 Task: Plan a trip to QuÃ©bec, Canada from 23rd December, 2023 to 27th December, 2023 for 3 adults, 1 child. Place can be entire room with 3 bedrooms having 4 beds and 2 bathrooms. Property type can be house.
Action: Mouse moved to (514, 91)
Screenshot: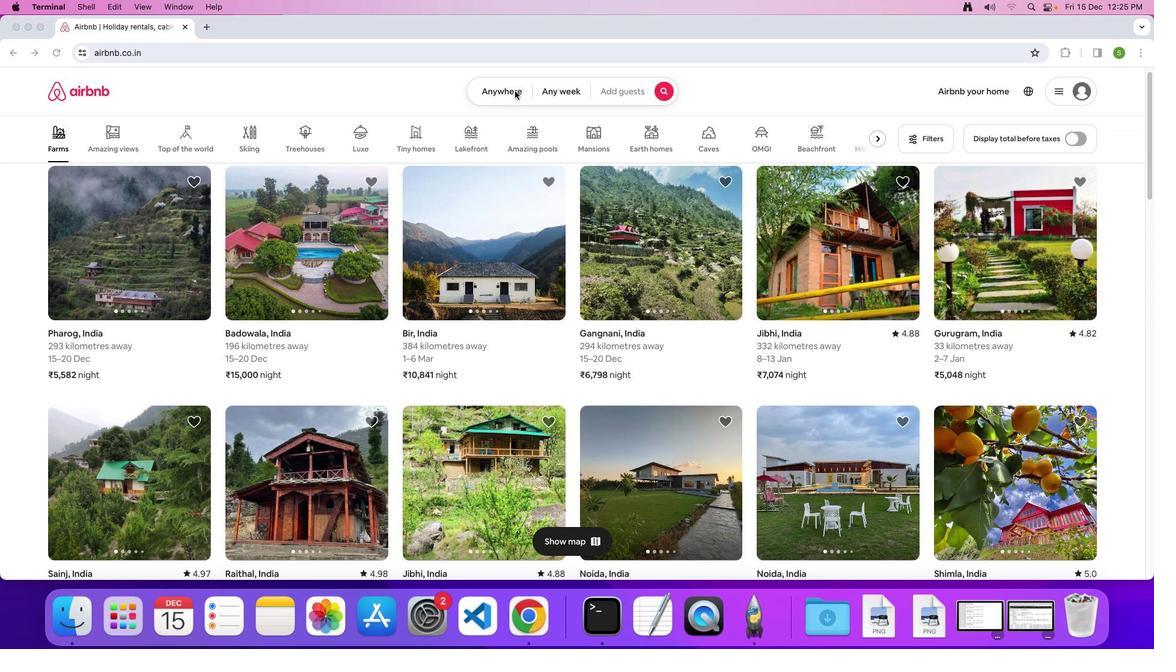 
Action: Mouse pressed left at (514, 91)
Screenshot: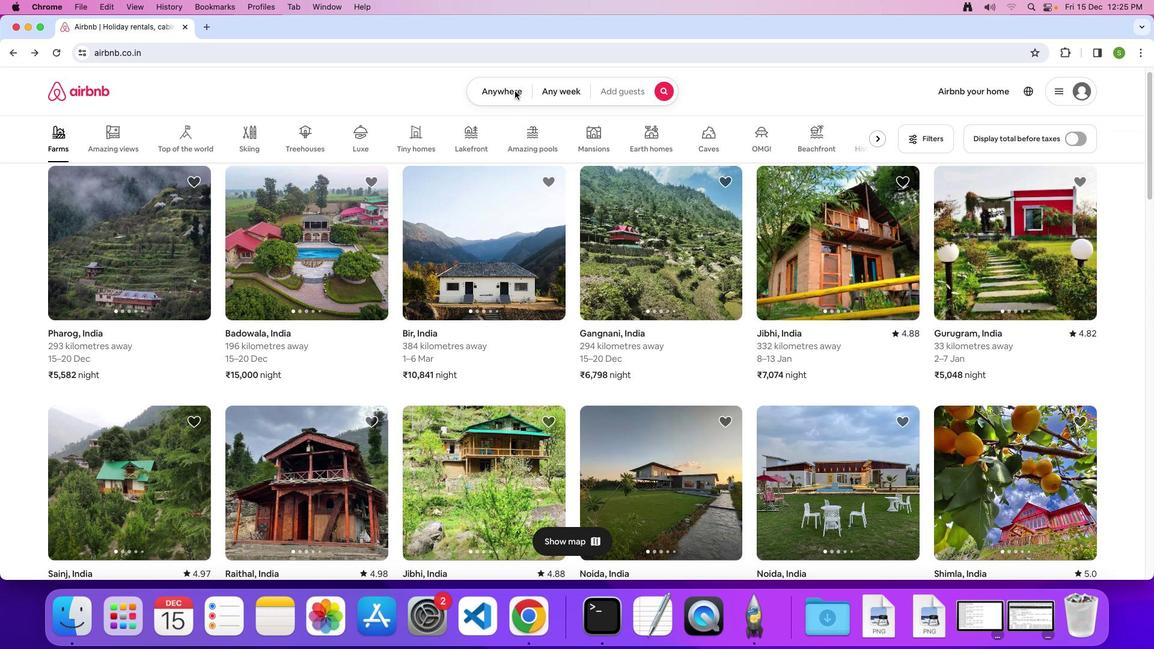 
Action: Mouse moved to (497, 94)
Screenshot: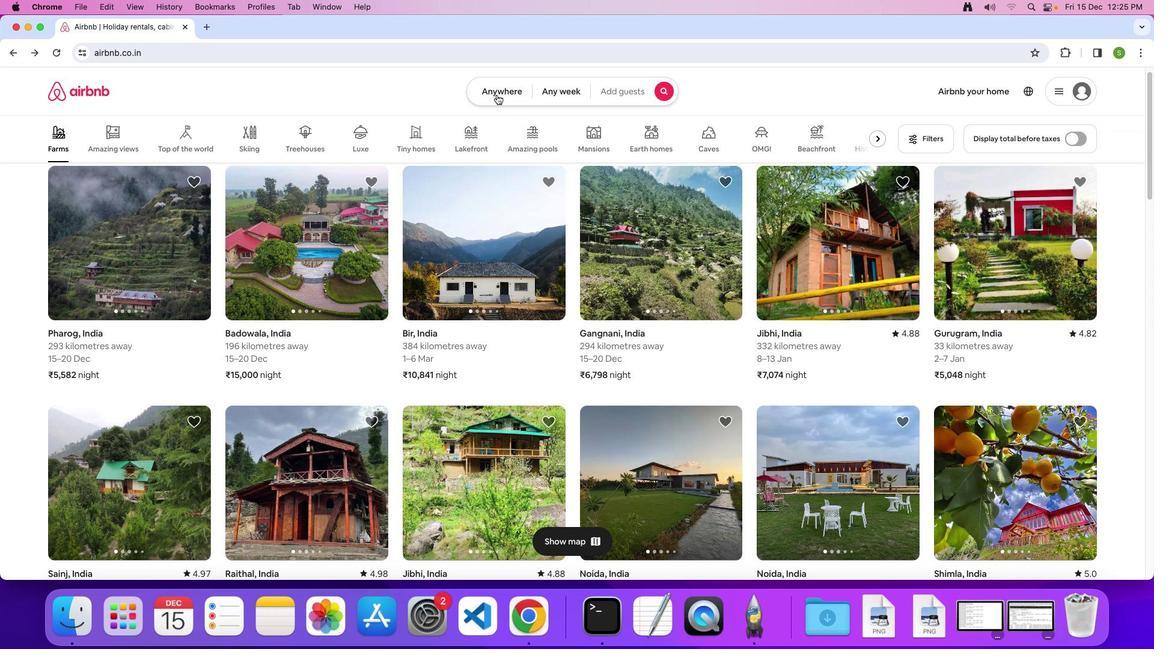
Action: Mouse pressed left at (497, 94)
Screenshot: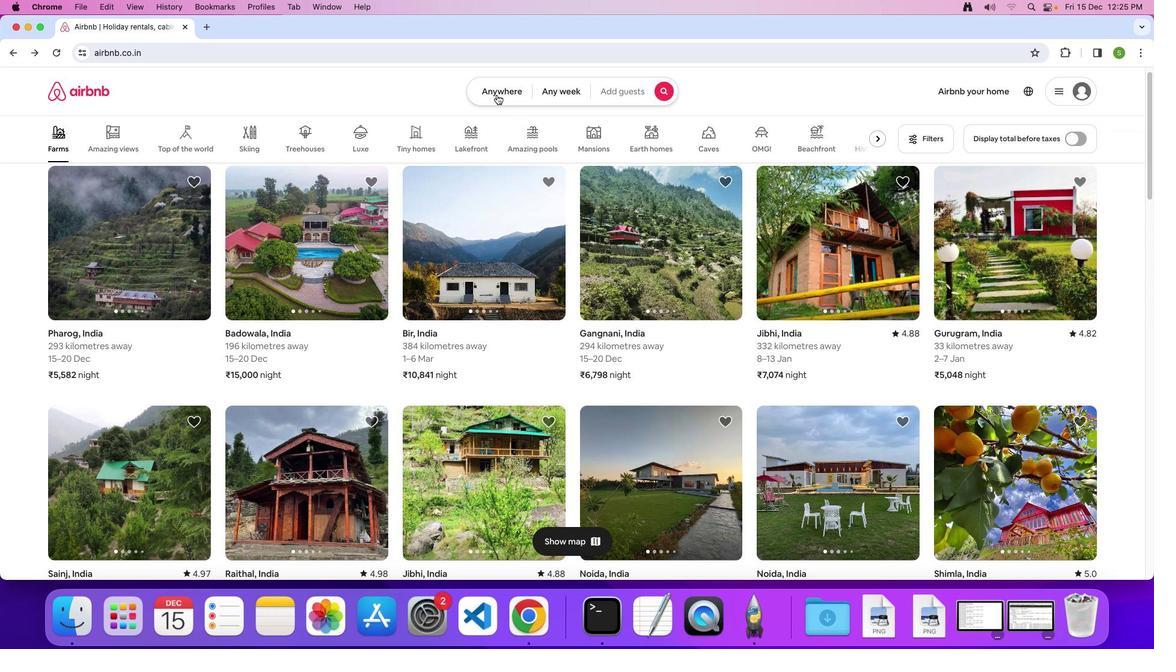 
Action: Mouse moved to (419, 131)
Screenshot: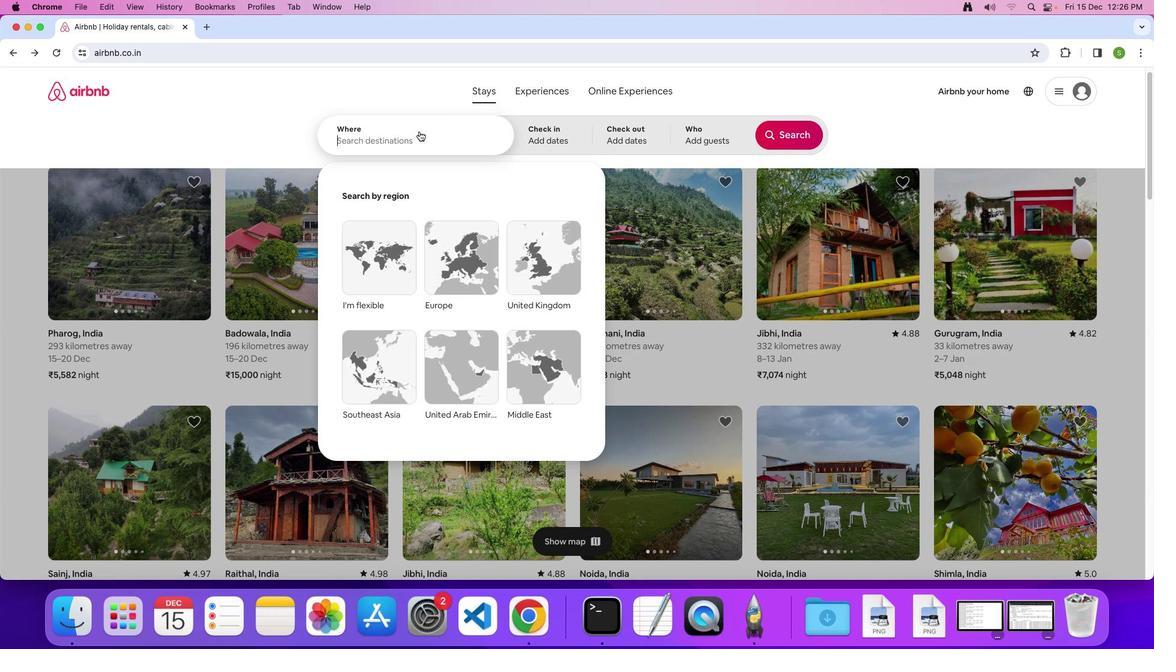 
Action: Mouse pressed left at (419, 131)
Screenshot: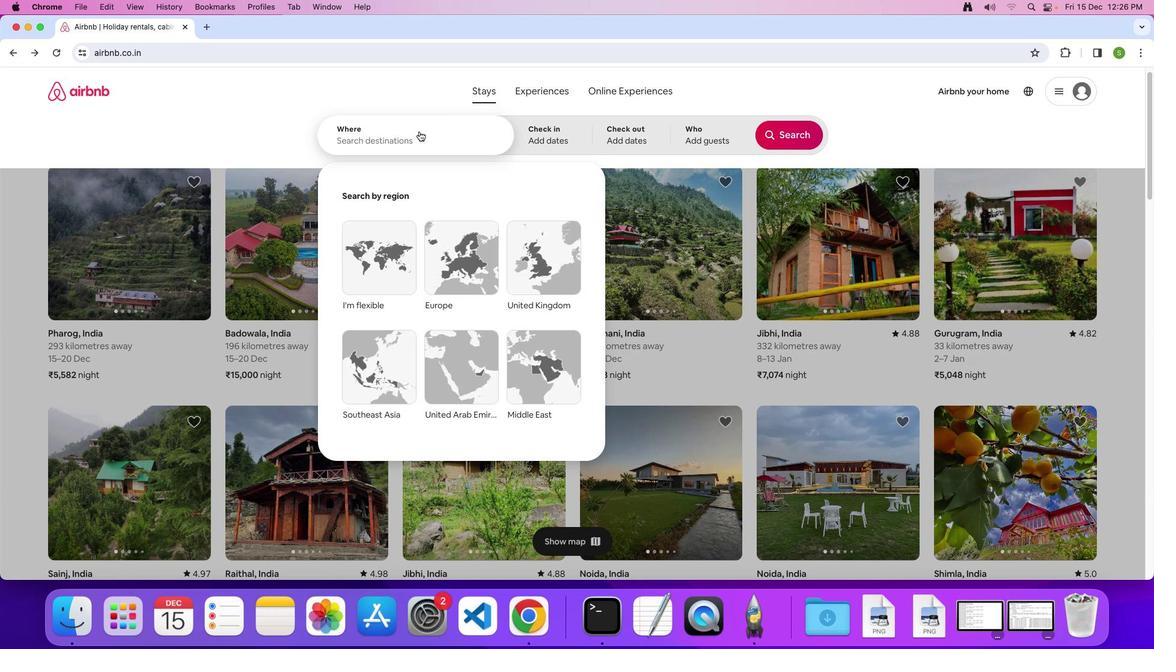 
Action: Mouse moved to (419, 131)
Screenshot: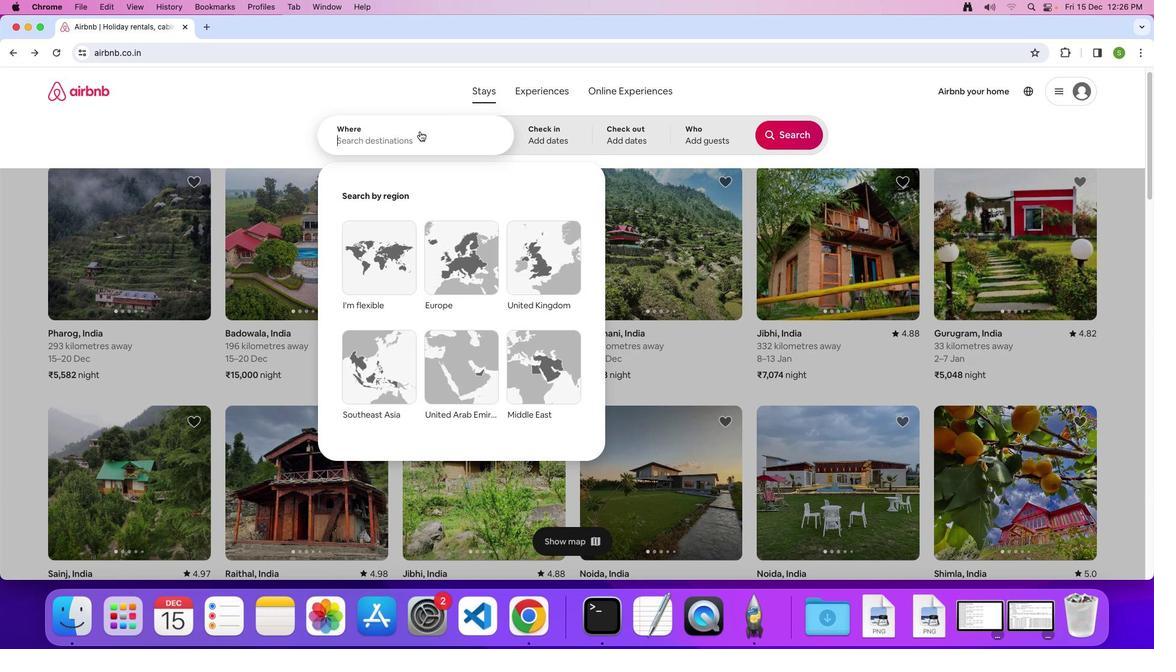 
Action: Key pressed 'Q'Key.caps_lock'u''e''b''e''c'','Key.spaceKey.shift'C''a''n''a''d''a'Key.enter
Screenshot: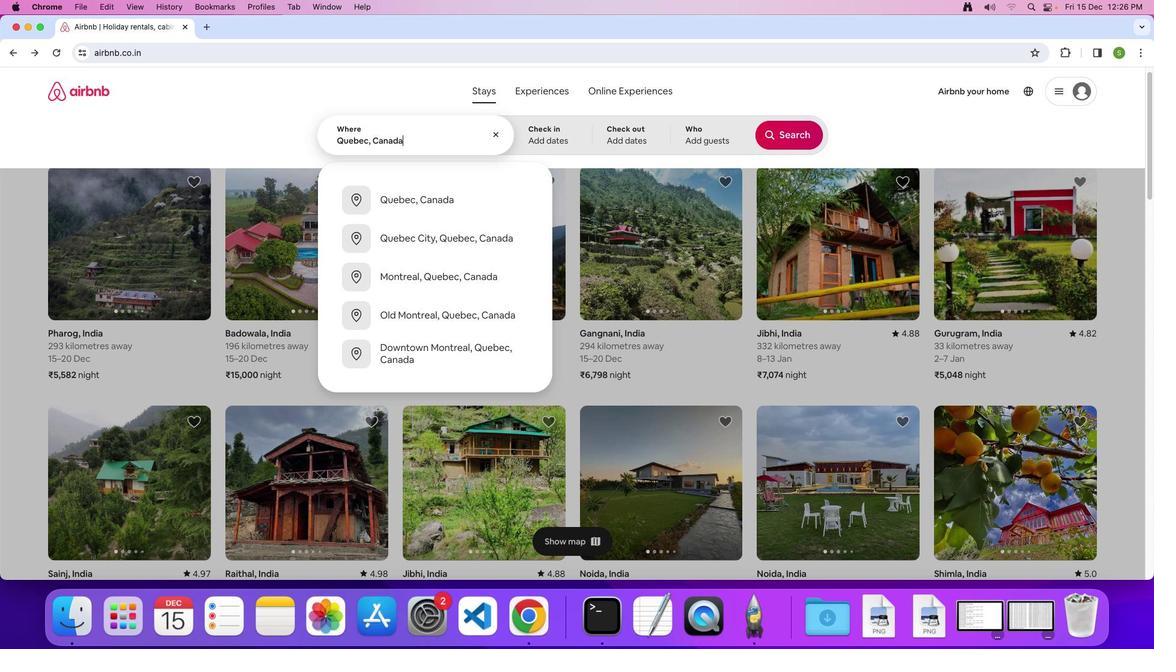 
Action: Mouse moved to (545, 374)
Screenshot: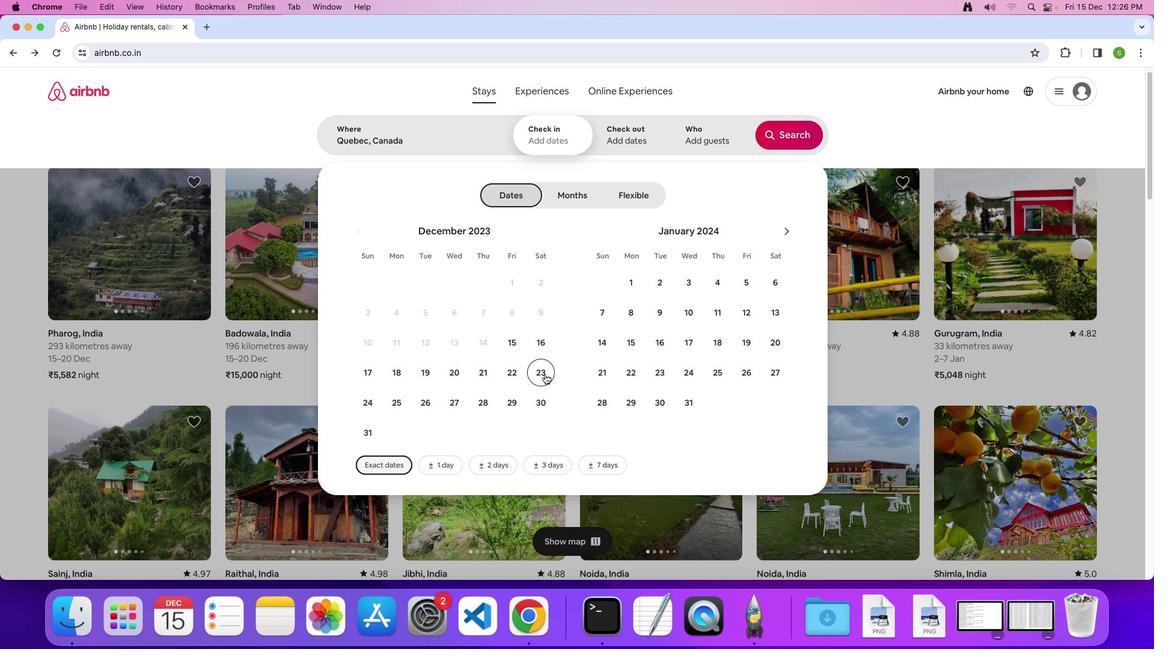 
Action: Mouse pressed left at (545, 374)
Screenshot: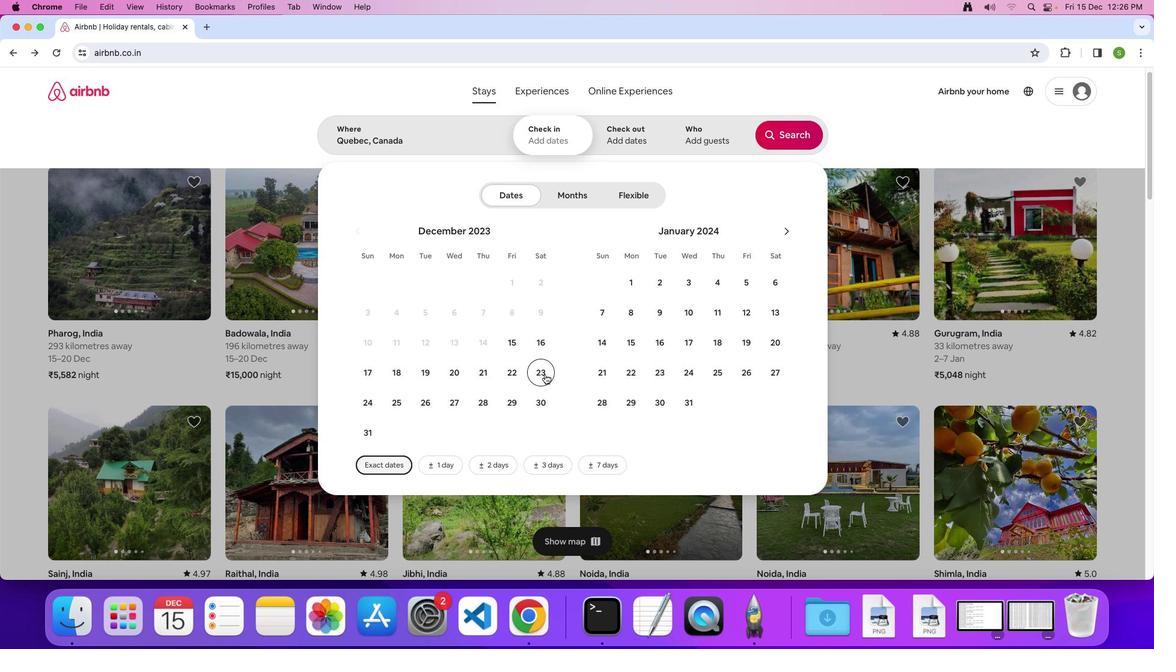 
Action: Mouse moved to (453, 399)
Screenshot: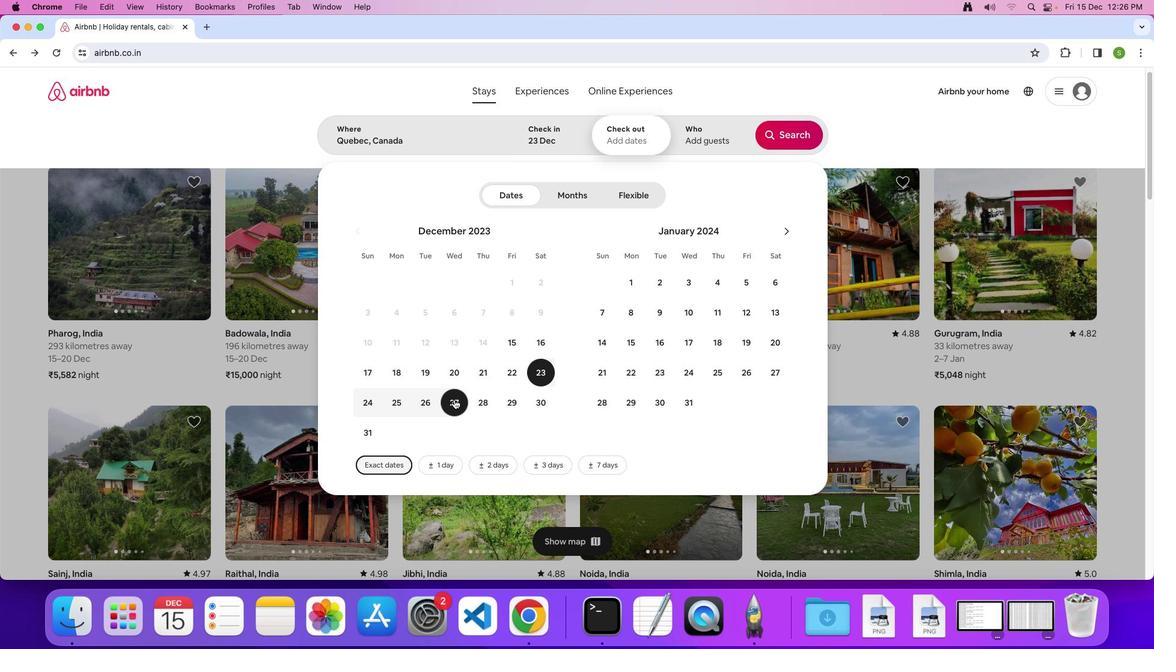 
Action: Mouse pressed left at (453, 399)
Screenshot: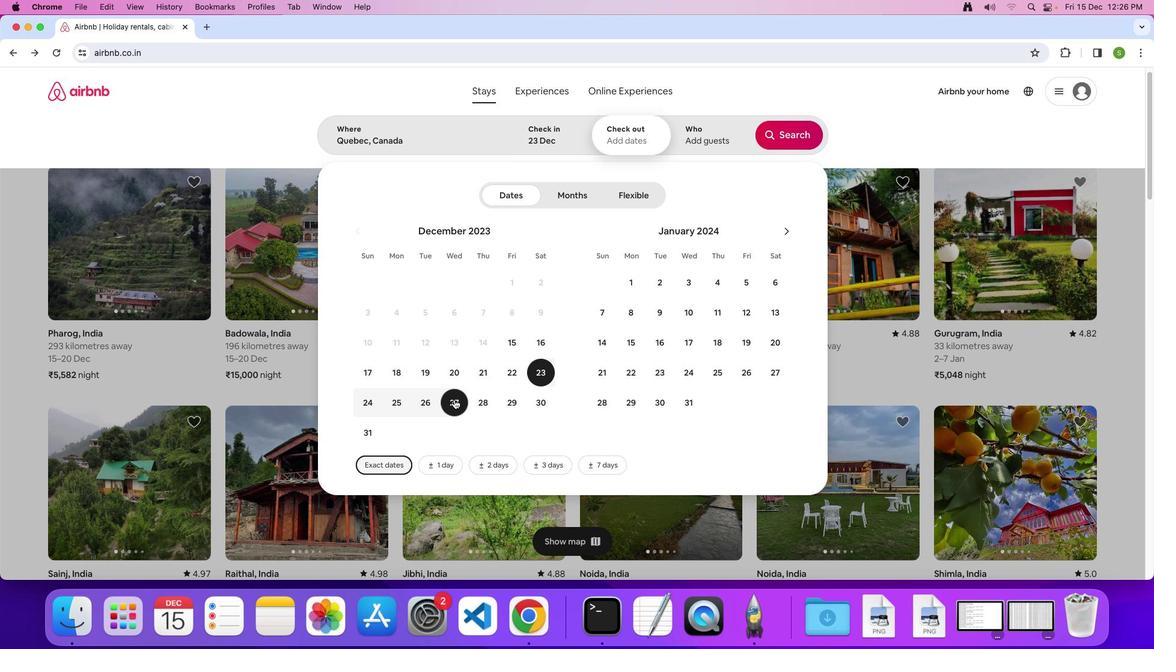 
Action: Mouse moved to (724, 132)
Screenshot: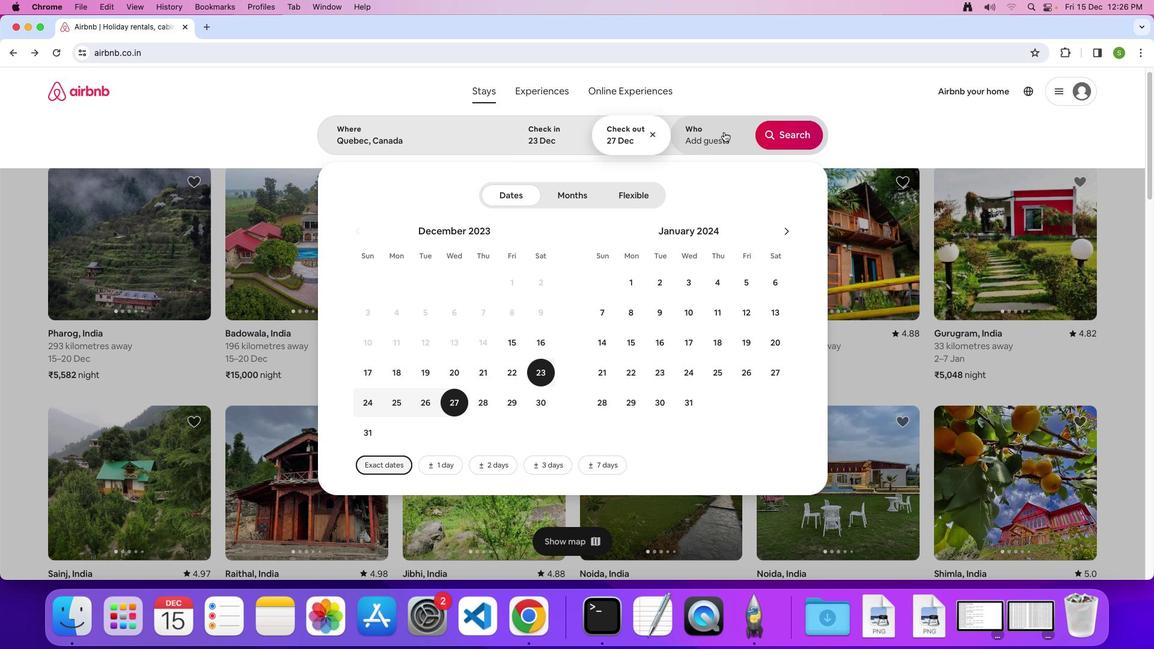 
Action: Mouse pressed left at (724, 132)
Screenshot: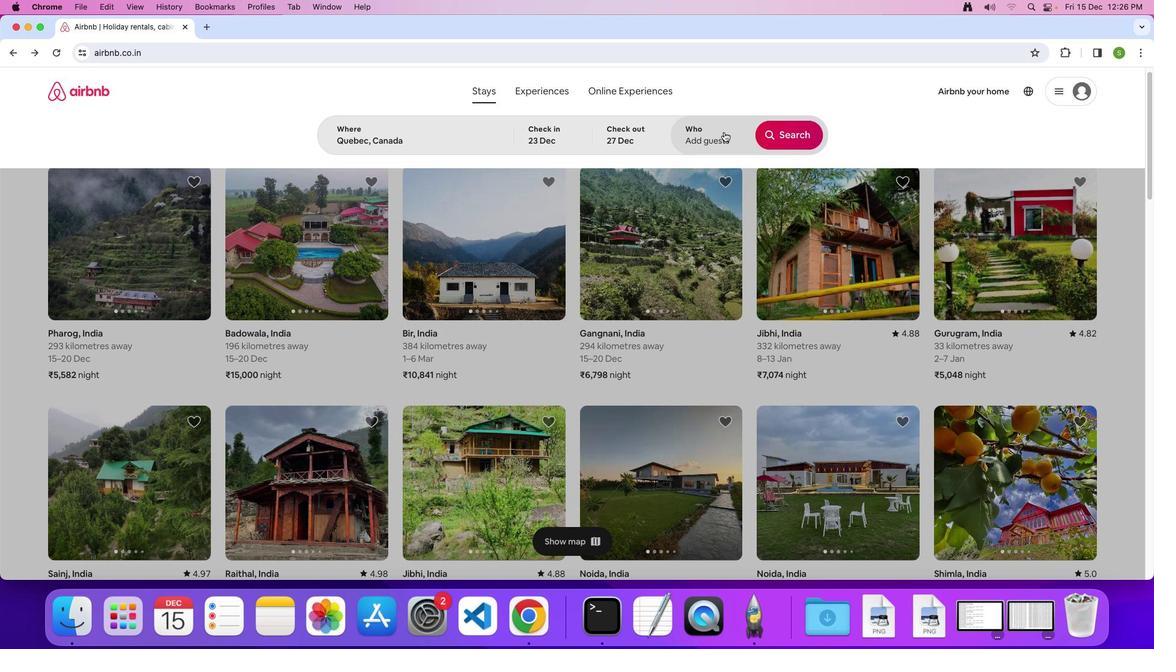 
Action: Mouse moved to (797, 203)
Screenshot: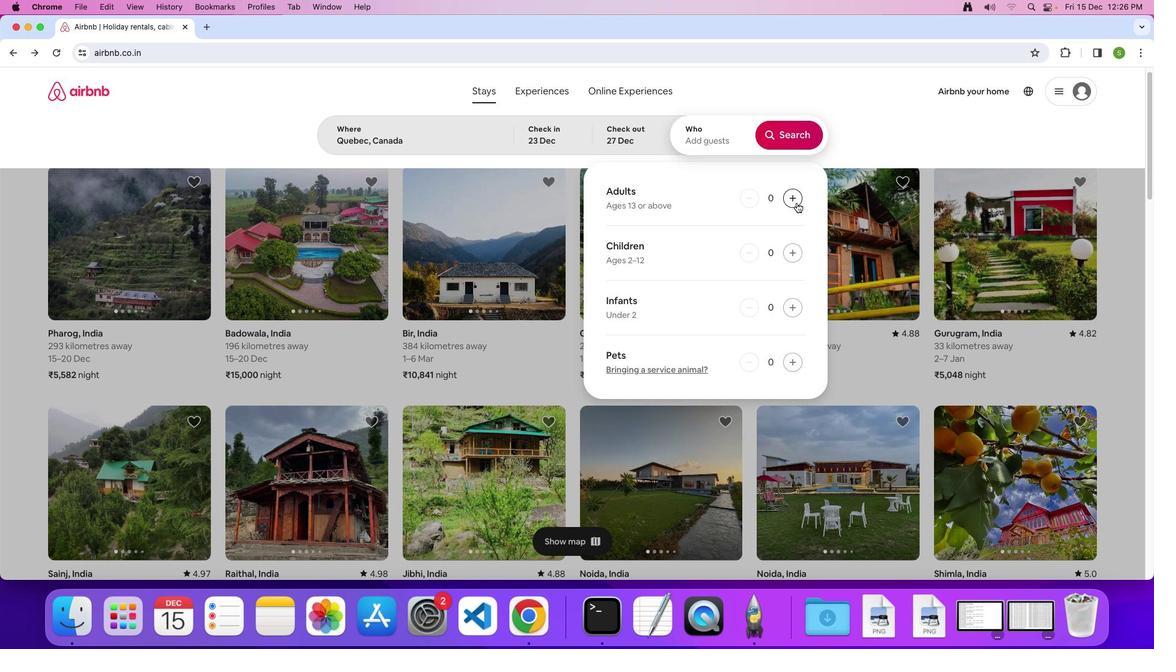 
Action: Mouse pressed left at (797, 203)
Screenshot: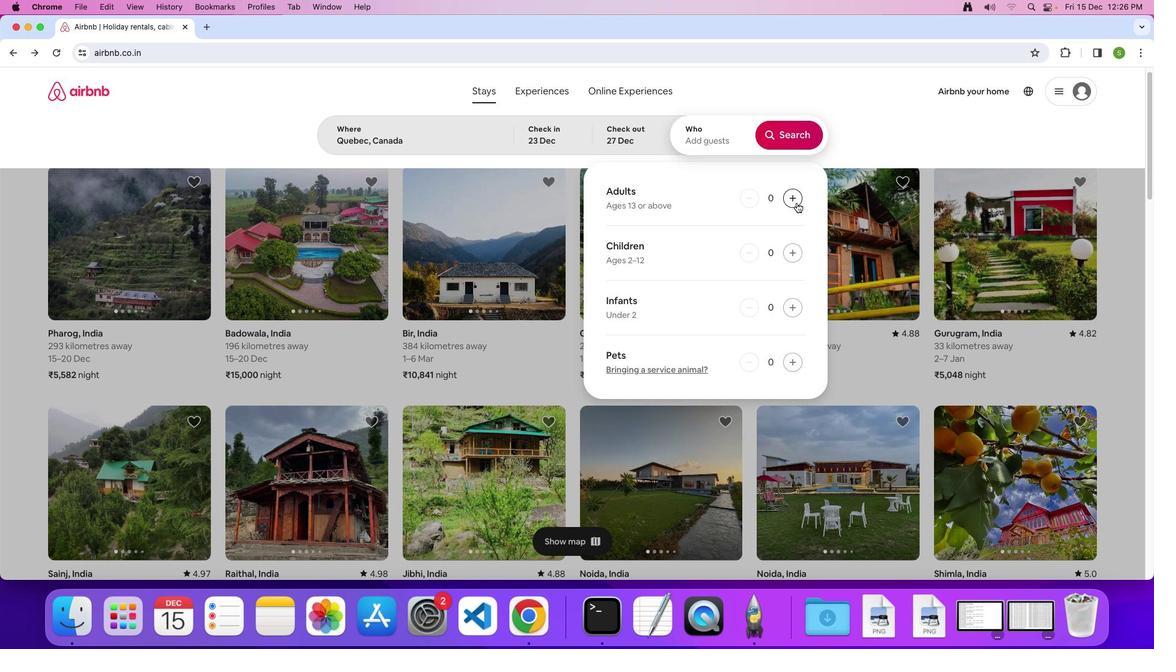 
Action: Mouse moved to (794, 200)
Screenshot: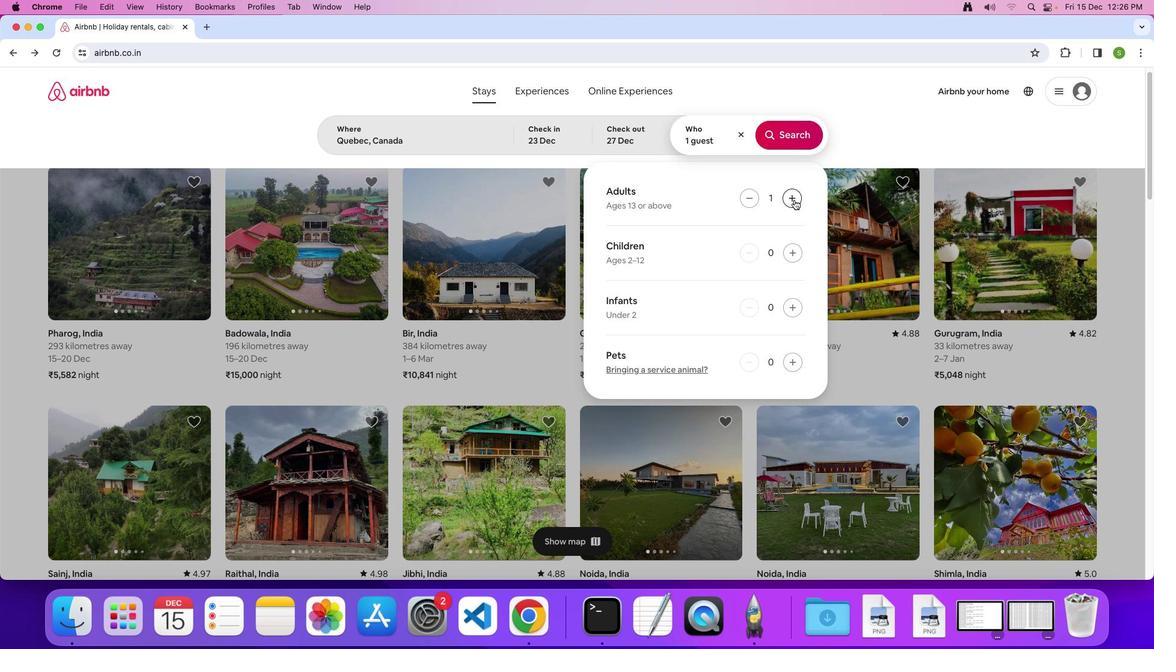 
Action: Mouse pressed left at (794, 200)
Screenshot: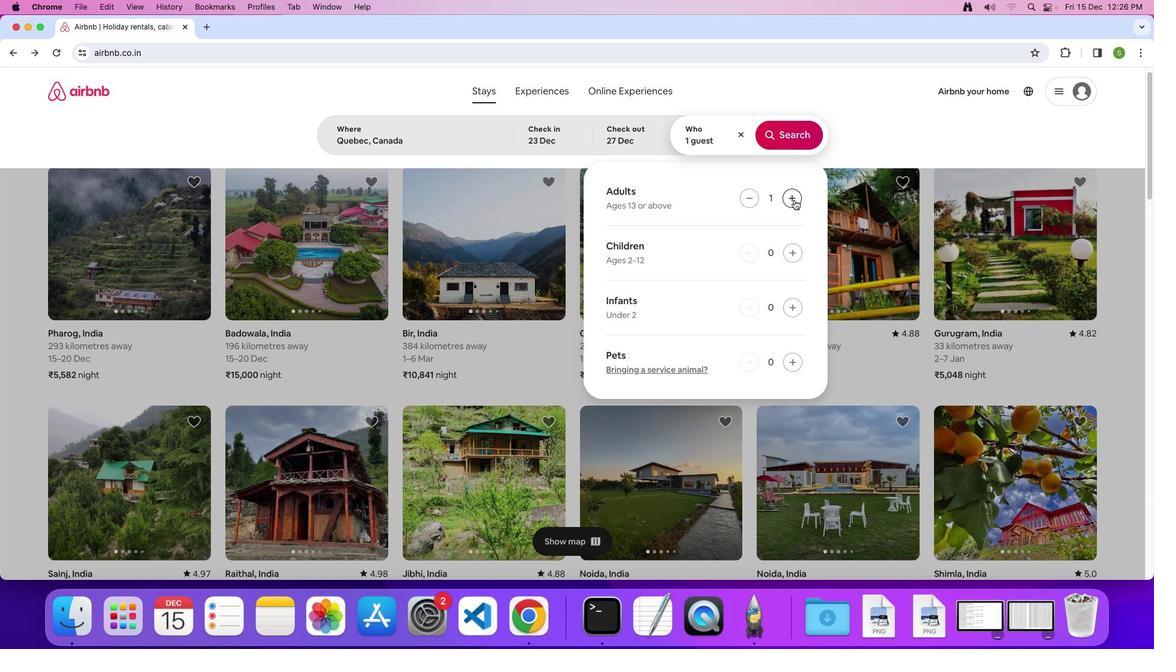 
Action: Mouse pressed left at (794, 200)
Screenshot: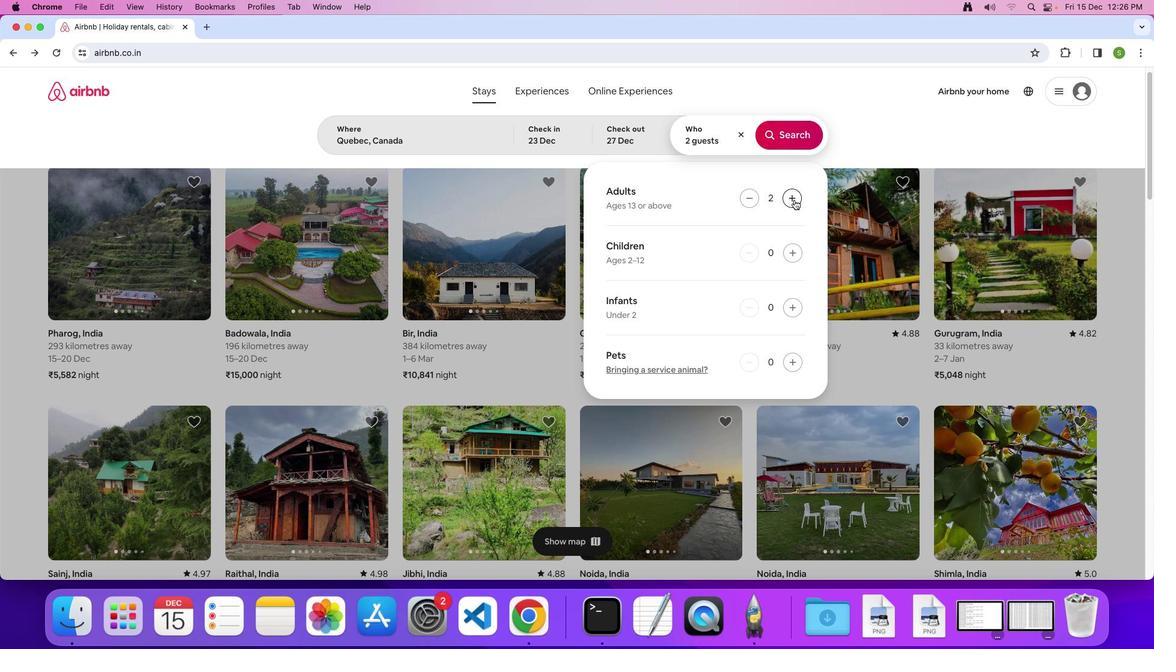 
Action: Mouse moved to (787, 259)
Screenshot: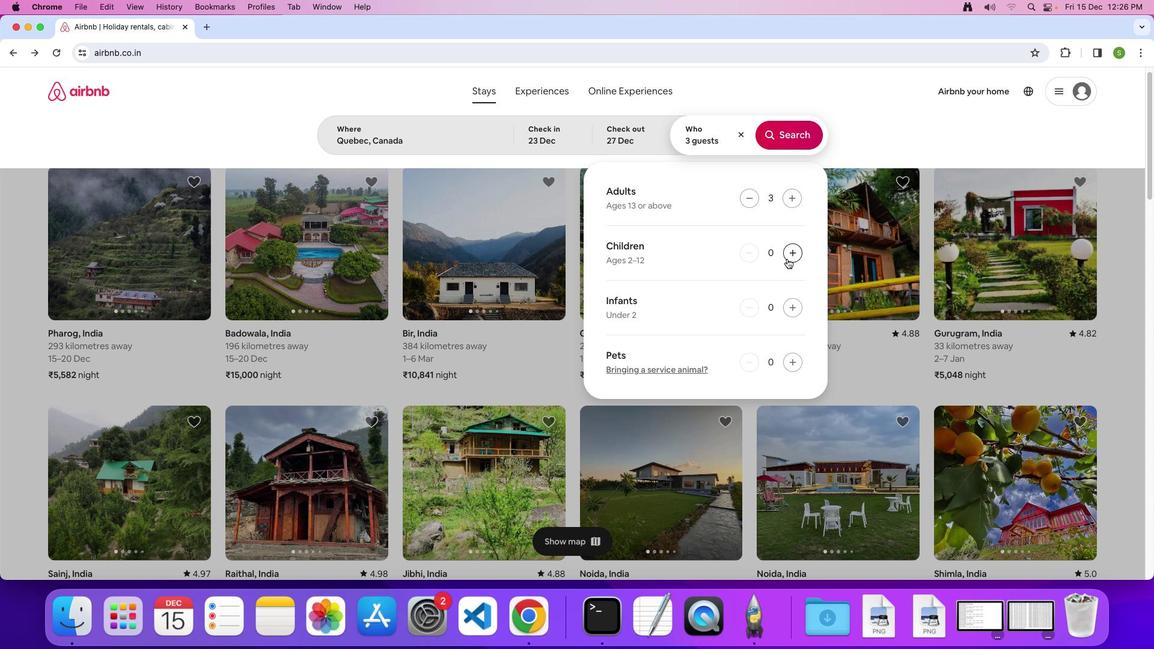 
Action: Mouse pressed left at (787, 259)
Screenshot: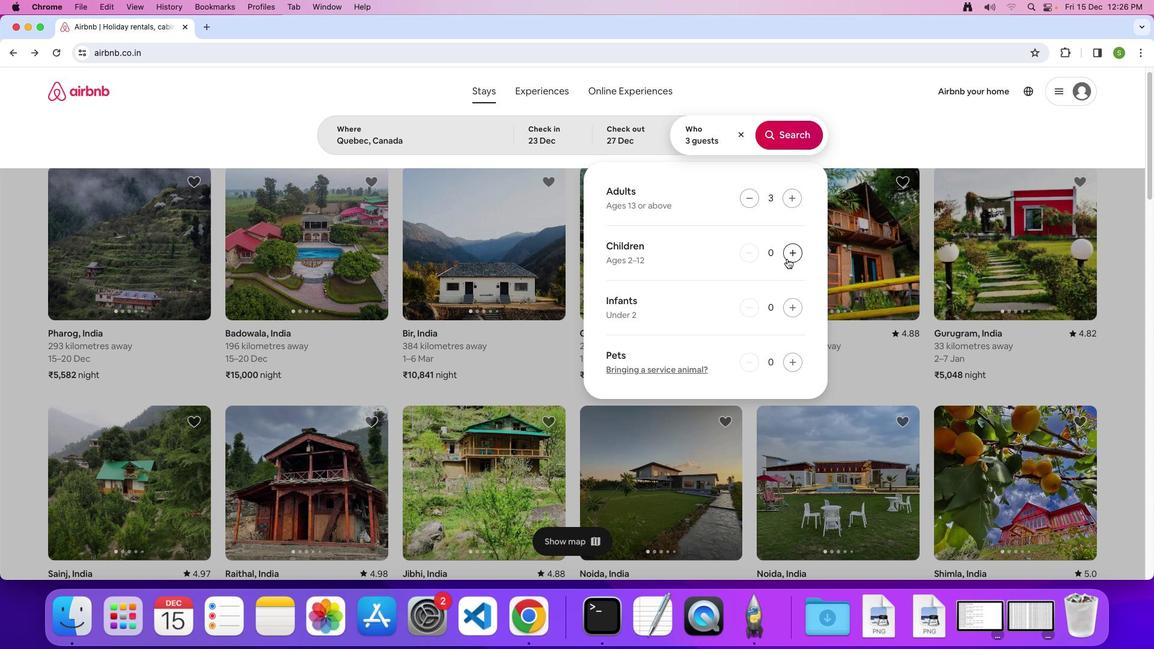 
Action: Mouse moved to (787, 140)
Screenshot: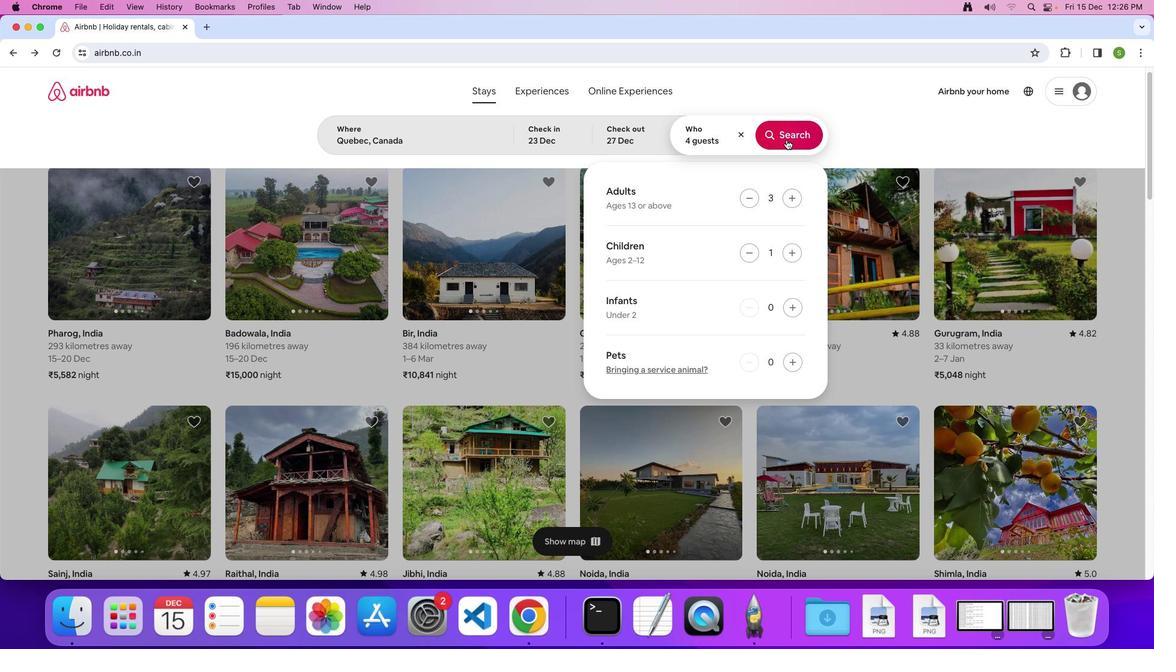
Action: Mouse pressed left at (787, 140)
Screenshot: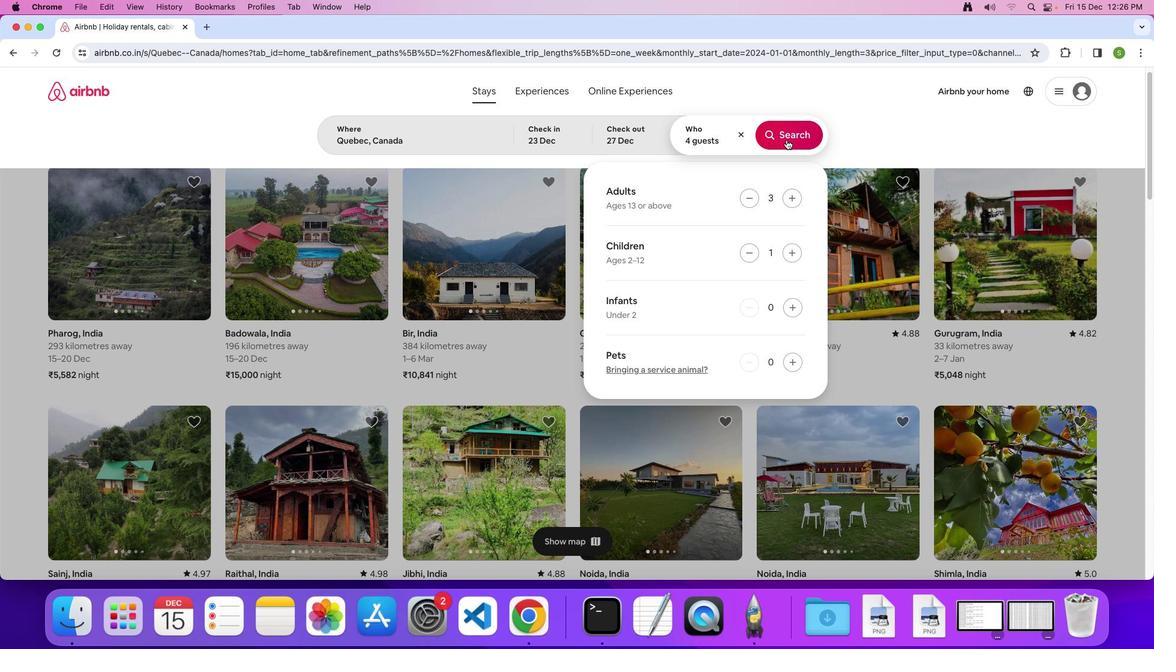 
Action: Mouse moved to (970, 141)
Screenshot: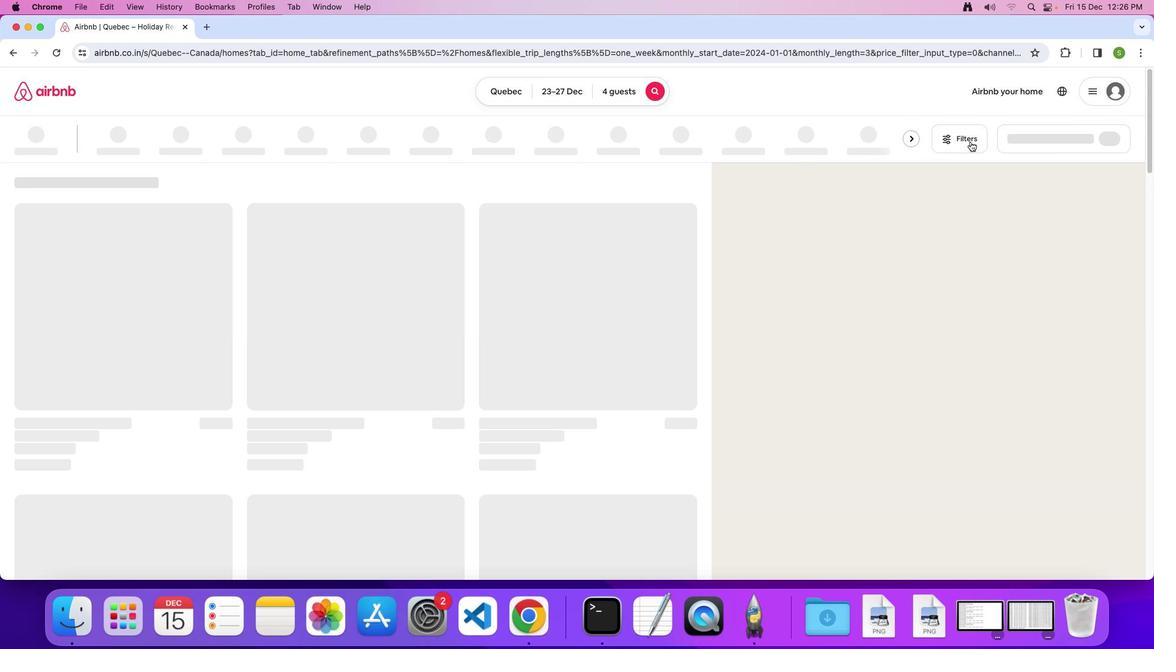 
Action: Mouse pressed left at (970, 141)
Screenshot: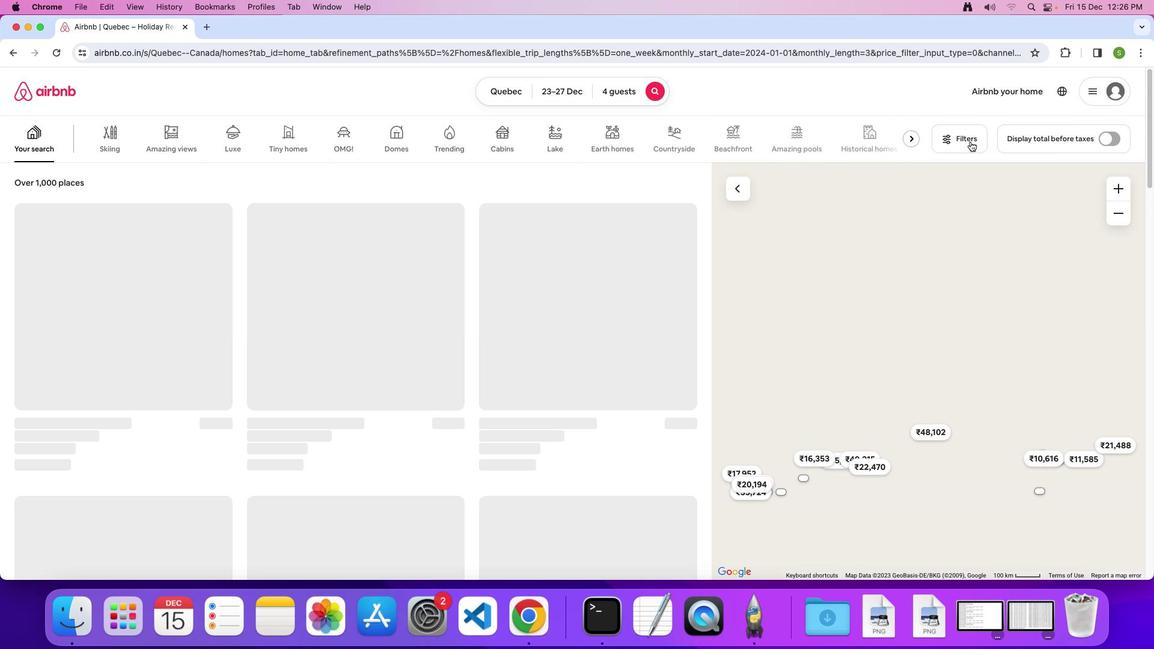 
Action: Mouse moved to (513, 312)
Screenshot: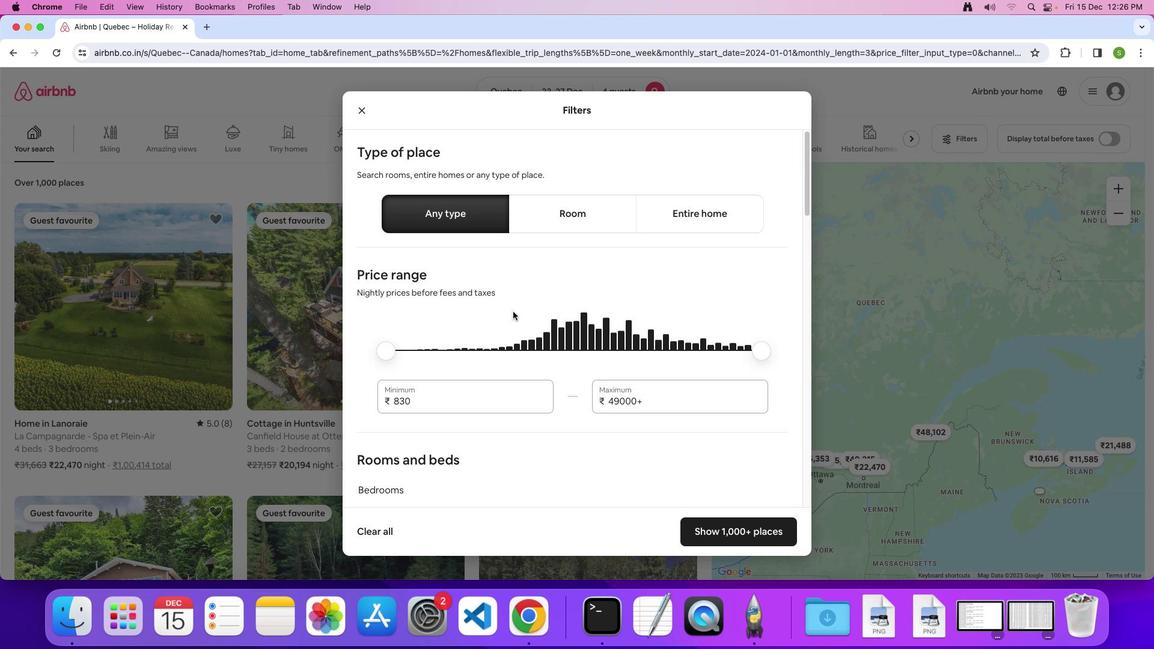 
Action: Mouse scrolled (513, 312) with delta (0, 0)
Screenshot: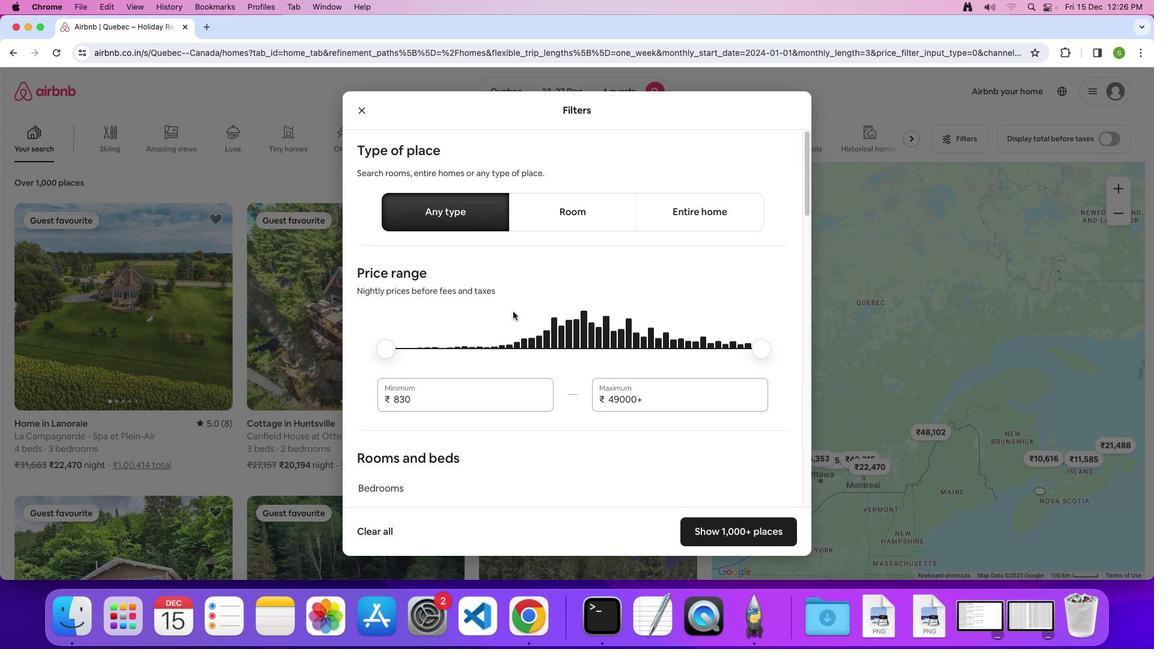 
Action: Mouse scrolled (513, 312) with delta (0, 0)
Screenshot: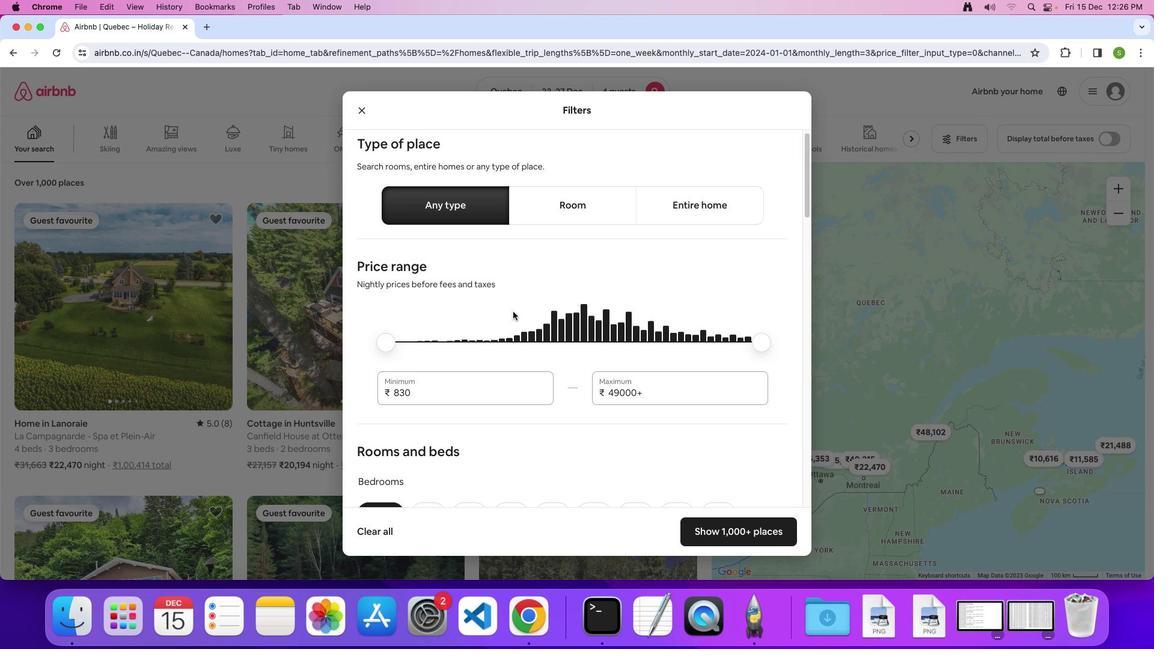 
Action: Mouse scrolled (513, 312) with delta (0, 0)
Screenshot: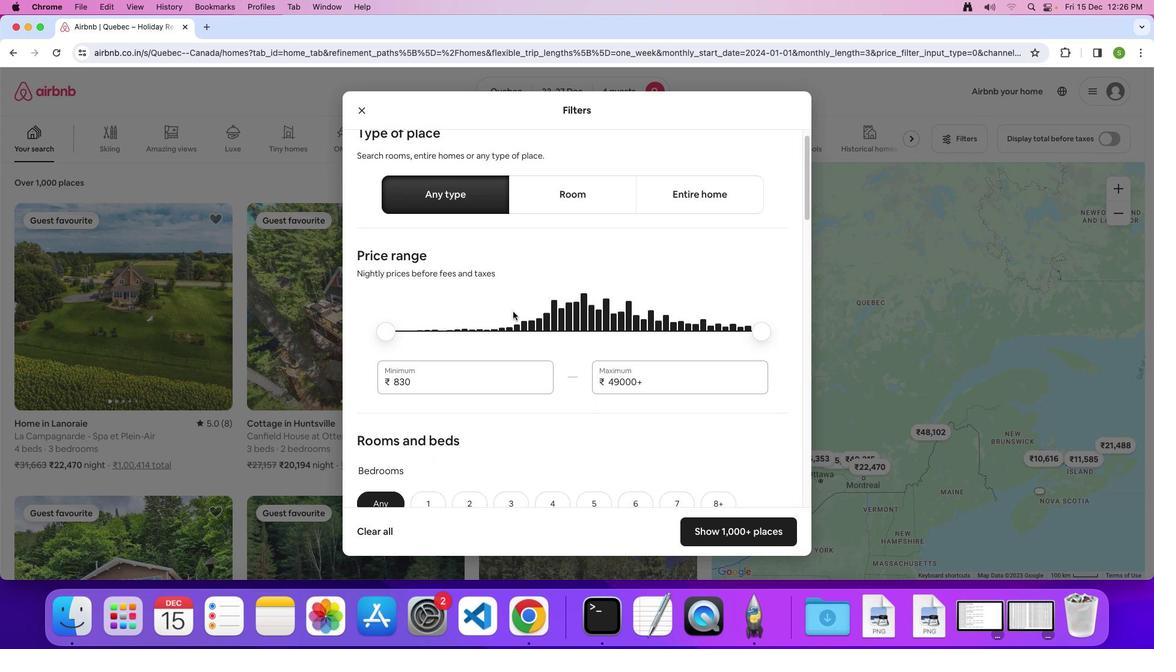 
Action: Mouse scrolled (513, 312) with delta (0, 0)
Screenshot: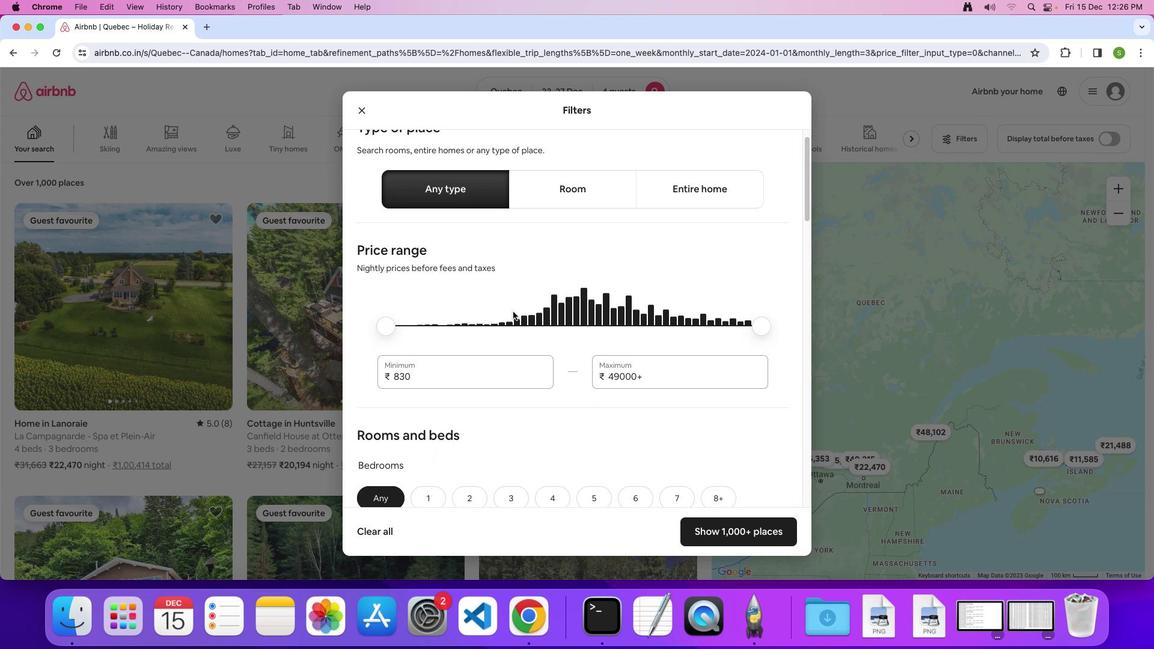 
Action: Mouse scrolled (513, 312) with delta (0, 0)
Screenshot: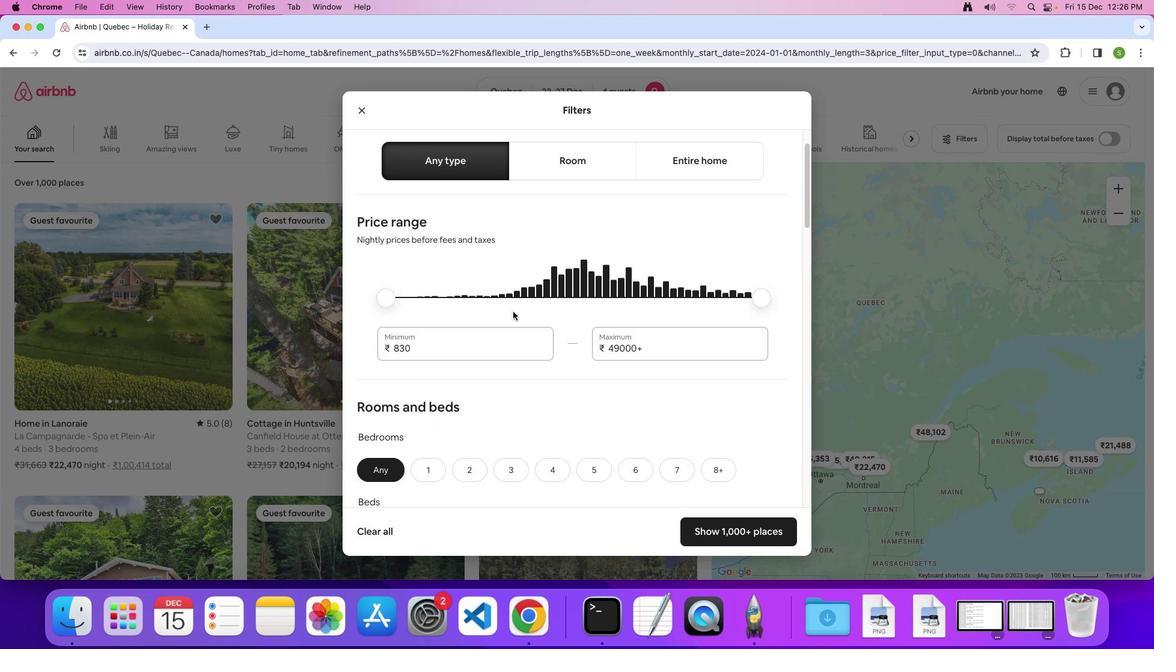 
Action: Mouse scrolled (513, 312) with delta (0, 0)
Screenshot: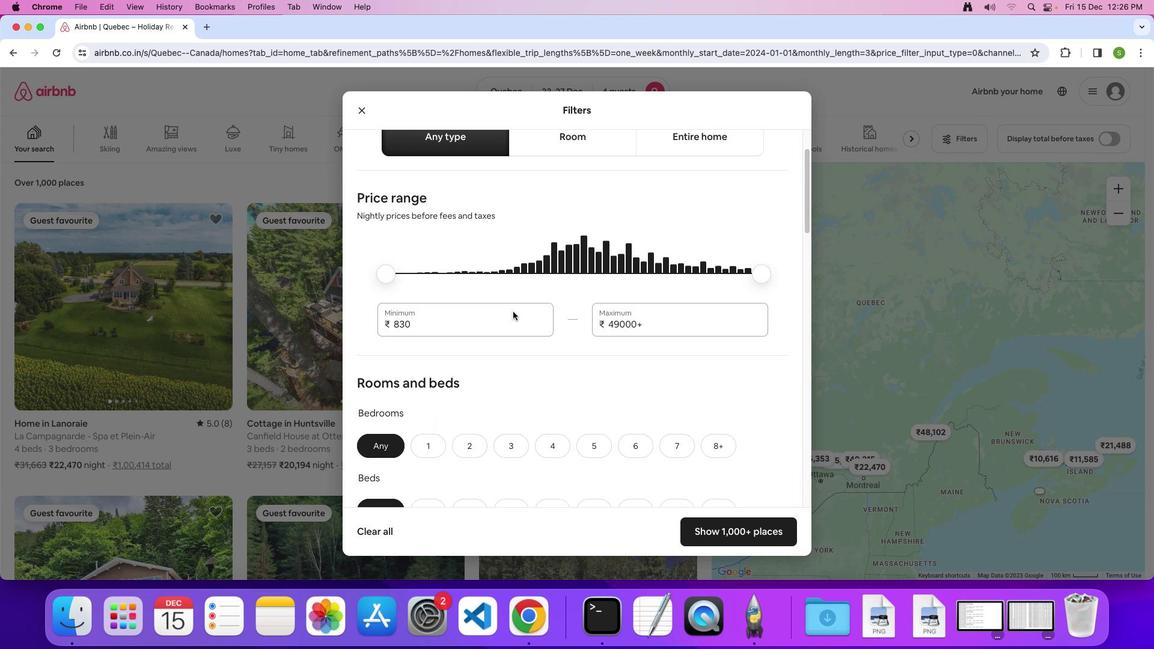 
Action: Mouse scrolled (513, 312) with delta (0, 0)
Screenshot: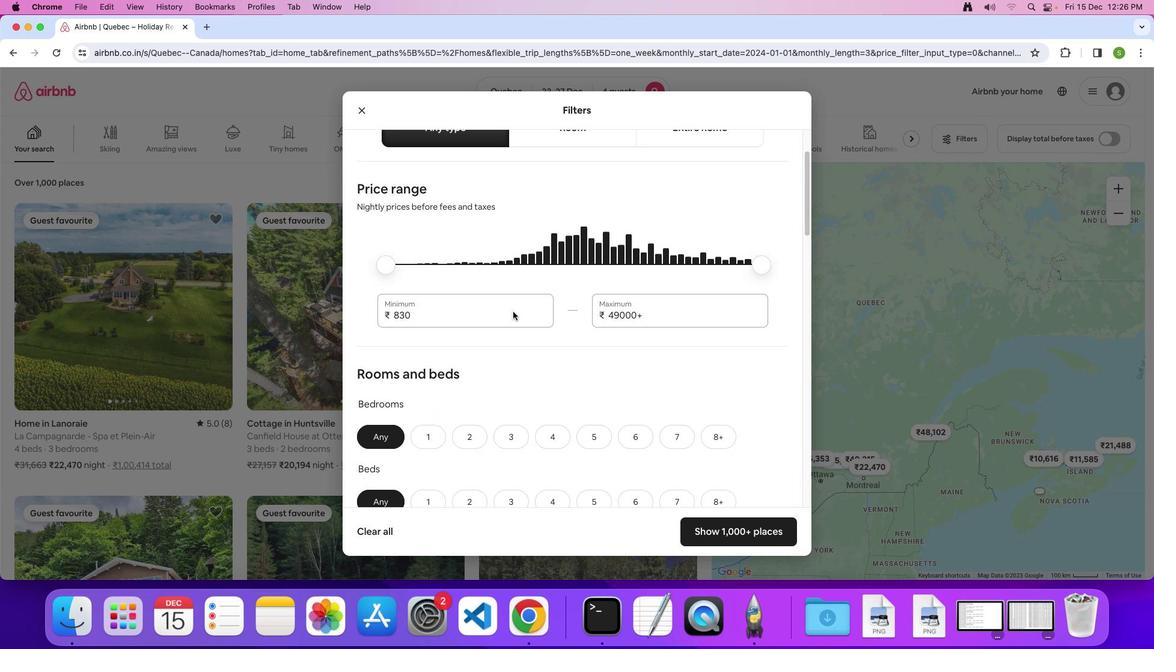 
Action: Mouse scrolled (513, 312) with delta (0, 0)
Screenshot: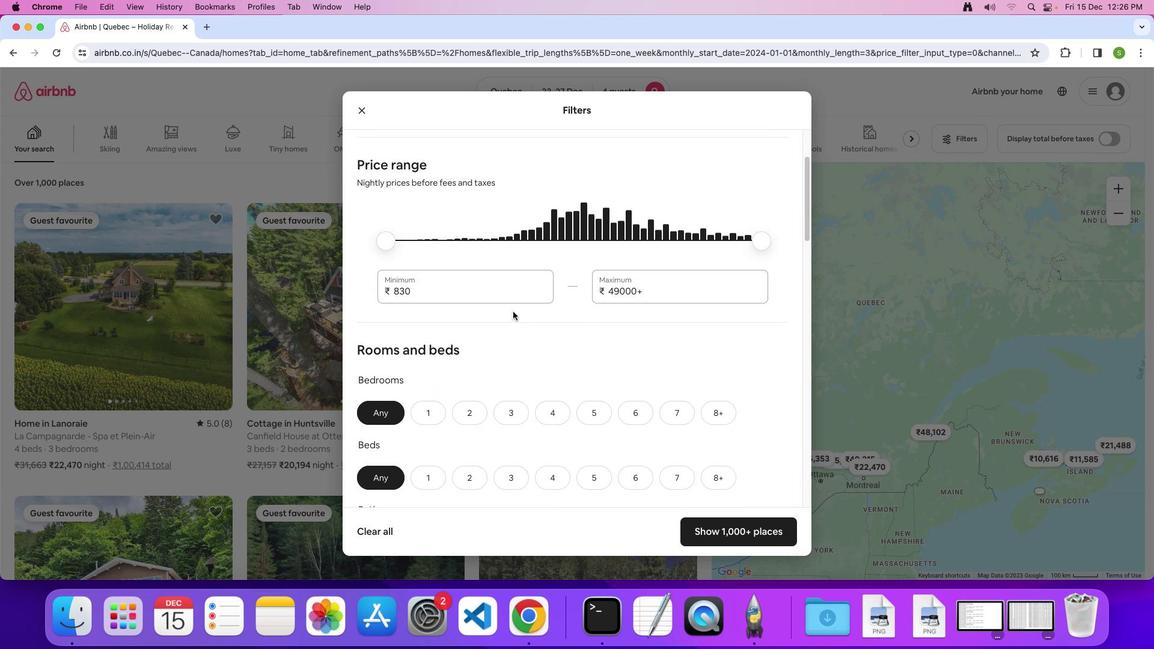 
Action: Mouse scrolled (513, 312) with delta (0, 0)
Screenshot: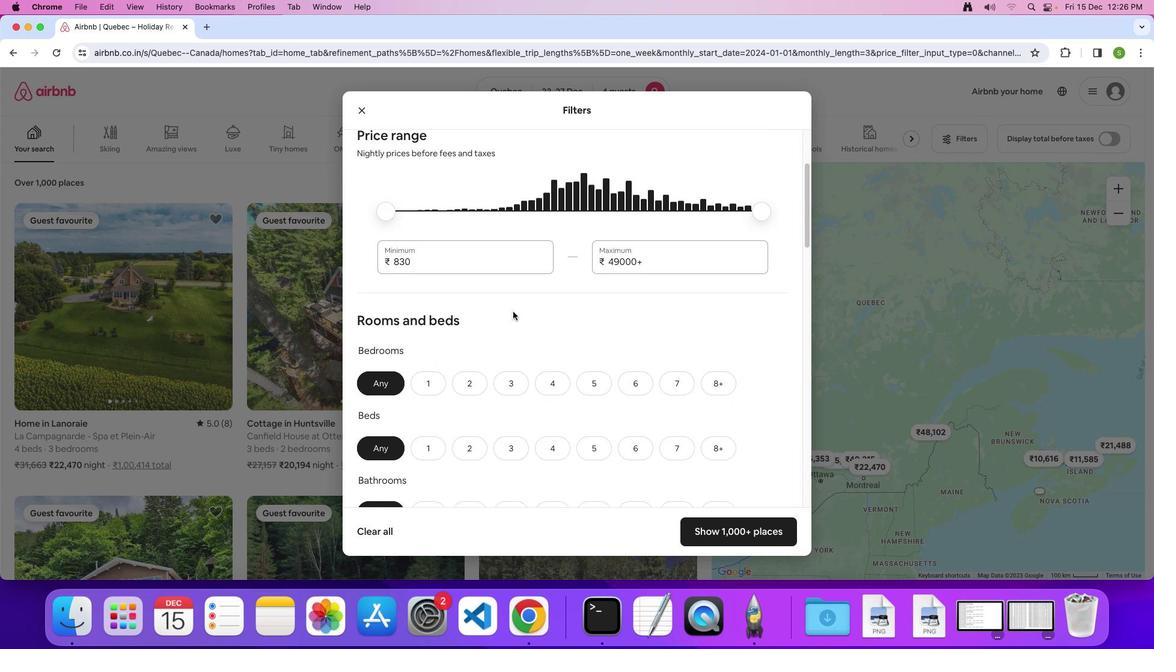 
Action: Mouse scrolled (513, 312) with delta (0, 0)
Screenshot: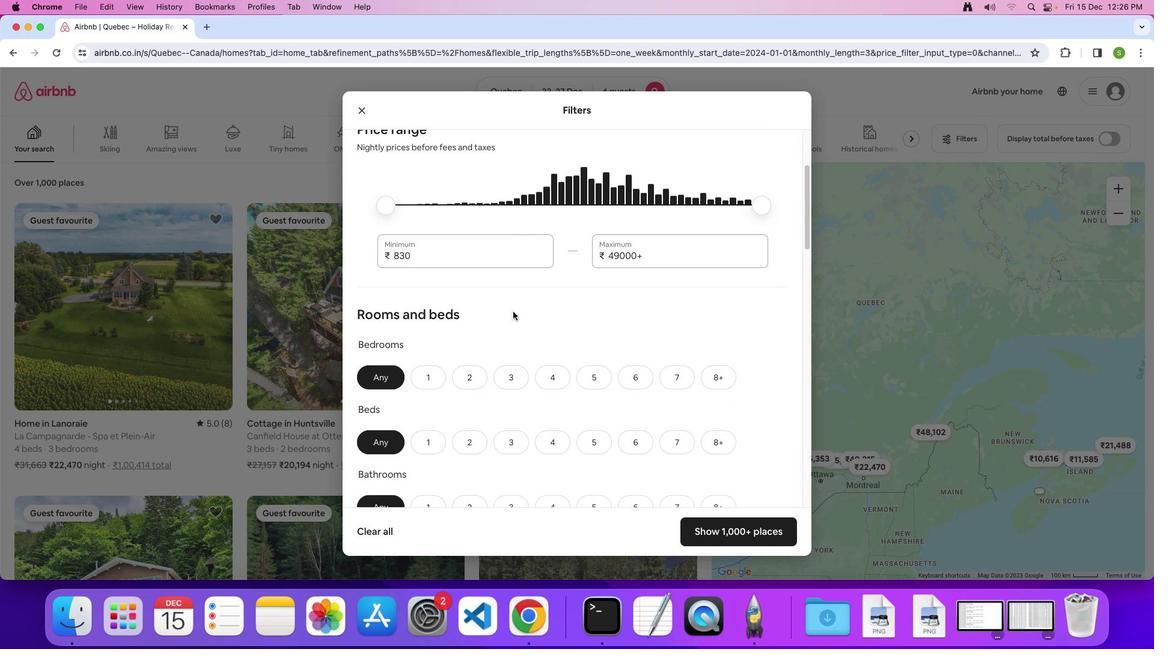 
Action: Mouse scrolled (513, 312) with delta (0, -1)
Screenshot: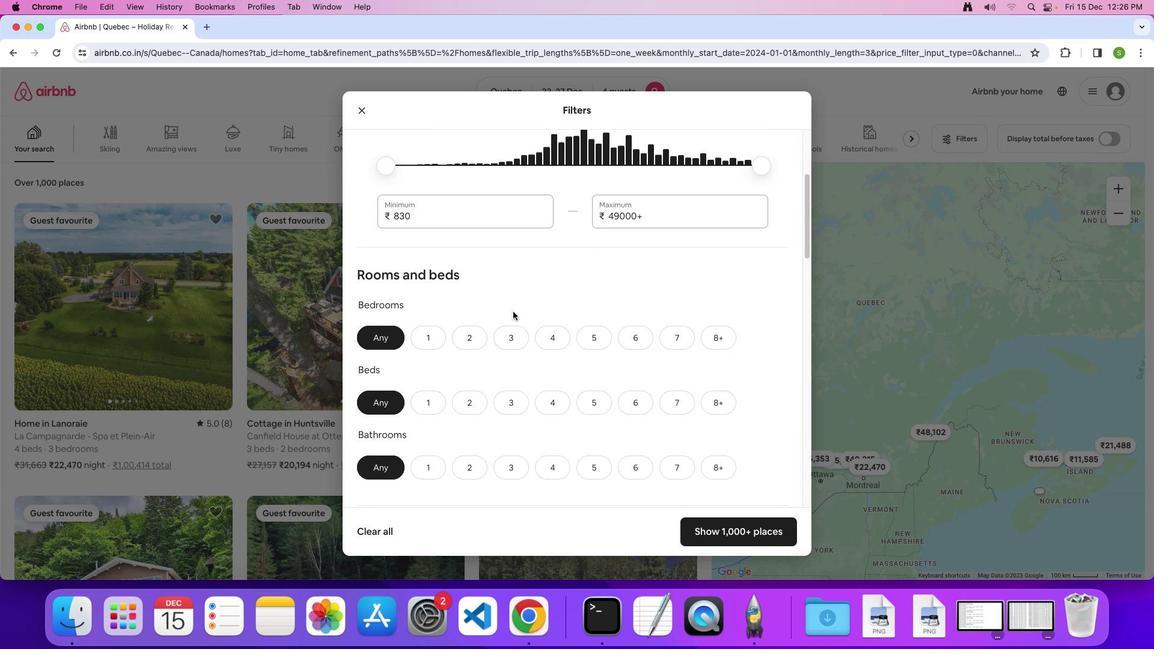 
Action: Mouse scrolled (513, 312) with delta (0, 0)
Screenshot: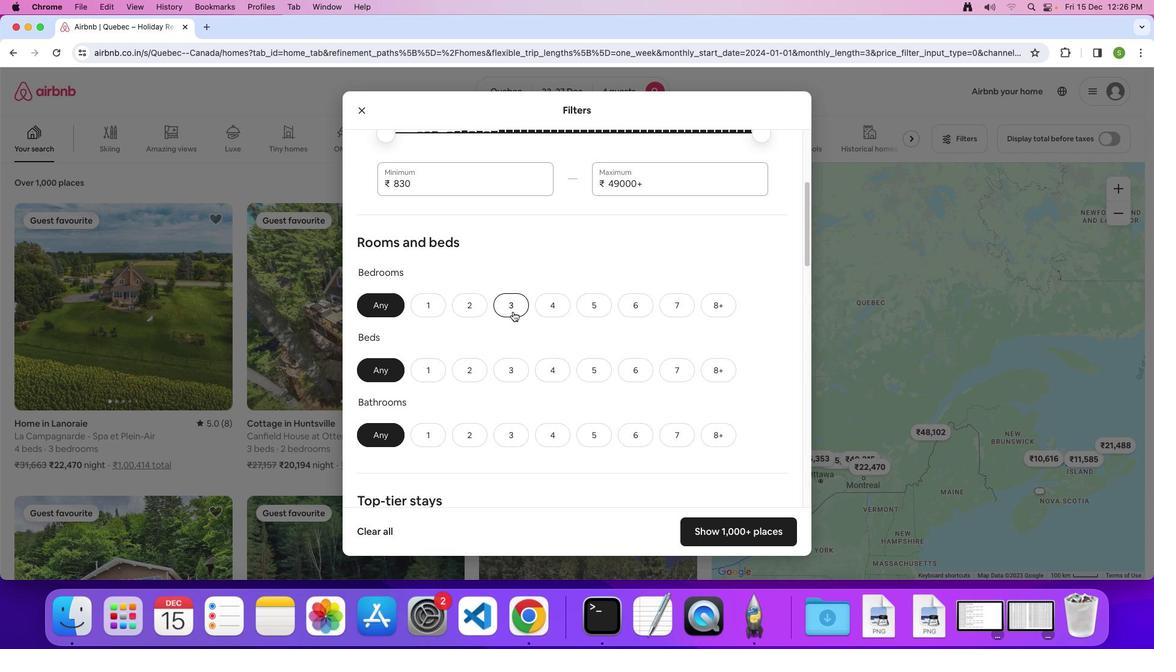 
Action: Mouse scrolled (513, 312) with delta (0, 0)
Screenshot: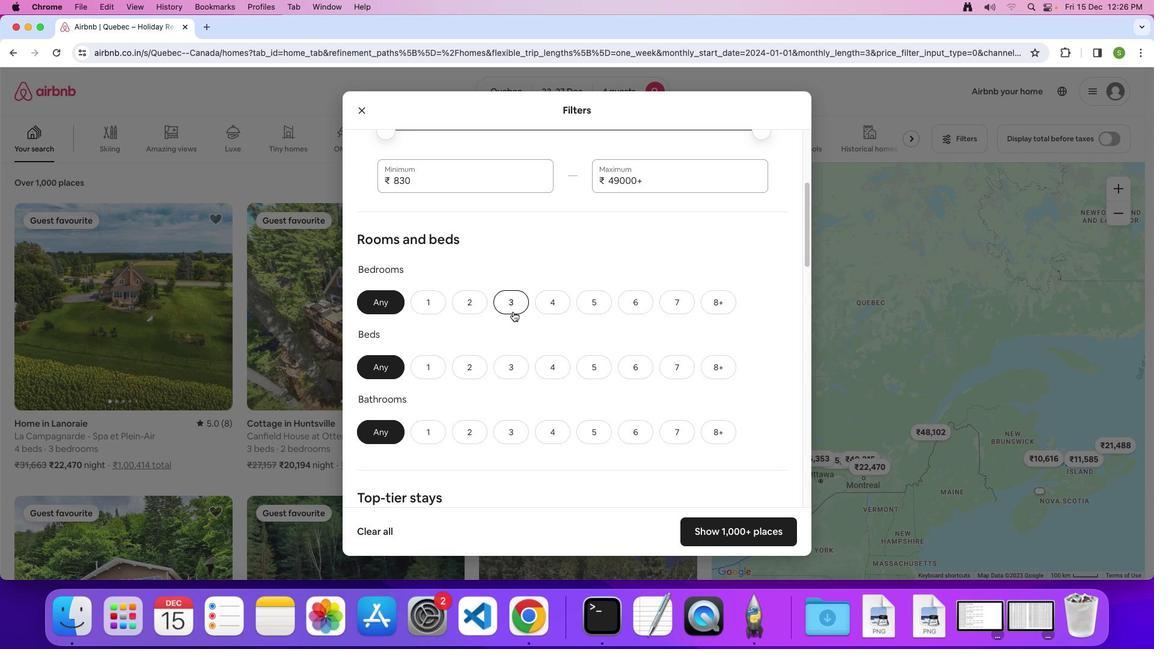 
Action: Mouse scrolled (513, 312) with delta (0, 0)
Screenshot: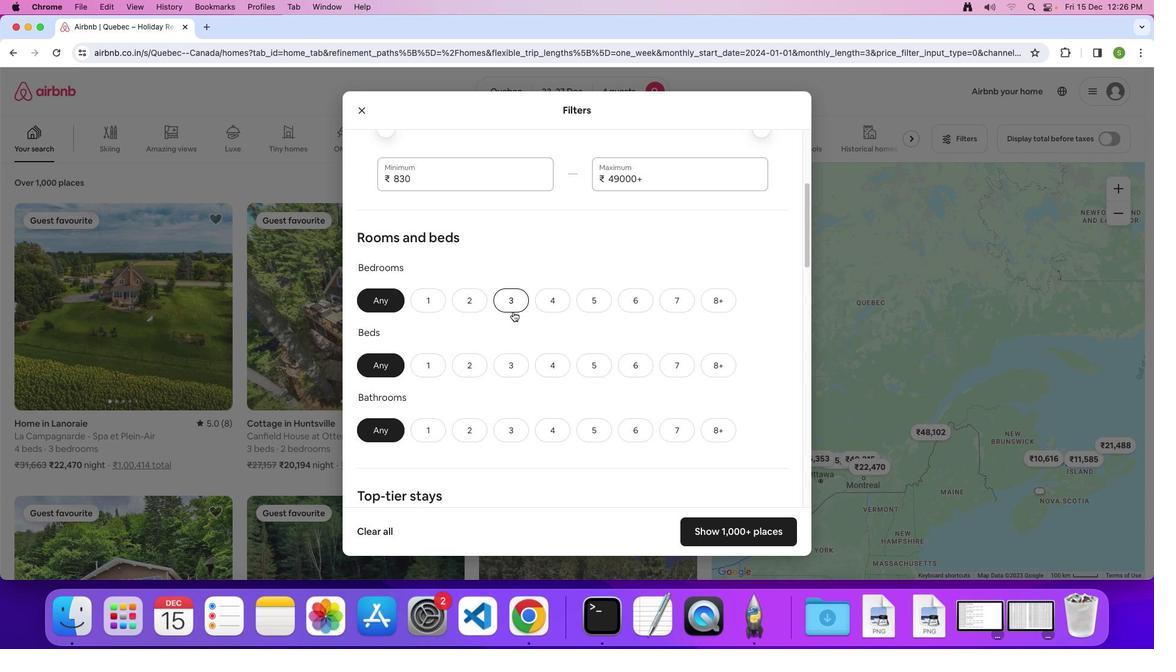
Action: Mouse moved to (514, 298)
Screenshot: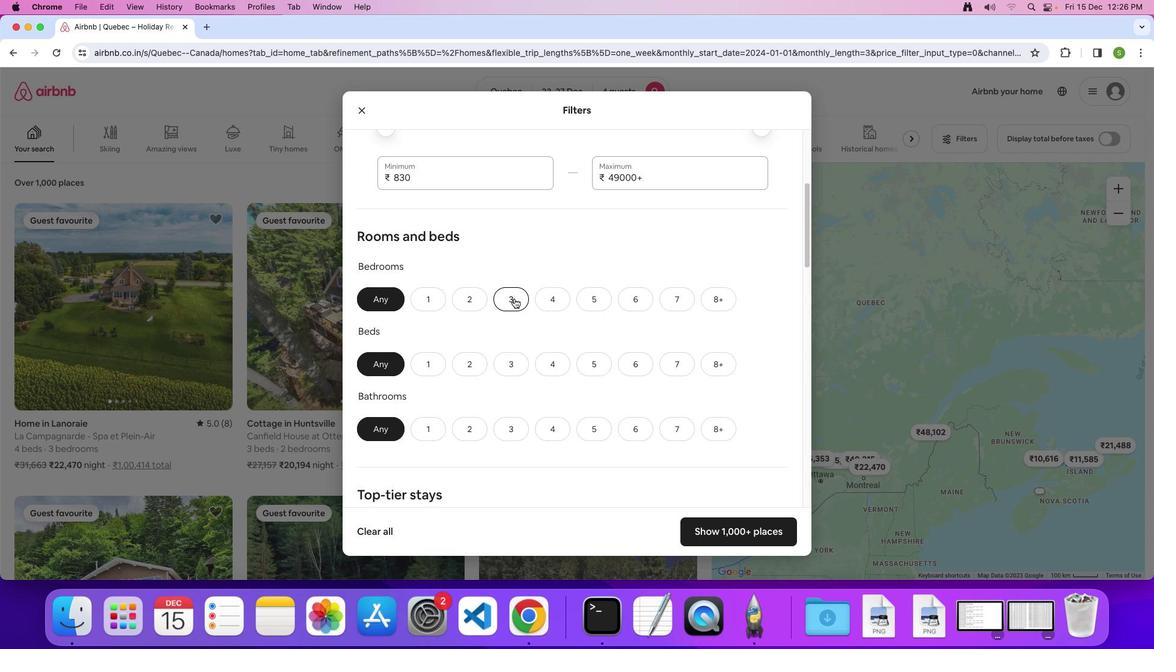 
Action: Mouse pressed left at (514, 298)
Screenshot: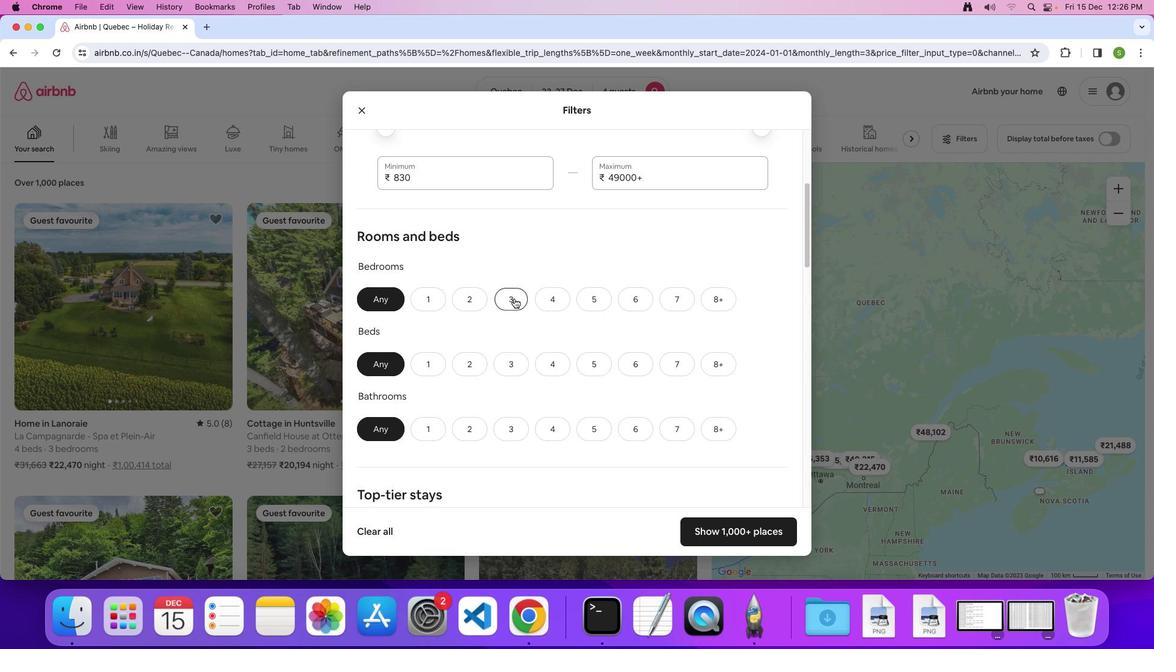 
Action: Mouse moved to (551, 364)
Screenshot: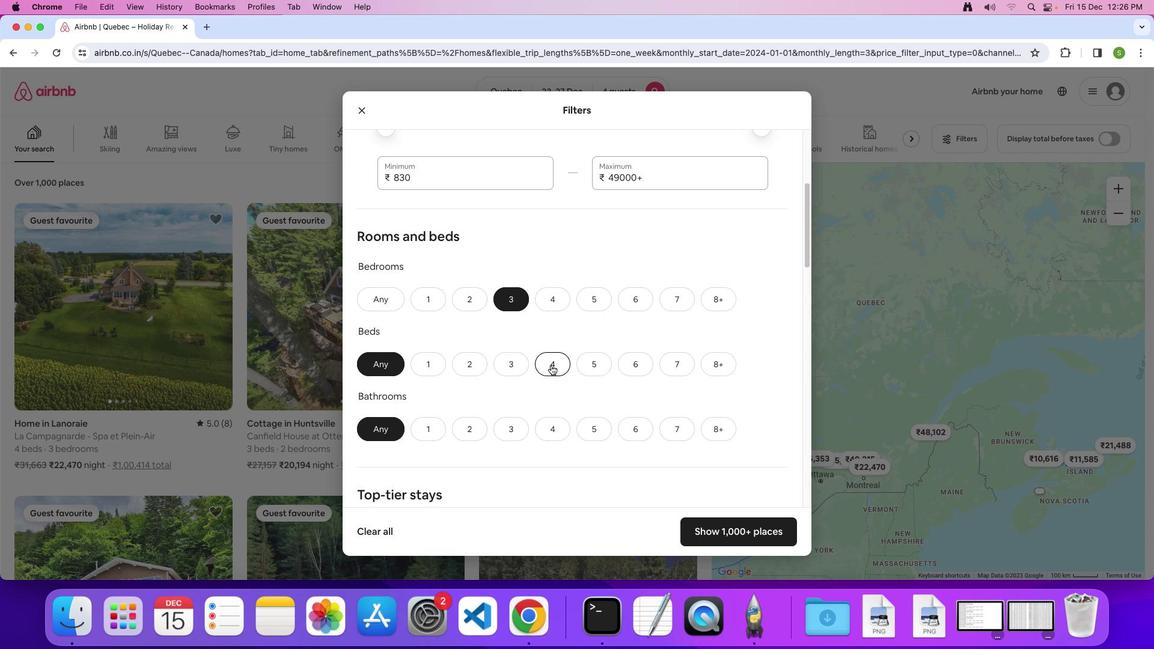 
Action: Mouse pressed left at (551, 364)
Screenshot: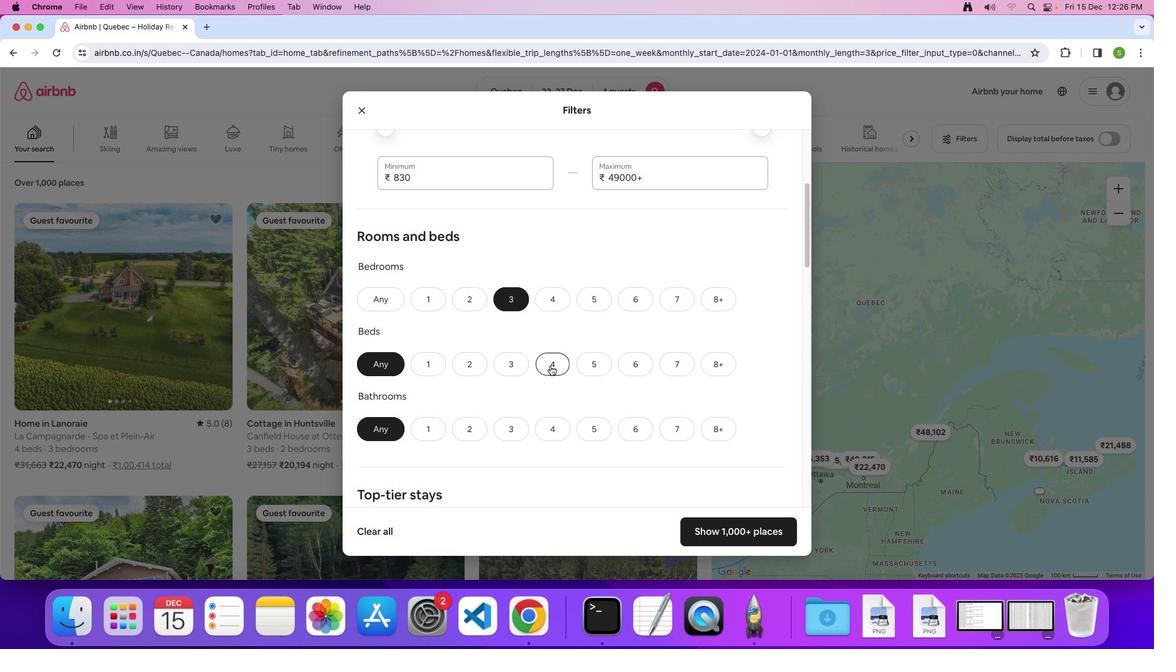 
Action: Mouse moved to (473, 426)
Screenshot: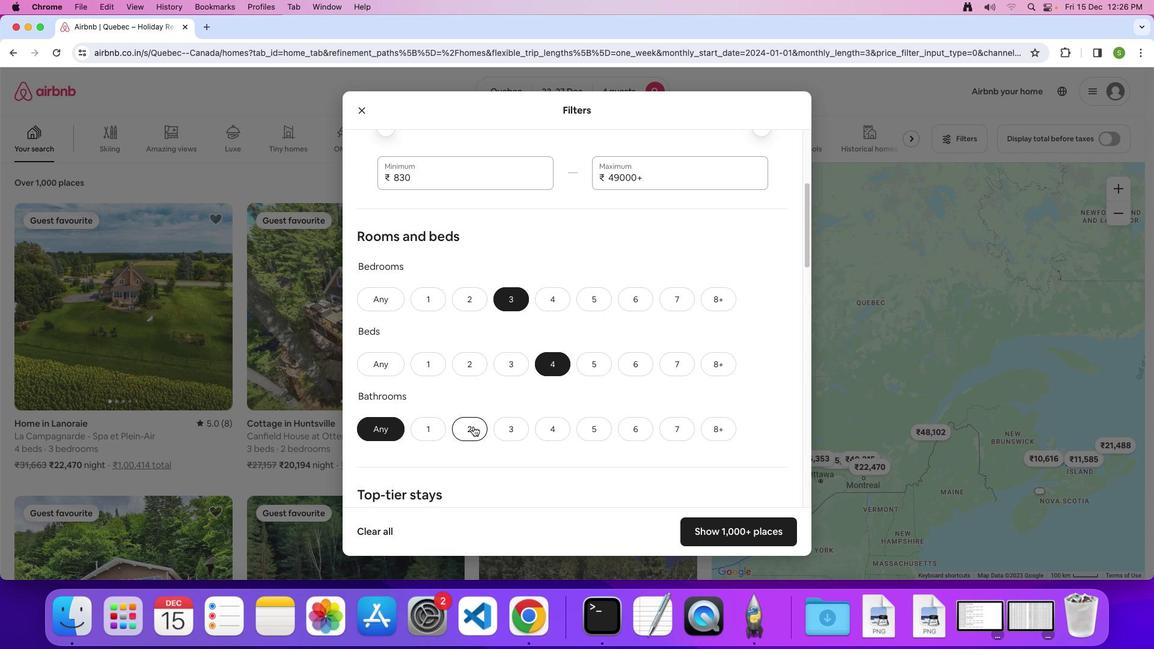 
Action: Mouse pressed left at (473, 426)
Screenshot: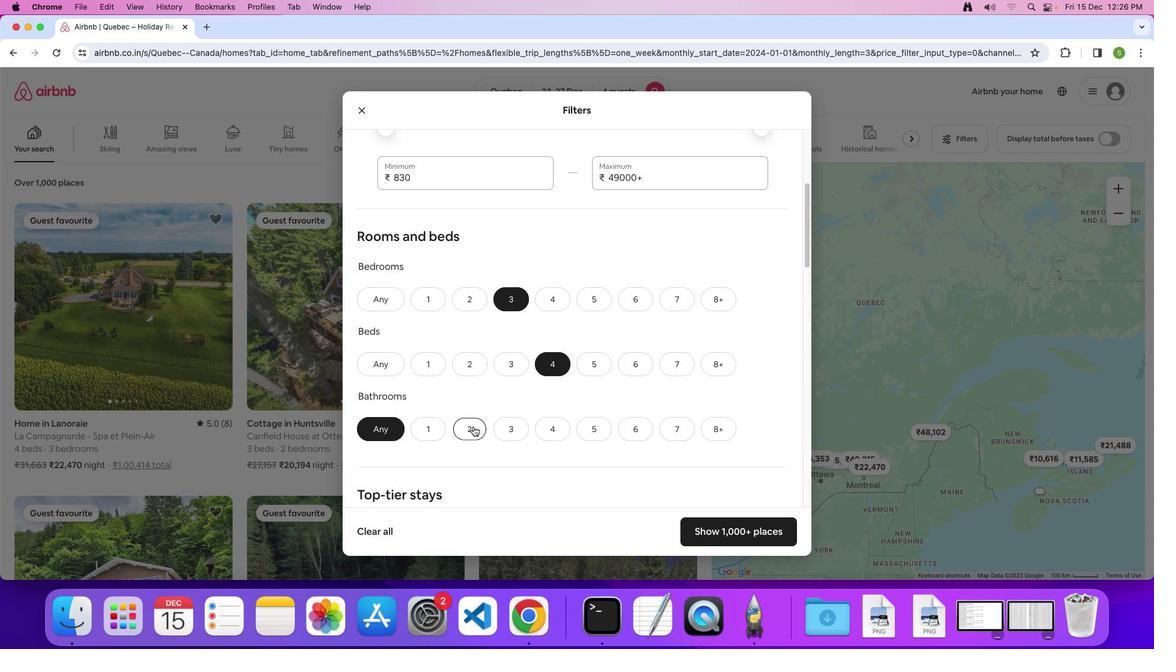 
Action: Mouse moved to (625, 307)
Screenshot: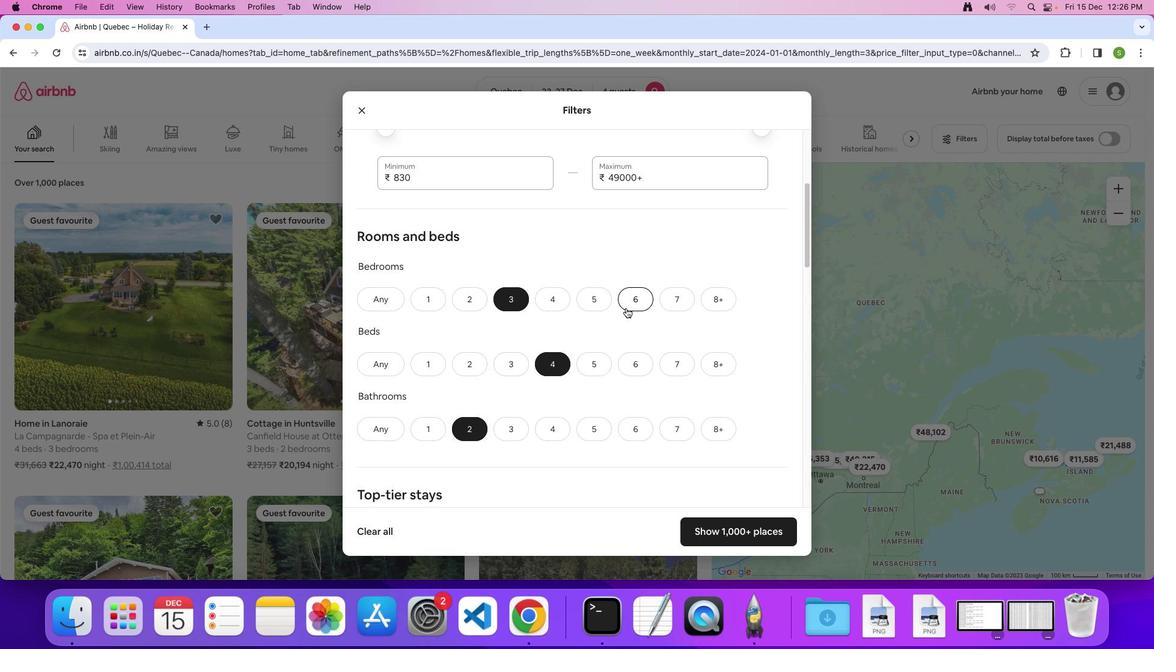 
Action: Mouse scrolled (625, 307) with delta (0, 0)
Screenshot: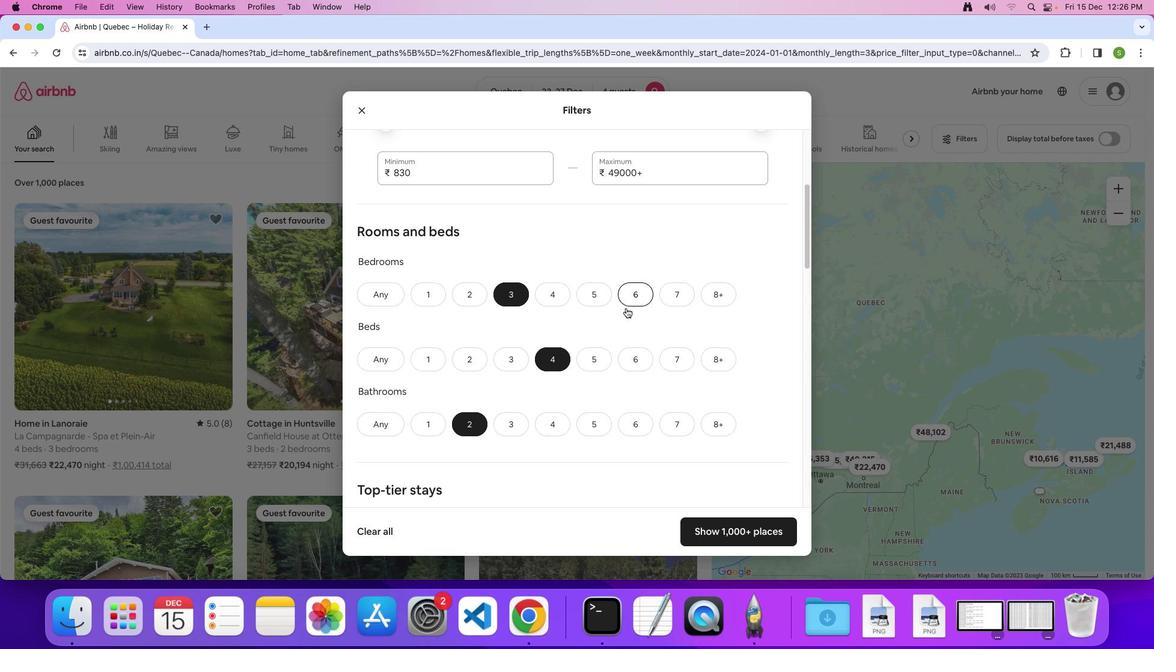 
Action: Mouse scrolled (625, 307) with delta (0, 0)
Screenshot: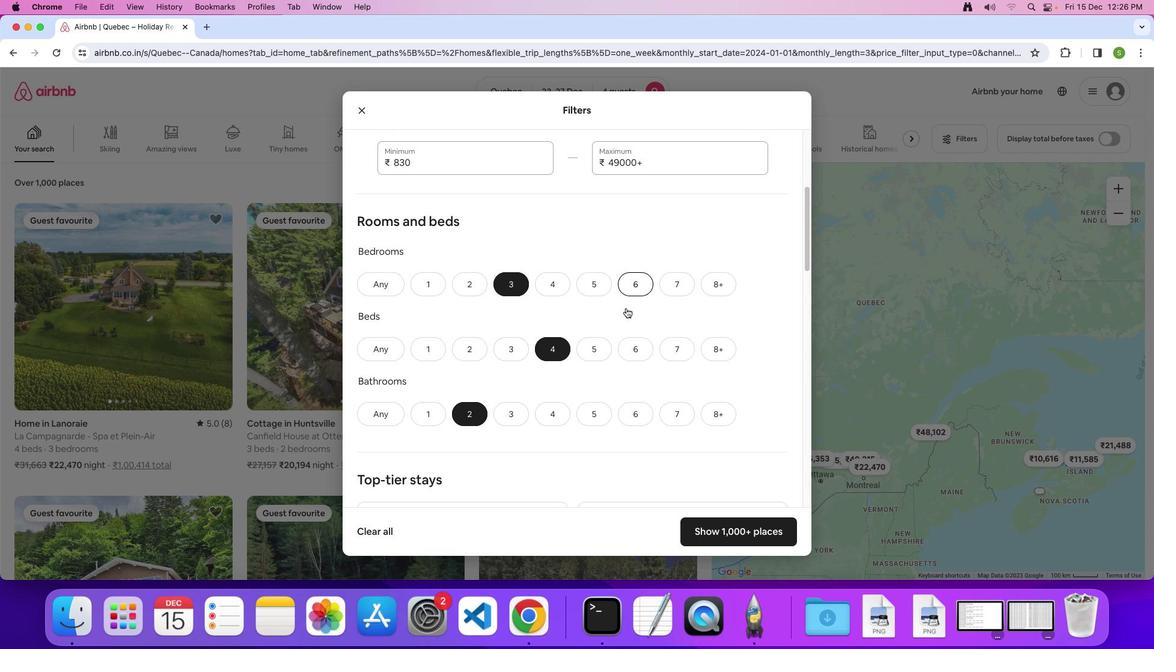 
Action: Mouse scrolled (625, 307) with delta (0, -1)
Screenshot: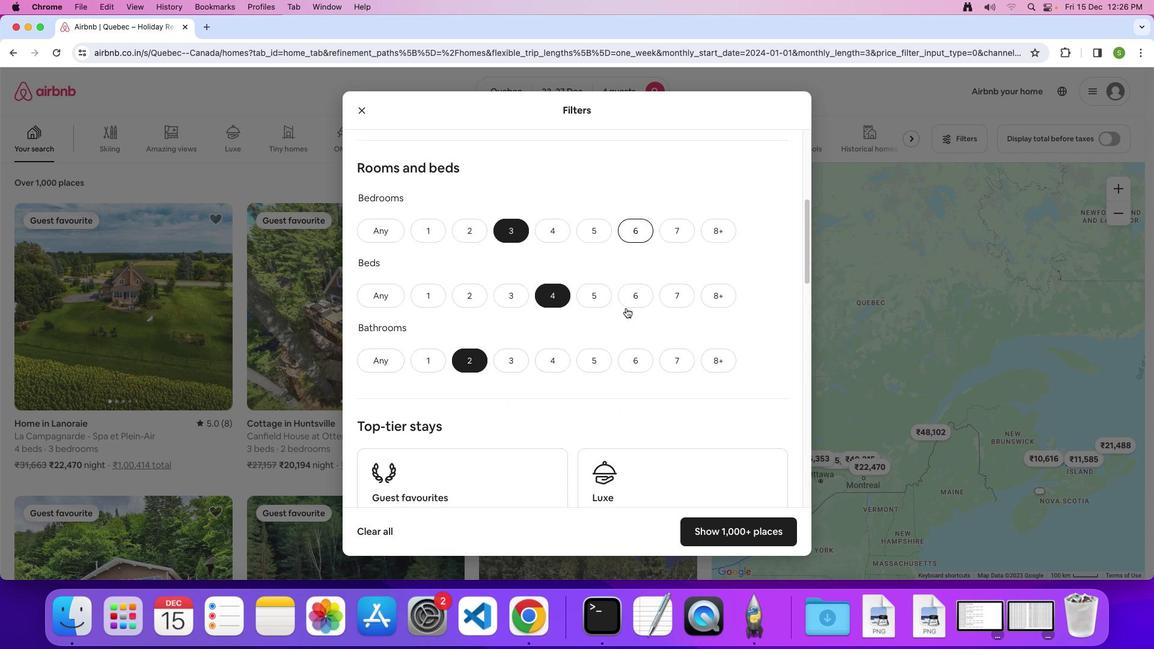 
Action: Mouse moved to (624, 310)
Screenshot: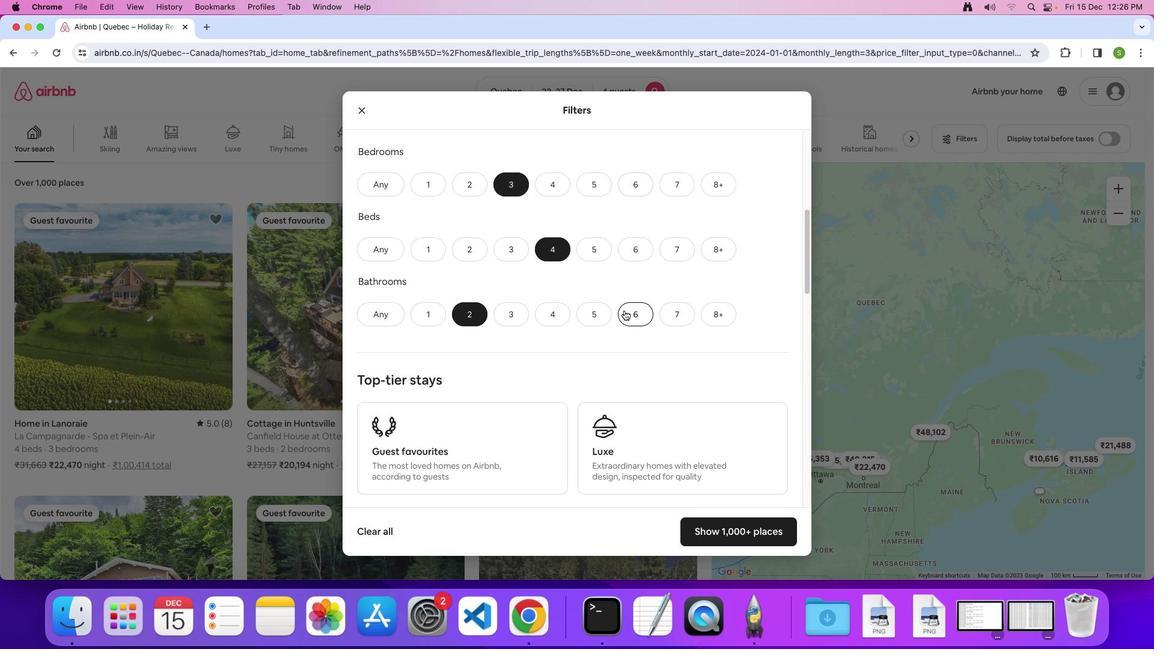 
Action: Mouse scrolled (624, 310) with delta (0, 0)
Screenshot: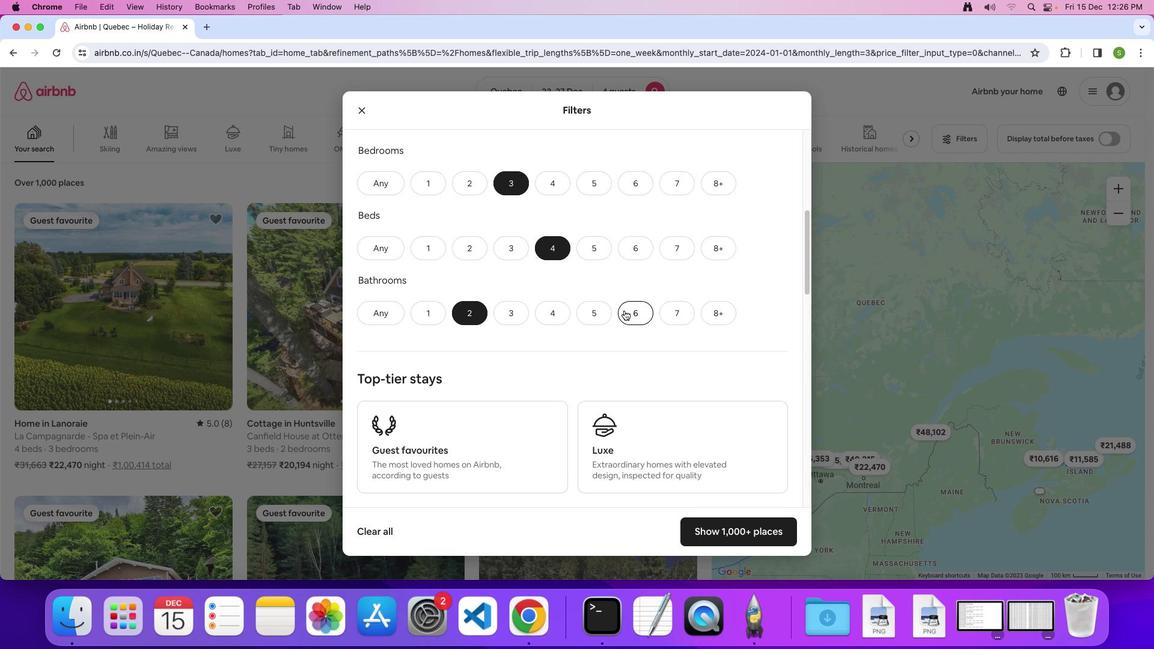 
Action: Mouse scrolled (624, 310) with delta (0, 0)
Screenshot: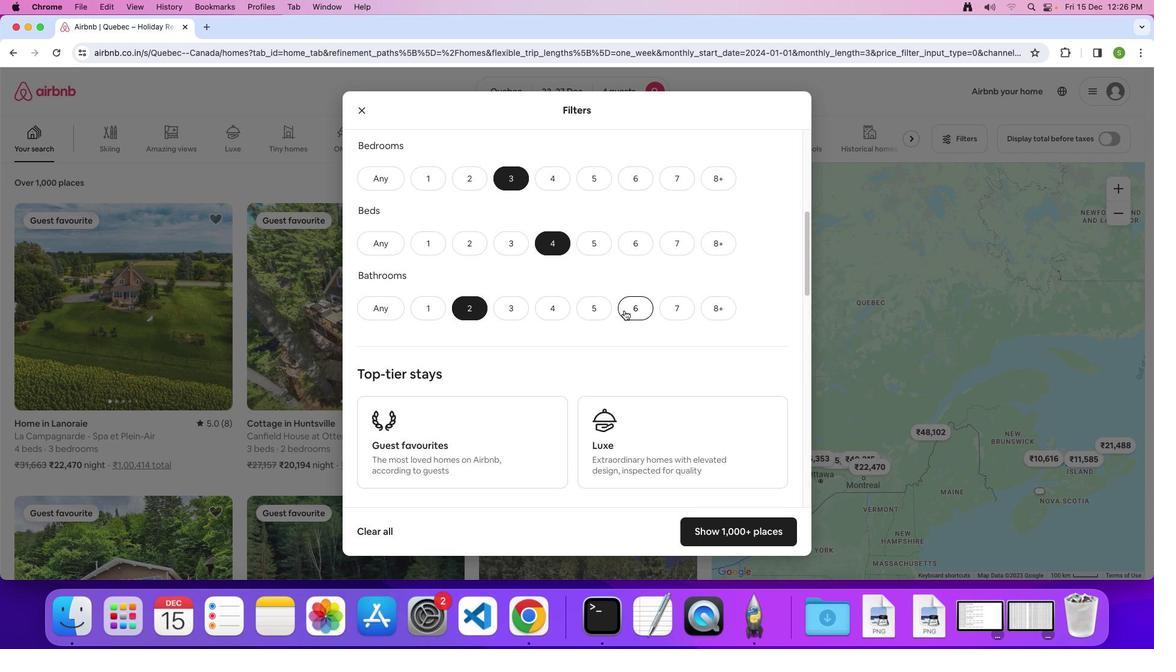 
Action: Mouse scrolled (624, 310) with delta (0, 0)
Screenshot: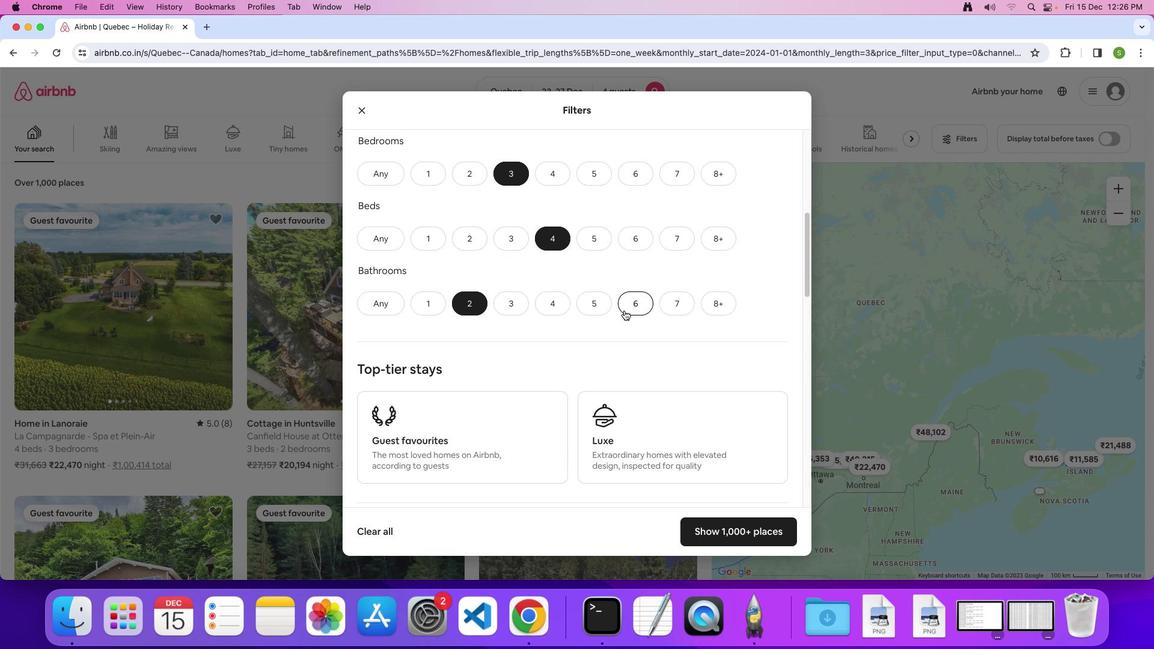 
Action: Mouse scrolled (624, 310) with delta (0, 0)
Screenshot: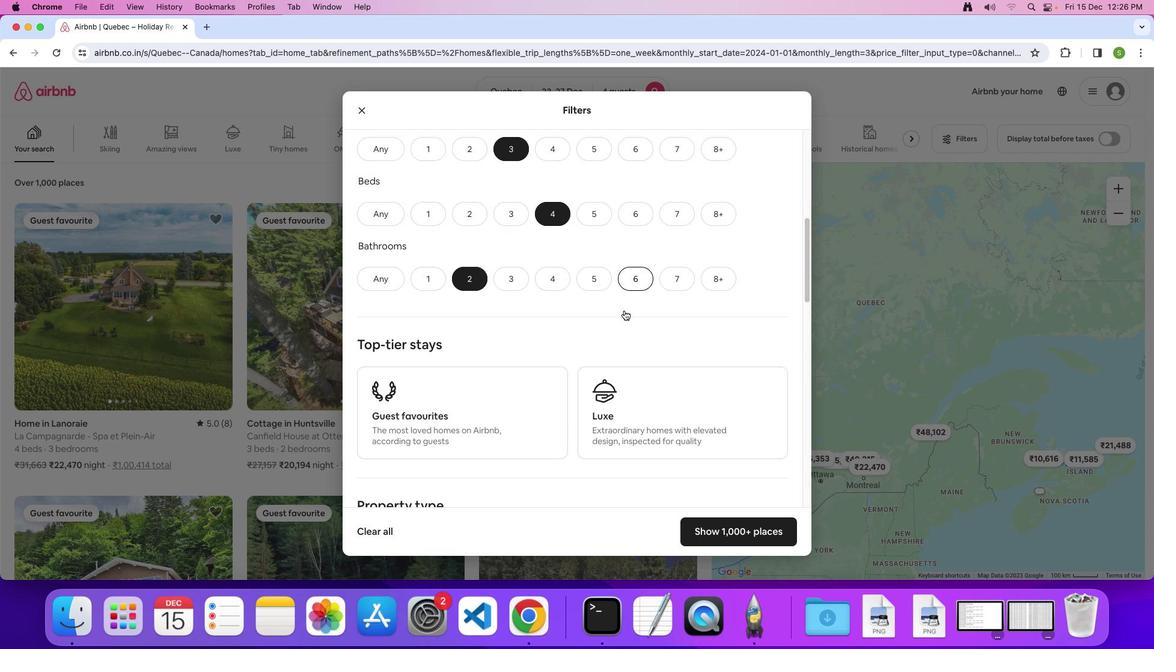 
Action: Mouse scrolled (624, 310) with delta (0, -1)
Screenshot: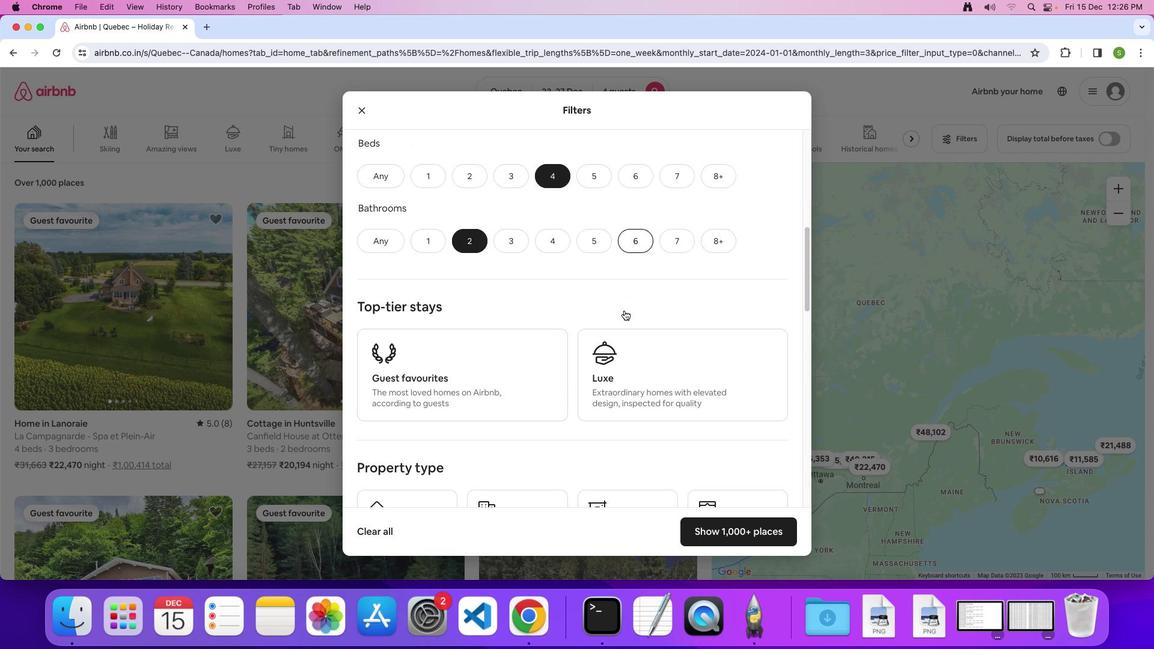 
Action: Mouse scrolled (624, 310) with delta (0, 0)
Screenshot: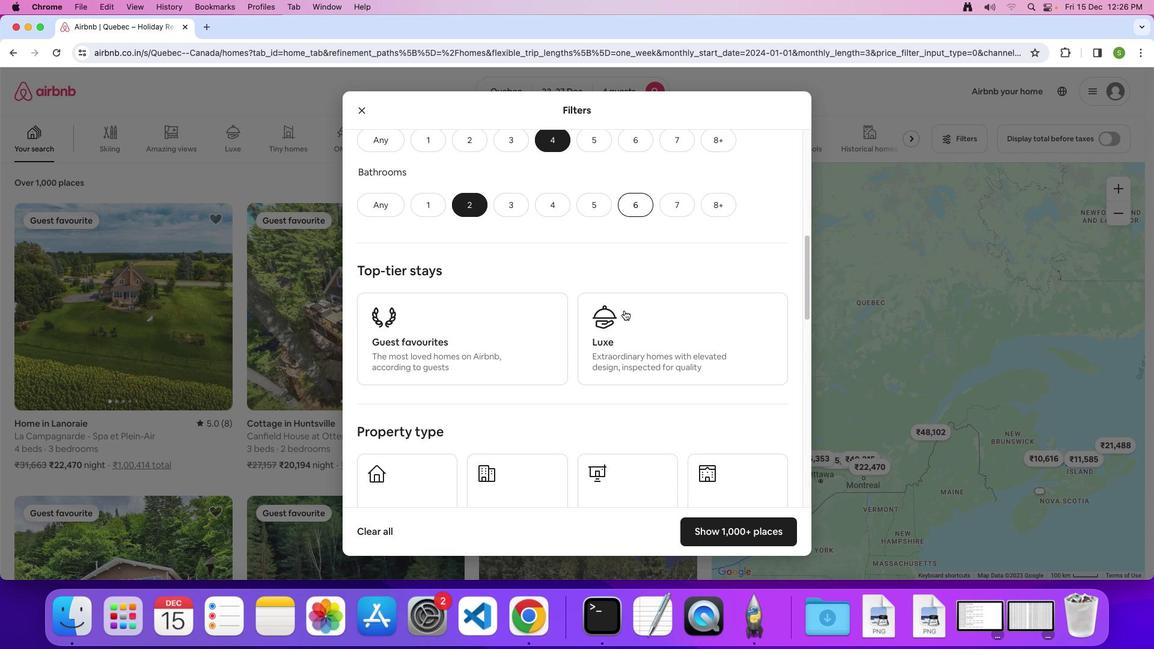 
Action: Mouse scrolled (624, 310) with delta (0, 0)
Screenshot: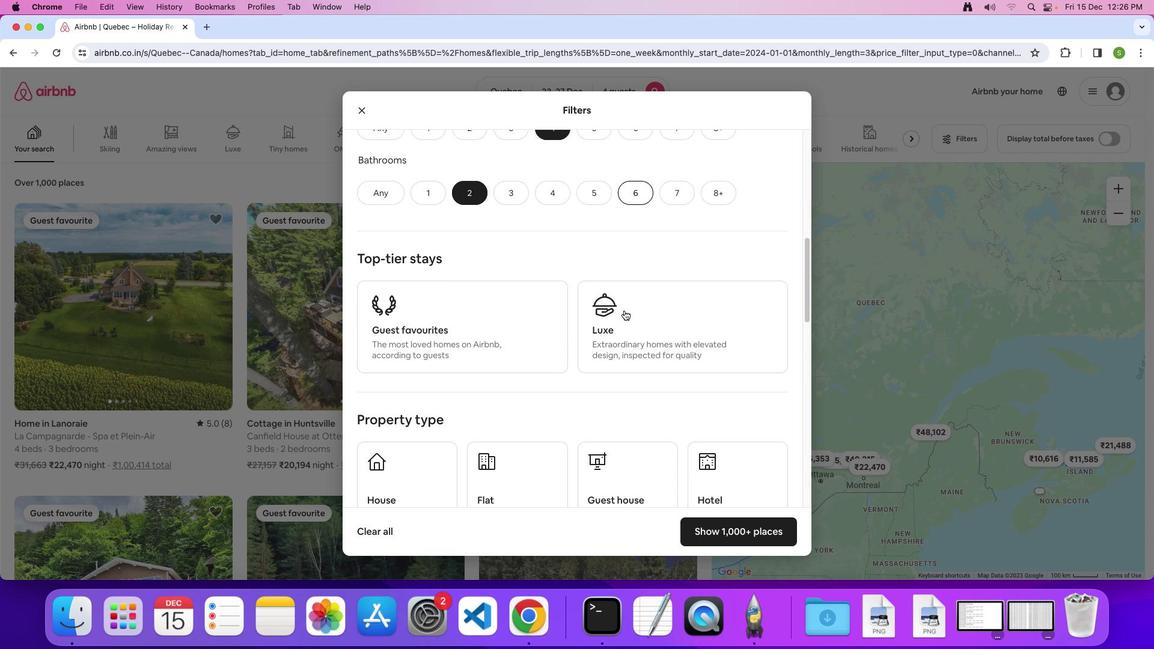 
Action: Mouse scrolled (624, 310) with delta (0, -1)
Screenshot: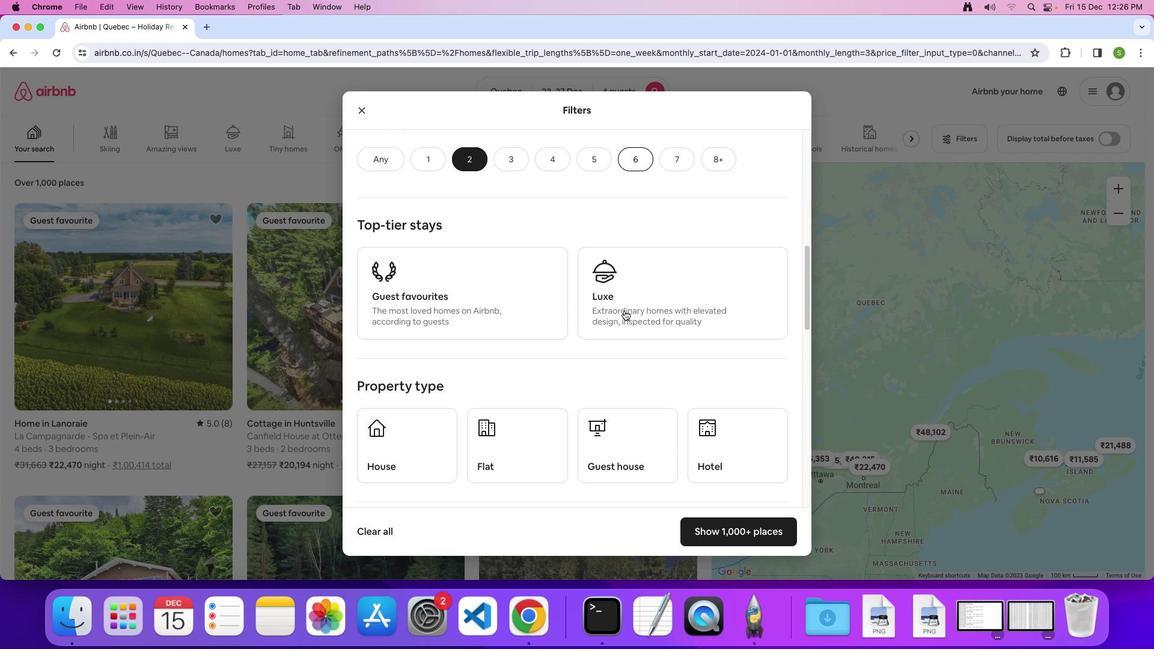 
Action: Mouse scrolled (624, 310) with delta (0, 0)
Screenshot: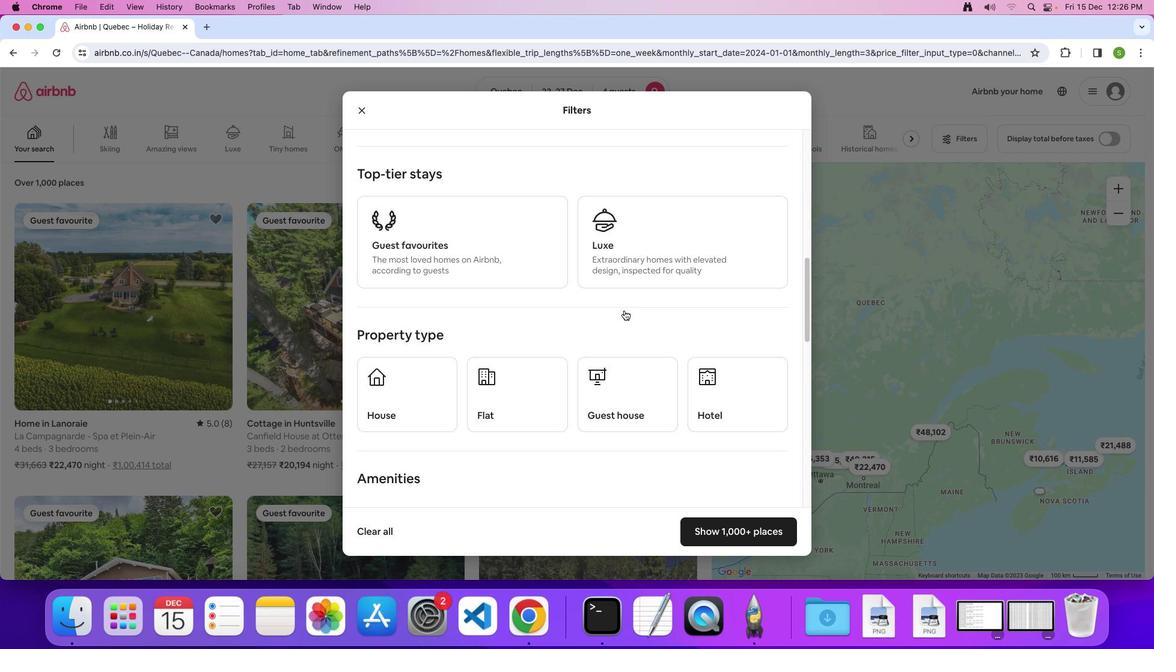 
Action: Mouse scrolled (624, 310) with delta (0, 0)
Screenshot: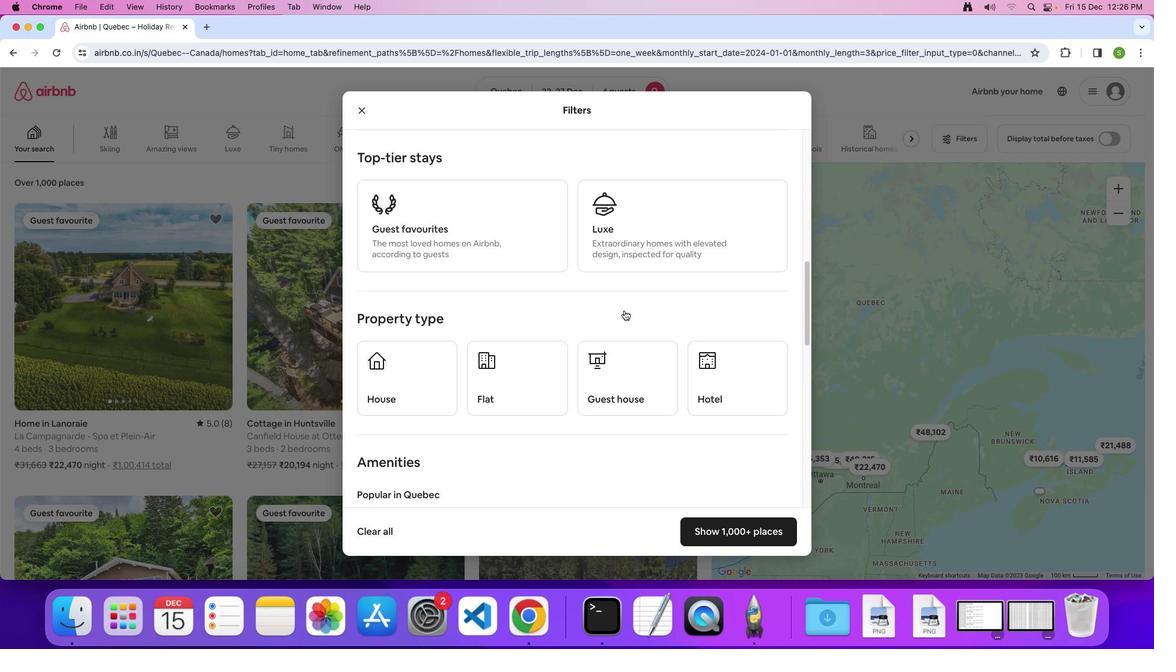 
Action: Mouse scrolled (624, 310) with delta (0, -1)
Screenshot: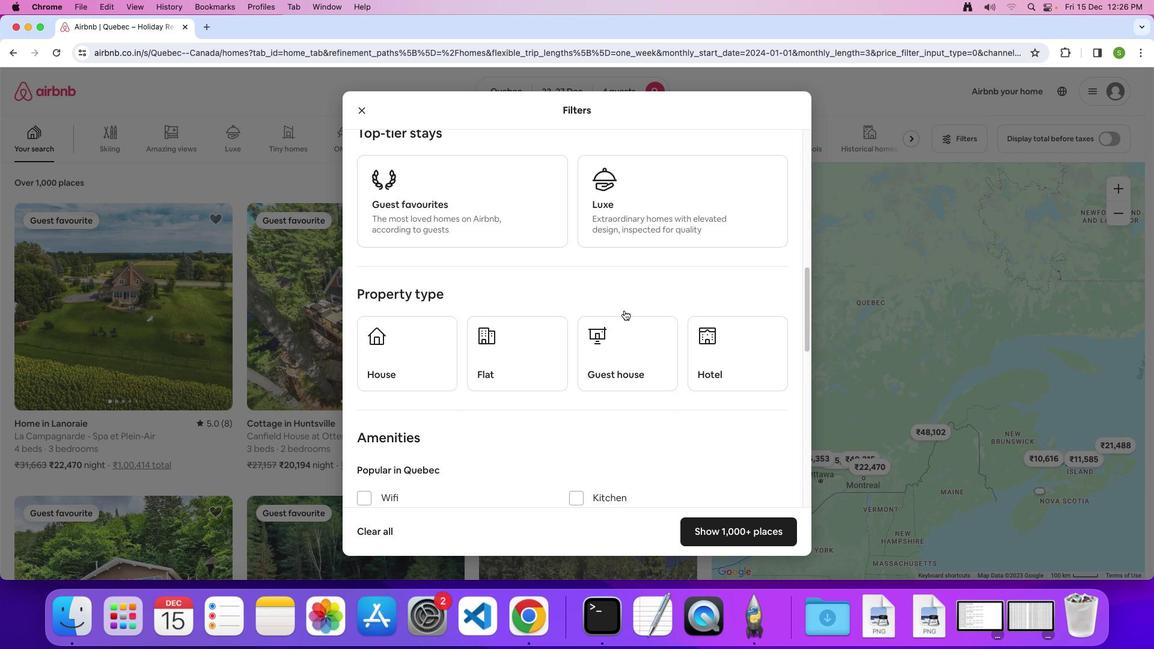 
Action: Mouse moved to (408, 316)
Screenshot: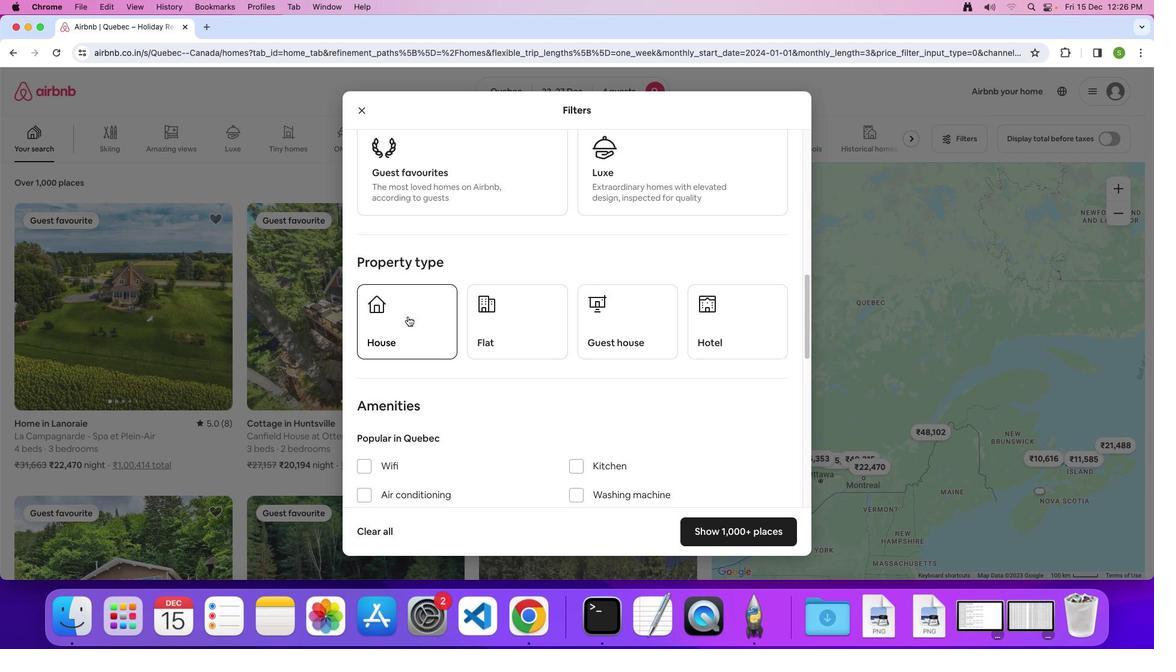 
Action: Mouse pressed left at (408, 316)
Screenshot: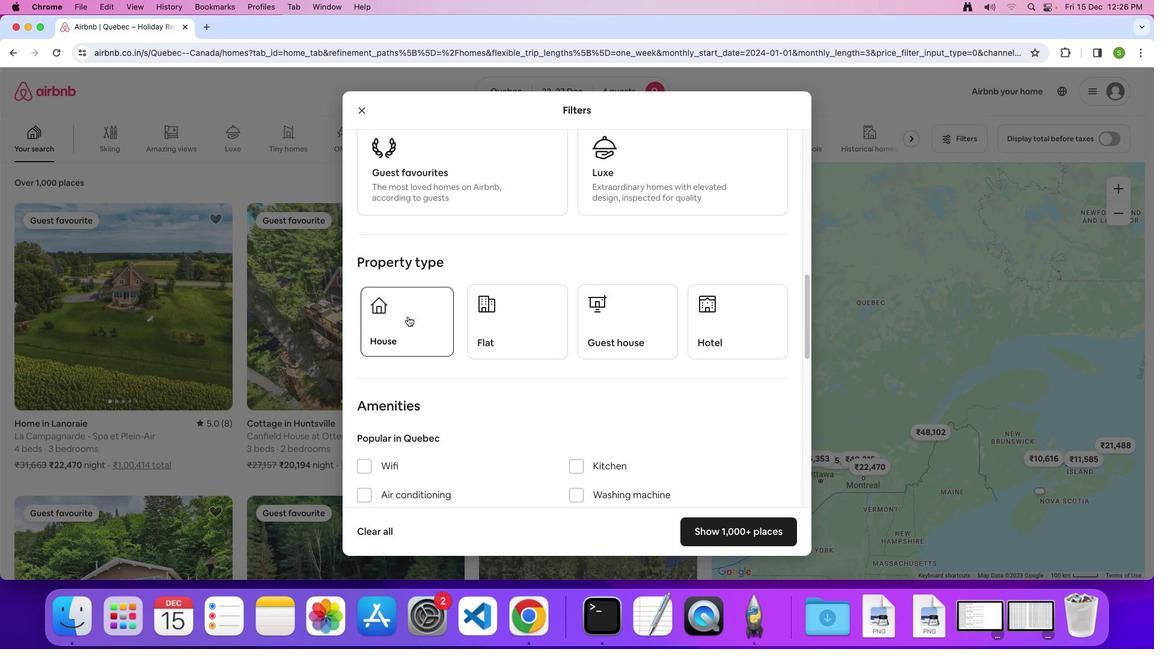 
Action: Mouse moved to (518, 297)
Screenshot: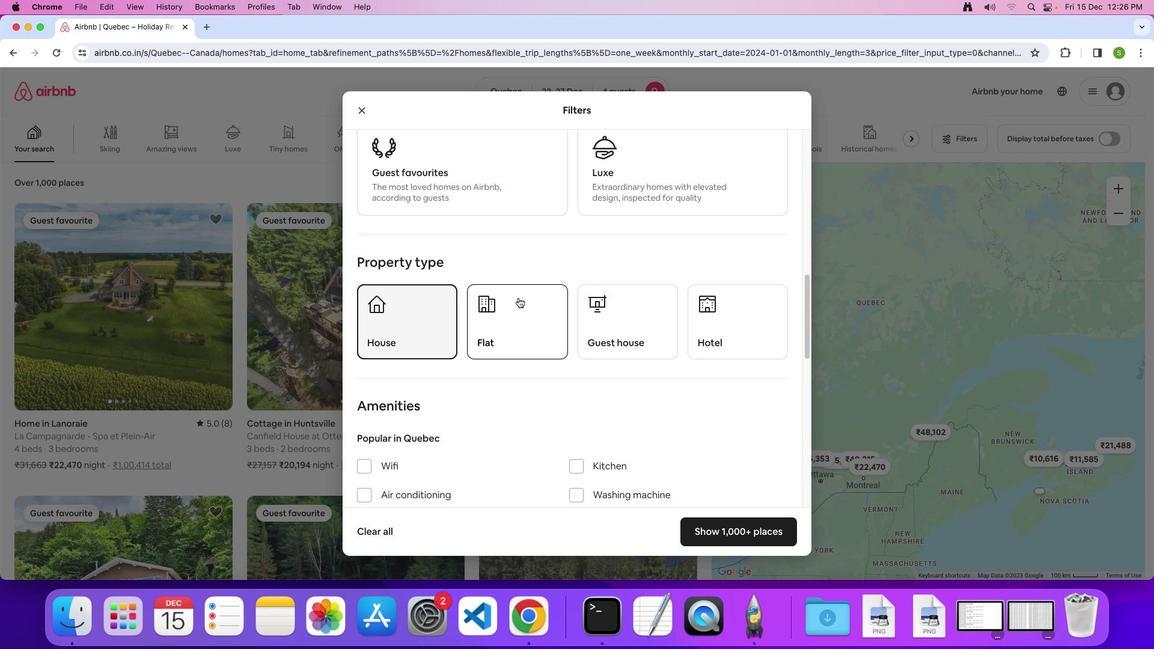
Action: Mouse scrolled (518, 297) with delta (0, 0)
Screenshot: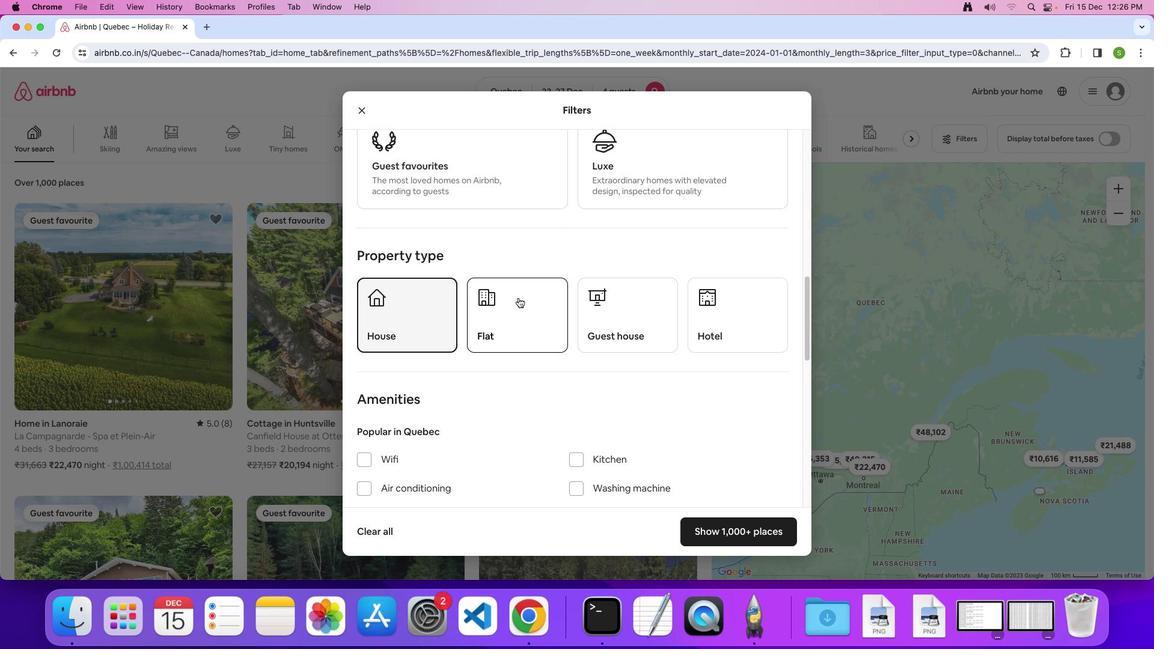 
Action: Mouse scrolled (518, 297) with delta (0, 0)
Screenshot: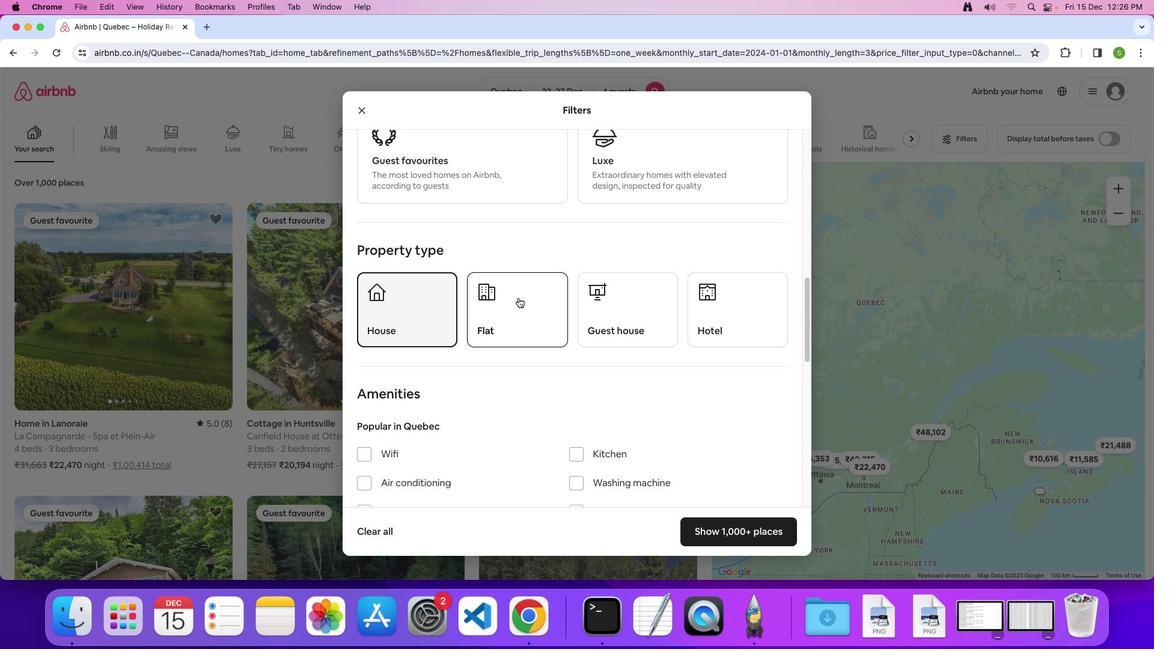 
Action: Mouse scrolled (518, 297) with delta (0, 0)
Screenshot: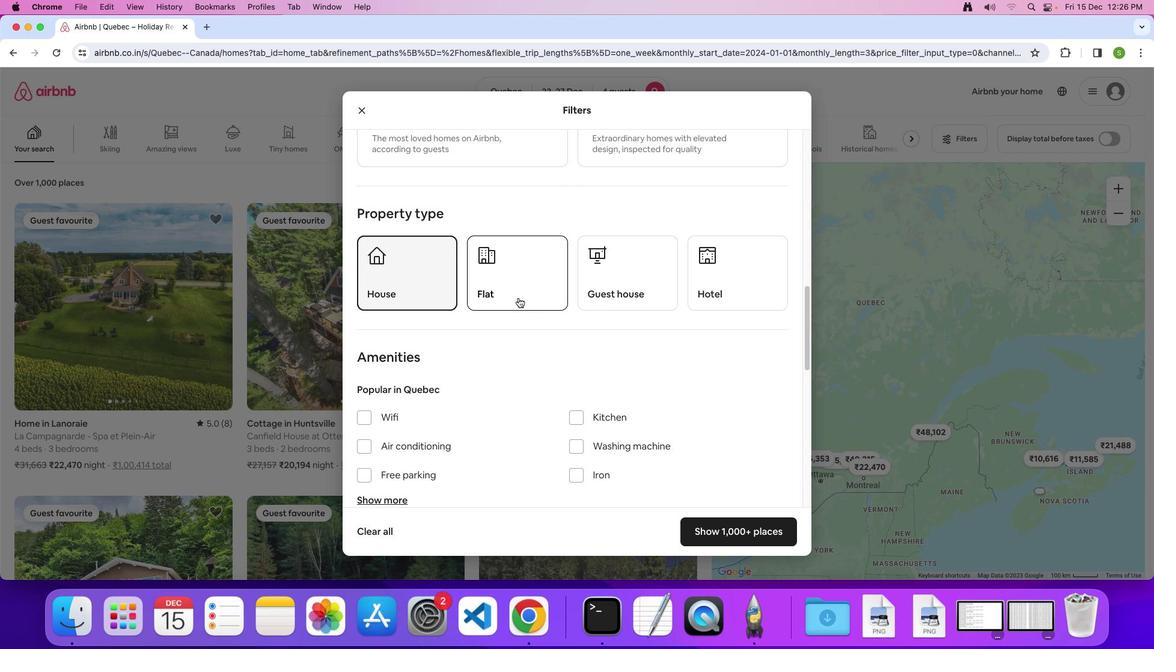 
Action: Mouse scrolled (518, 297) with delta (0, 0)
Screenshot: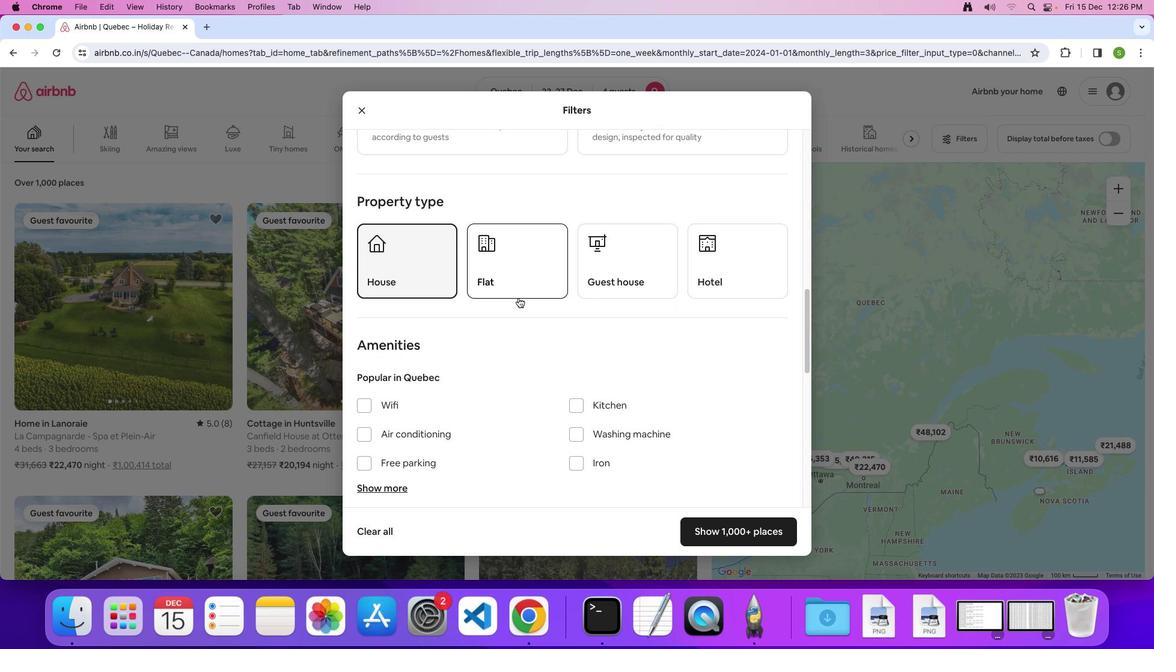 
Action: Mouse scrolled (518, 297) with delta (0, 0)
Screenshot: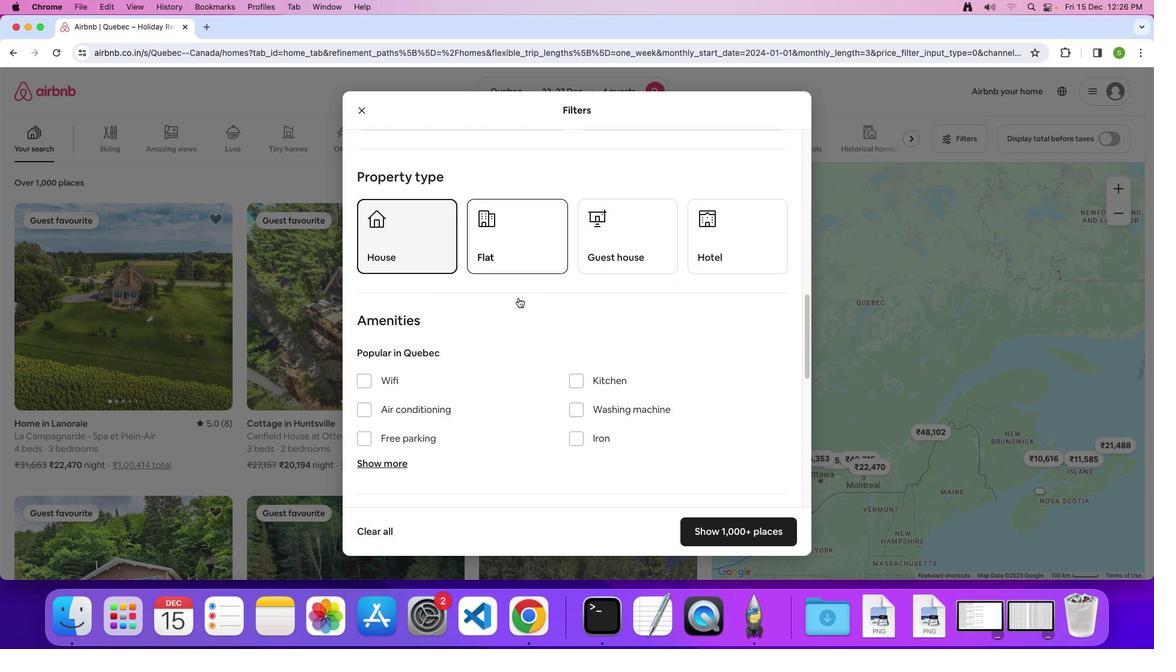 
Action: Mouse scrolled (518, 297) with delta (0, -1)
Screenshot: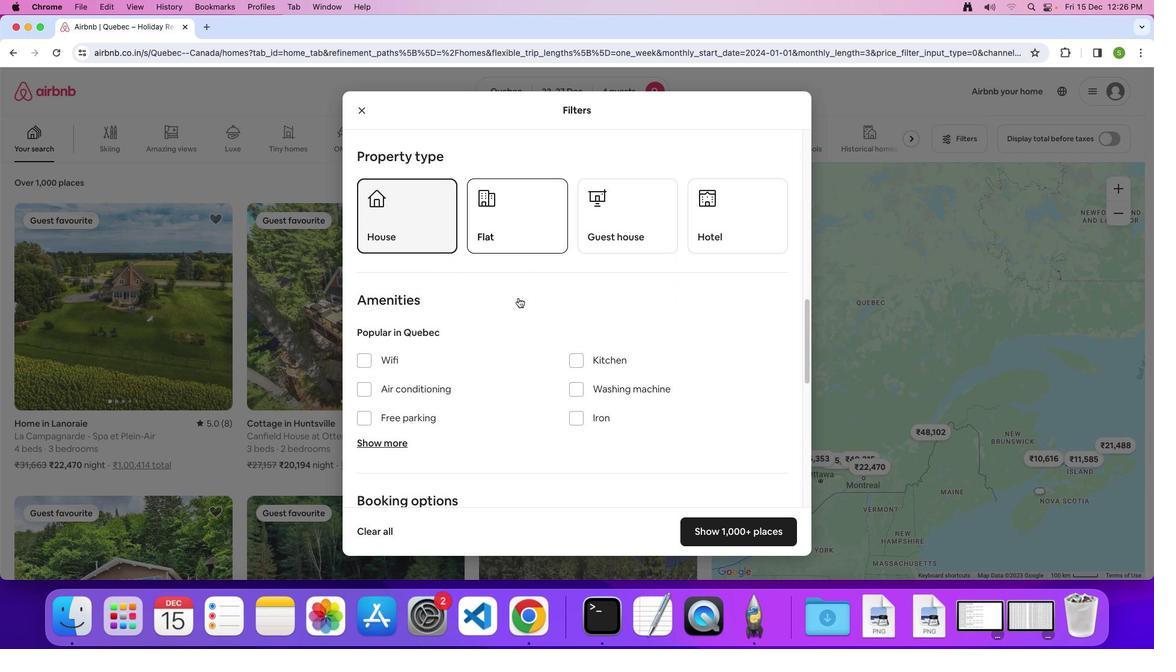 
Action: Mouse scrolled (518, 297) with delta (0, 0)
Screenshot: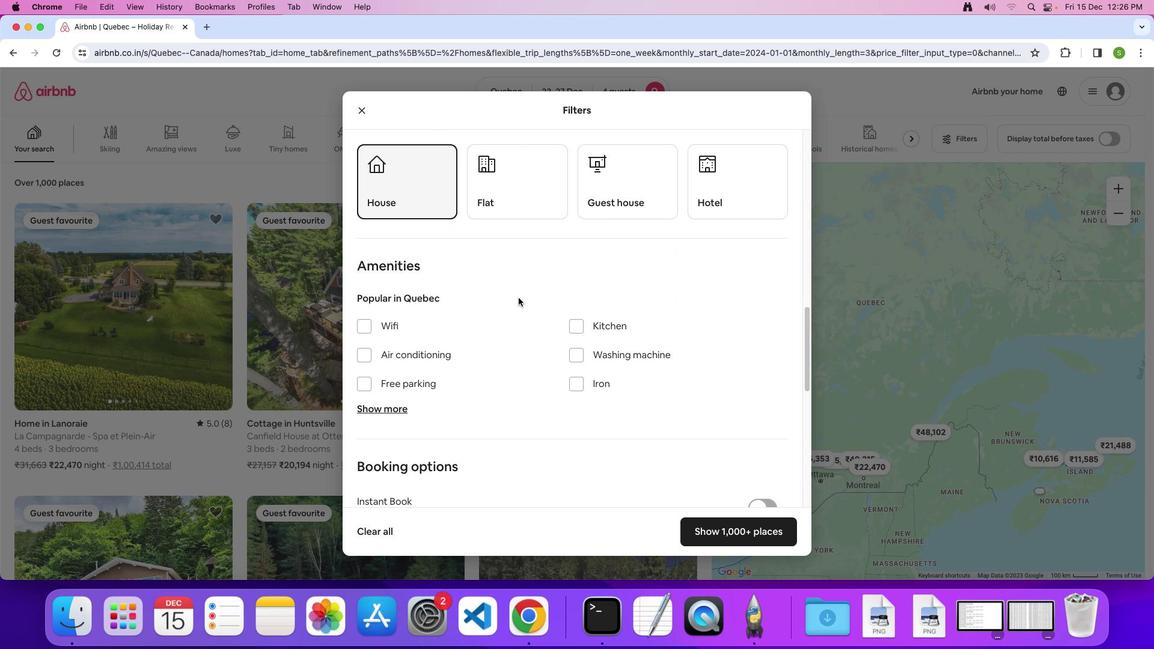 
Action: Mouse scrolled (518, 297) with delta (0, 0)
Screenshot: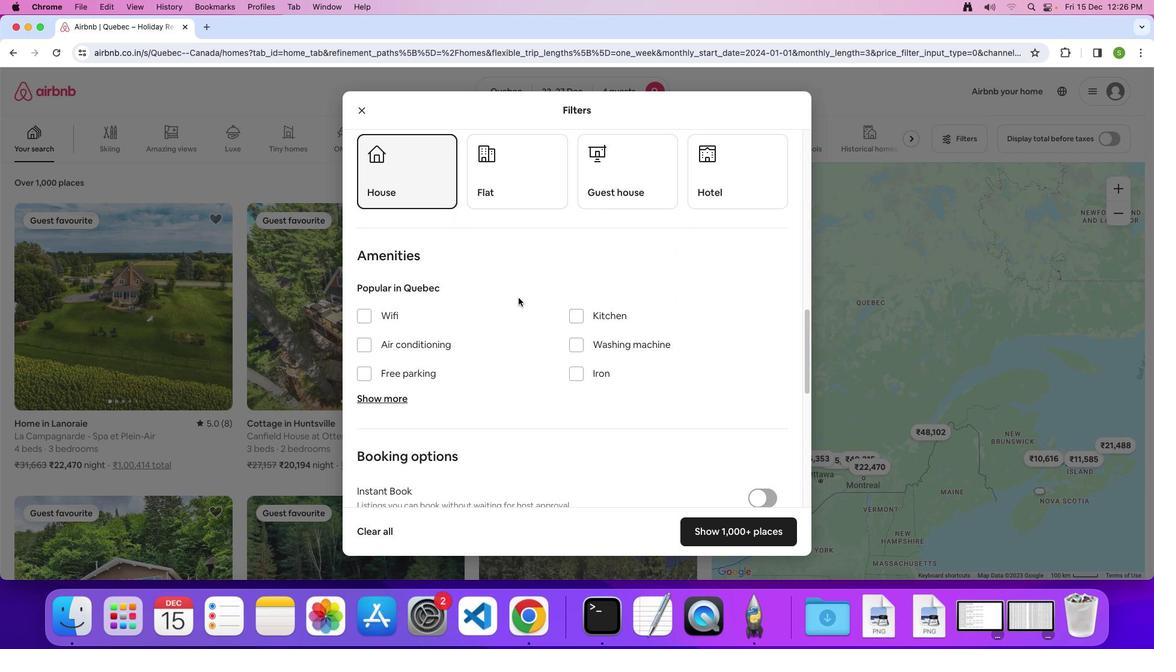 
Action: Mouse scrolled (518, 297) with delta (0, 0)
Screenshot: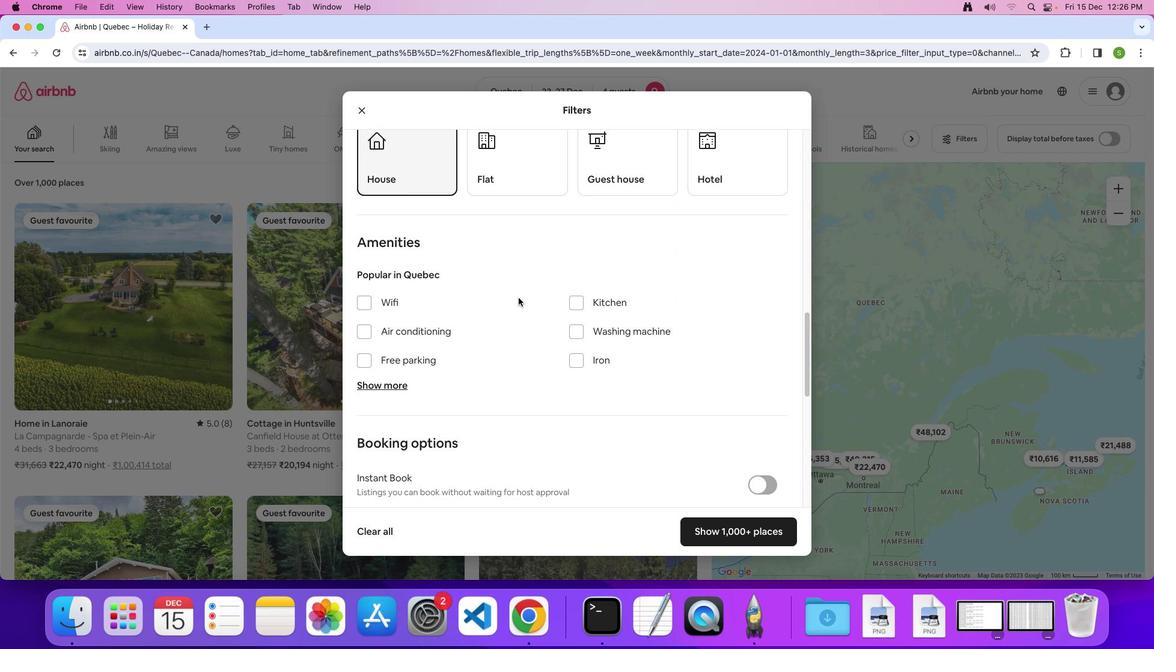 
Action: Mouse scrolled (518, 297) with delta (0, 0)
Screenshot: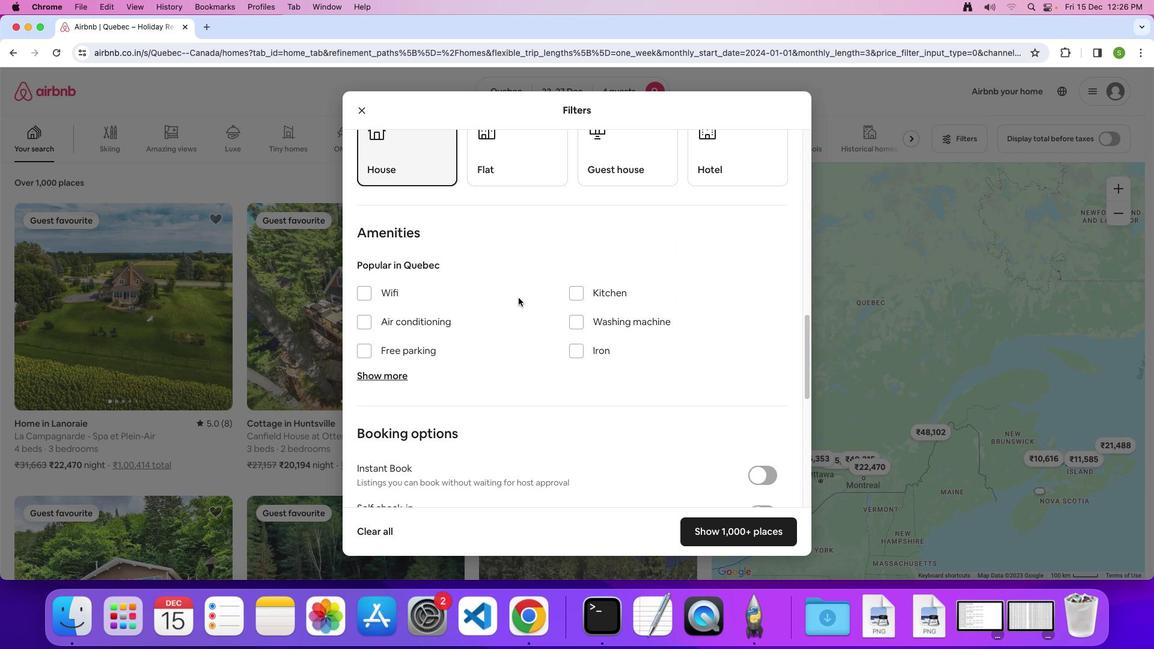 
Action: Mouse scrolled (518, 297) with delta (0, -1)
Screenshot: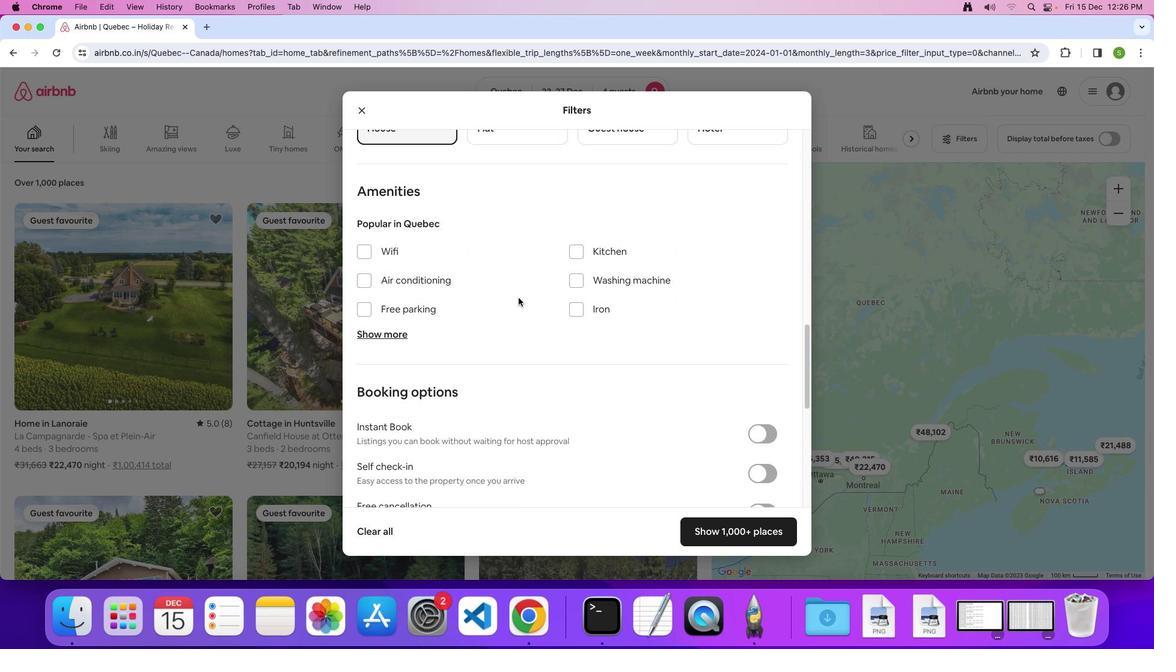 
Action: Mouse scrolled (518, 297) with delta (0, 0)
Screenshot: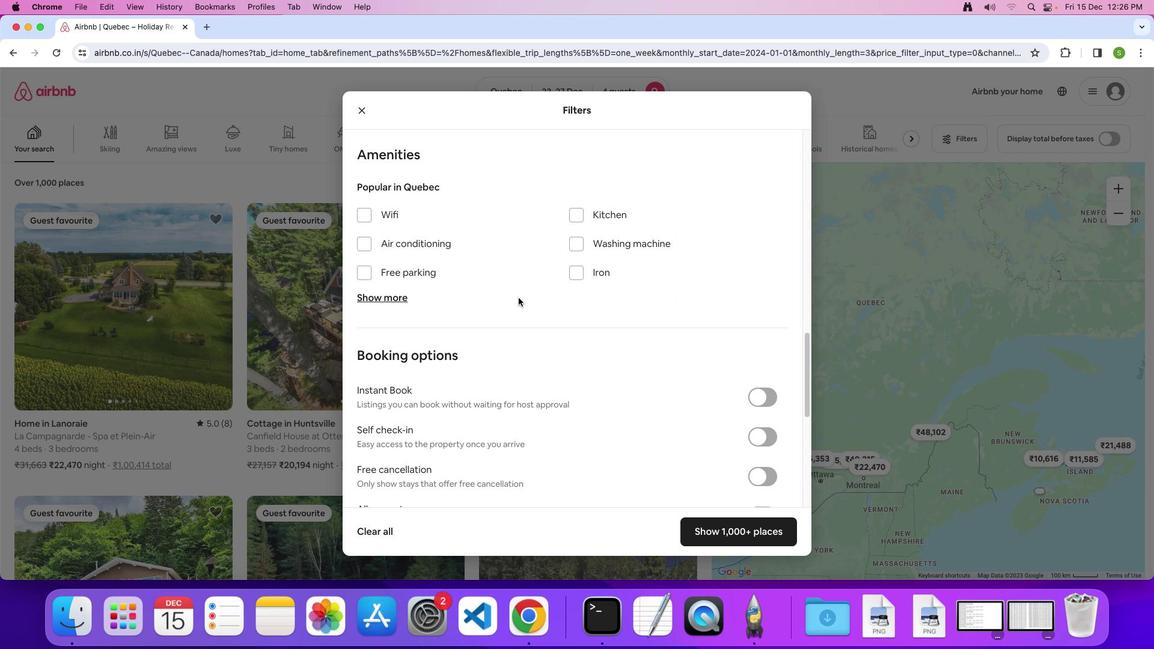 
Action: Mouse scrolled (518, 297) with delta (0, 0)
Screenshot: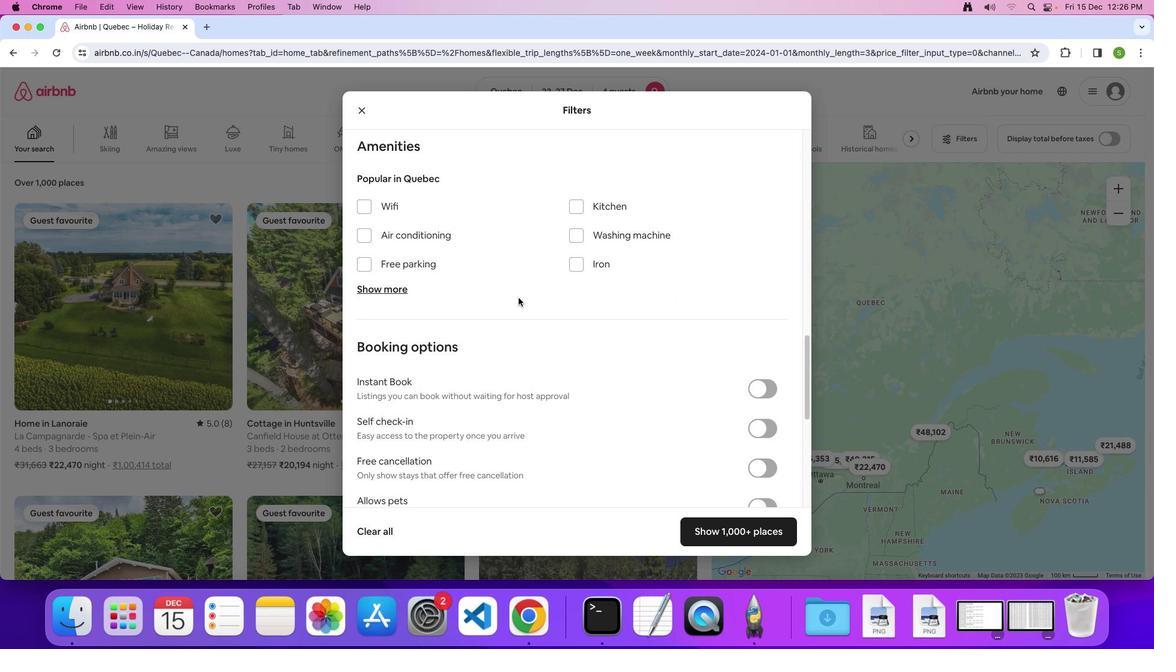 
Action: Mouse moved to (521, 298)
Screenshot: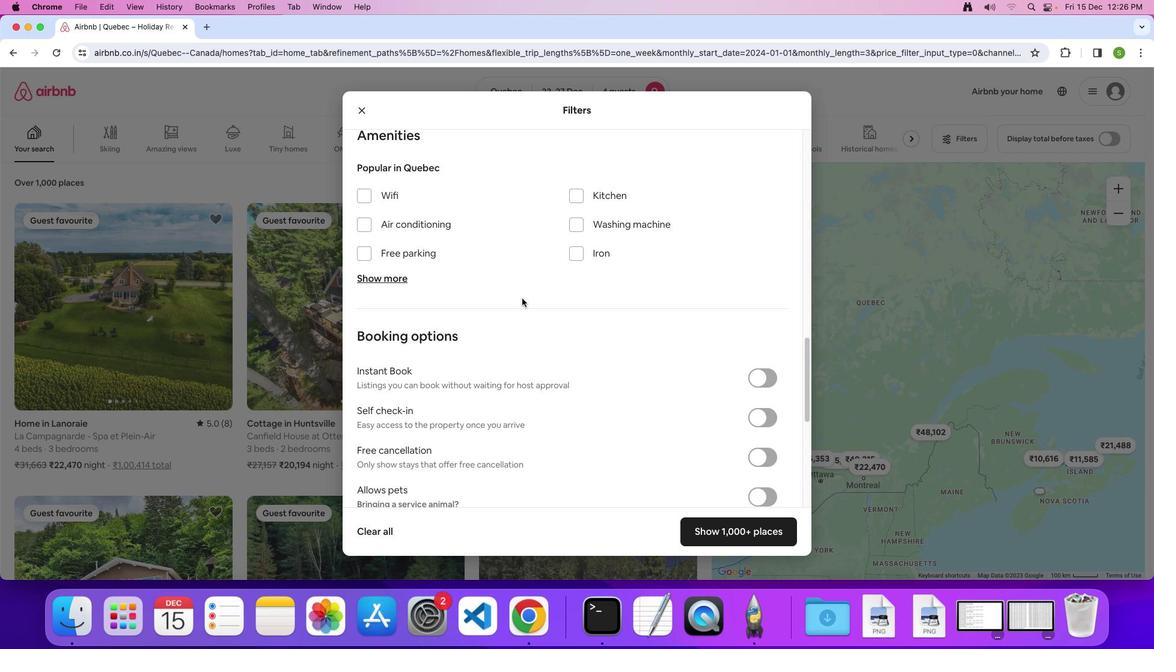 
Action: Mouse scrolled (521, 298) with delta (0, 0)
Screenshot: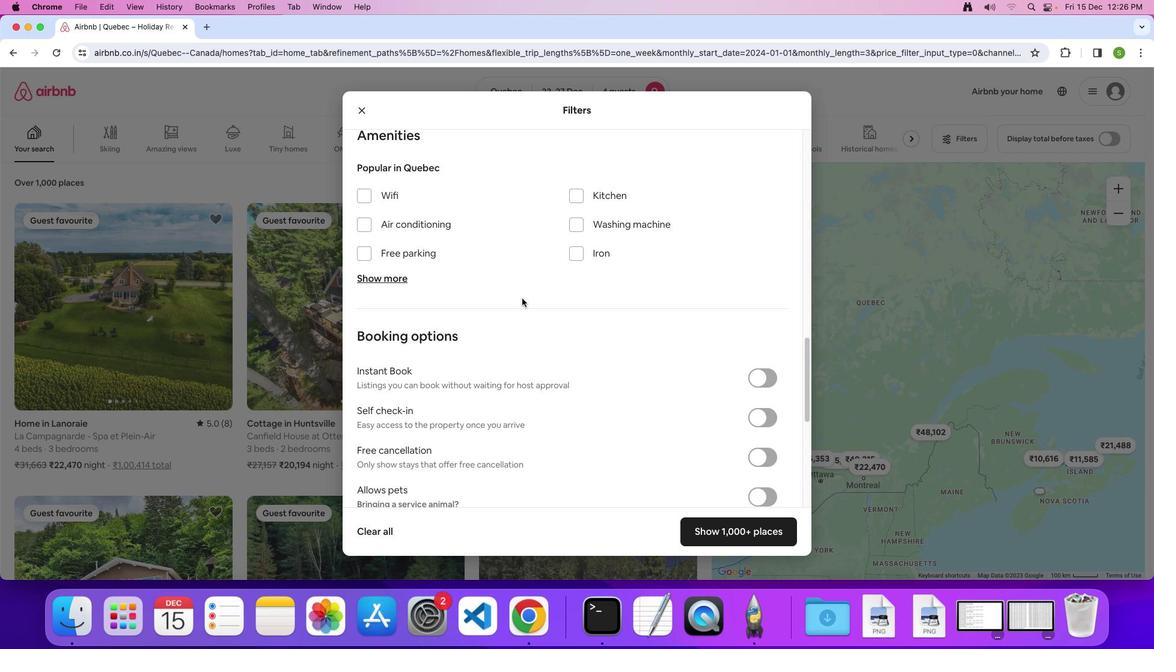 
Action: Mouse moved to (521, 298)
Screenshot: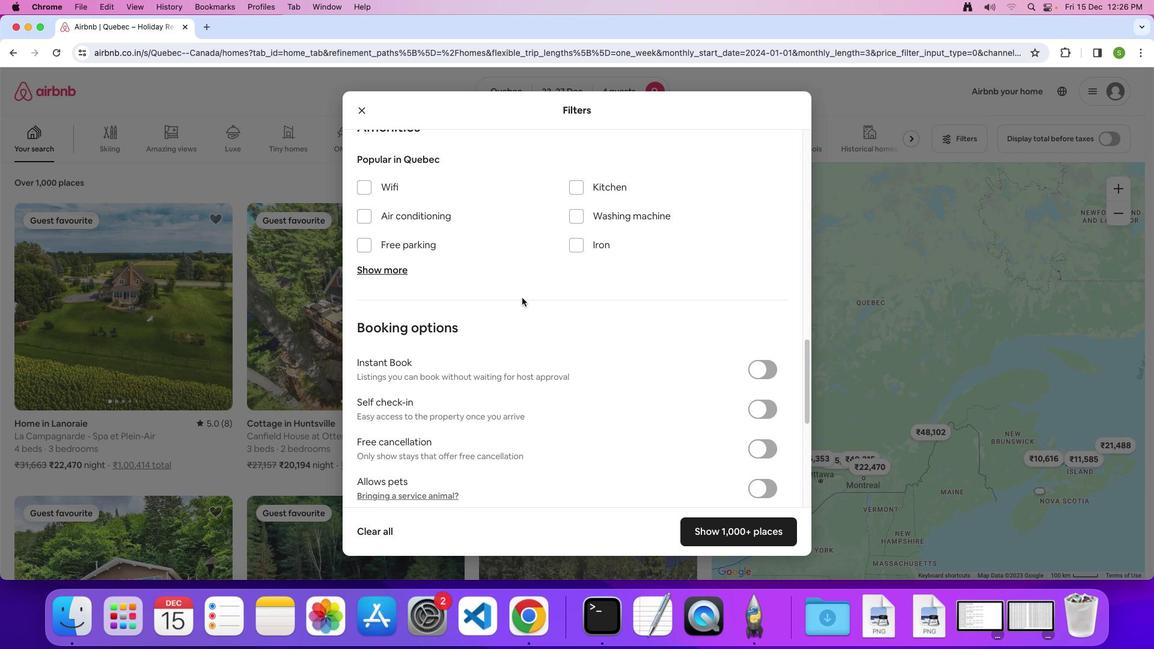 
Action: Mouse scrolled (521, 298) with delta (0, 0)
Screenshot: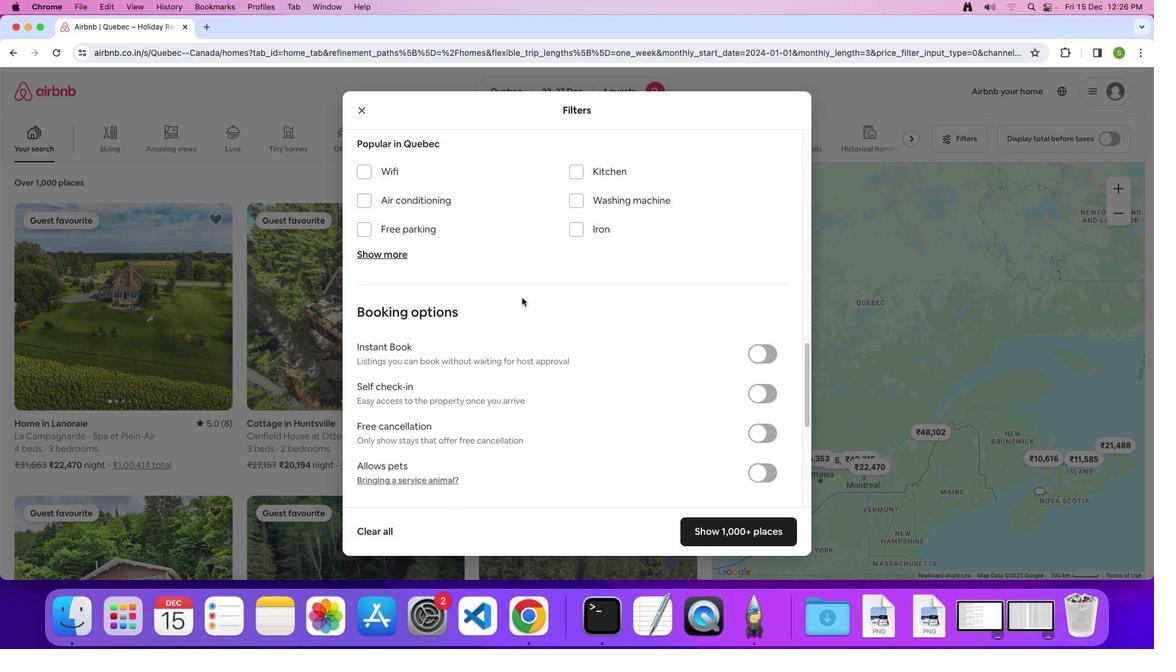 
Action: Mouse moved to (521, 298)
Screenshot: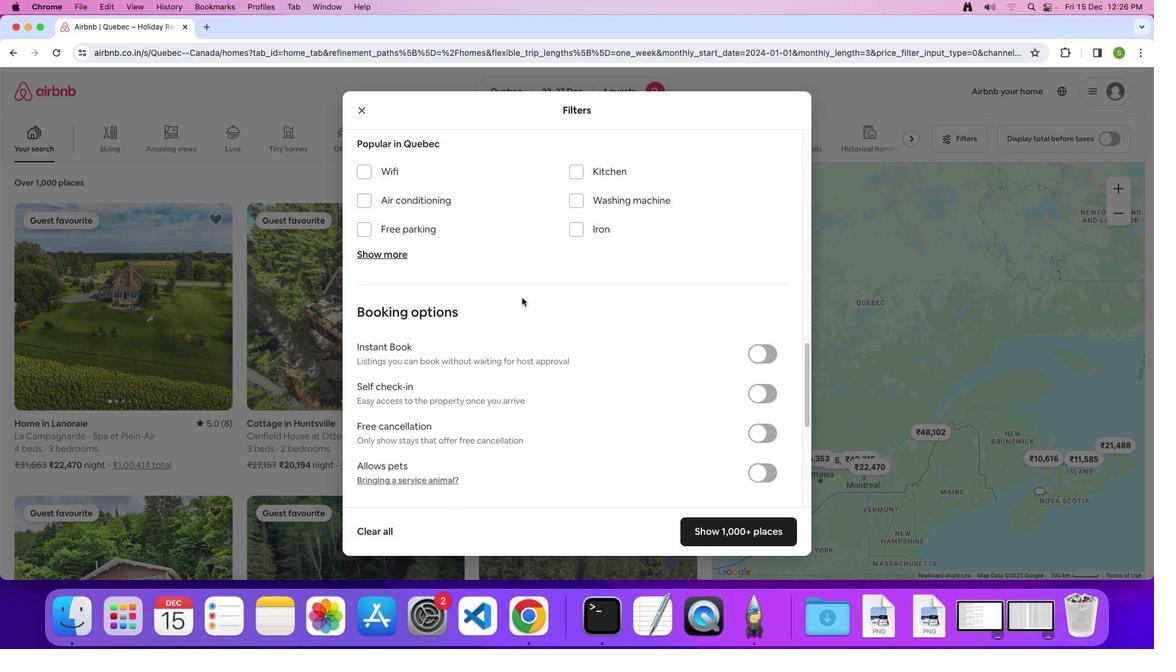 
Action: Mouse scrolled (521, 298) with delta (0, -1)
Screenshot: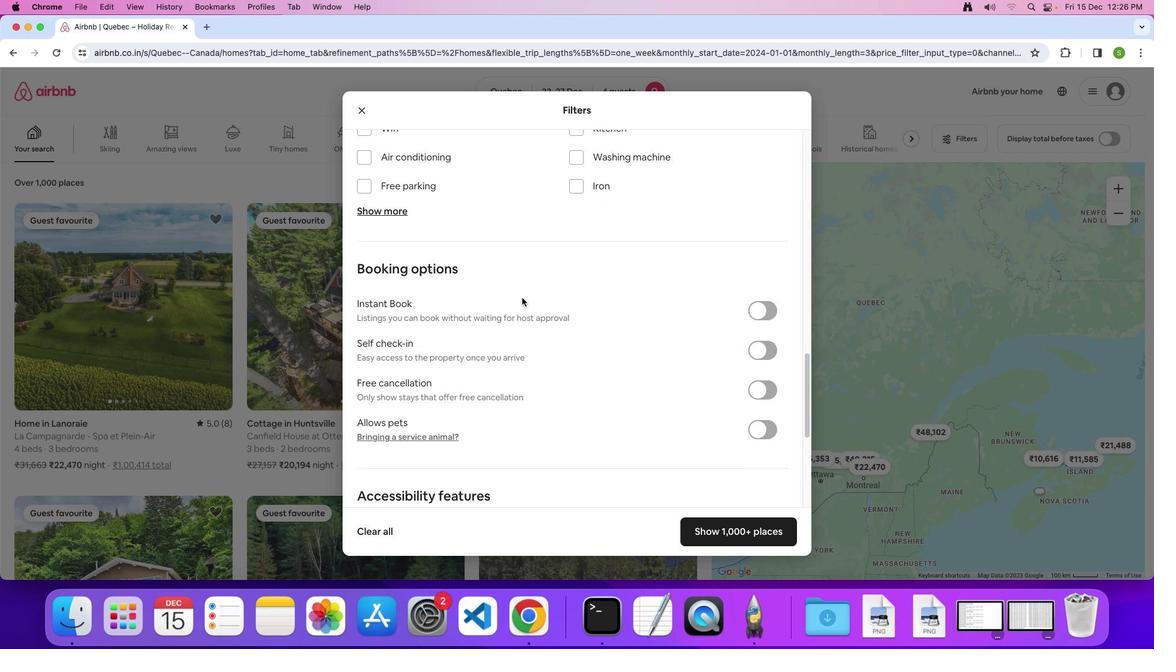
Action: Mouse moved to (521, 298)
Screenshot: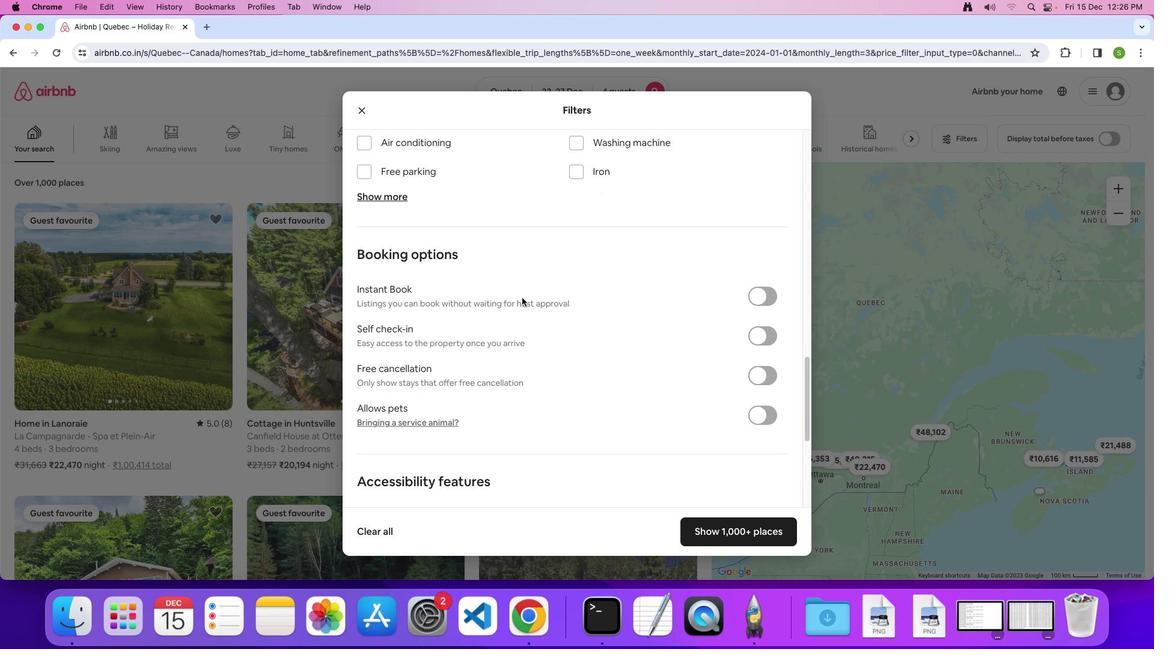 
Action: Mouse scrolled (521, 298) with delta (0, 0)
Screenshot: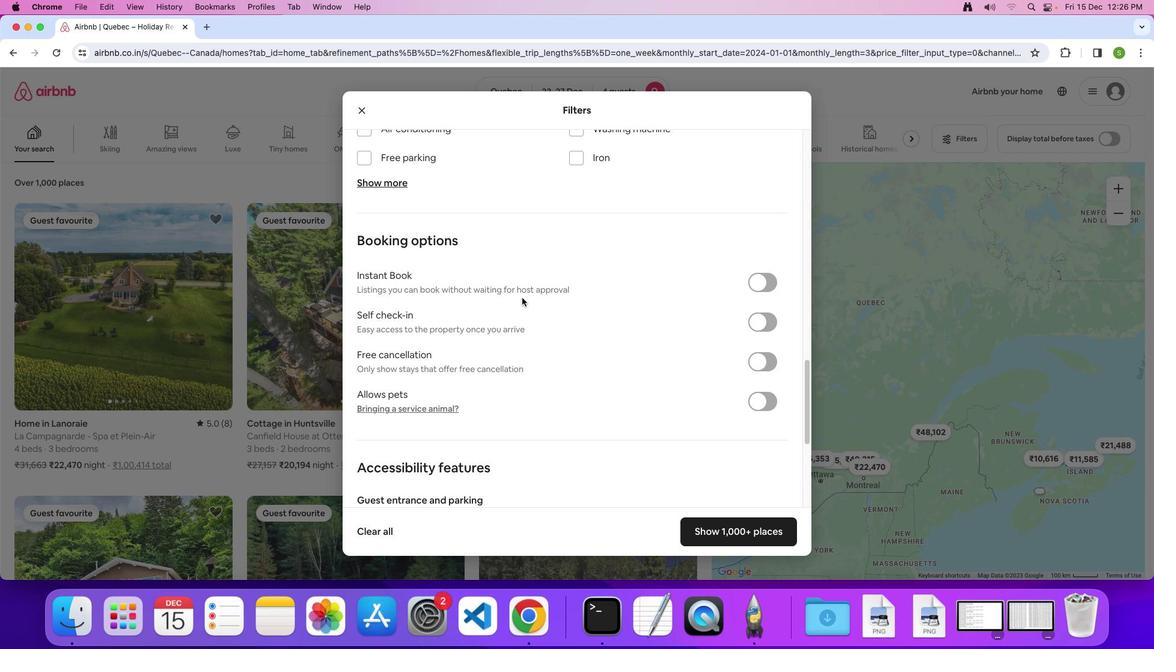 
Action: Mouse scrolled (521, 298) with delta (0, 0)
Screenshot: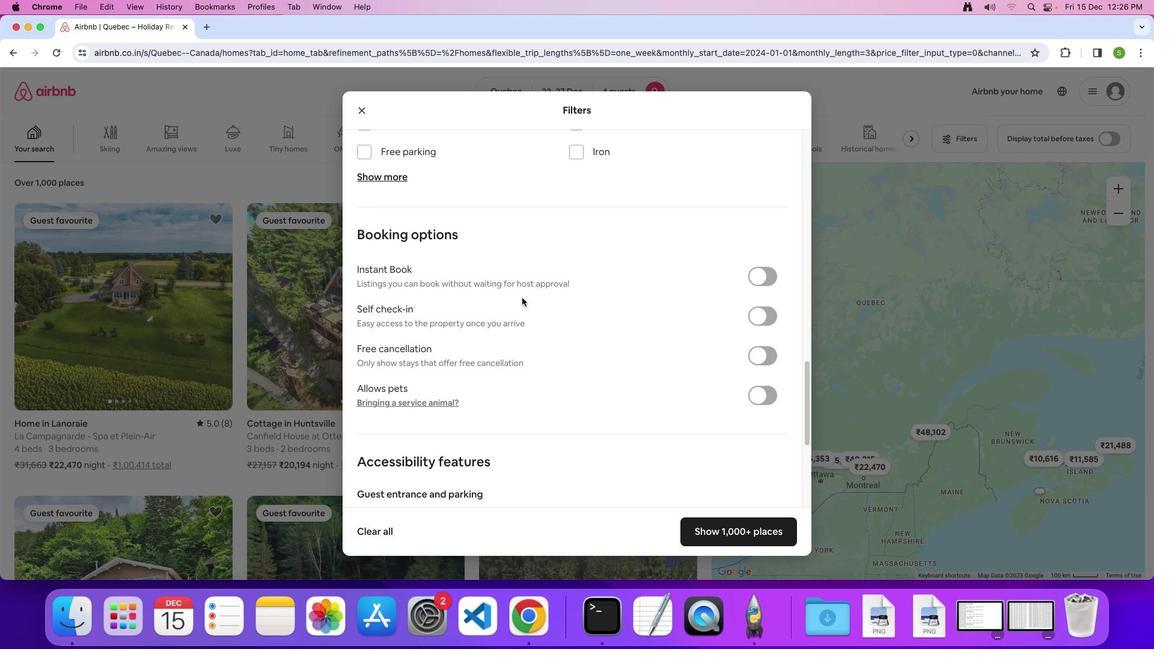 
Action: Mouse scrolled (521, 298) with delta (0, 0)
Screenshot: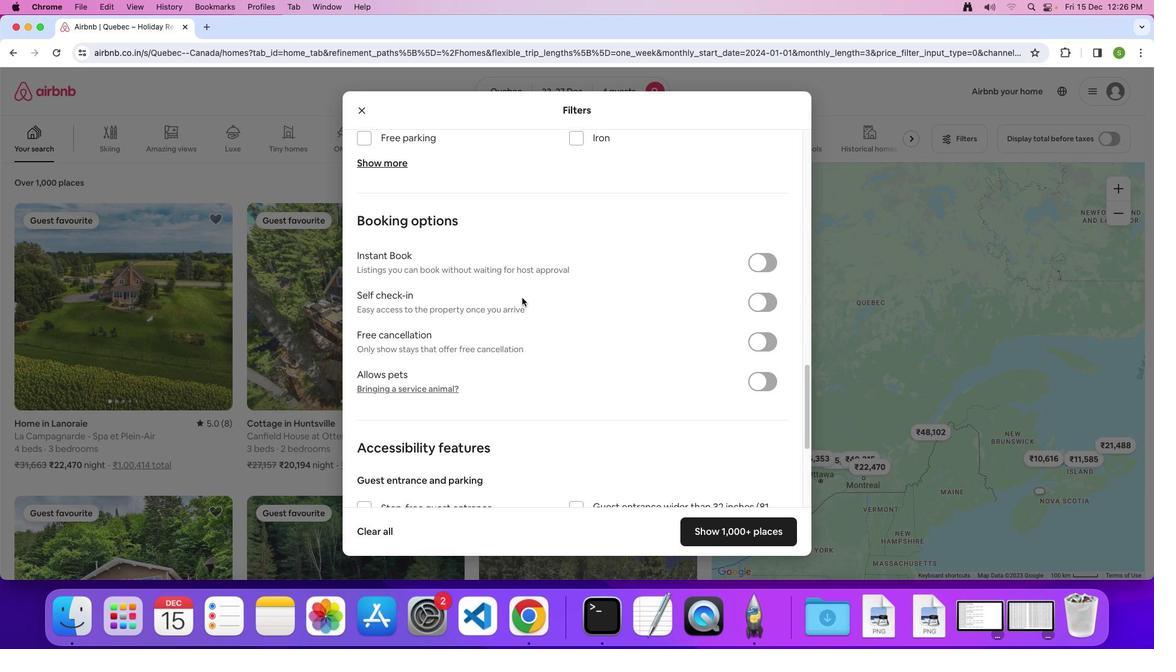 
Action: Mouse scrolled (521, 298) with delta (0, 0)
Screenshot: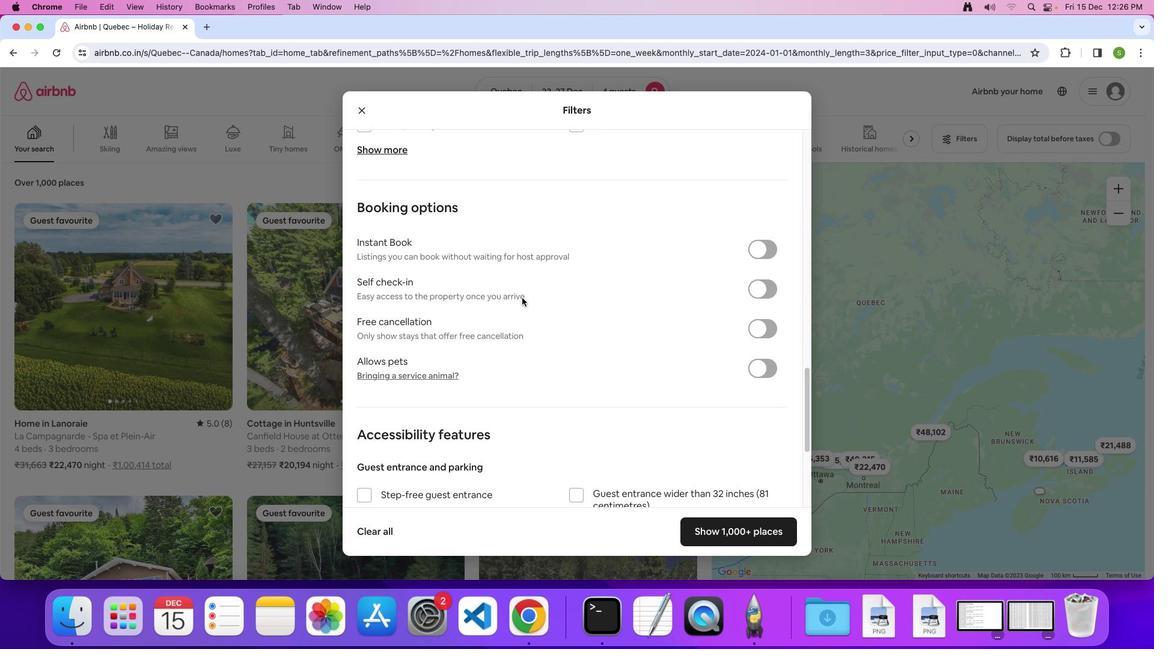 
Action: Mouse scrolled (521, 298) with delta (0, 0)
Screenshot: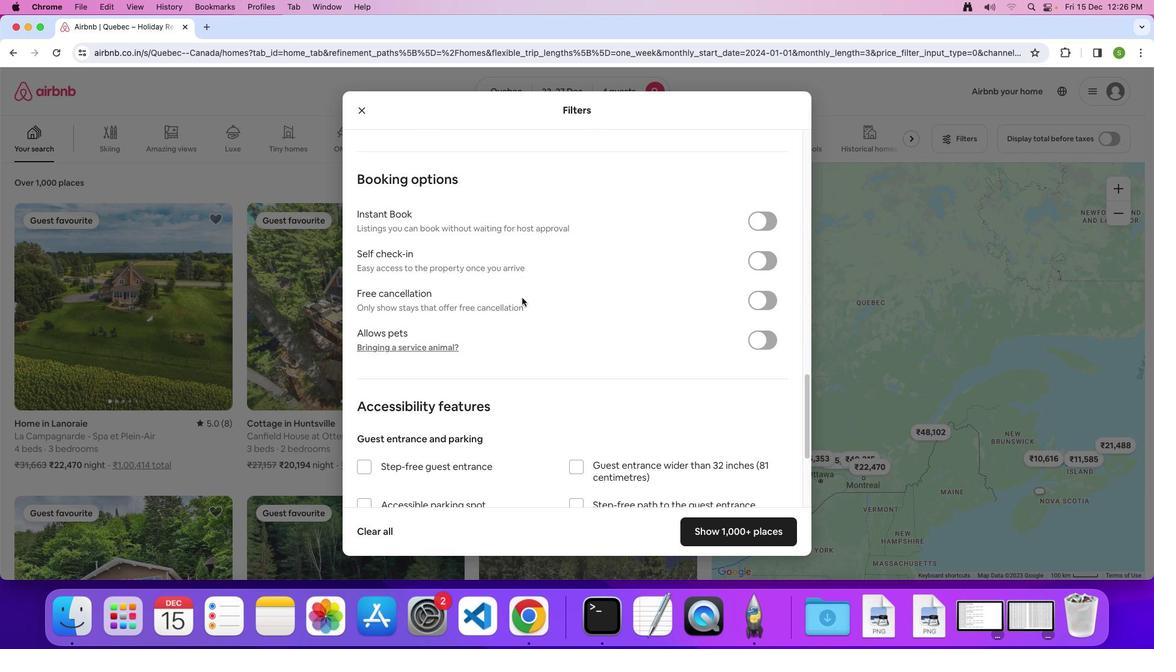 
Action: Mouse scrolled (521, 298) with delta (0, 0)
Screenshot: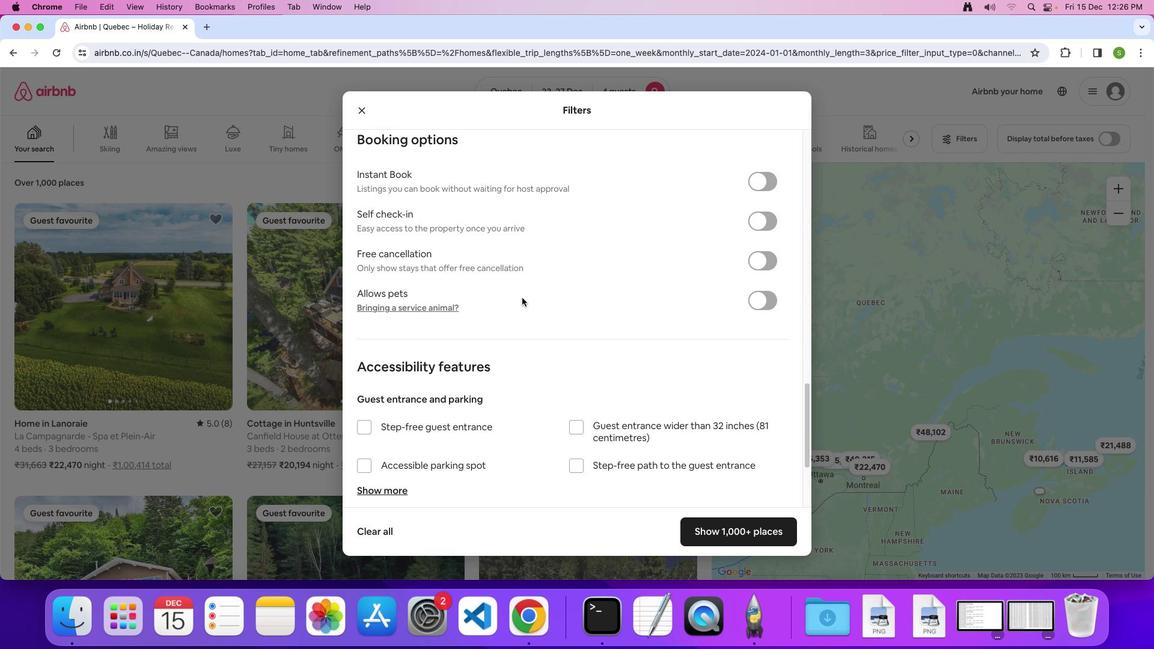 
Action: Mouse scrolled (521, 298) with delta (0, 0)
Screenshot: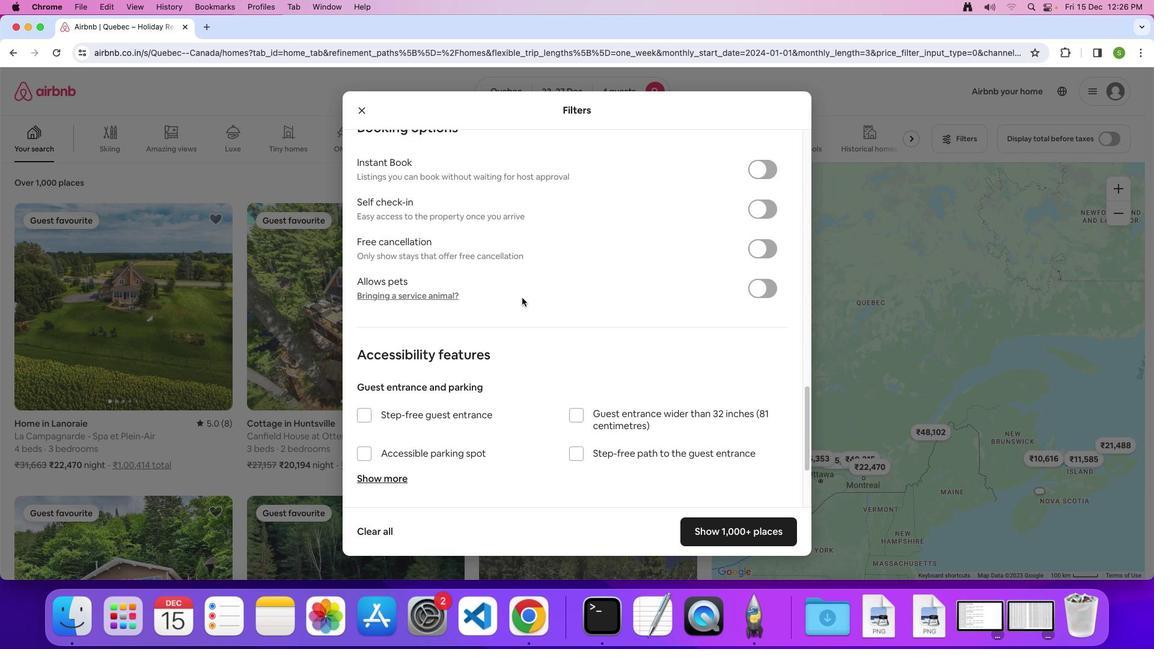 
Action: Mouse scrolled (521, 298) with delta (0, -1)
Screenshot: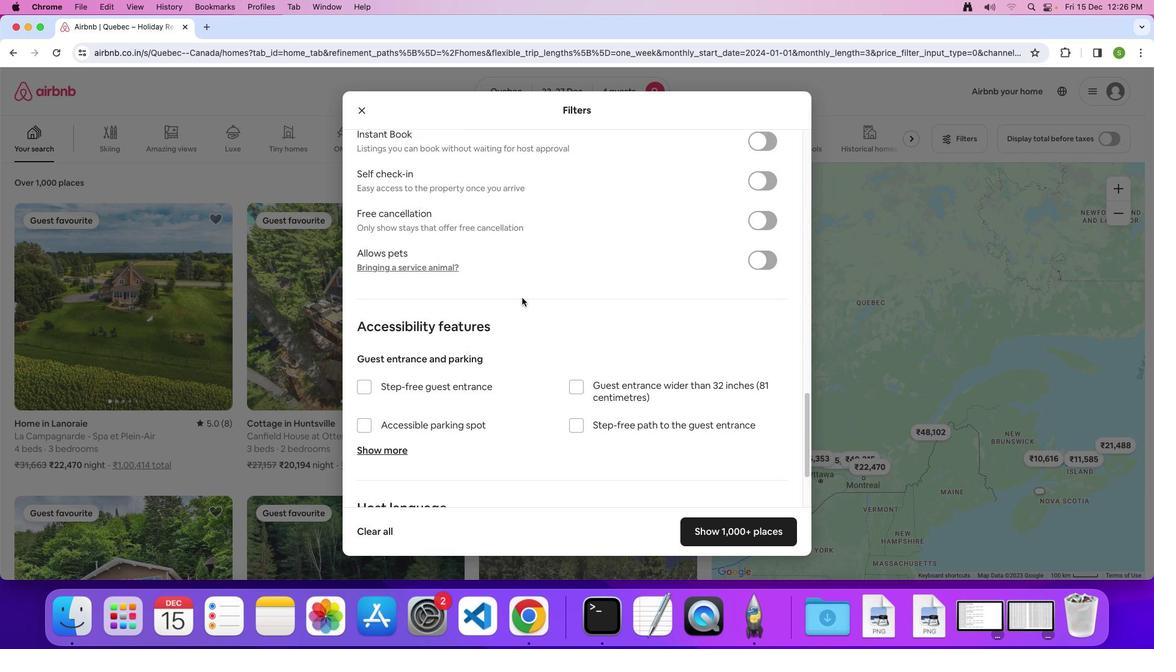 
Action: Mouse scrolled (521, 298) with delta (0, 0)
Screenshot: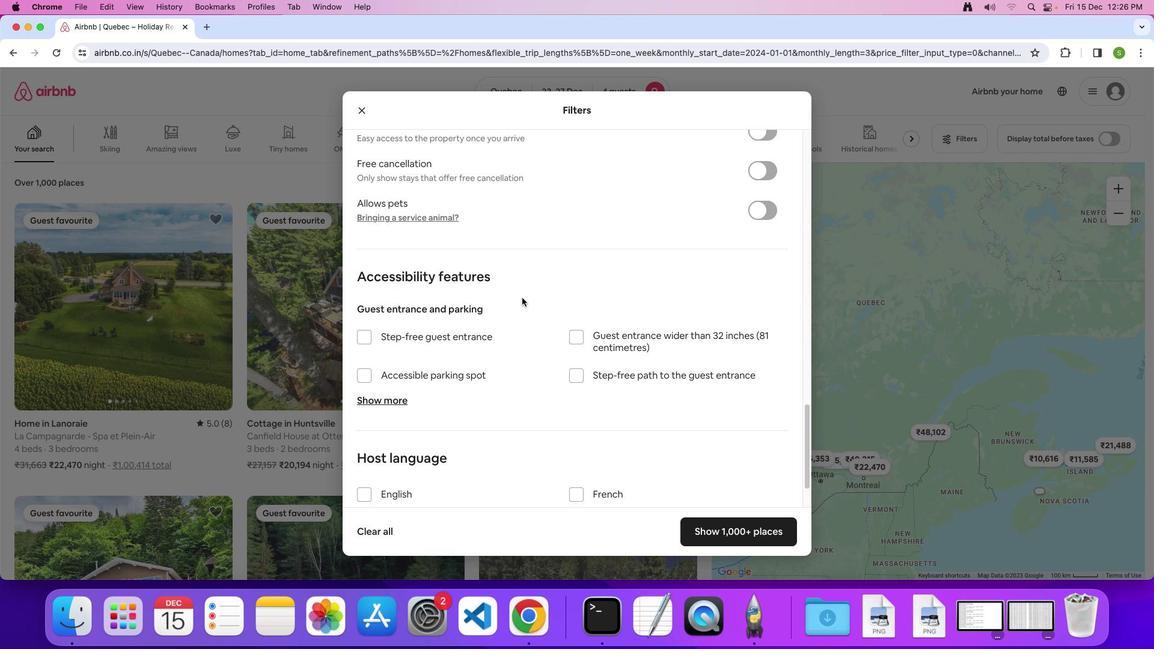 
Action: Mouse scrolled (521, 298) with delta (0, 0)
Screenshot: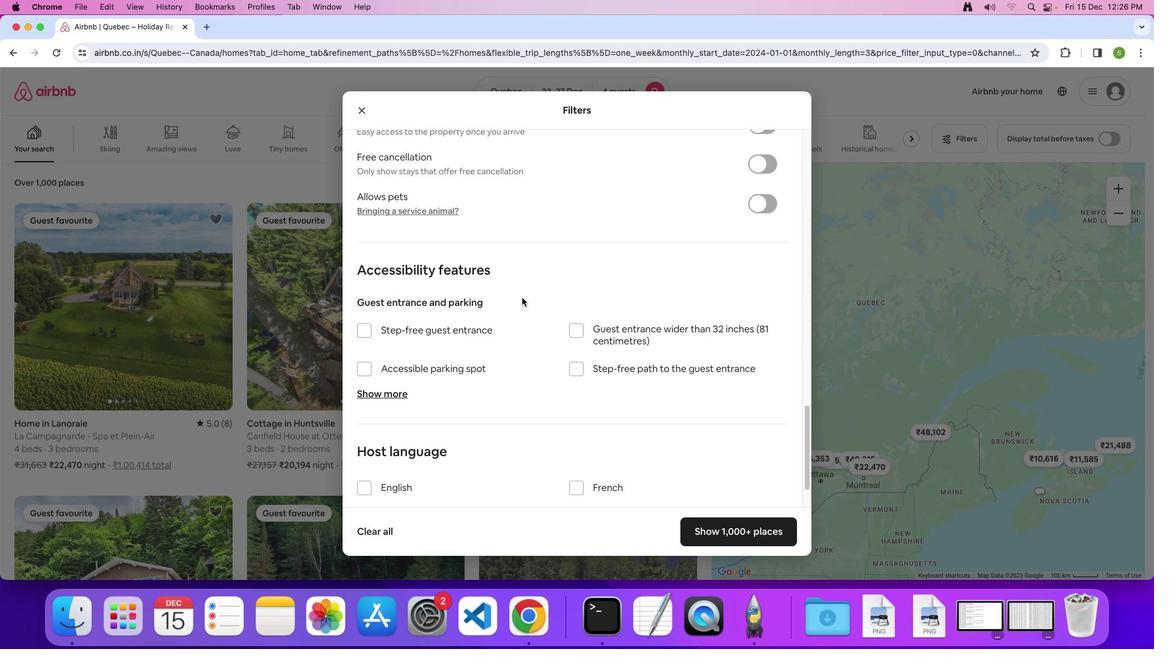 
Action: Mouse scrolled (521, 298) with delta (0, 0)
Screenshot: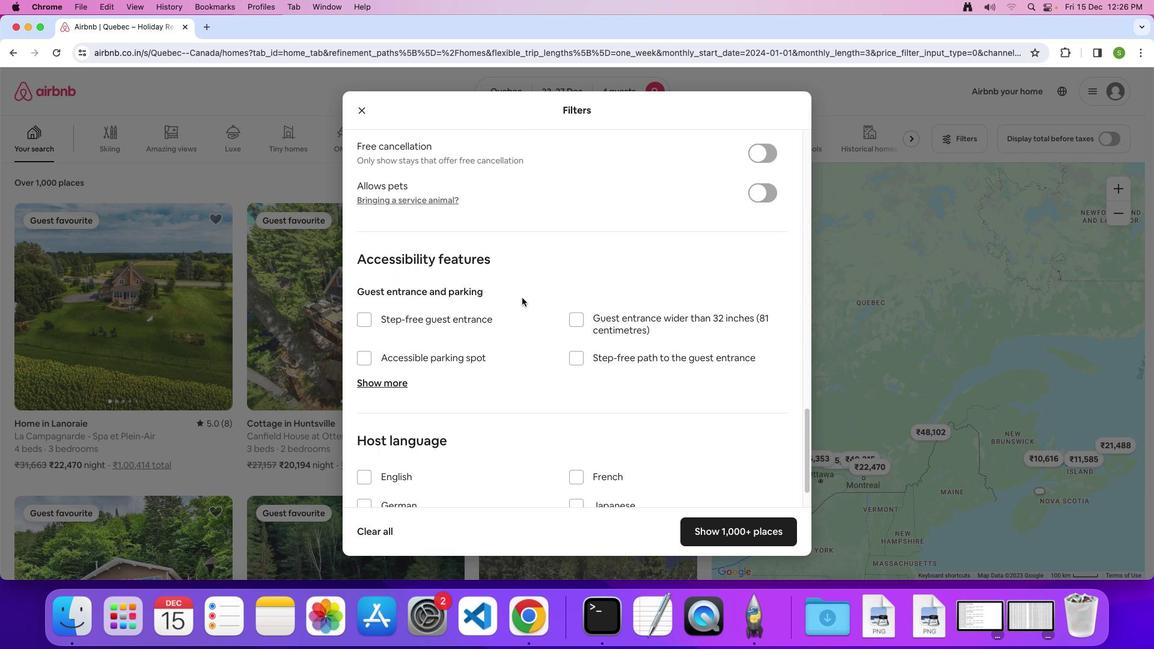 
Action: Mouse scrolled (521, 298) with delta (0, 0)
Screenshot: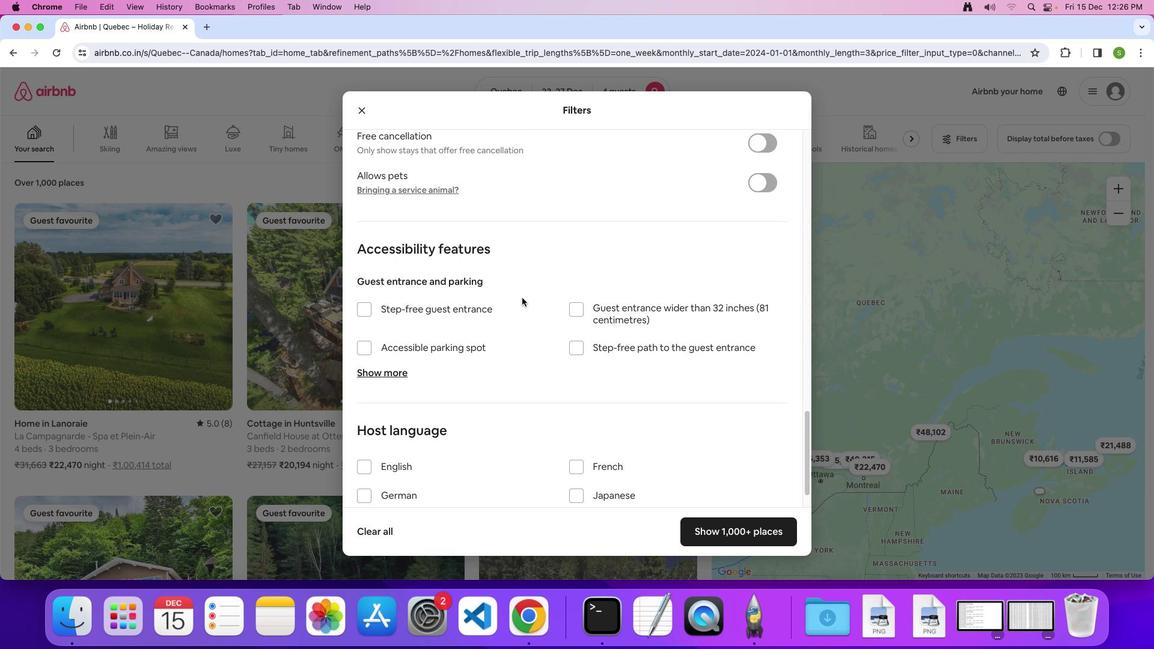 
Action: Mouse scrolled (521, 298) with delta (0, 0)
Screenshot: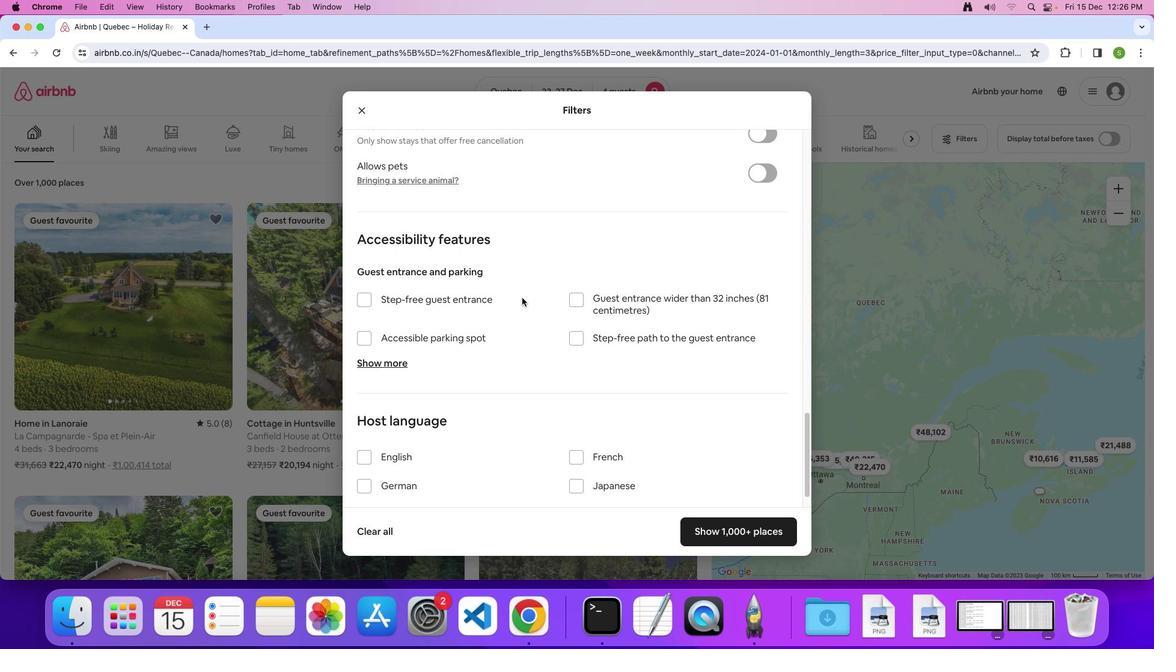 
Action: Mouse scrolled (521, 298) with delta (0, -1)
Screenshot: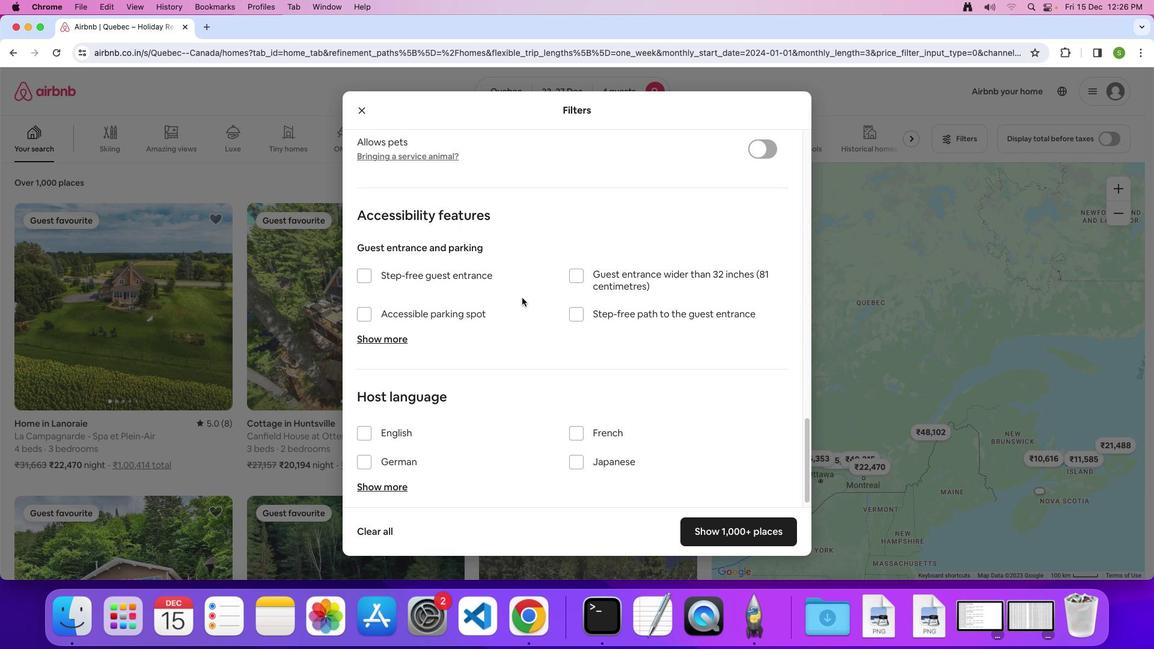 
Action: Mouse scrolled (521, 298) with delta (0, 0)
Screenshot: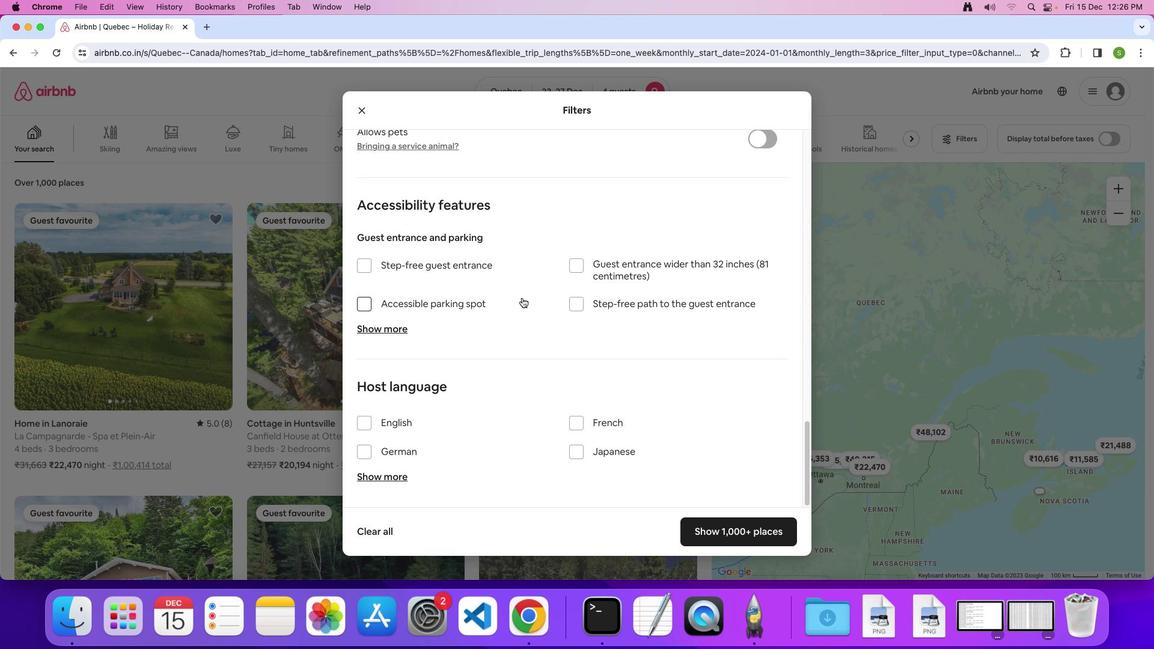 
Action: Mouse scrolled (521, 298) with delta (0, 0)
Screenshot: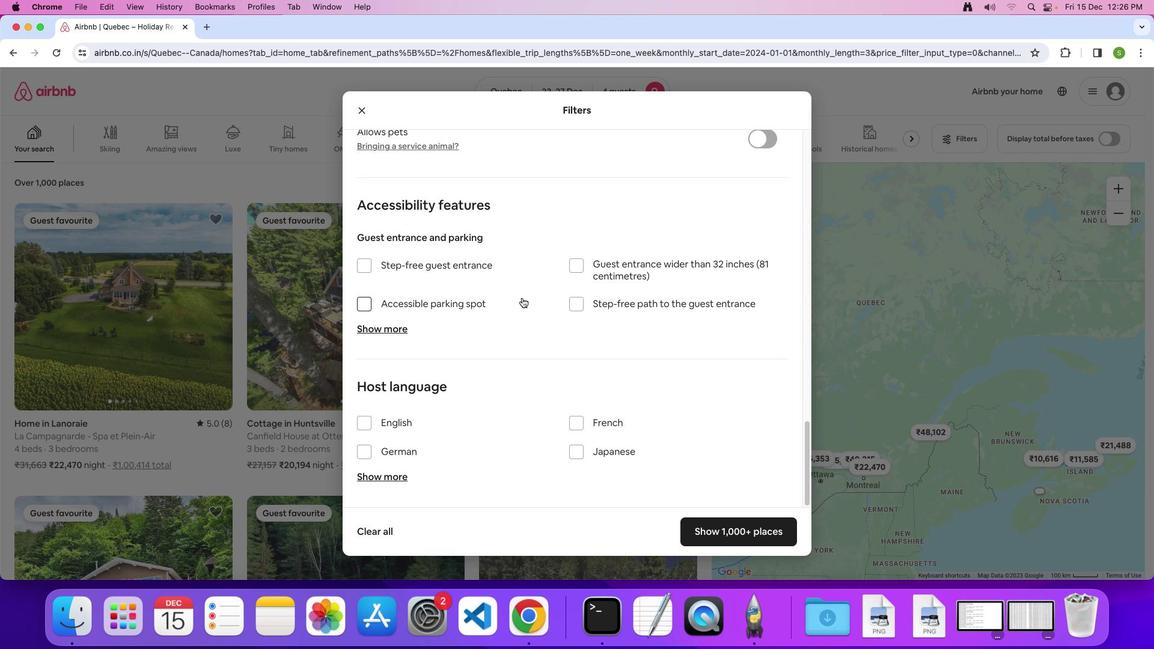 
Action: Mouse moved to (725, 529)
Screenshot: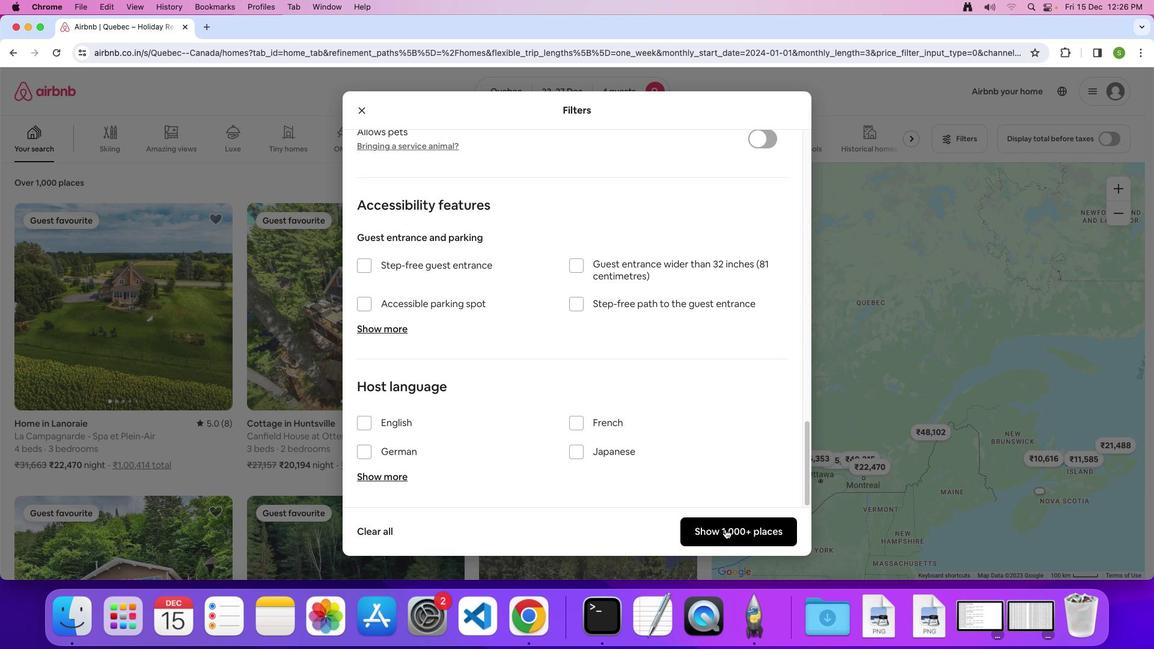 
Action: Mouse pressed left at (725, 529)
Screenshot: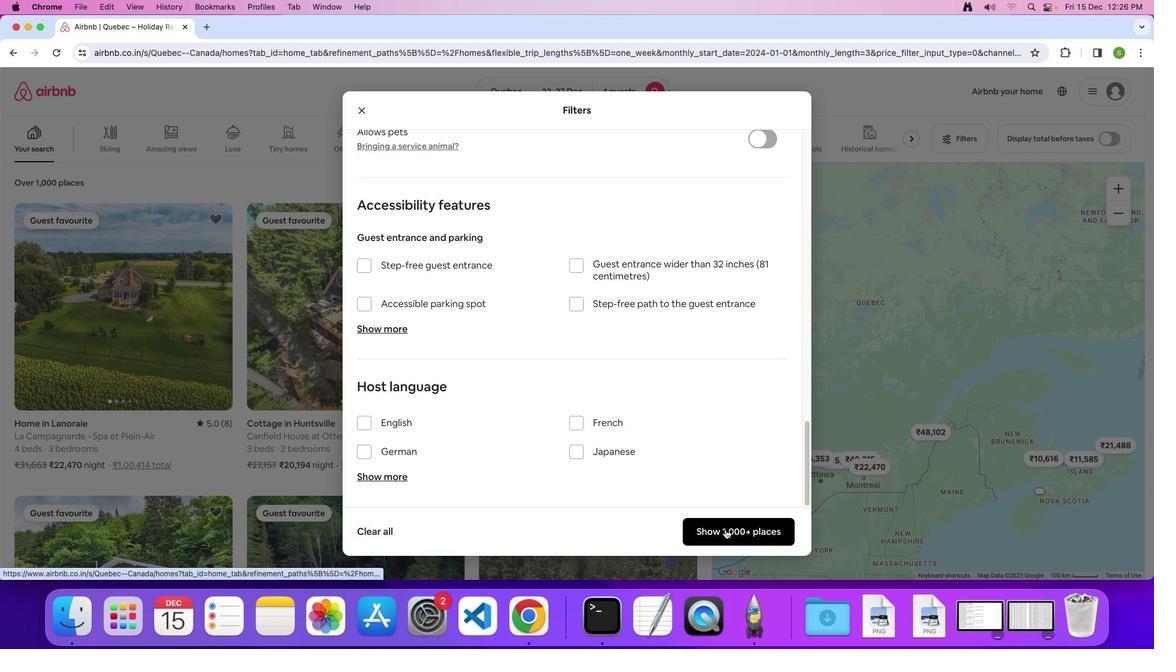 
Action: Mouse moved to (138, 326)
Screenshot: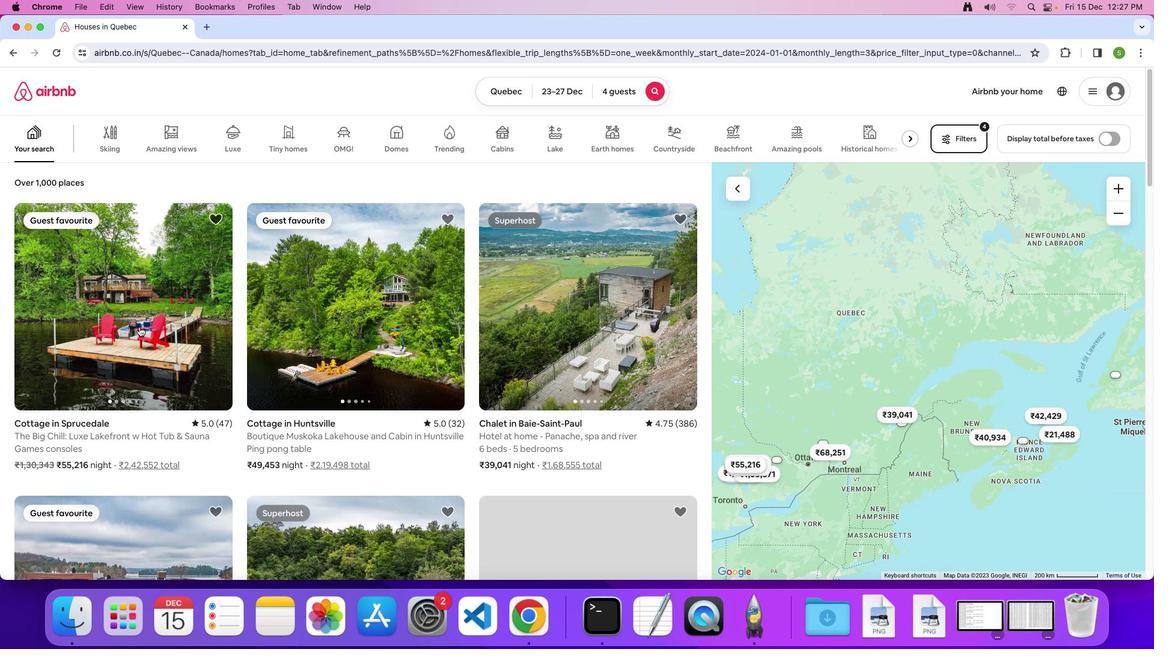 
Action: Mouse pressed left at (138, 326)
Screenshot: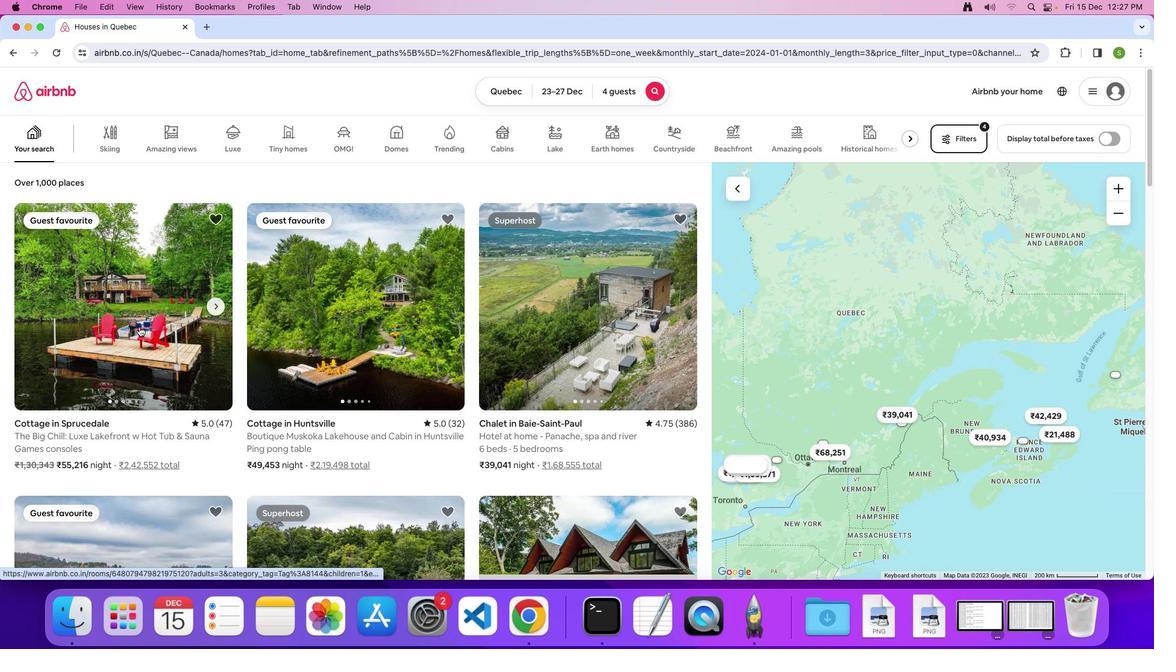 
Action: Mouse moved to (409, 335)
Screenshot: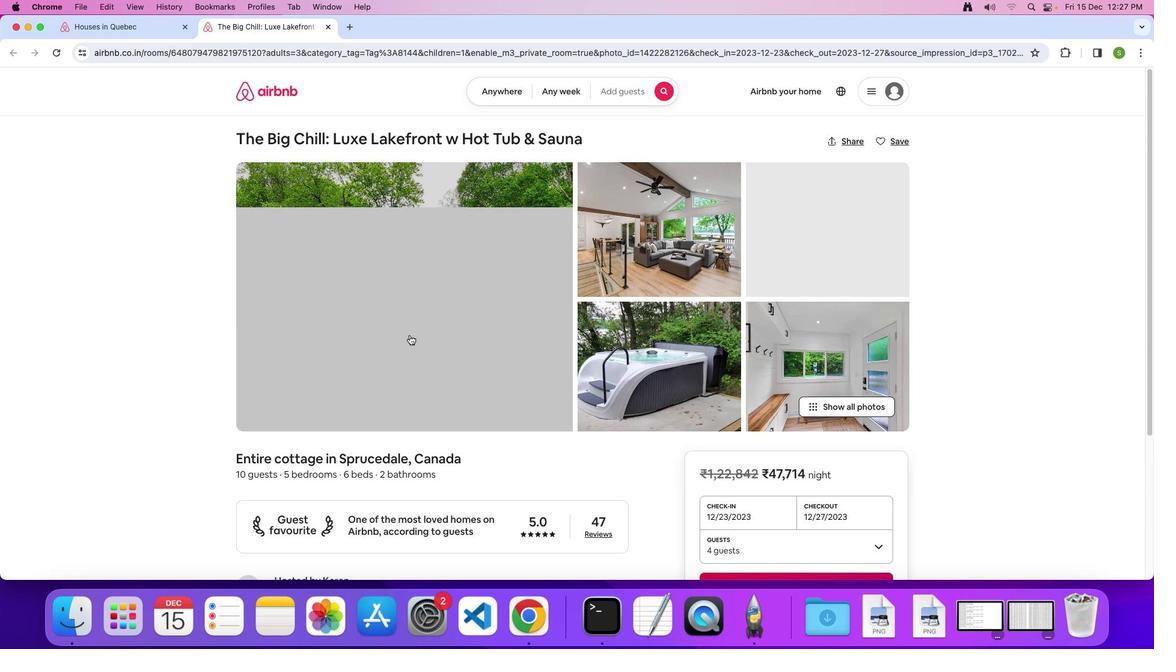 
Action: Mouse pressed left at (409, 335)
Screenshot: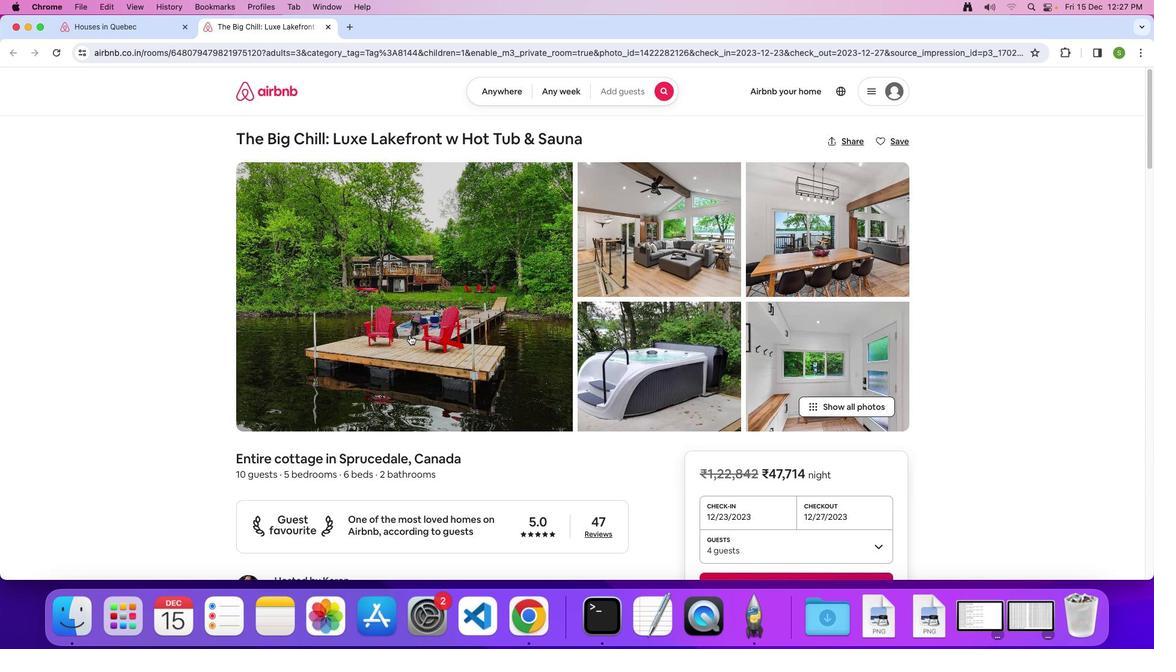 
Action: Mouse moved to (637, 383)
Screenshot: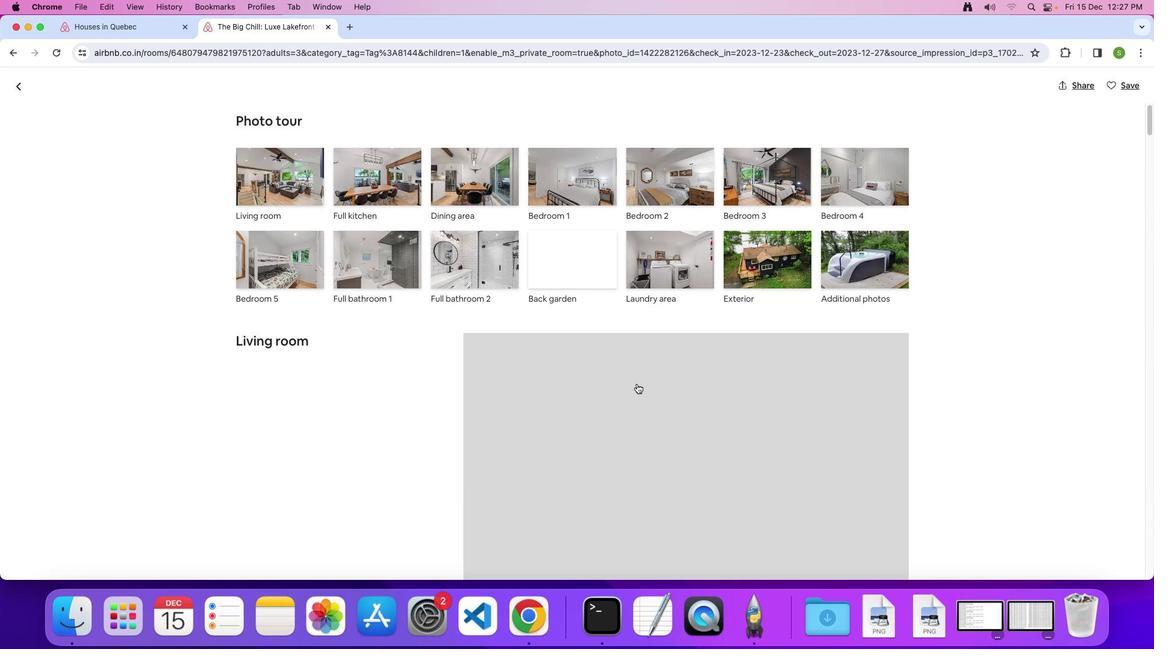 
Action: Mouse scrolled (637, 383) with delta (0, 0)
Screenshot: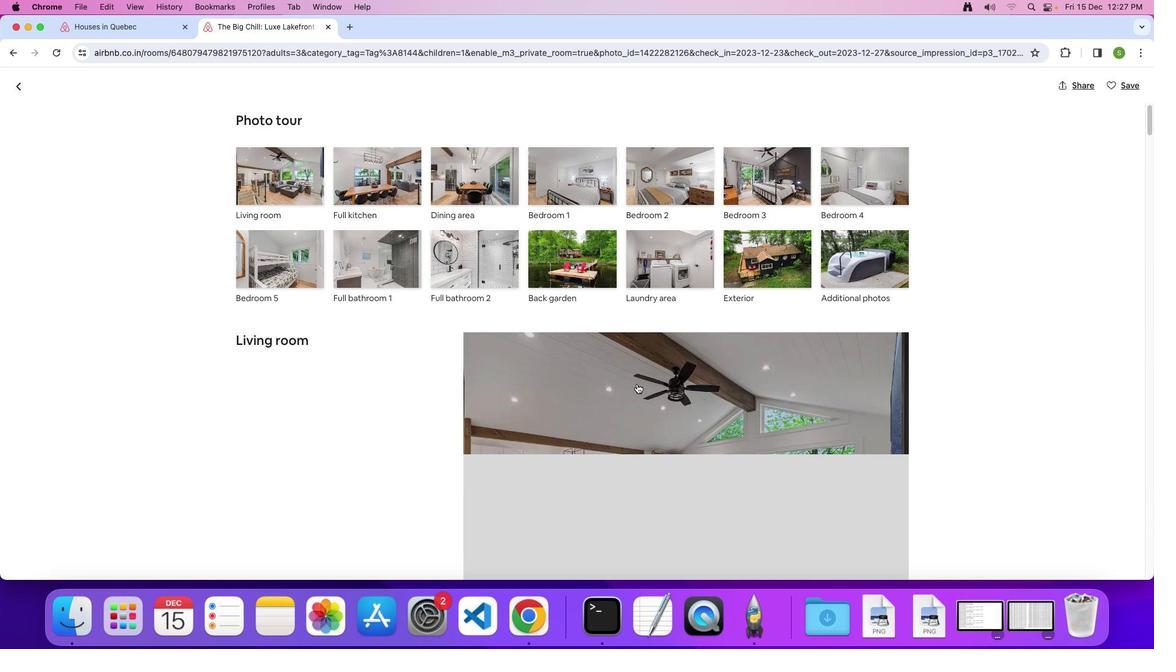 
Action: Mouse scrolled (637, 383) with delta (0, 0)
Screenshot: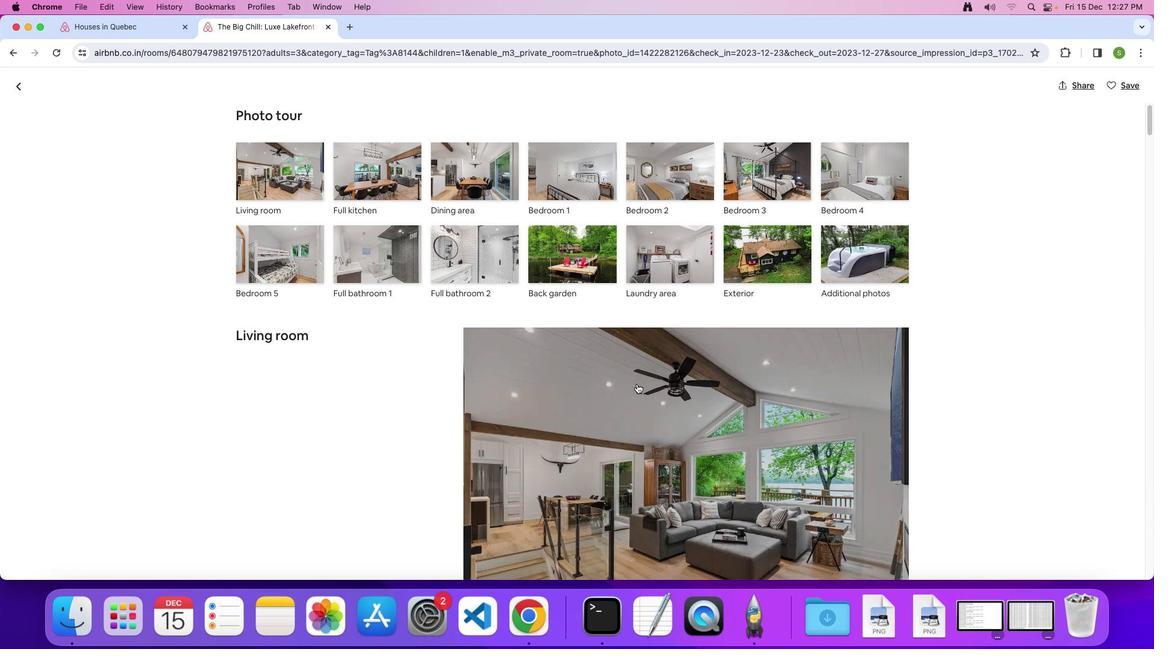 
Action: Mouse scrolled (637, 383) with delta (0, 0)
Screenshot: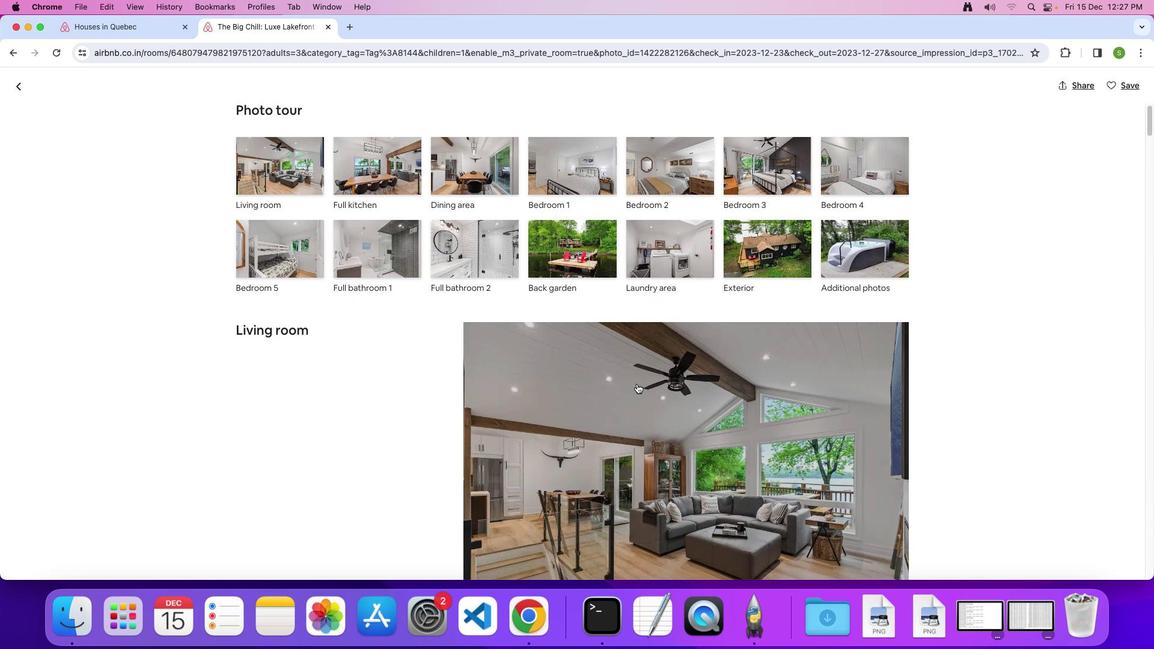 
Action: Mouse scrolled (637, 383) with delta (0, 0)
Screenshot: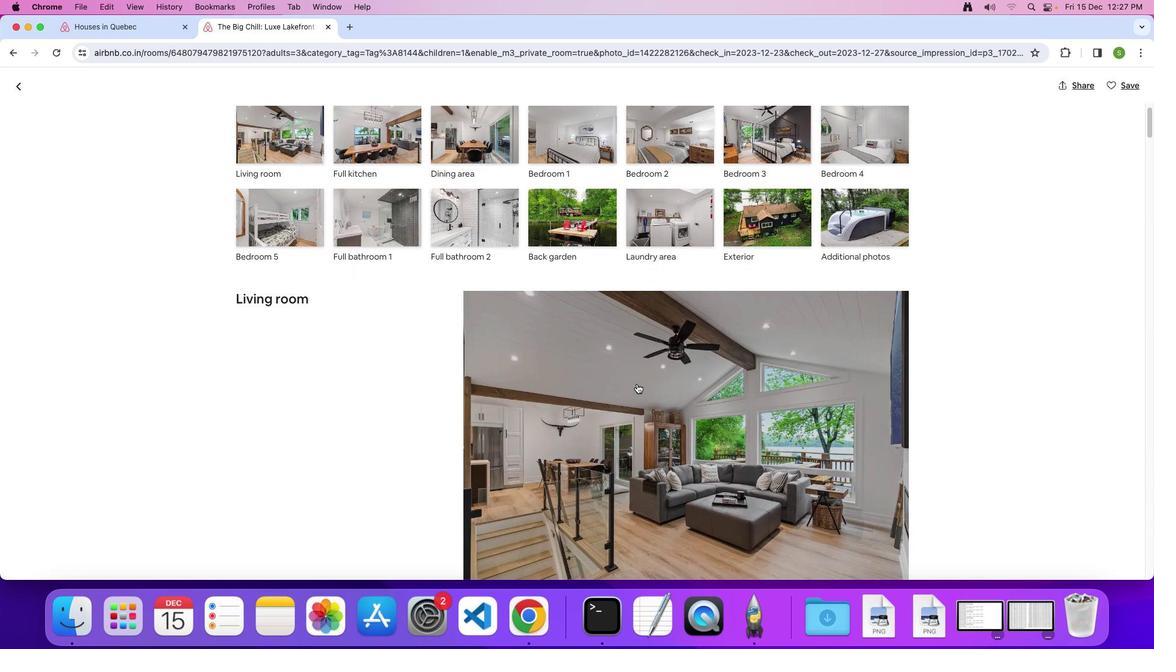 
Action: Mouse scrolled (637, 383) with delta (0, 0)
Screenshot: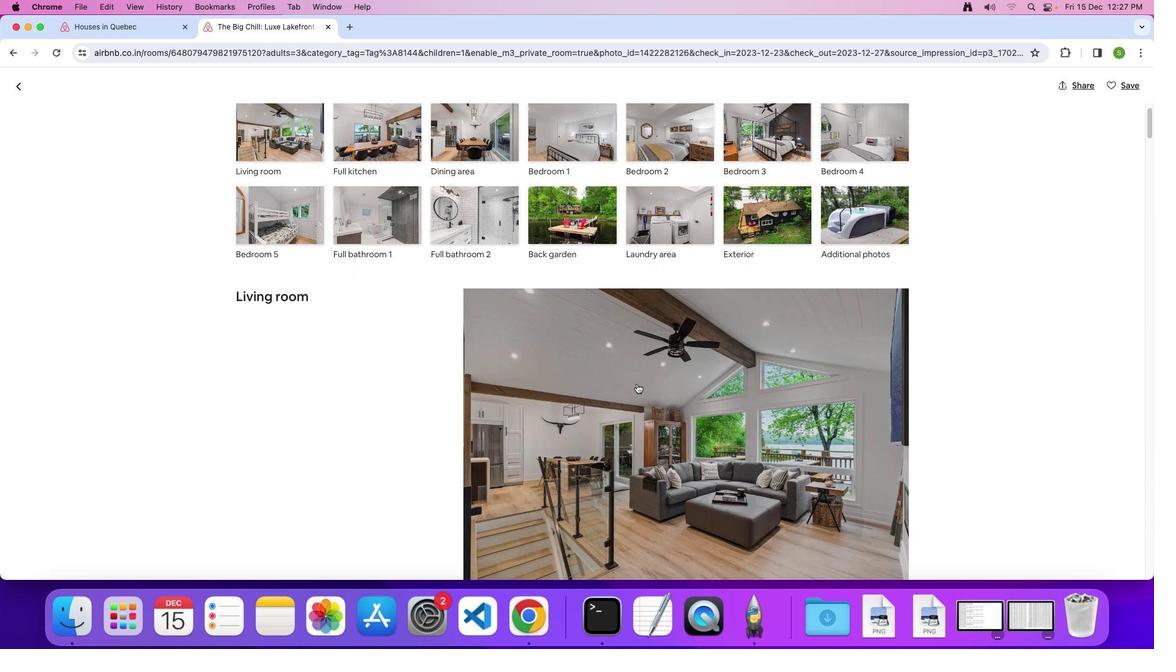 
Action: Mouse scrolled (637, 383) with delta (0, -1)
Screenshot: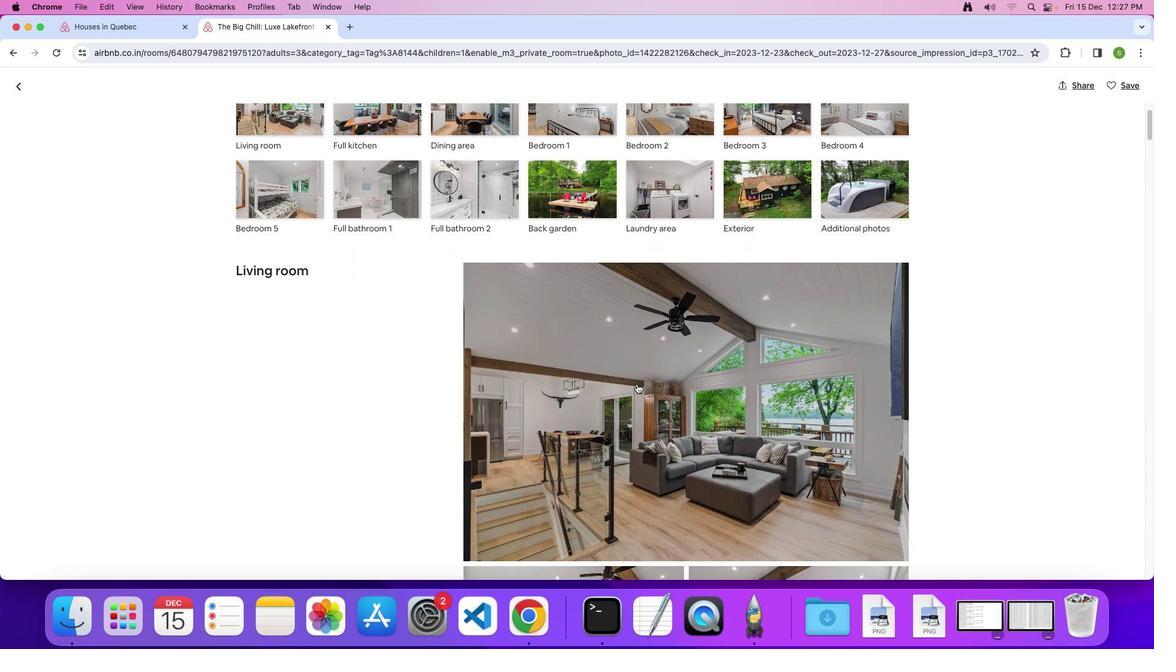 
Action: Mouse scrolled (637, 383) with delta (0, 0)
Screenshot: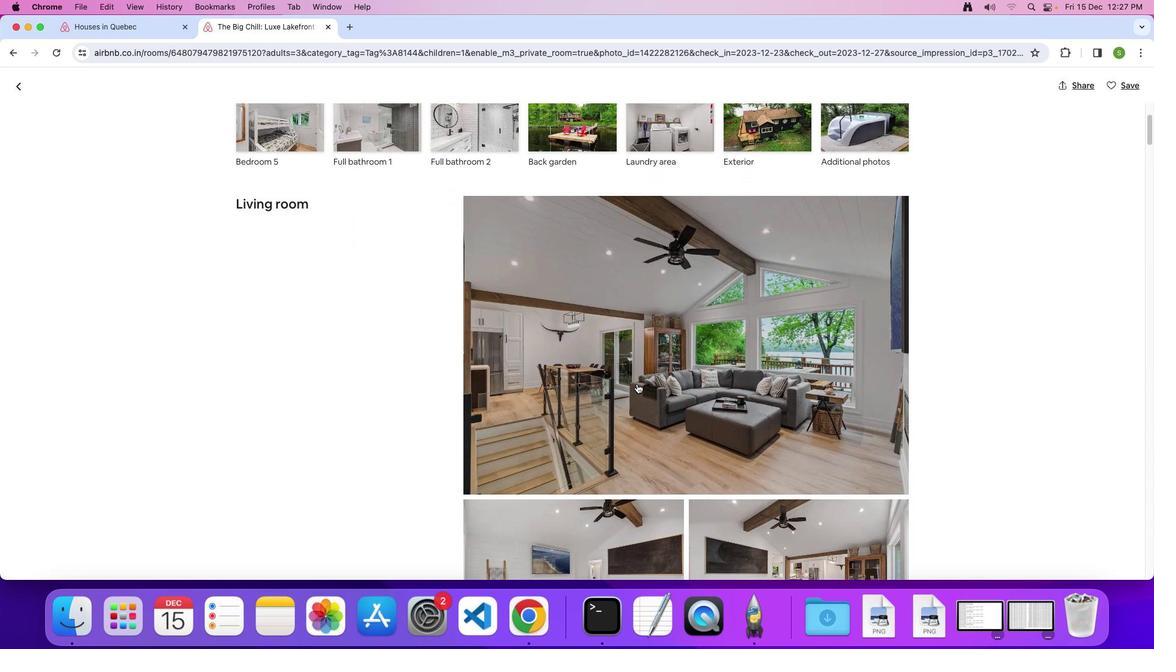 
Action: Mouse scrolled (637, 383) with delta (0, 0)
Screenshot: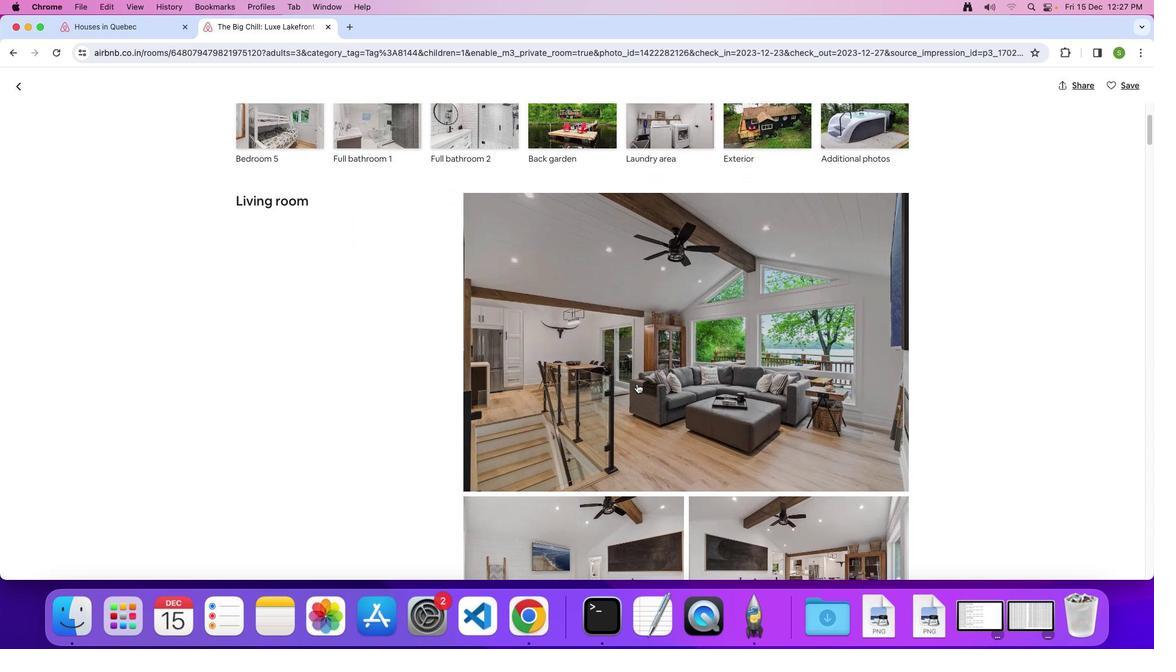 
Action: Mouse scrolled (637, 383) with delta (0, -1)
Screenshot: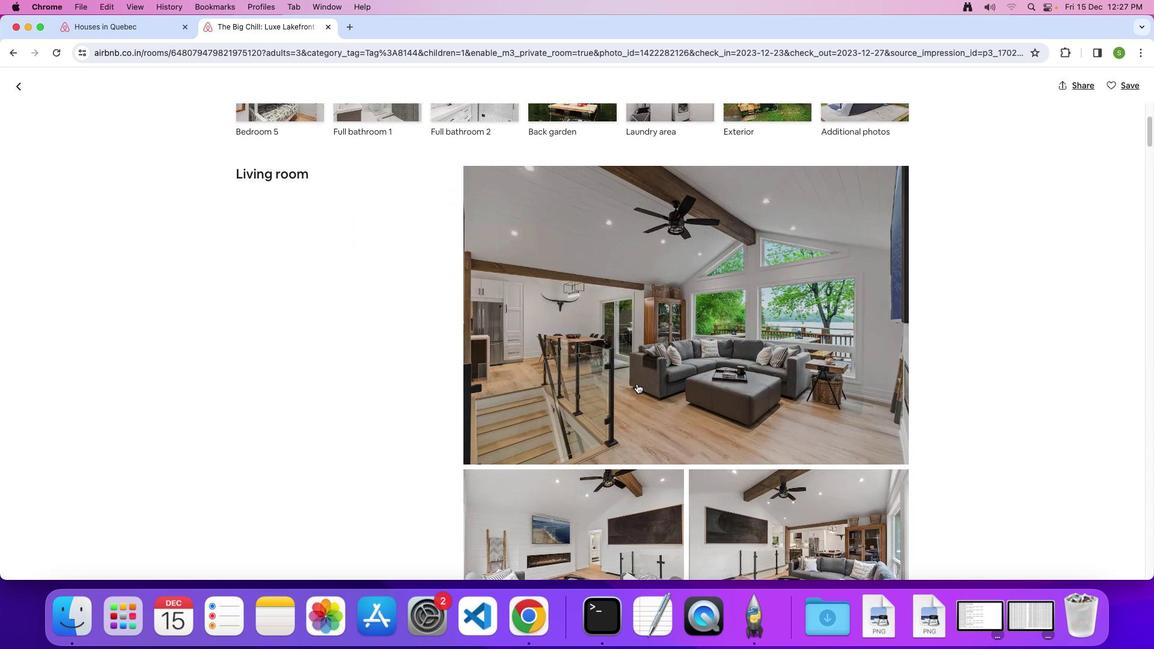 
Action: Mouse scrolled (637, 383) with delta (0, 0)
Screenshot: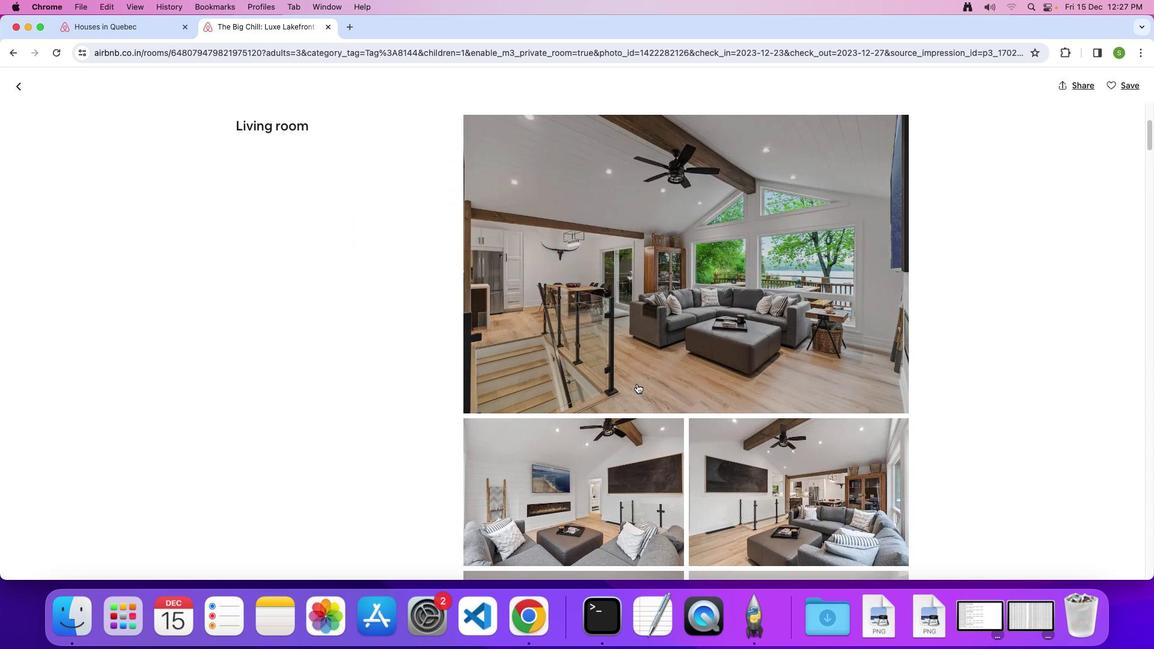 
Action: Mouse scrolled (637, 383) with delta (0, 0)
Screenshot: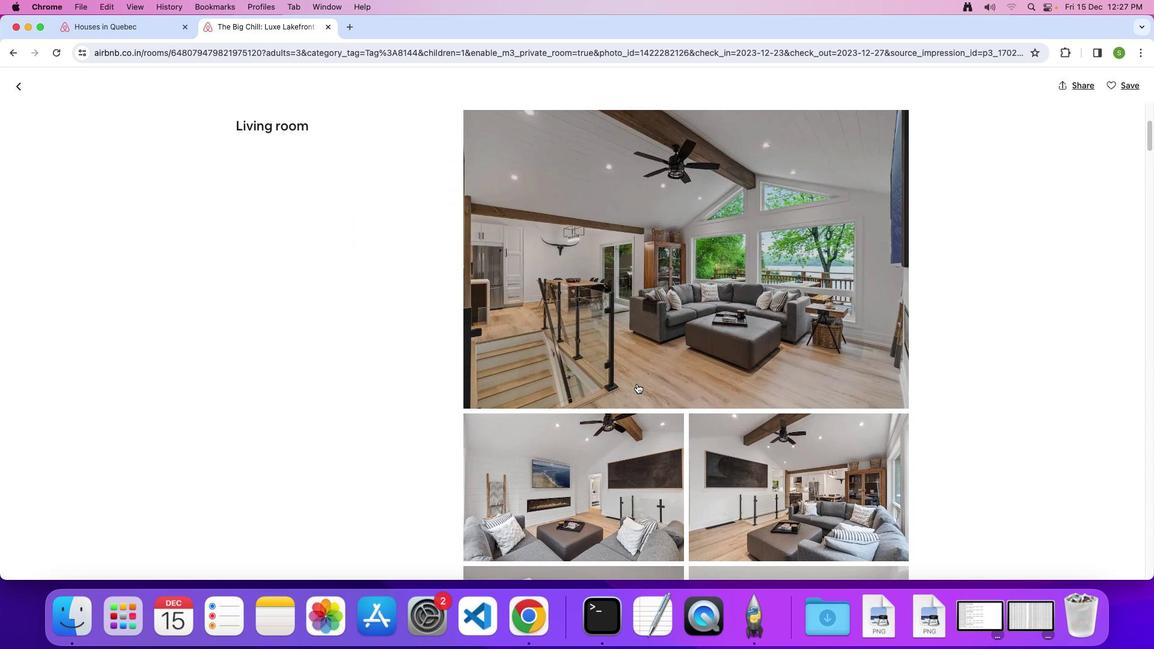
Action: Mouse scrolled (637, 383) with delta (0, -1)
Screenshot: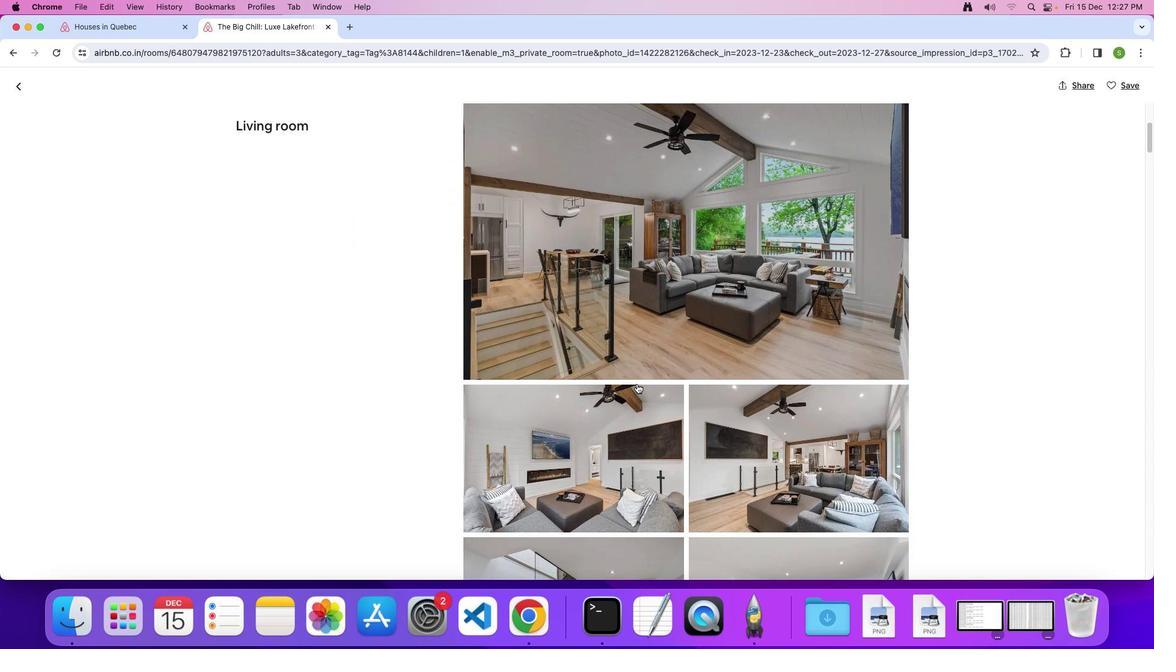 
Action: Mouse scrolled (637, 383) with delta (0, 0)
Screenshot: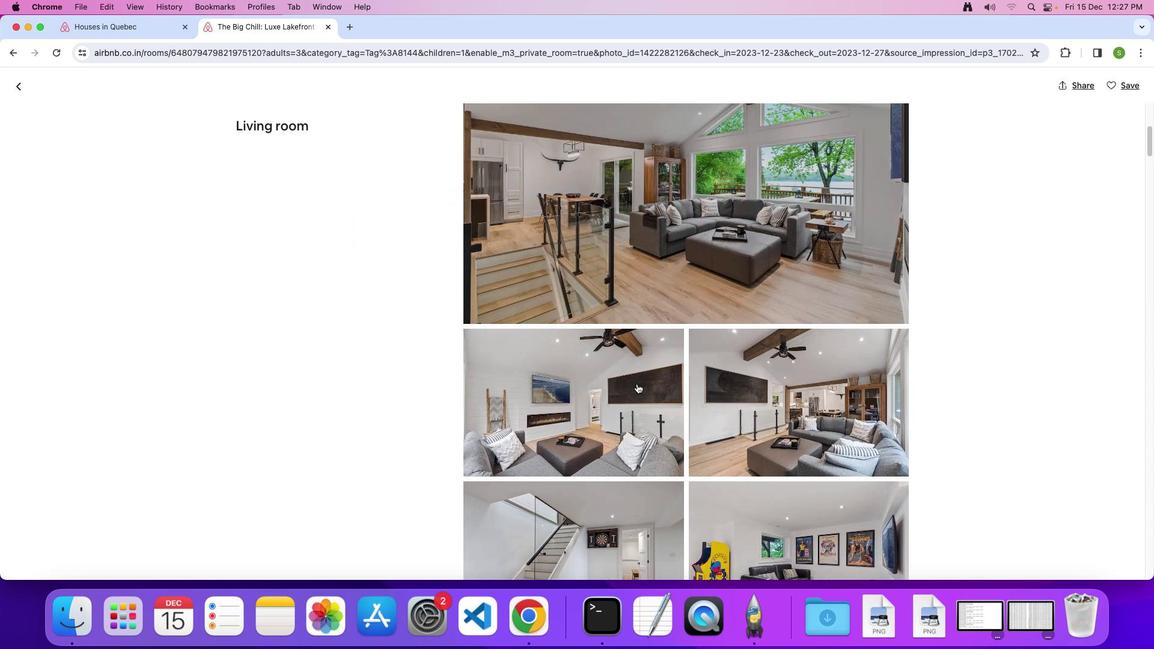 
Action: Mouse scrolled (637, 383) with delta (0, 0)
Screenshot: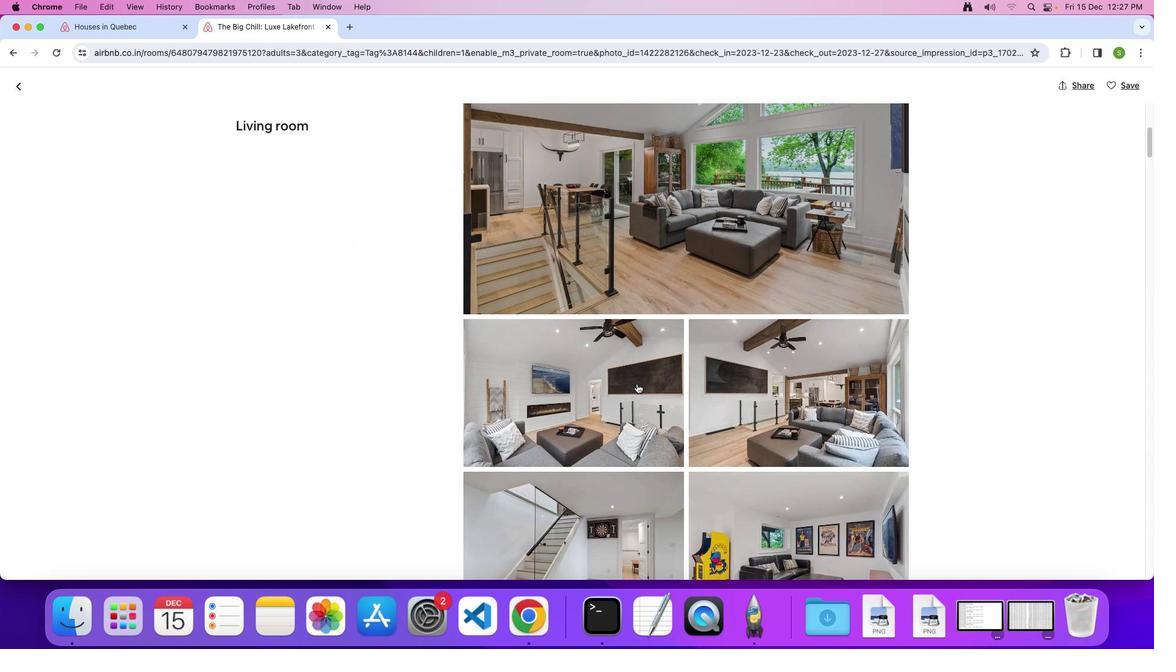 
Action: Mouse scrolled (637, 383) with delta (0, 0)
Screenshot: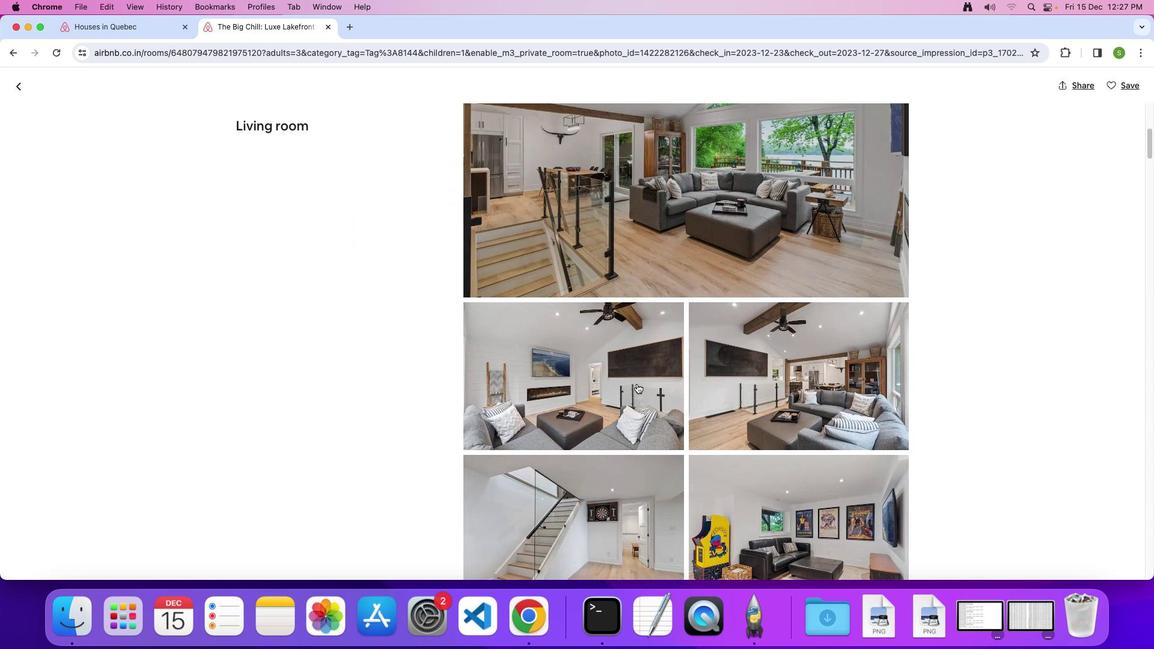 
Action: Mouse scrolled (637, 383) with delta (0, 0)
Screenshot: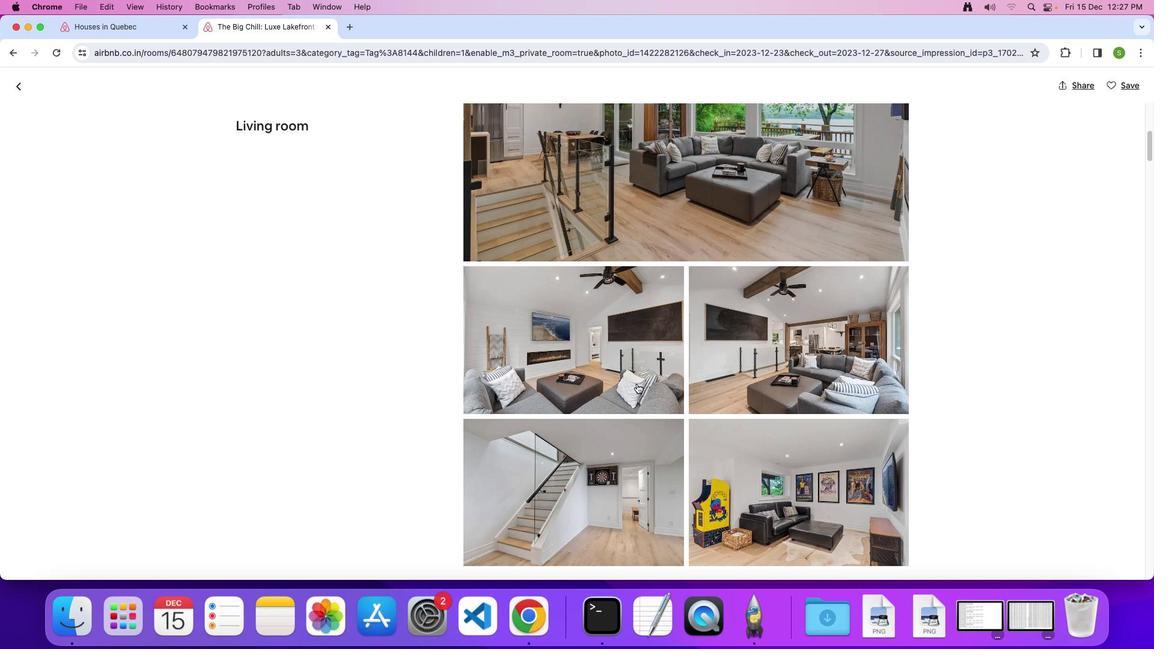 
Action: Mouse scrolled (637, 383) with delta (0, 0)
Screenshot: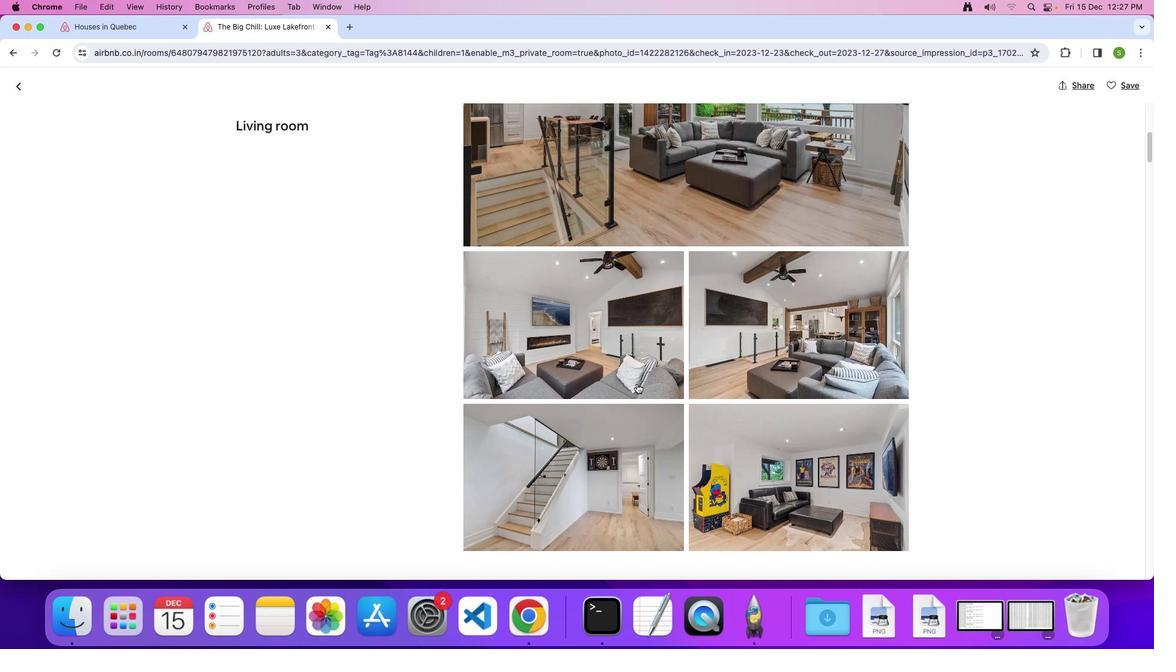 
Action: Mouse scrolled (637, 383) with delta (0, 0)
Screenshot: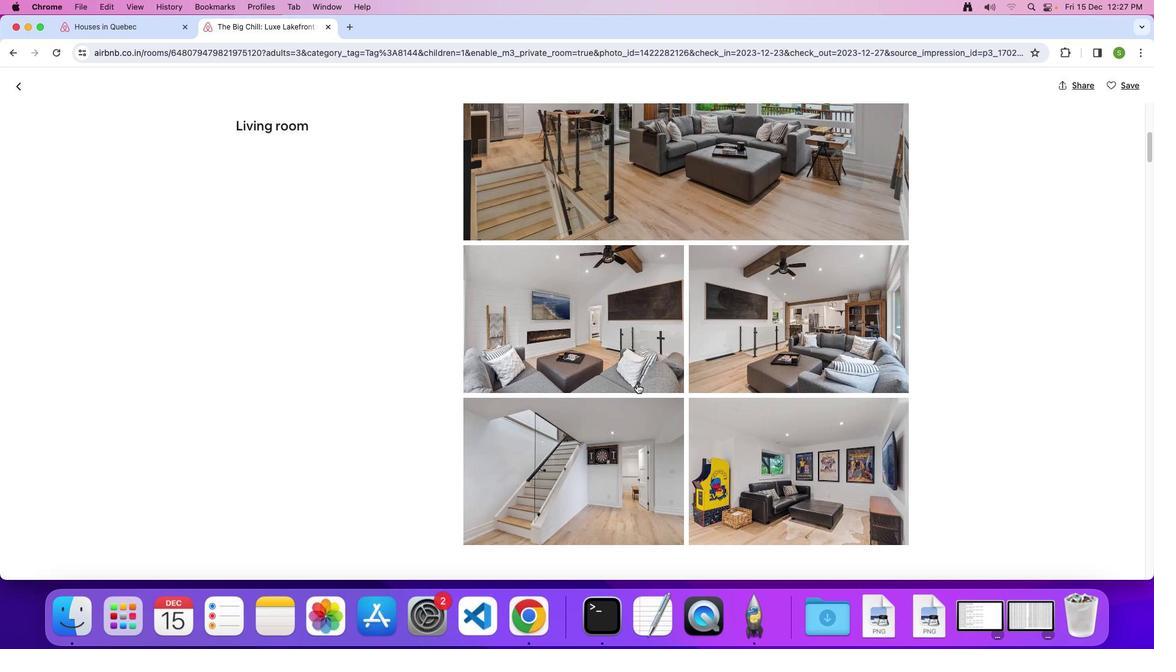 
Action: Mouse scrolled (637, 383) with delta (0, 0)
Screenshot: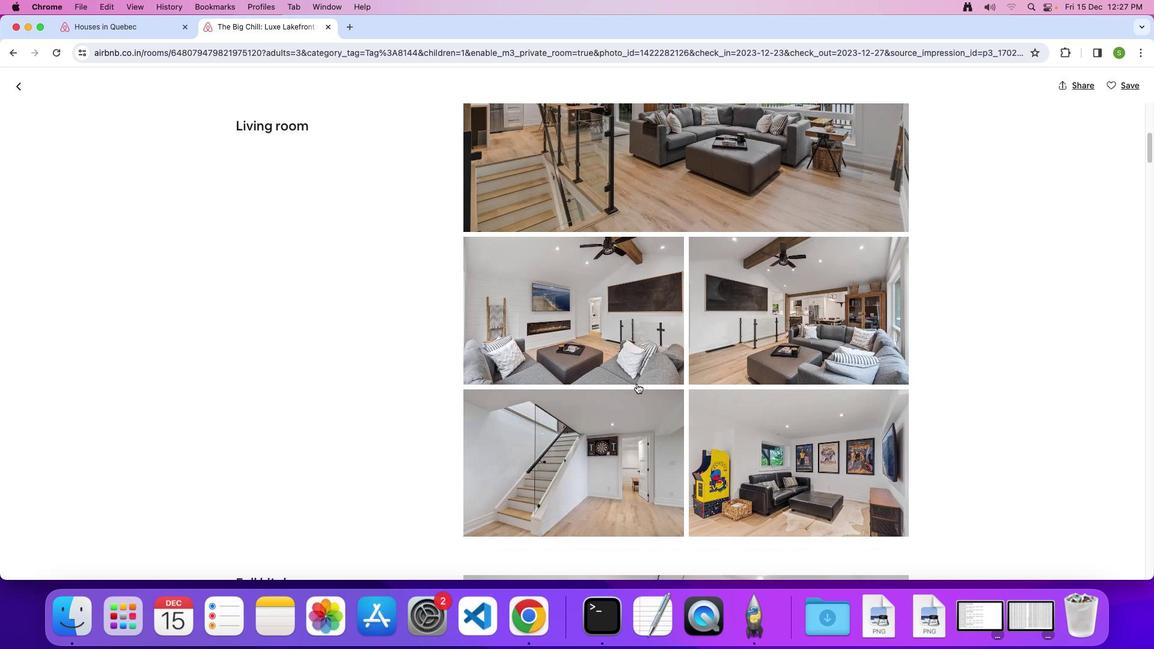 
Action: Mouse scrolled (637, 383) with delta (0, 0)
Screenshot: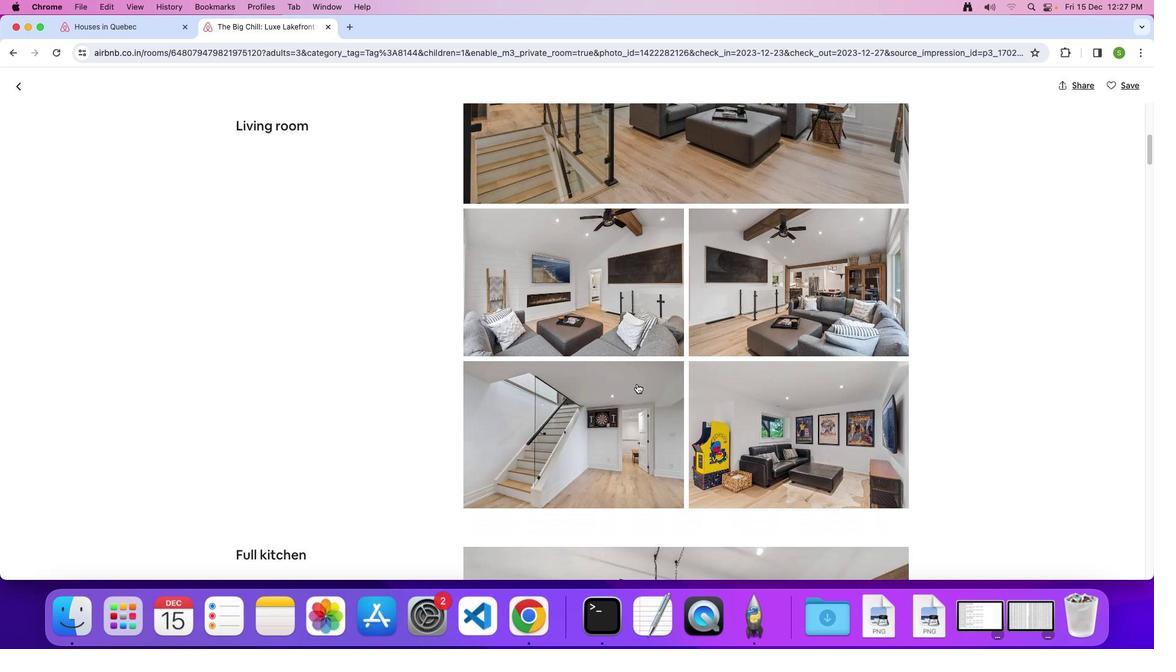 
Action: Mouse scrolled (637, 383) with delta (0, 0)
Screenshot: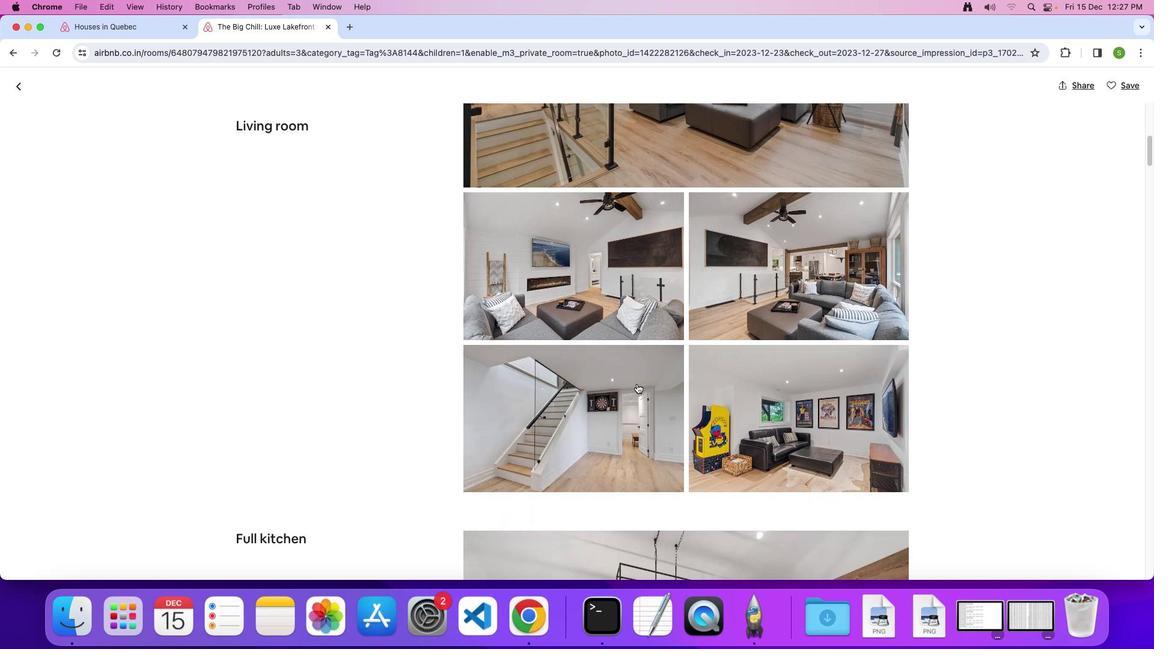 
Action: Mouse scrolled (637, 383) with delta (0, 0)
Screenshot: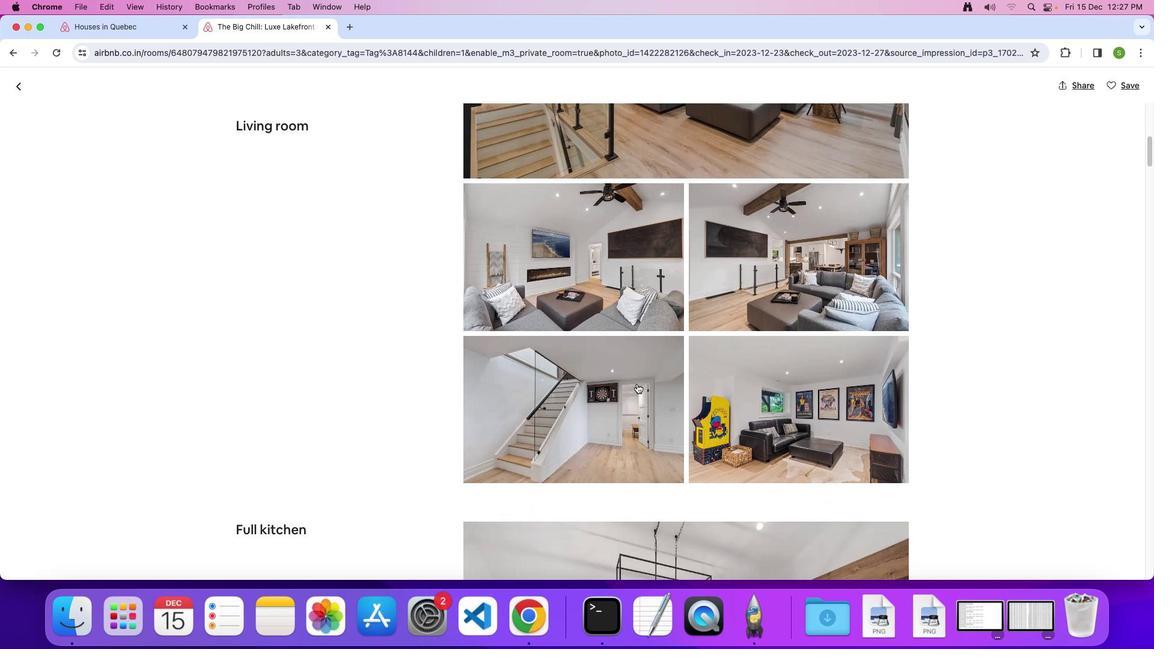 
Action: Mouse scrolled (637, 383) with delta (0, 0)
Screenshot: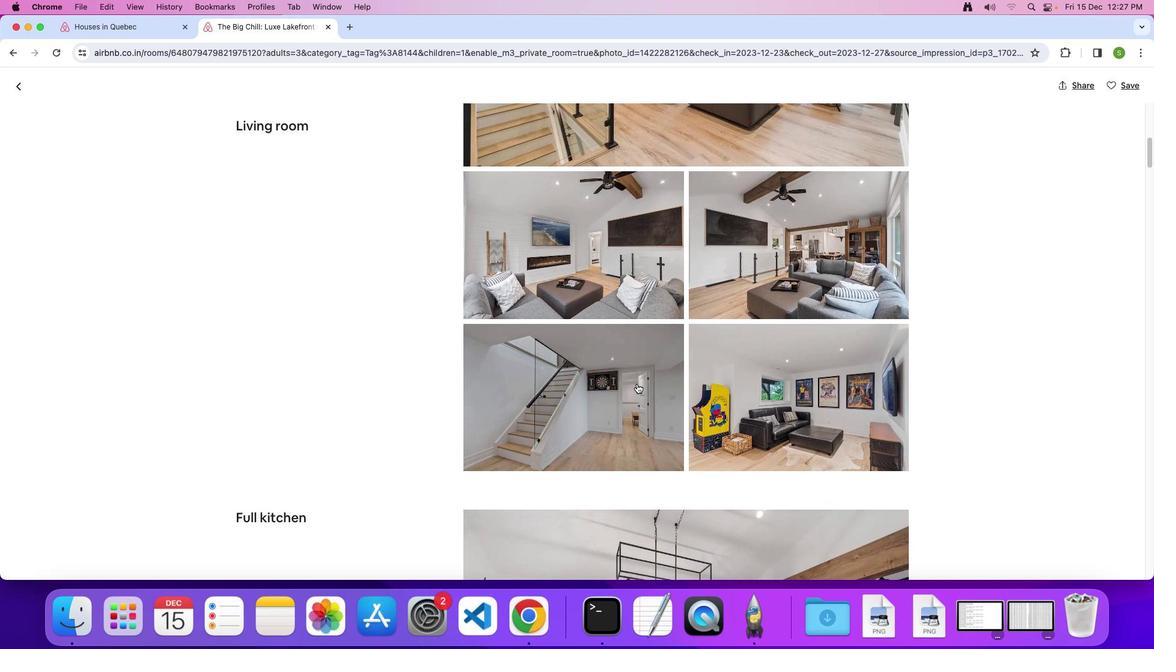 
Action: Mouse scrolled (637, 383) with delta (0, 0)
Screenshot: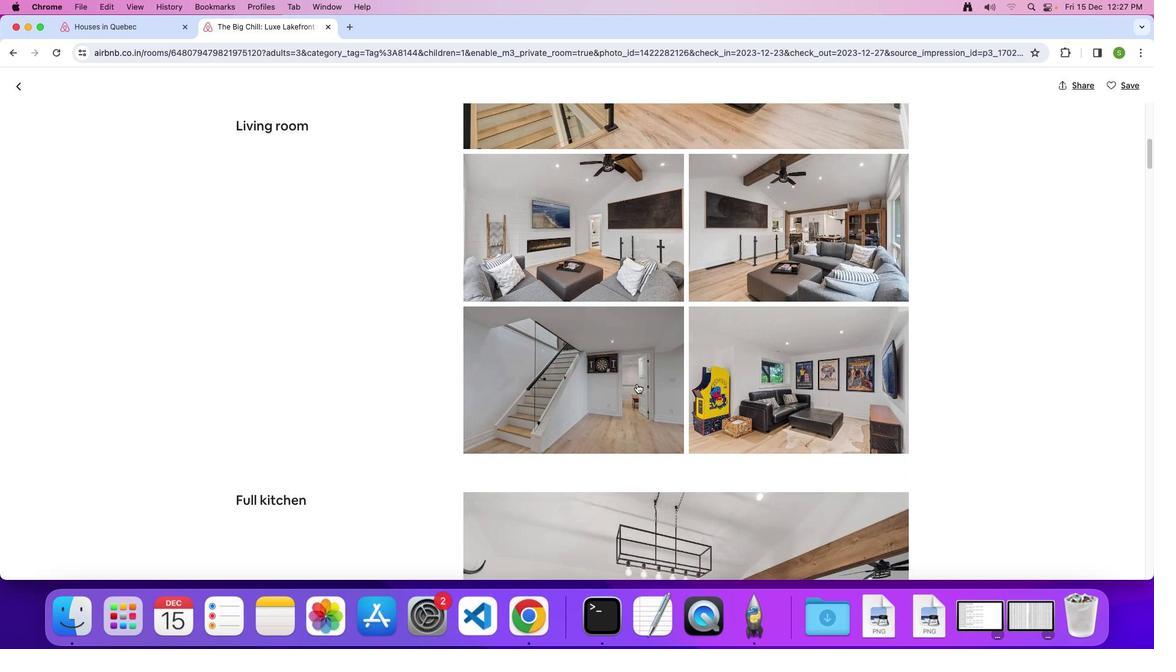 
Action: Mouse scrolled (637, 383) with delta (0, -1)
Screenshot: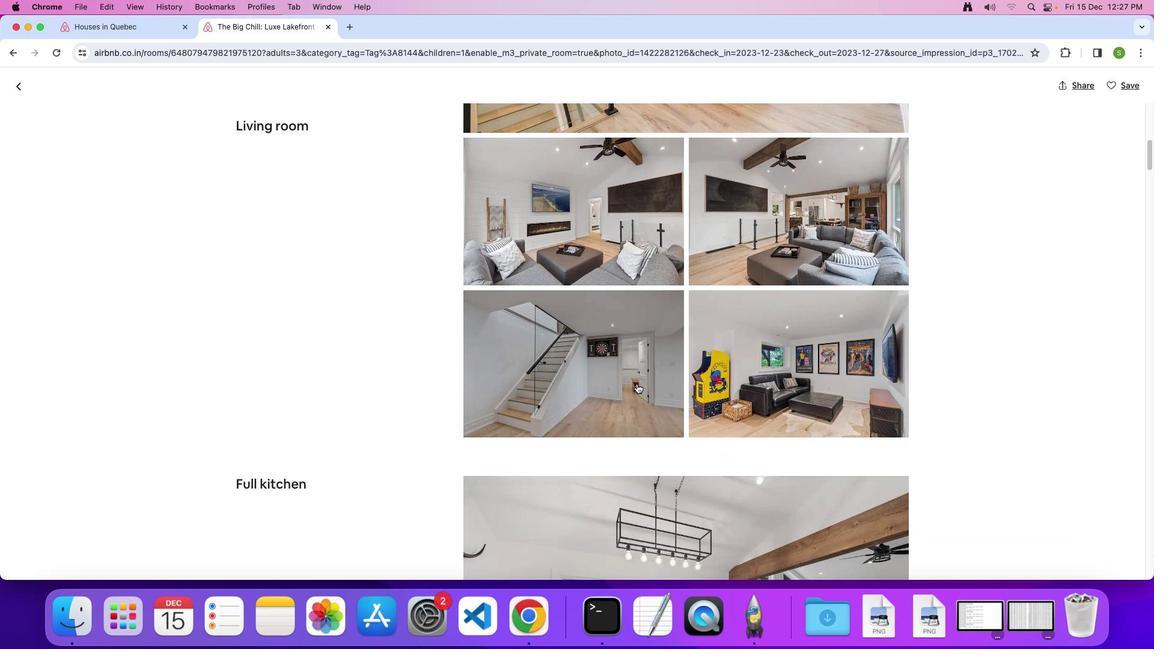 
Action: Mouse scrolled (637, 383) with delta (0, 0)
Screenshot: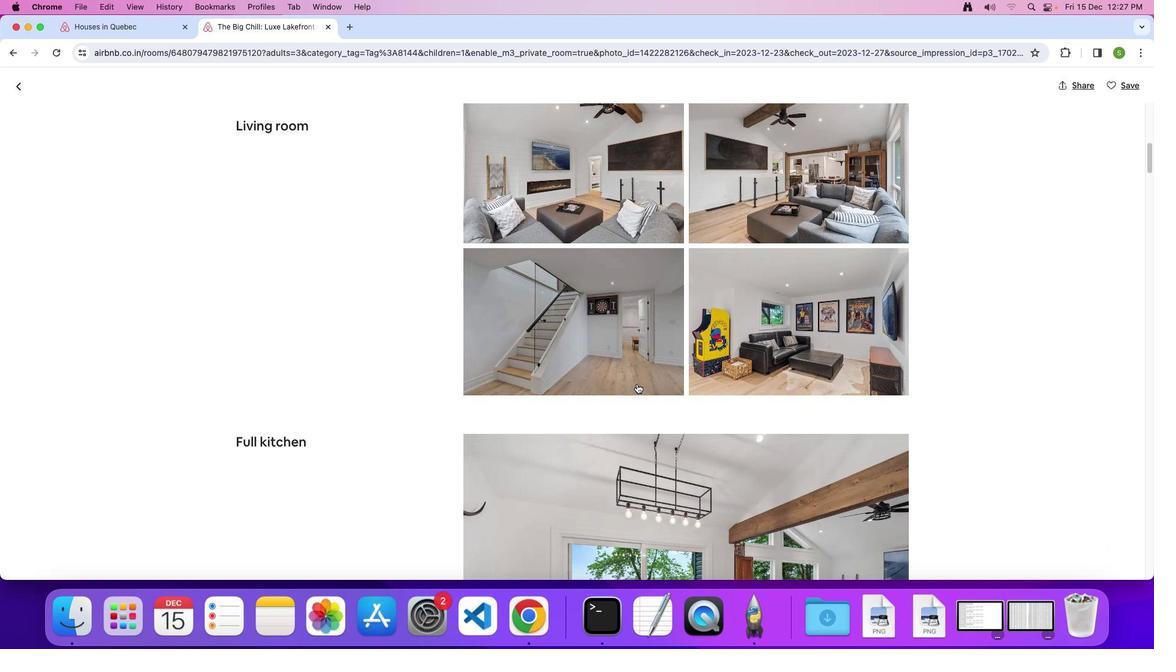 
Action: Mouse scrolled (637, 383) with delta (0, 0)
Screenshot: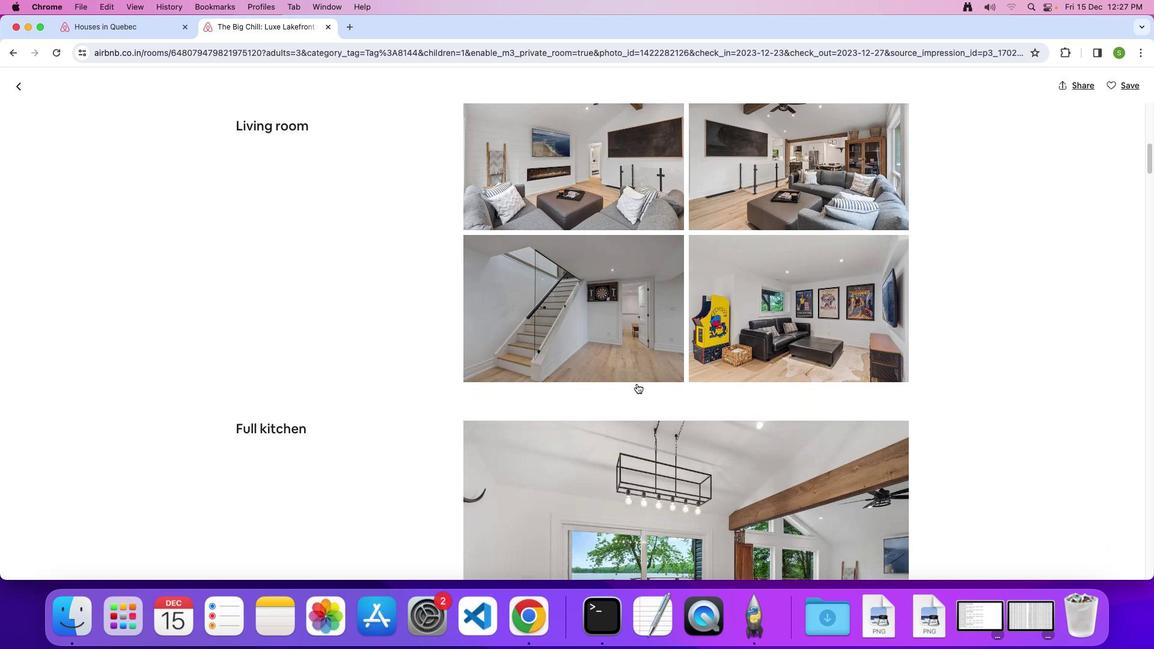 
Action: Mouse scrolled (637, 383) with delta (0, -1)
Screenshot: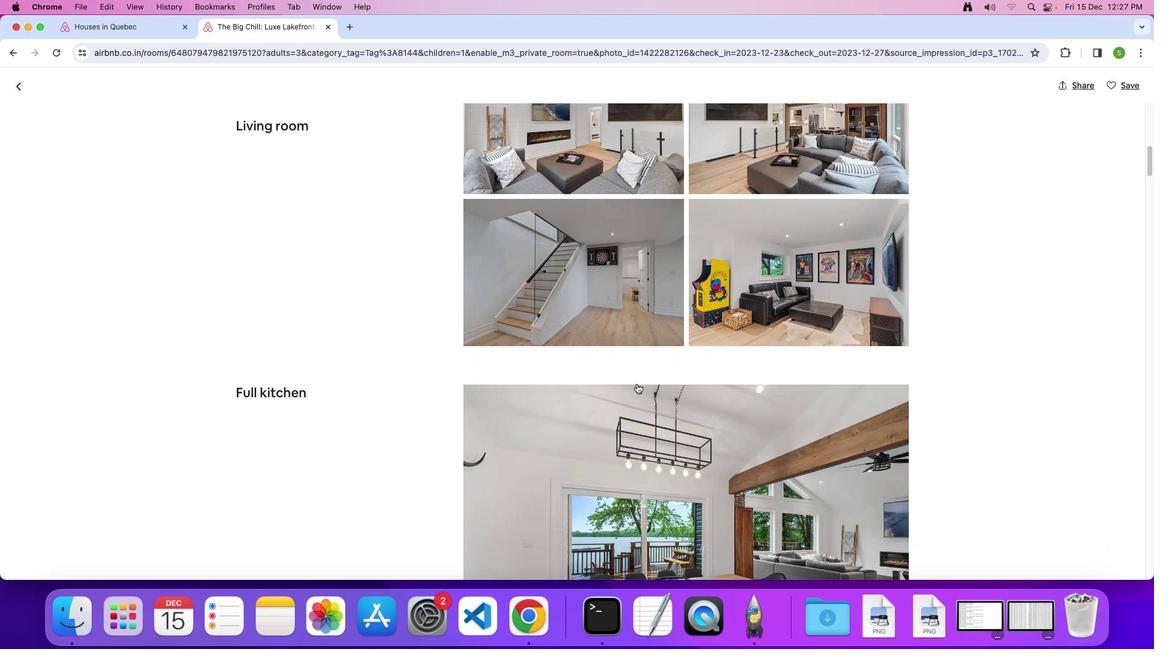 
Action: Mouse scrolled (637, 383) with delta (0, 0)
Screenshot: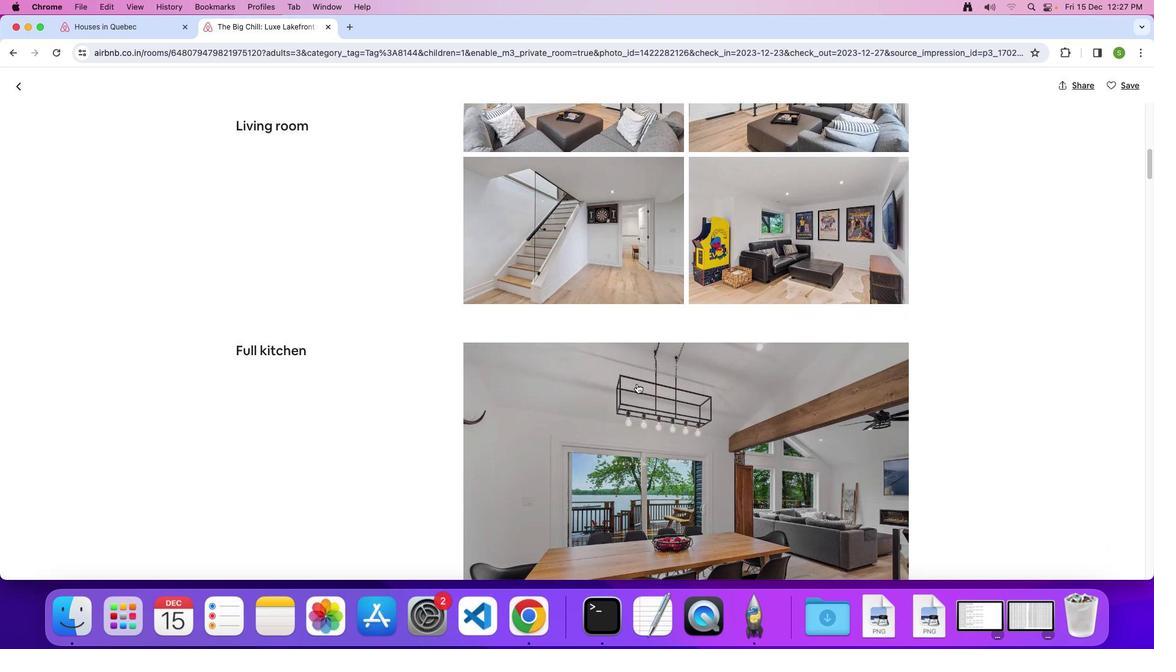 
Action: Mouse scrolled (637, 383) with delta (0, 0)
Screenshot: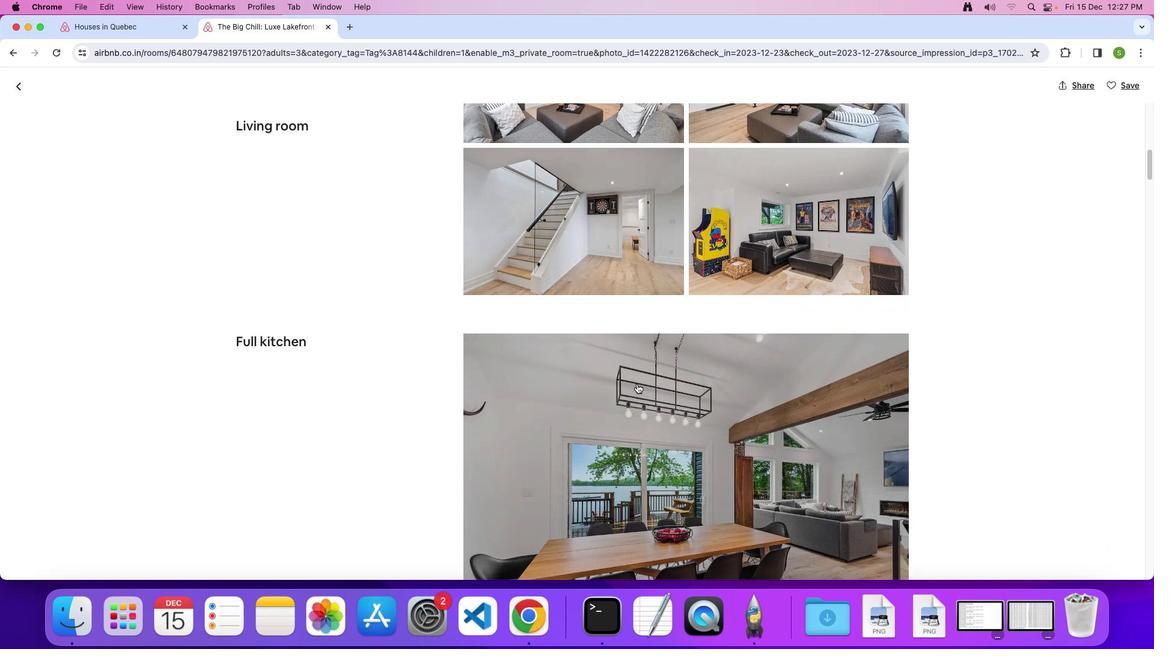 
Action: Mouse scrolled (637, 383) with delta (0, -1)
Screenshot: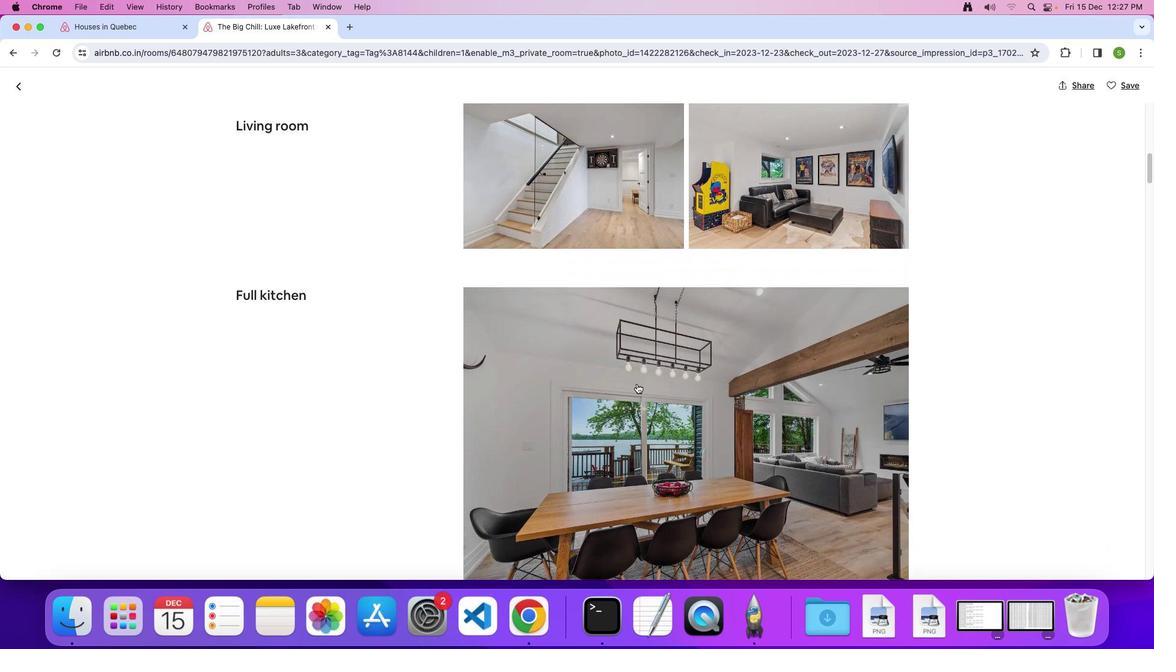 
Action: Mouse scrolled (637, 383) with delta (0, 0)
Screenshot: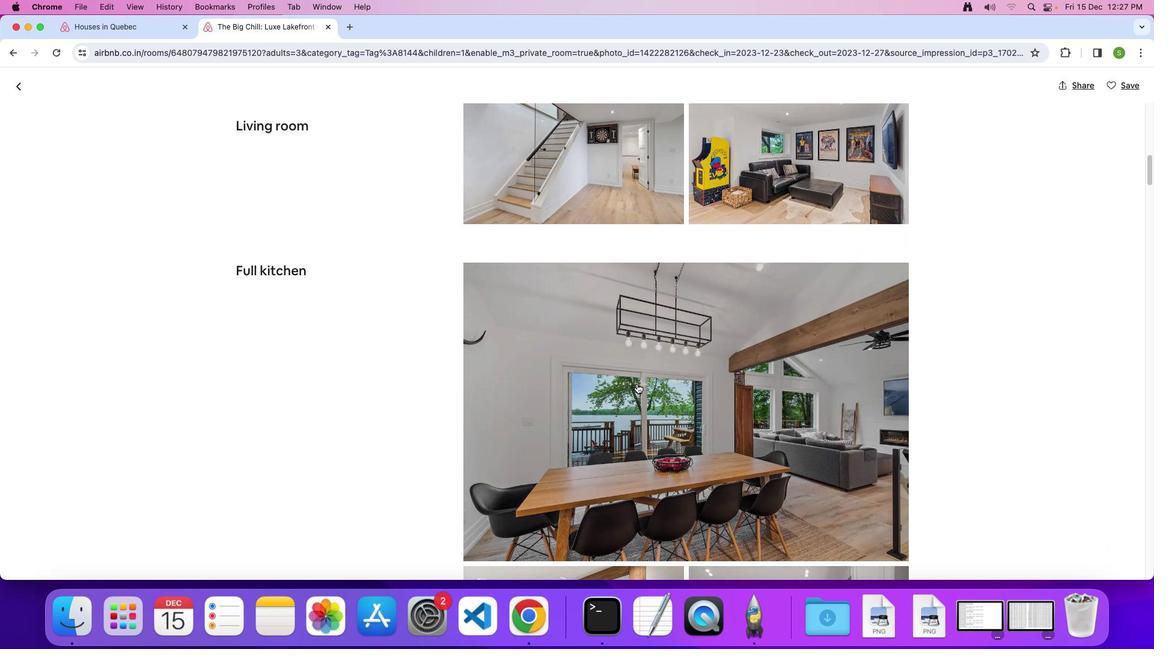
Action: Mouse scrolled (637, 383) with delta (0, 0)
Screenshot: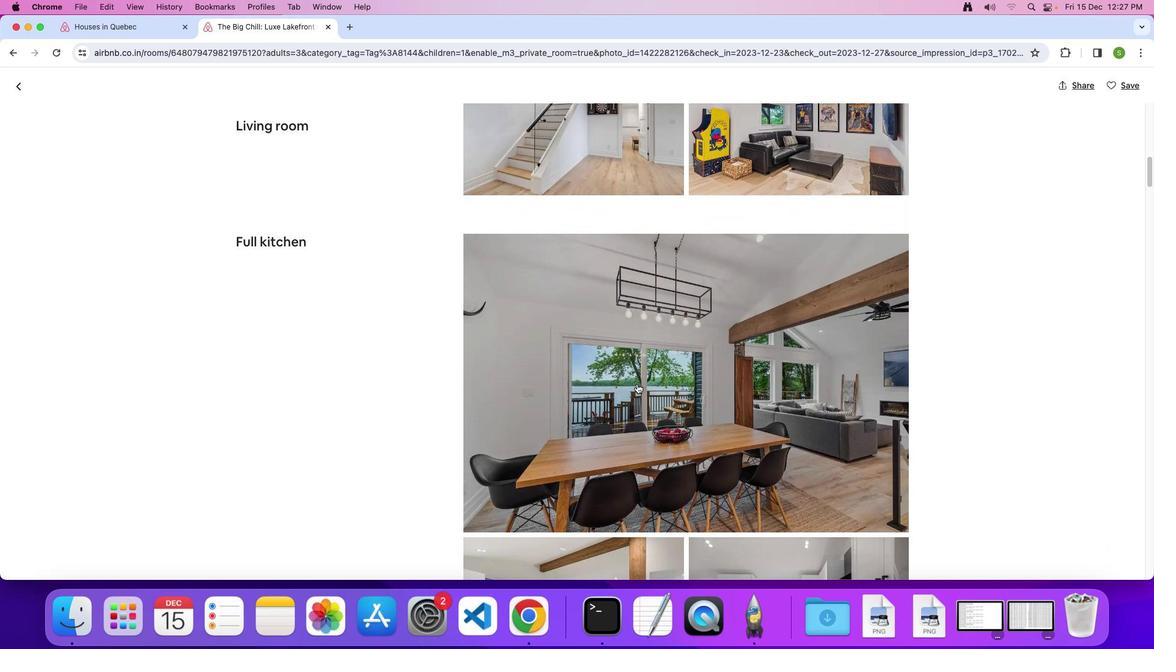 
Action: Mouse scrolled (637, 383) with delta (0, -1)
Screenshot: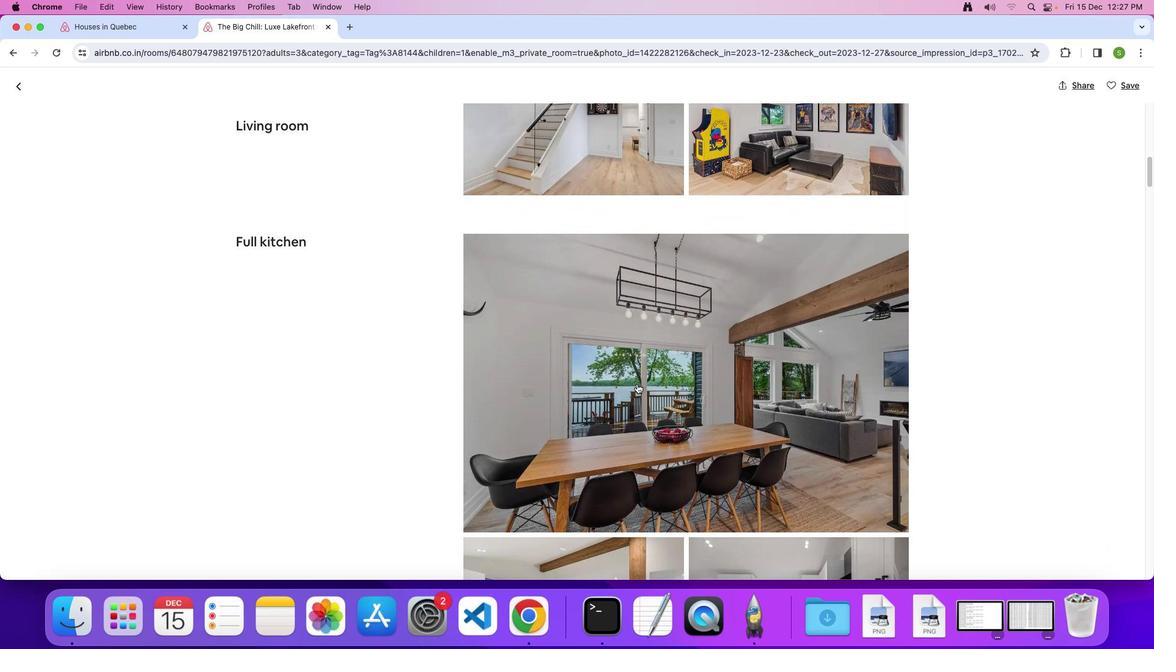 
Action: Mouse scrolled (637, 383) with delta (0, 0)
Screenshot: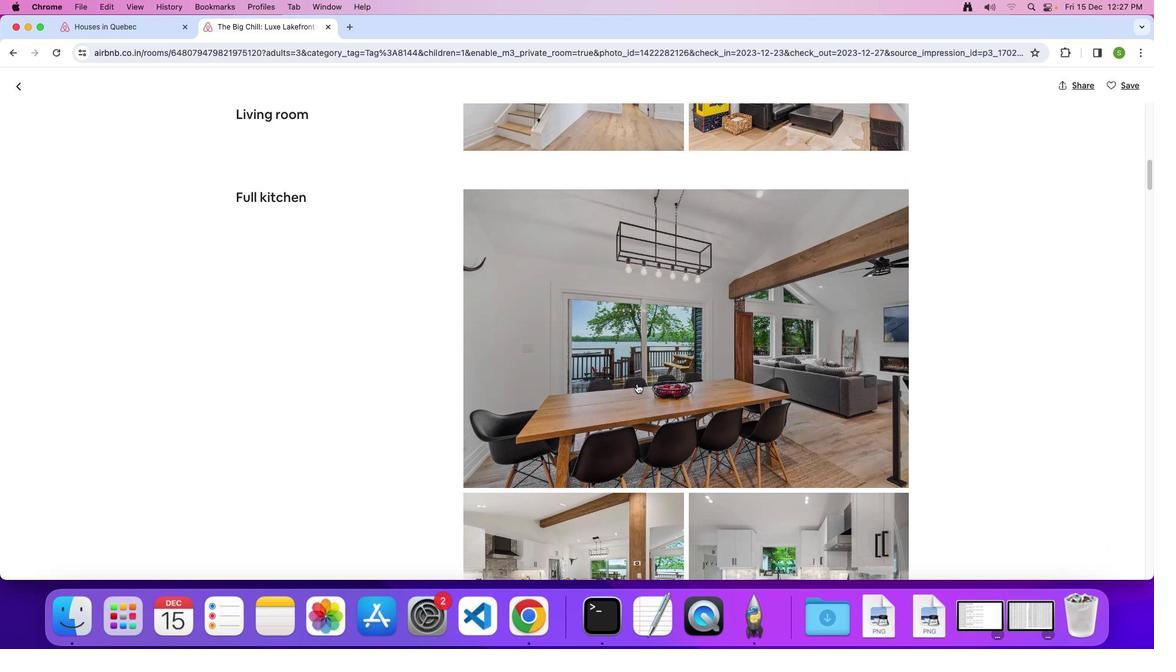 
Action: Mouse scrolled (637, 383) with delta (0, 0)
Screenshot: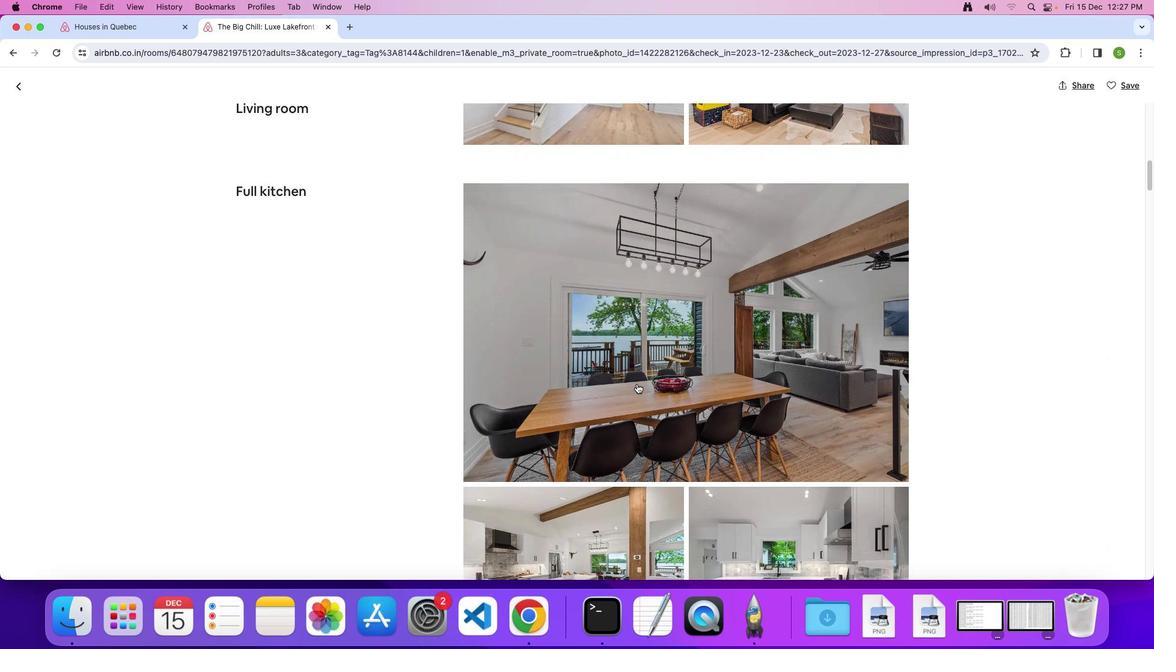 
Action: Mouse scrolled (637, 383) with delta (0, 0)
Screenshot: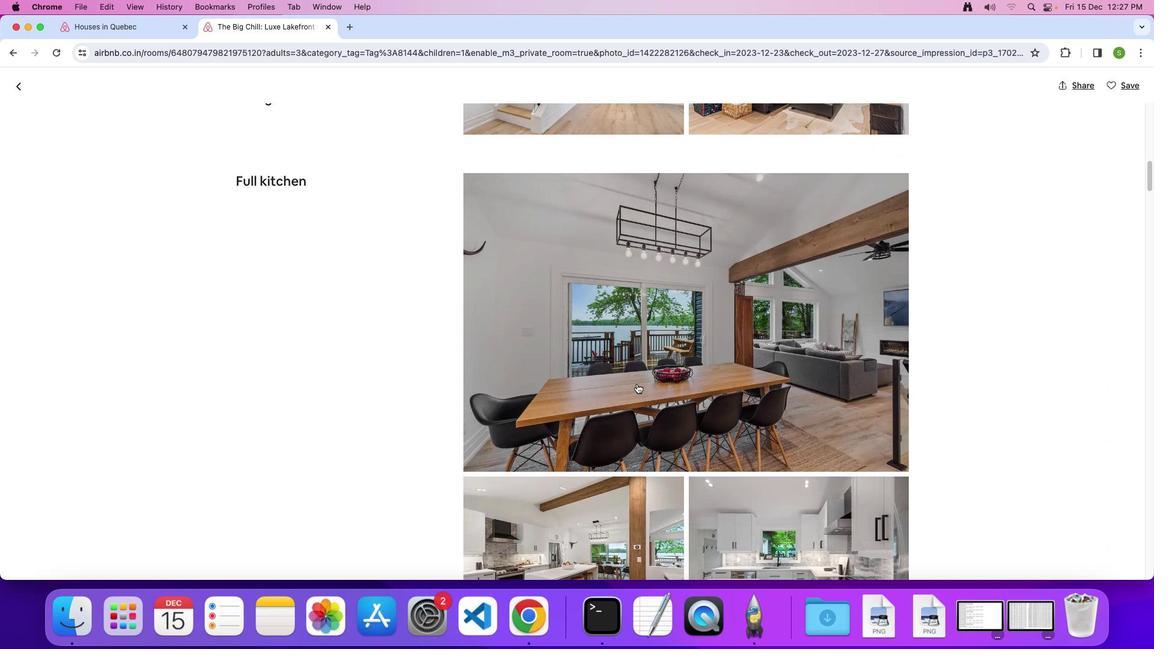 
Action: Mouse scrolled (637, 383) with delta (0, 0)
Screenshot: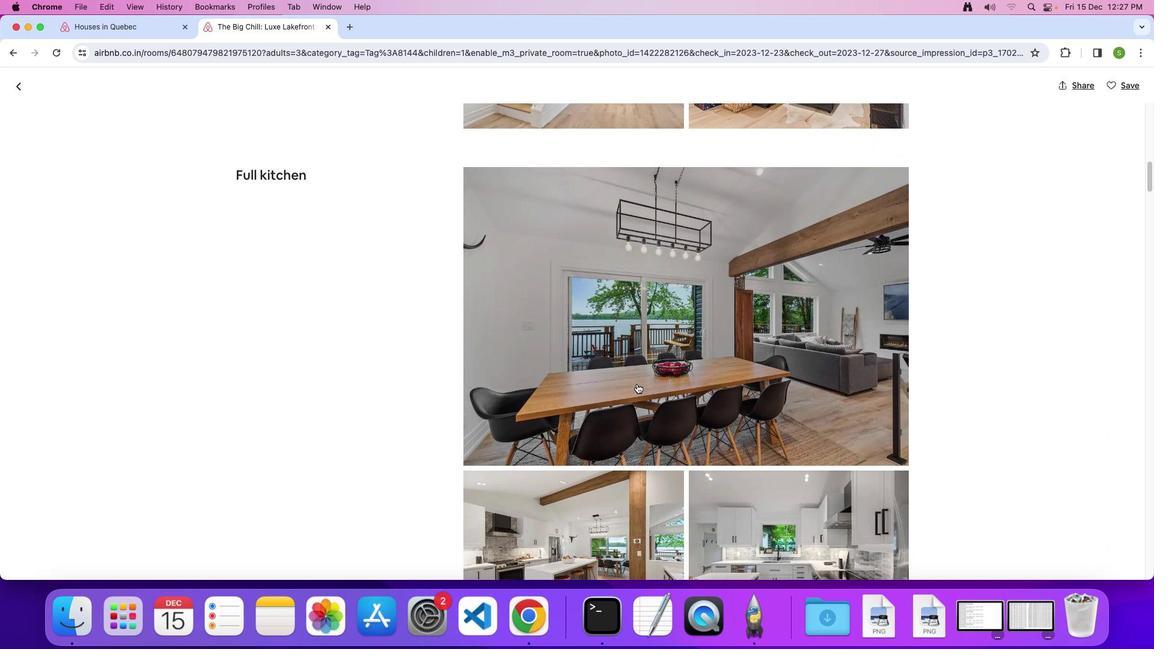
Action: Mouse scrolled (637, 383) with delta (0, 0)
Screenshot: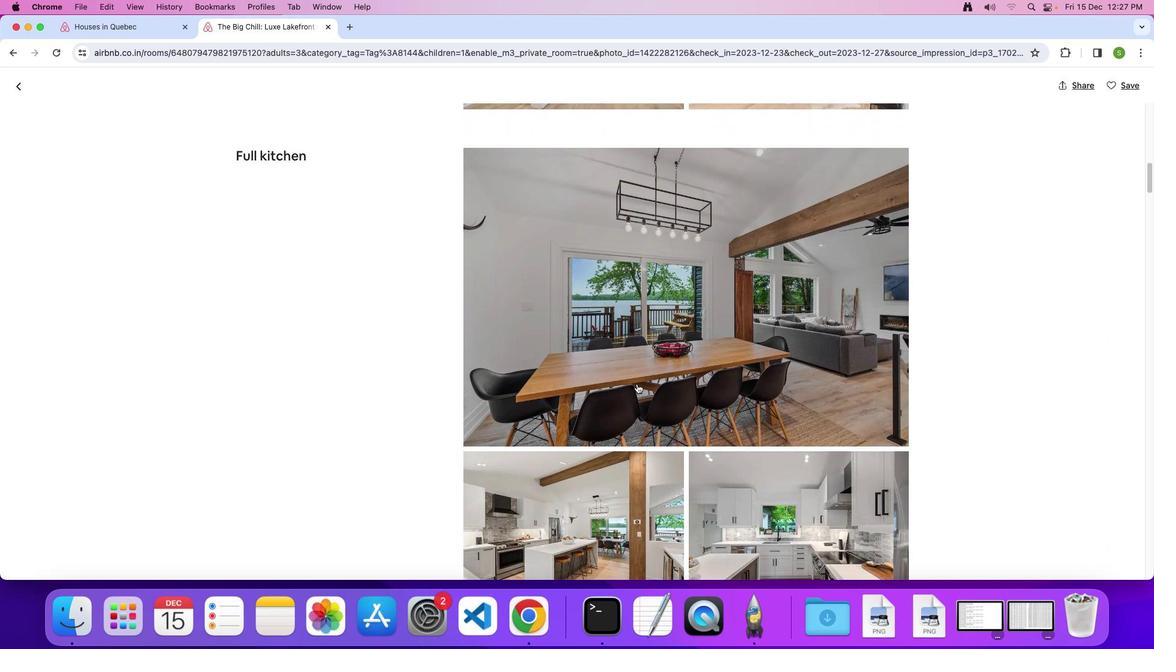 
Action: Mouse scrolled (637, 383) with delta (0, 0)
Screenshot: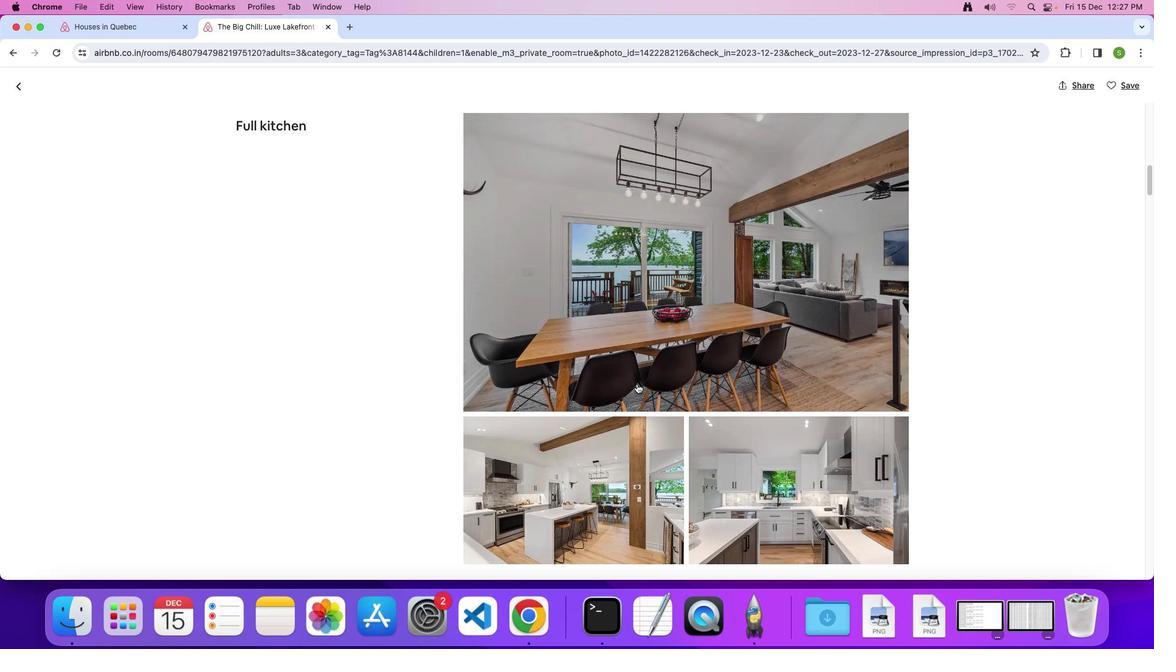 
Action: Mouse scrolled (637, 383) with delta (0, 0)
Screenshot: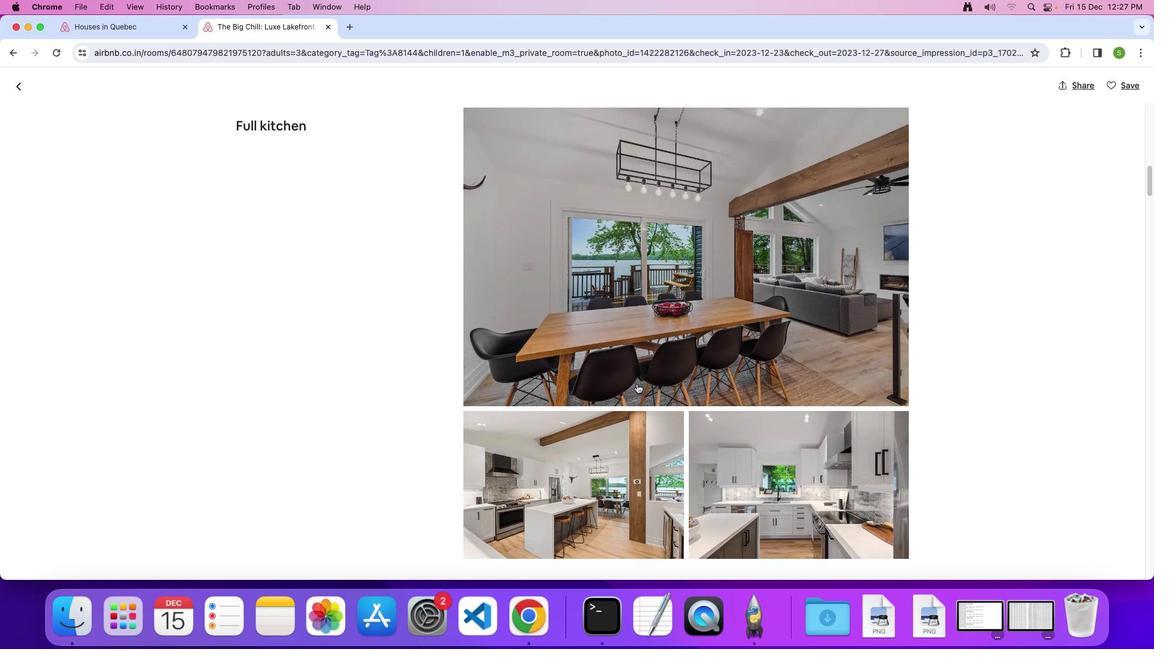 
Action: Mouse scrolled (637, 383) with delta (0, 0)
Screenshot: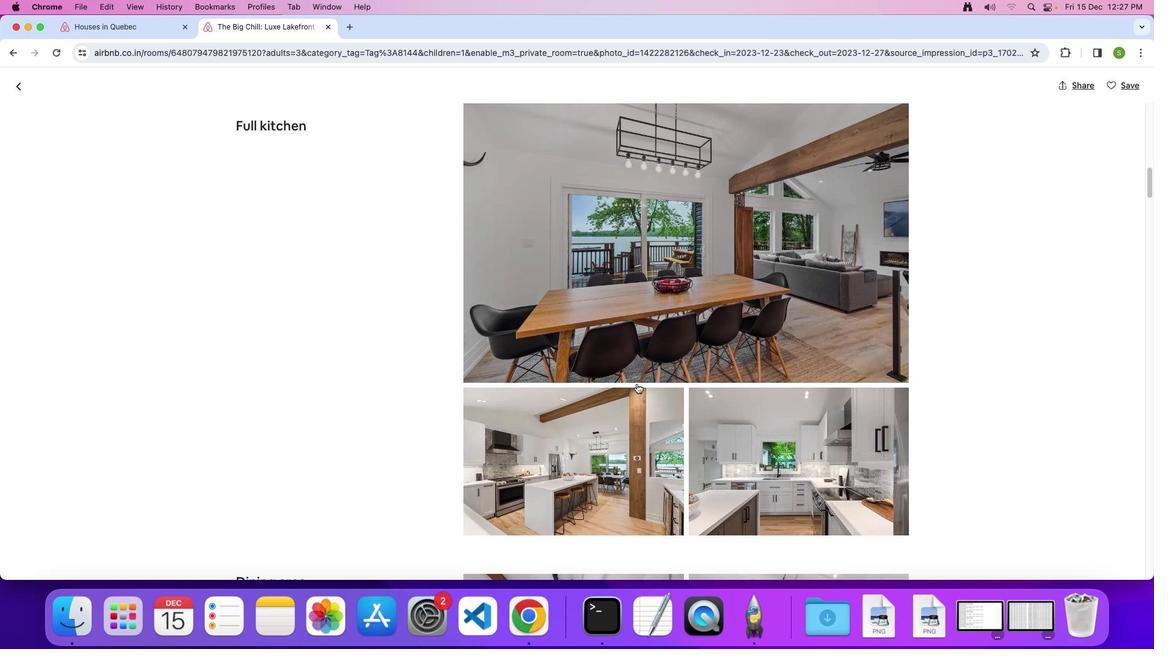 
Action: Mouse scrolled (637, 383) with delta (0, 0)
Screenshot: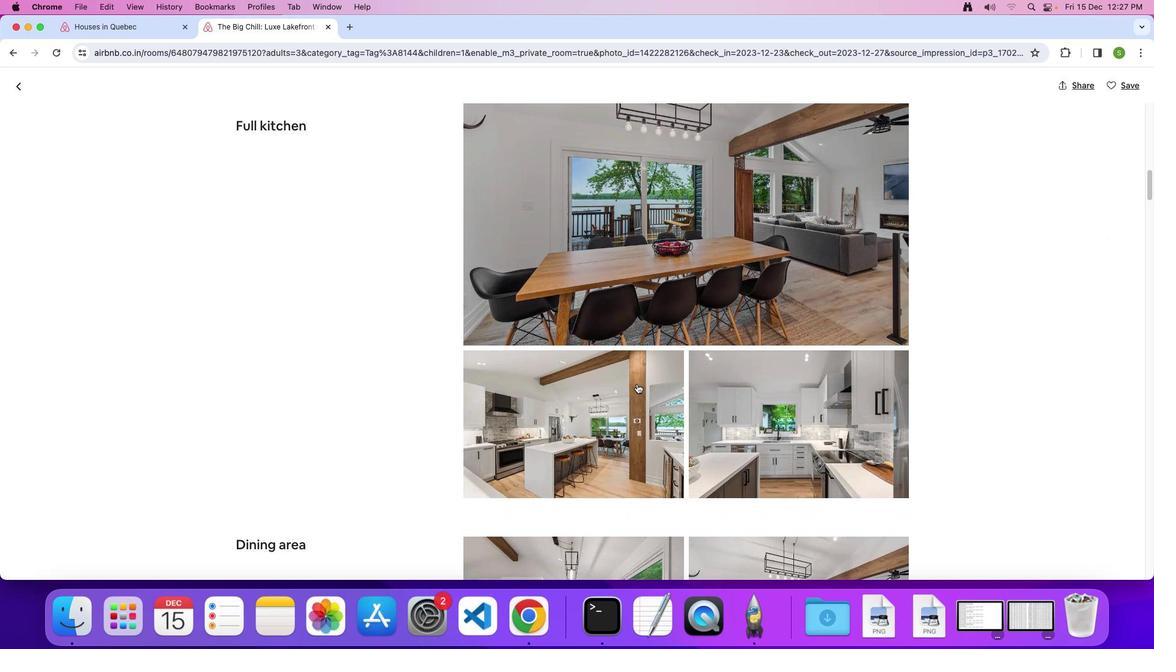 
Action: Mouse scrolled (637, 383) with delta (0, 0)
Screenshot: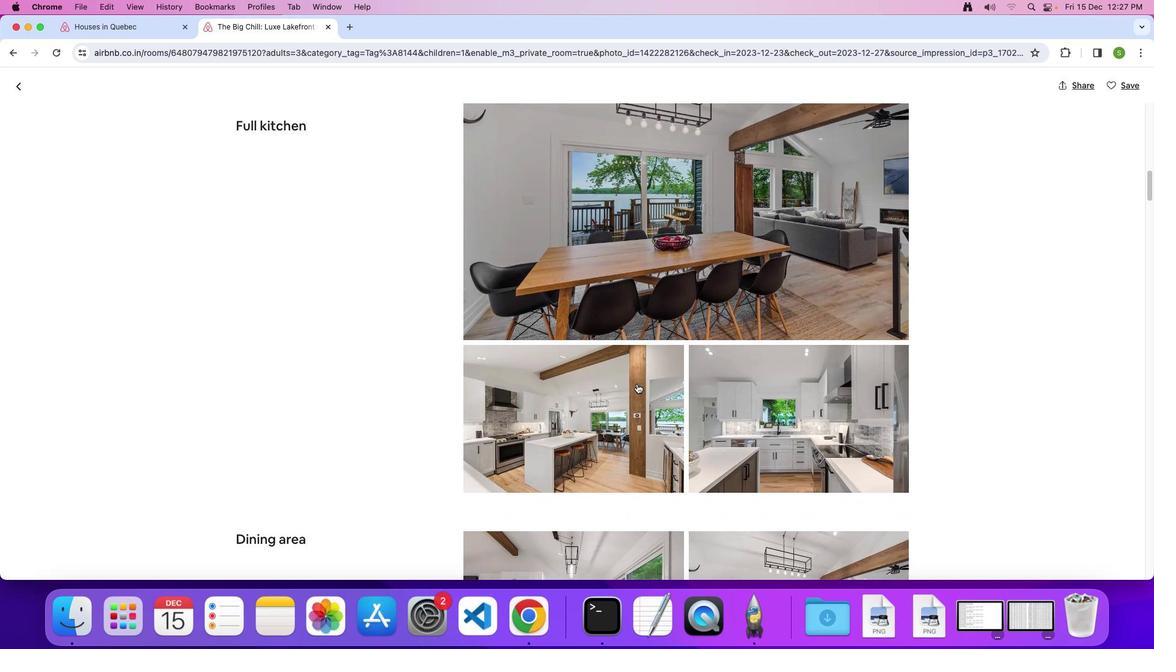 
Action: Mouse scrolled (637, 383) with delta (0, 0)
Screenshot: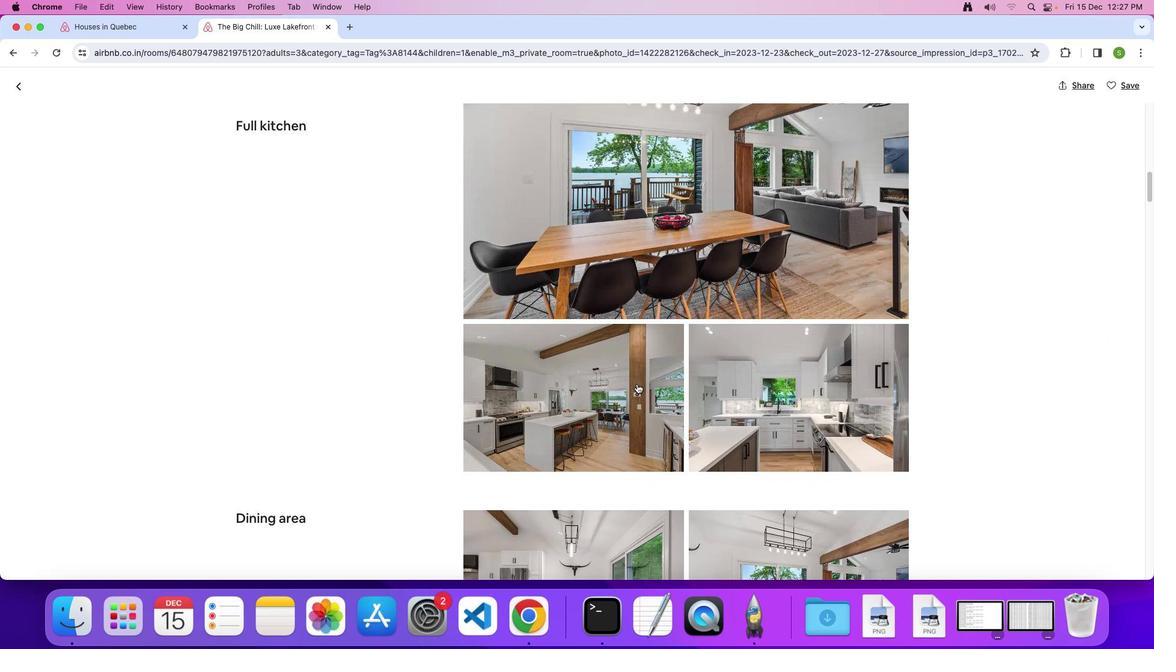 
Action: Mouse scrolled (637, 383) with delta (0, 0)
Screenshot: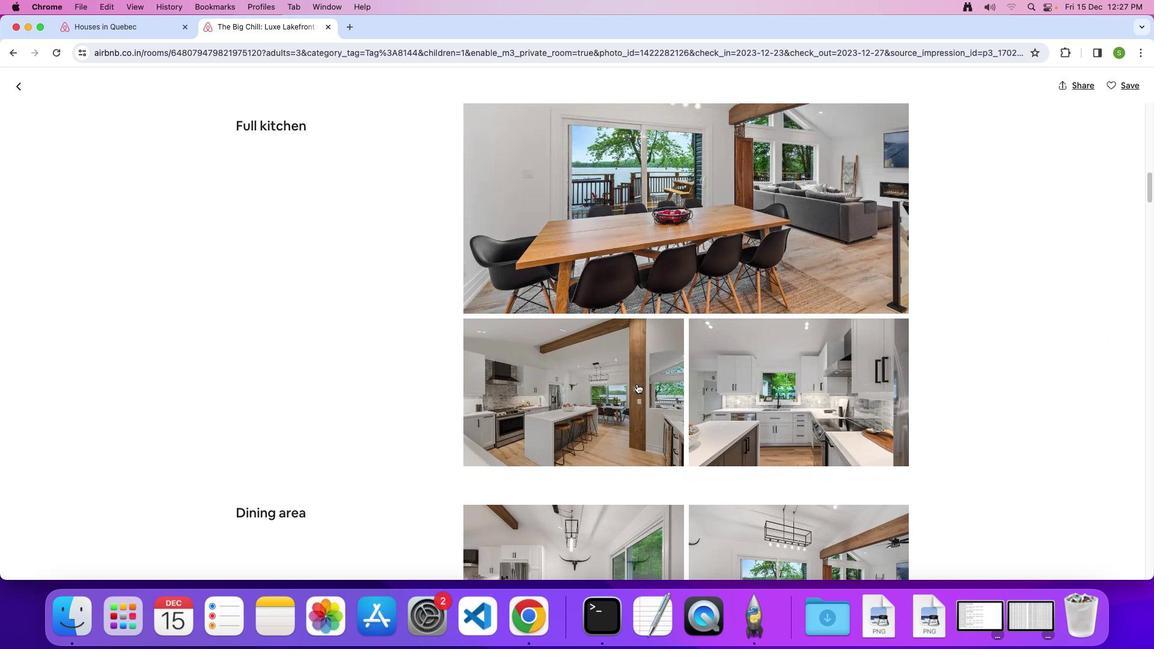 
Action: Mouse scrolled (637, 383) with delta (0, 0)
Screenshot: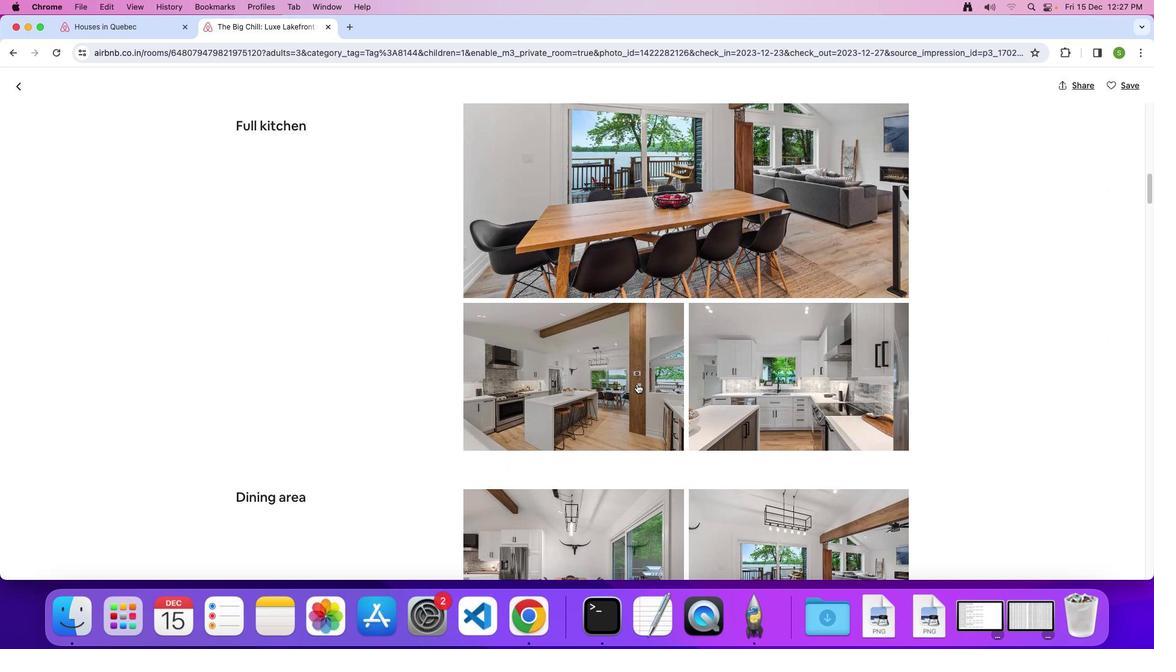 
Action: Mouse scrolled (637, 383) with delta (0, 0)
Screenshot: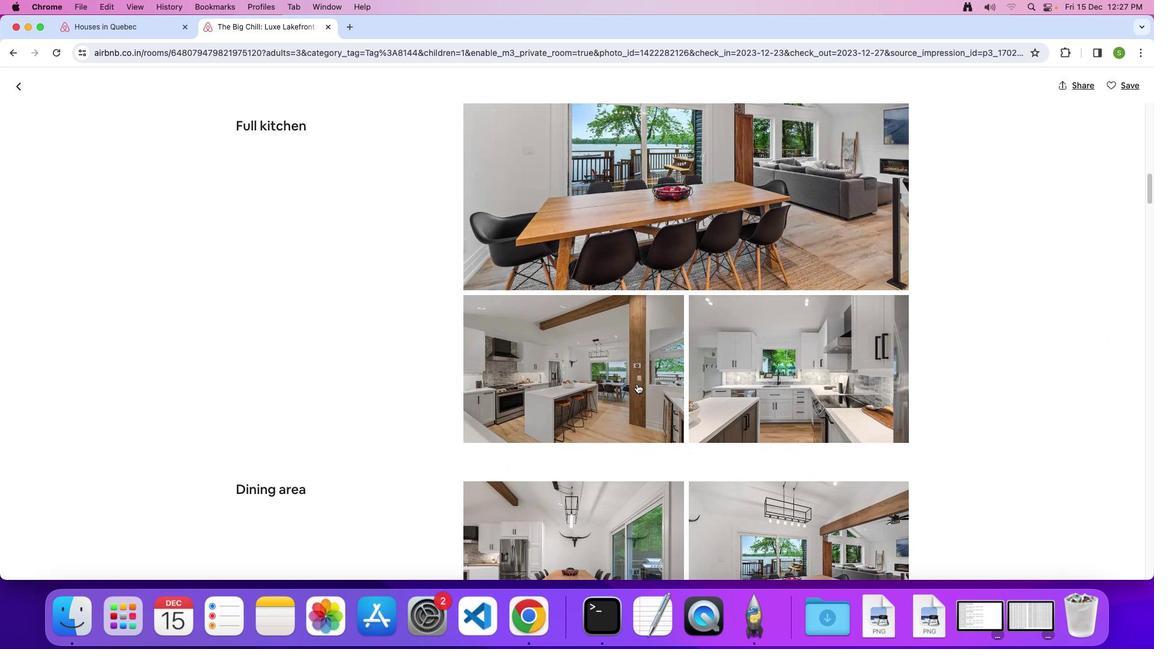 
Action: Mouse scrolled (637, 383) with delta (0, 0)
Screenshot: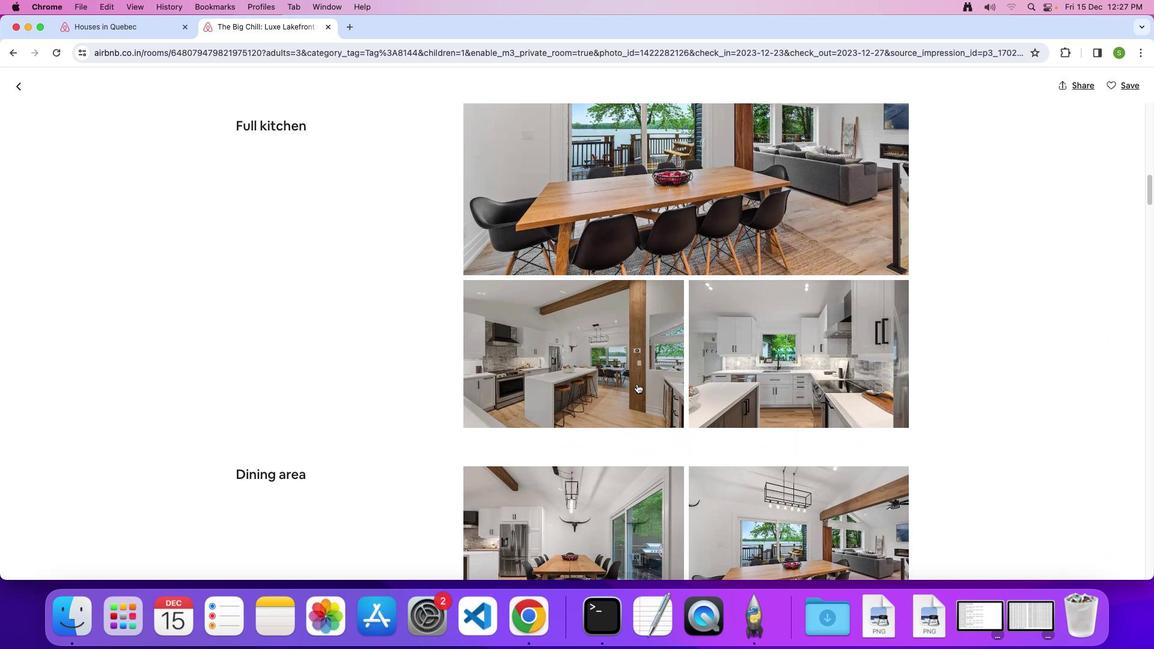 
Action: Mouse scrolled (637, 383) with delta (0, 0)
Screenshot: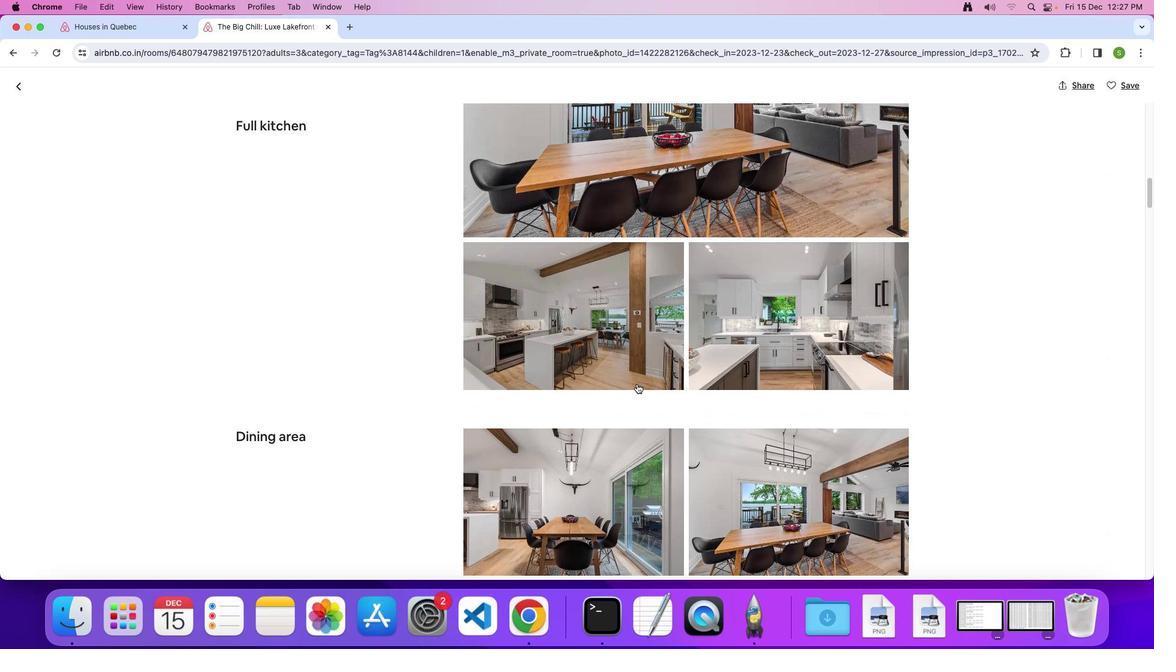 
Action: Mouse scrolled (637, 383) with delta (0, 0)
Screenshot: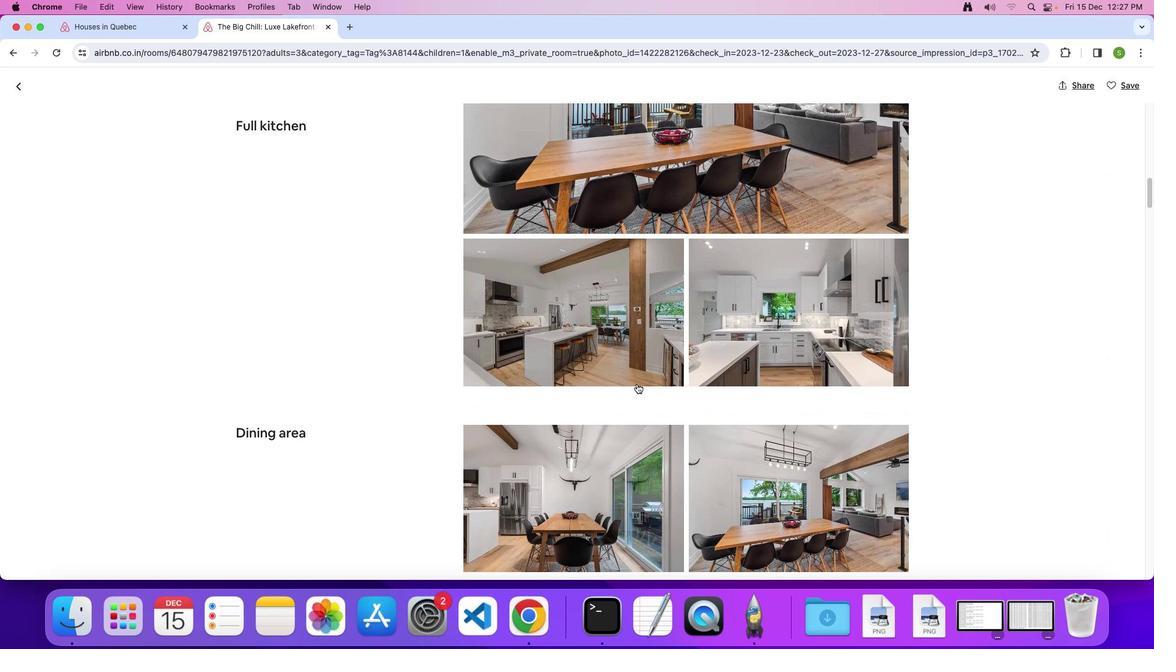 
Action: Mouse scrolled (637, 383) with delta (0, -1)
Screenshot: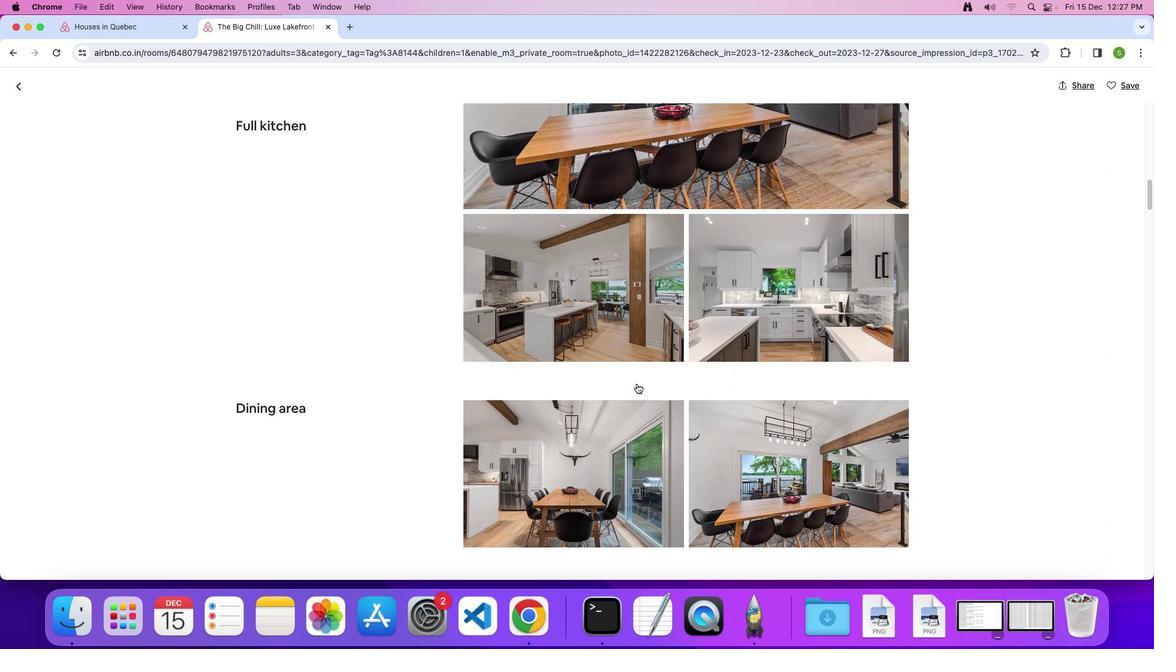 
Action: Mouse scrolled (637, 383) with delta (0, 0)
Screenshot: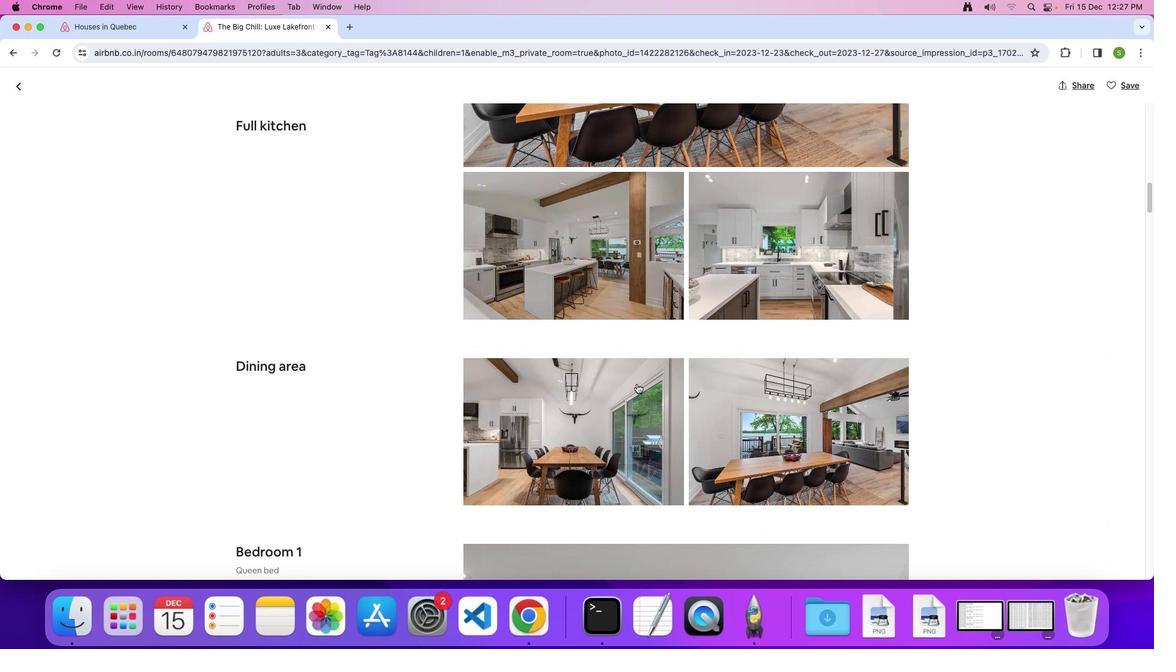 
Action: Mouse scrolled (637, 383) with delta (0, 0)
Screenshot: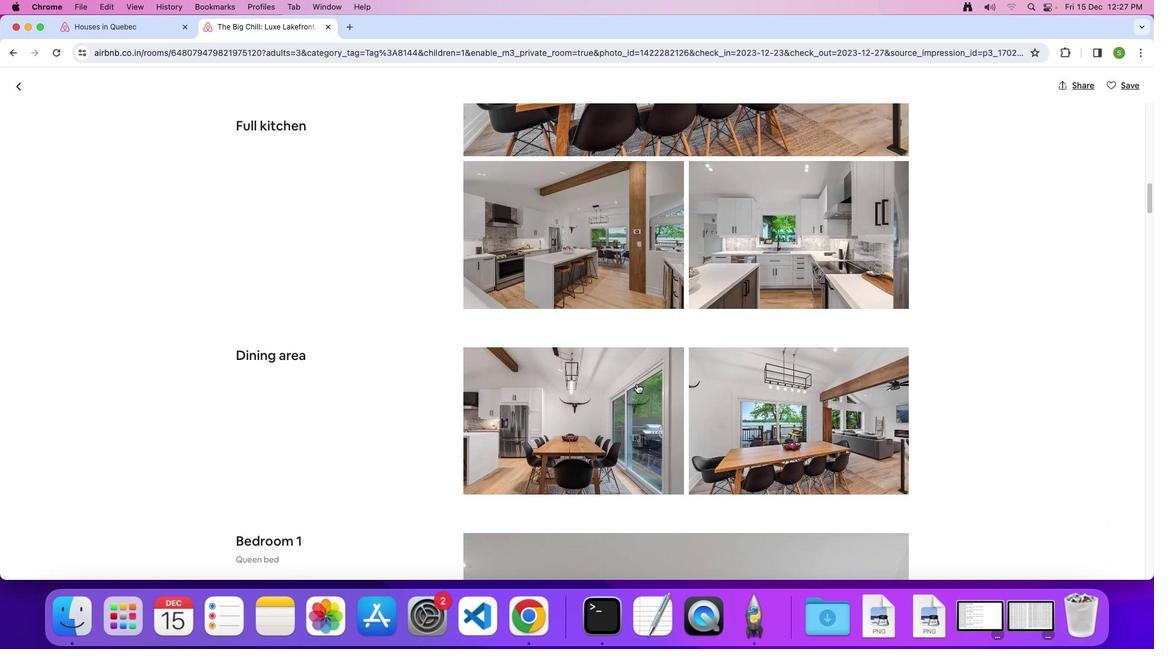 
Action: Mouse scrolled (637, 383) with delta (0, -1)
Screenshot: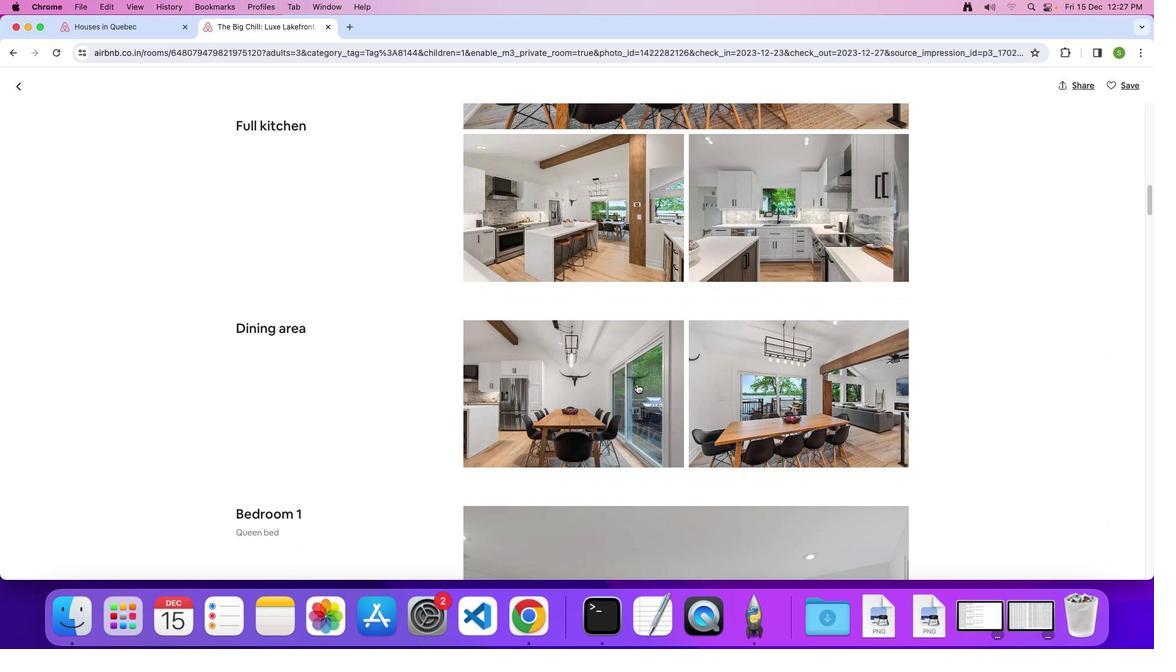 
Action: Mouse scrolled (637, 383) with delta (0, 0)
Screenshot: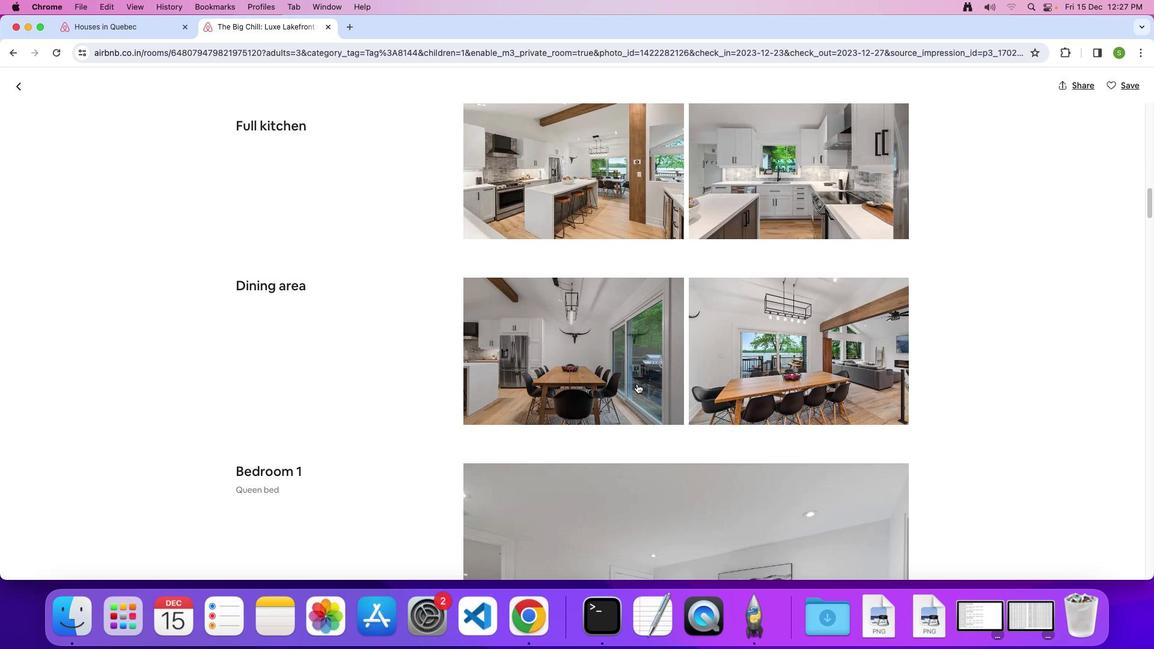 
Action: Mouse scrolled (637, 383) with delta (0, 0)
Screenshot: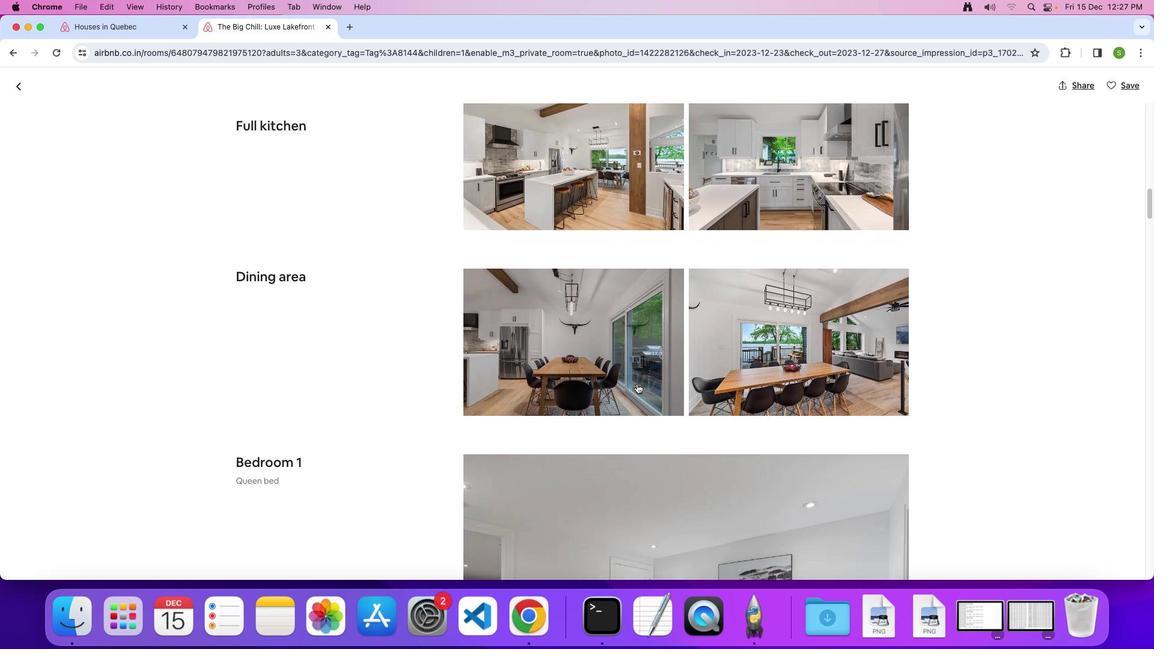 
Action: Mouse scrolled (637, 383) with delta (0, -1)
Screenshot: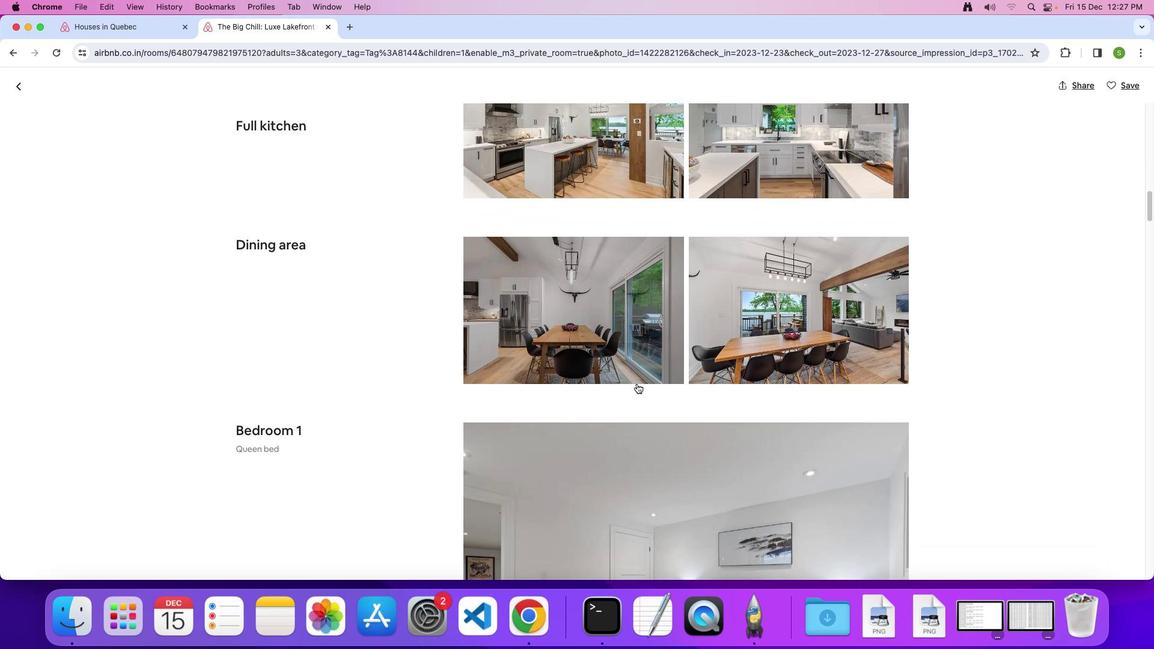 
Action: Mouse scrolled (637, 383) with delta (0, 0)
Screenshot: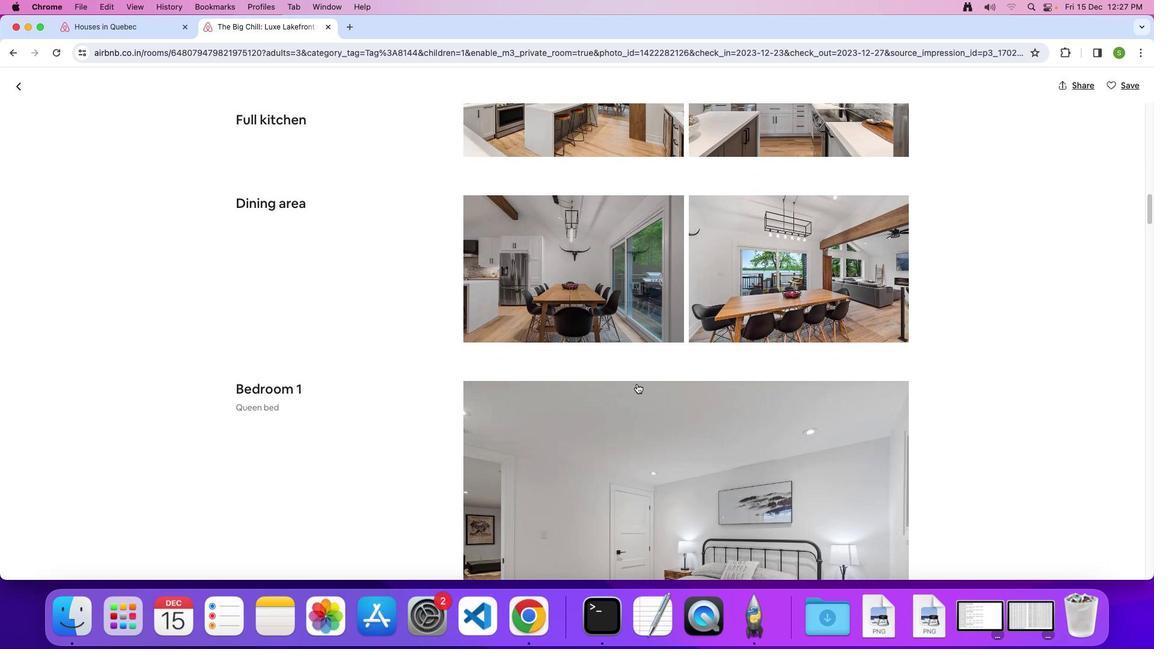 
Action: Mouse scrolled (637, 383) with delta (0, 0)
Screenshot: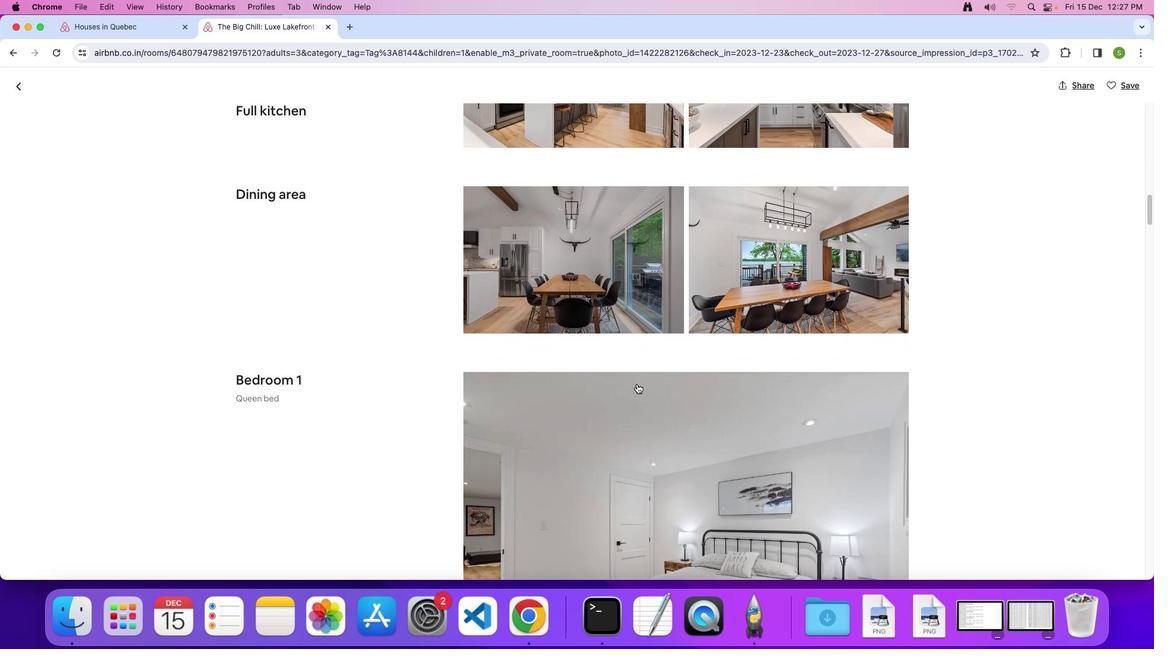 
Action: Mouse scrolled (637, 383) with delta (0, -1)
Screenshot: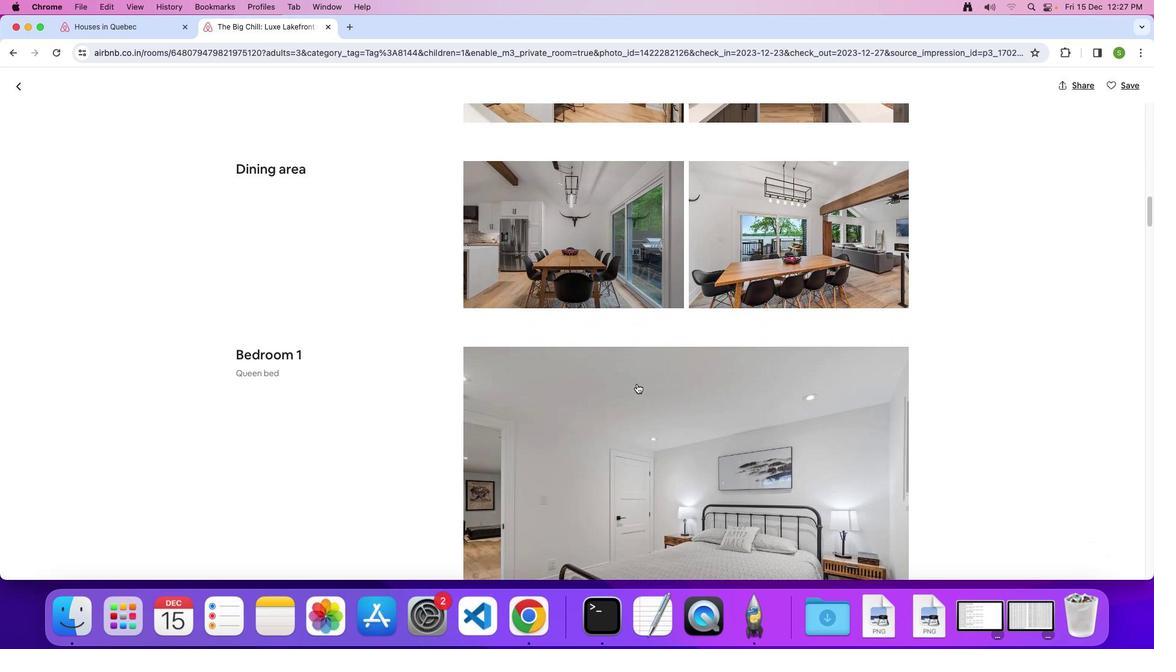 
Action: Mouse scrolled (637, 383) with delta (0, 0)
Screenshot: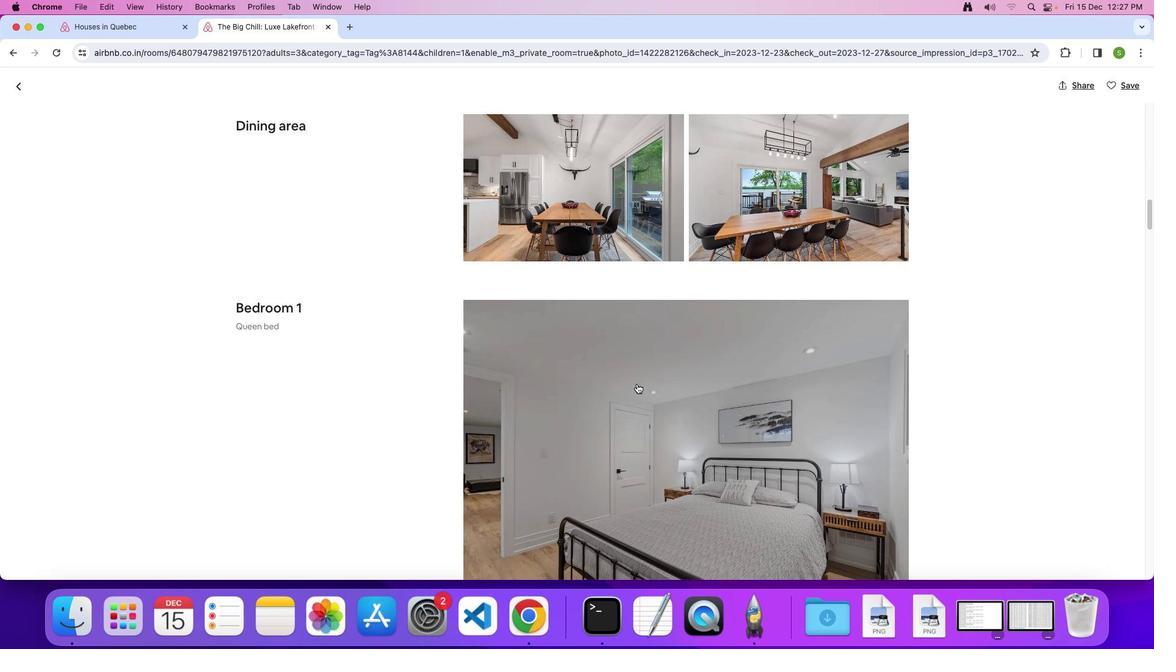 
Action: Mouse scrolled (637, 383) with delta (0, 0)
Screenshot: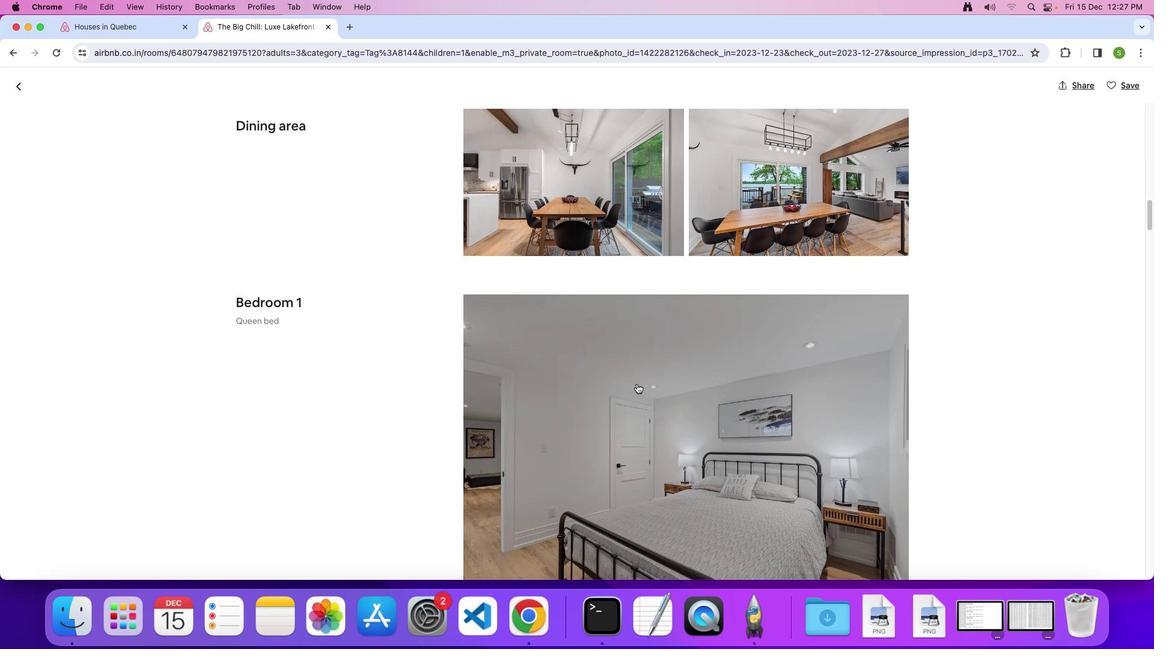 
Action: Mouse moved to (637, 383)
Screenshot: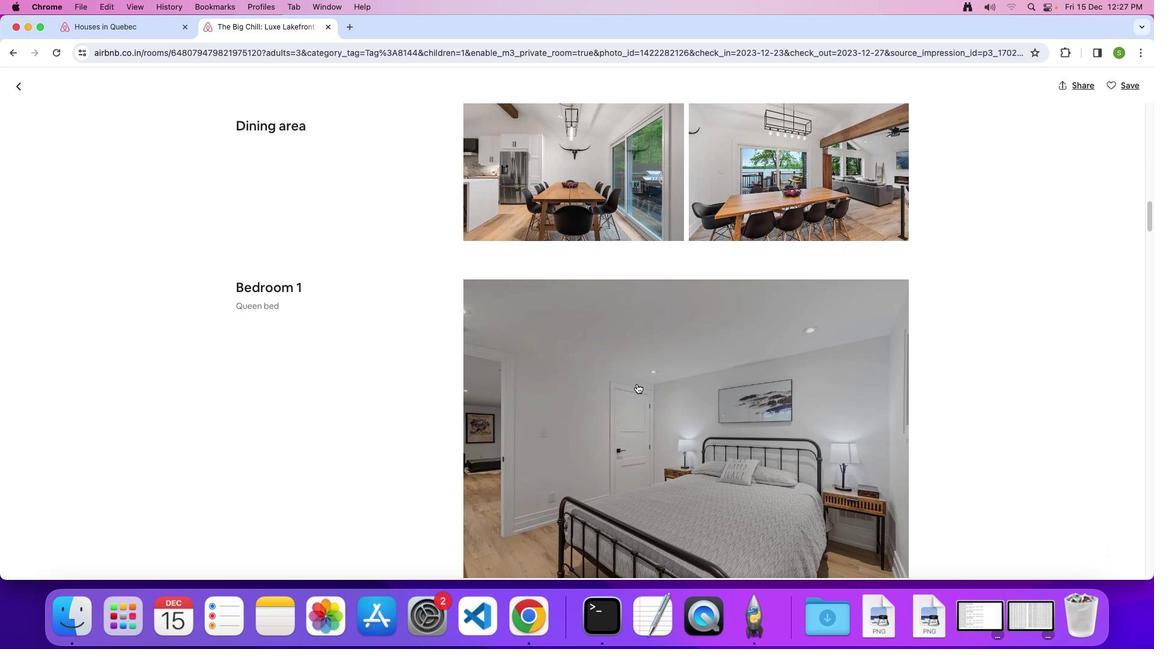 
Action: Mouse scrolled (637, 383) with delta (0, -1)
Screenshot: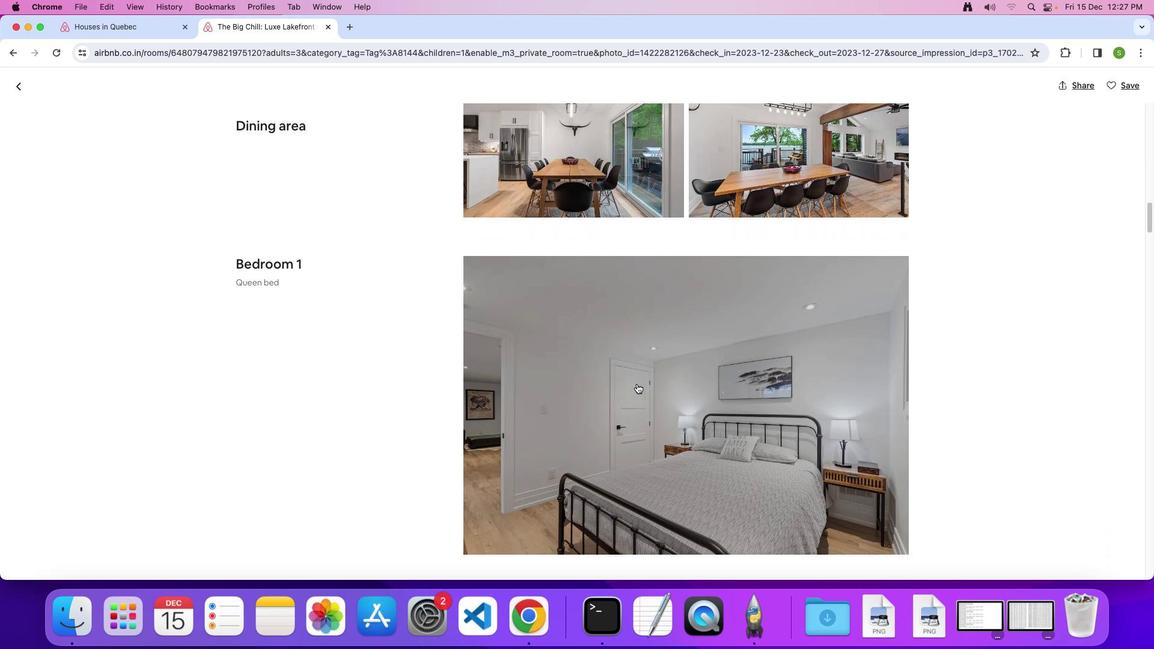 
Action: Mouse scrolled (637, 383) with delta (0, 0)
Screenshot: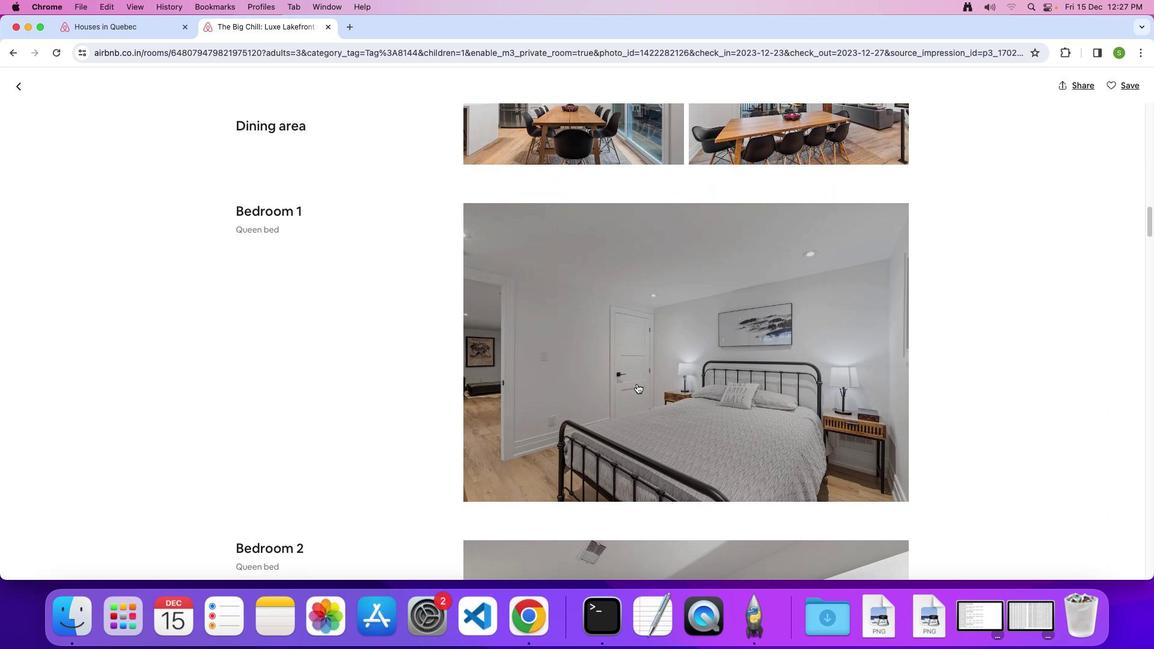 
Action: Mouse scrolled (637, 383) with delta (0, 0)
Screenshot: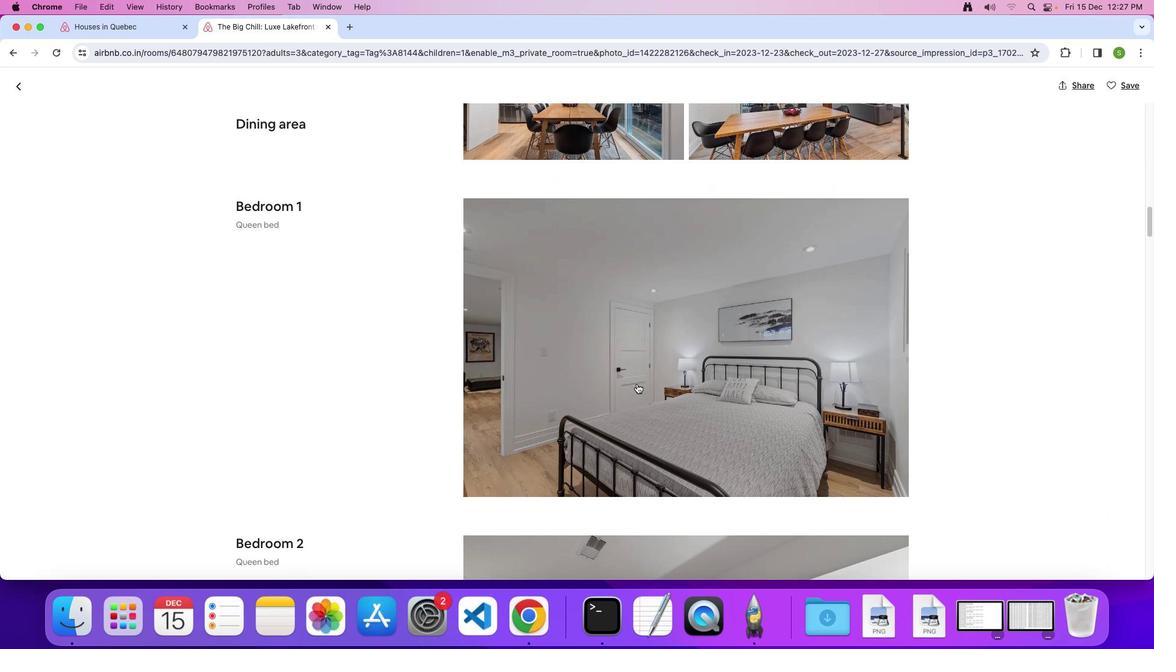 
Action: Mouse scrolled (637, 383) with delta (0, 0)
Screenshot: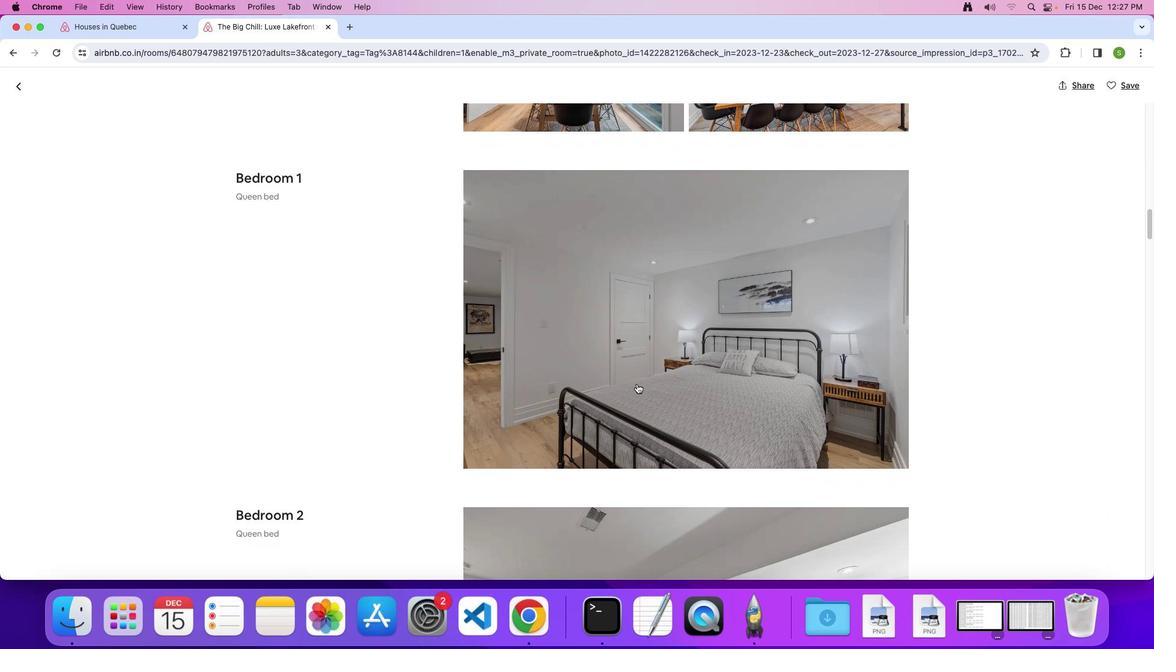 
Action: Mouse scrolled (637, 383) with delta (0, 0)
Screenshot: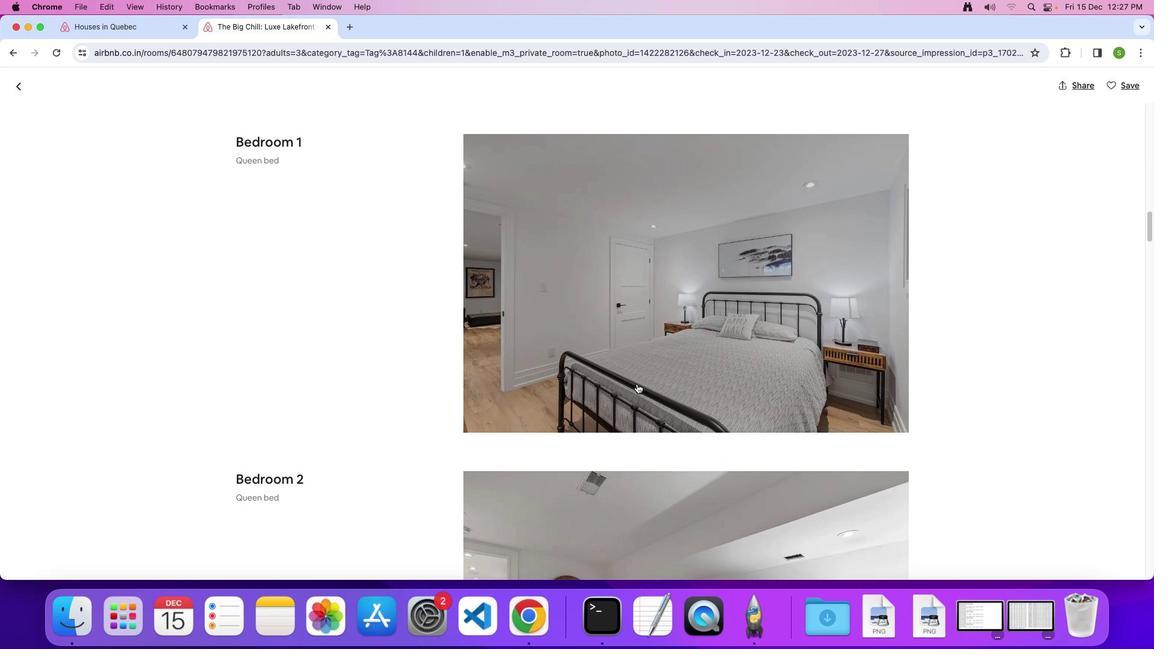 
Action: Mouse scrolled (637, 383) with delta (0, 0)
Screenshot: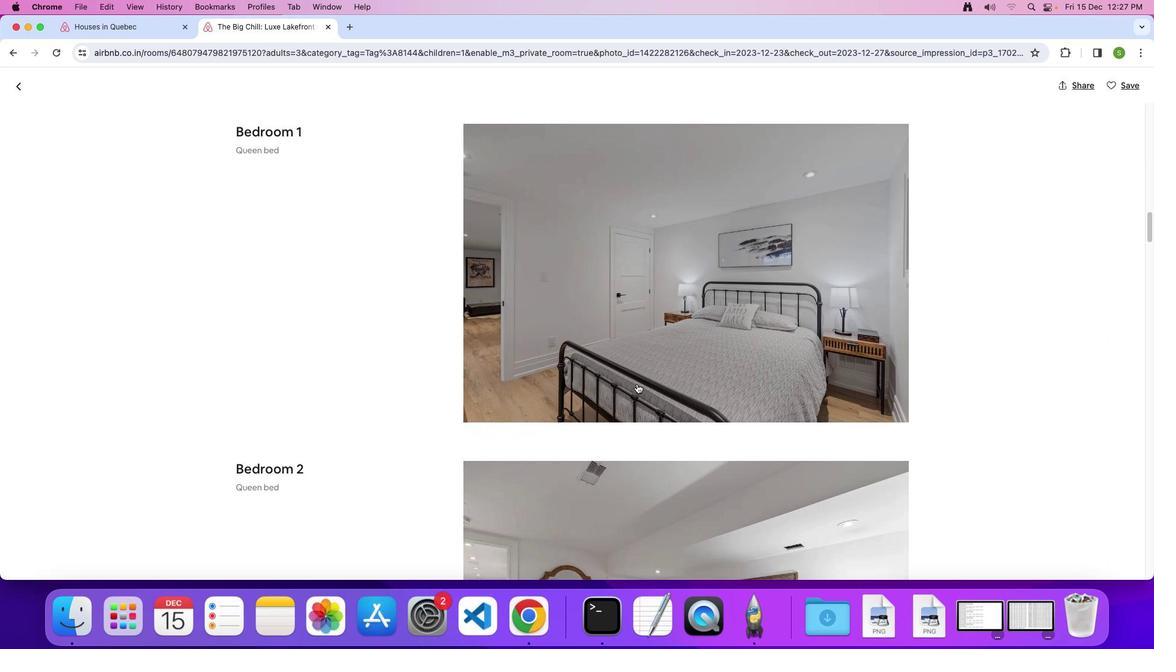 
Action: Mouse scrolled (637, 383) with delta (0, -1)
Screenshot: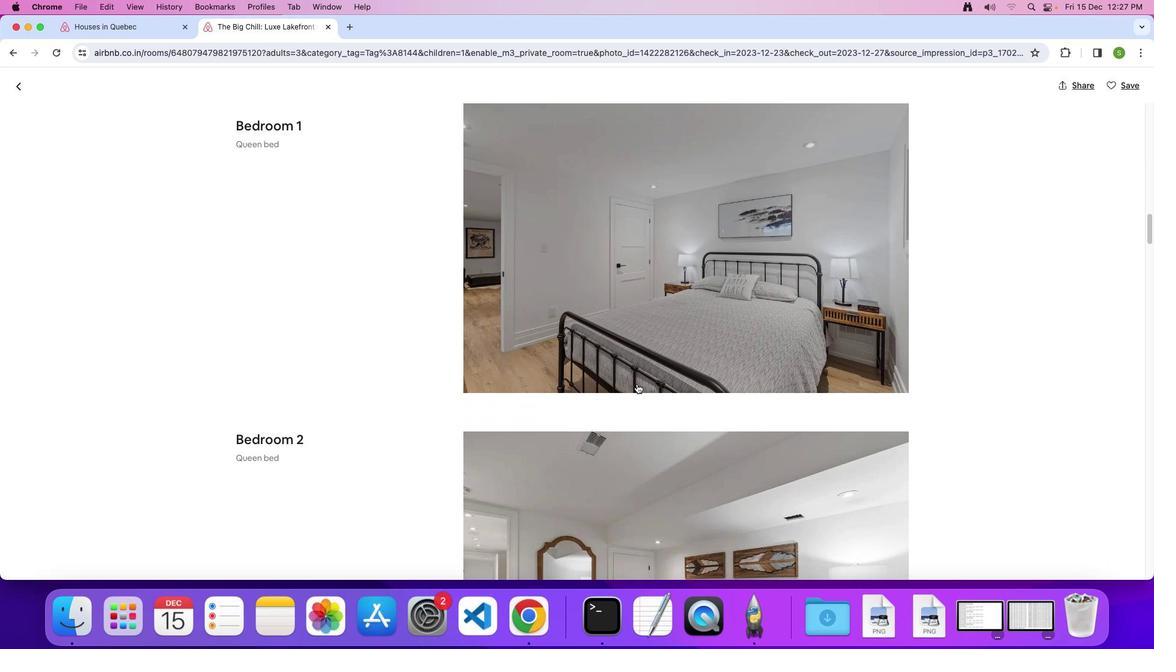 
Action: Mouse scrolled (637, 383) with delta (0, 0)
Screenshot: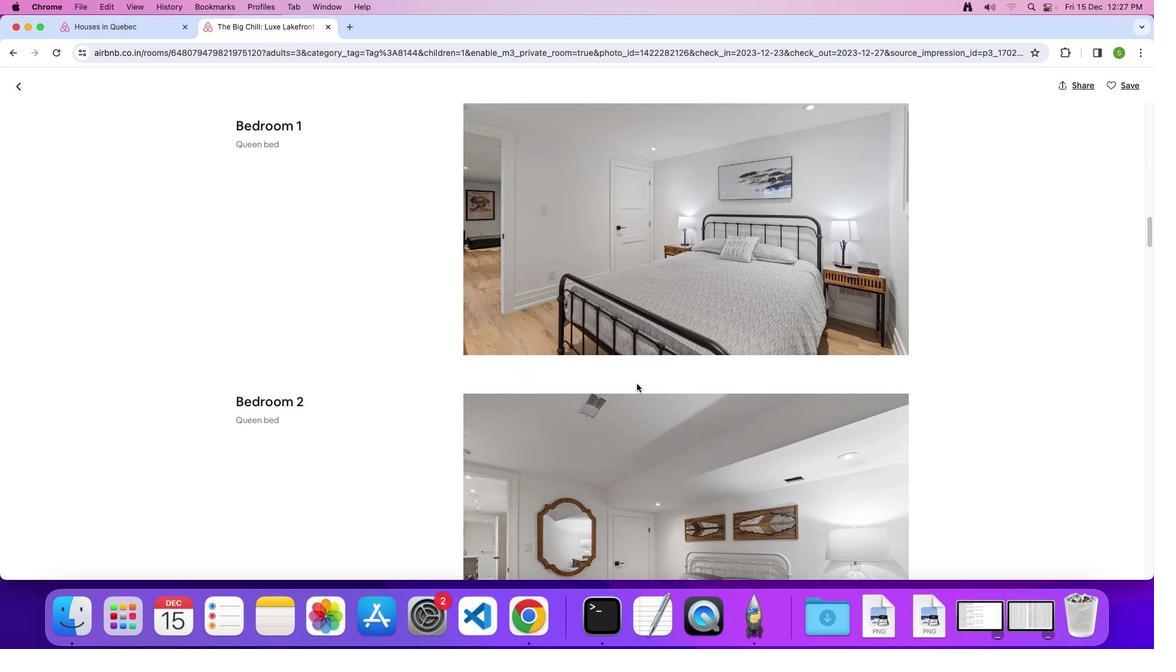 
Action: Mouse scrolled (637, 383) with delta (0, 0)
Screenshot: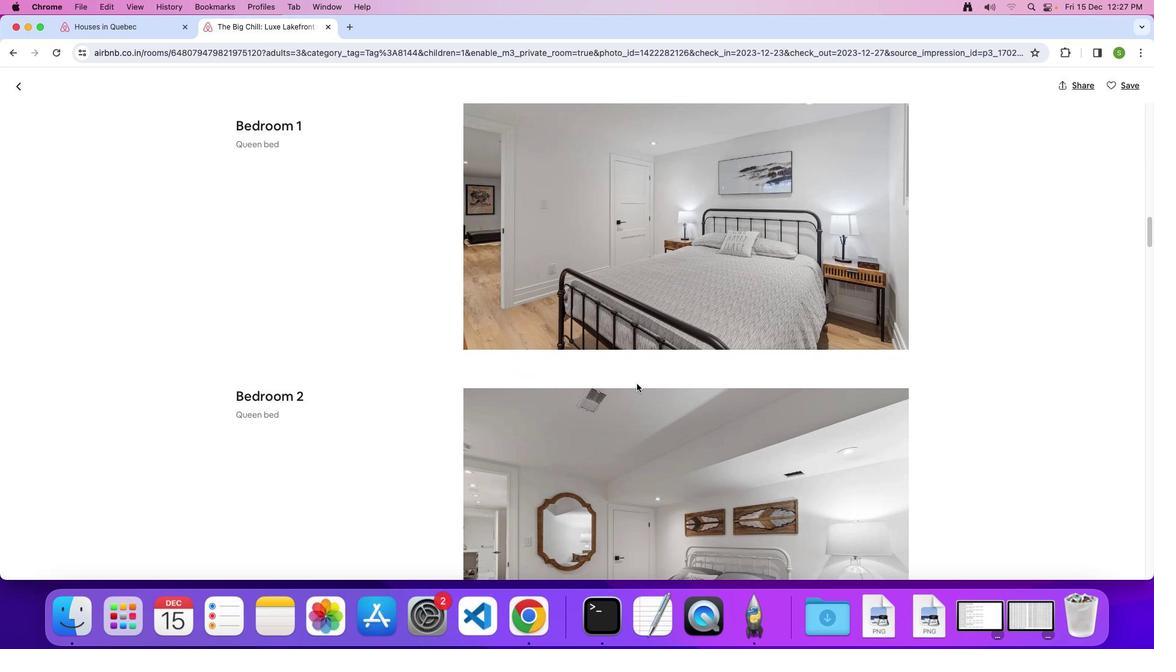 
Action: Mouse scrolled (637, 383) with delta (0, -1)
Screenshot: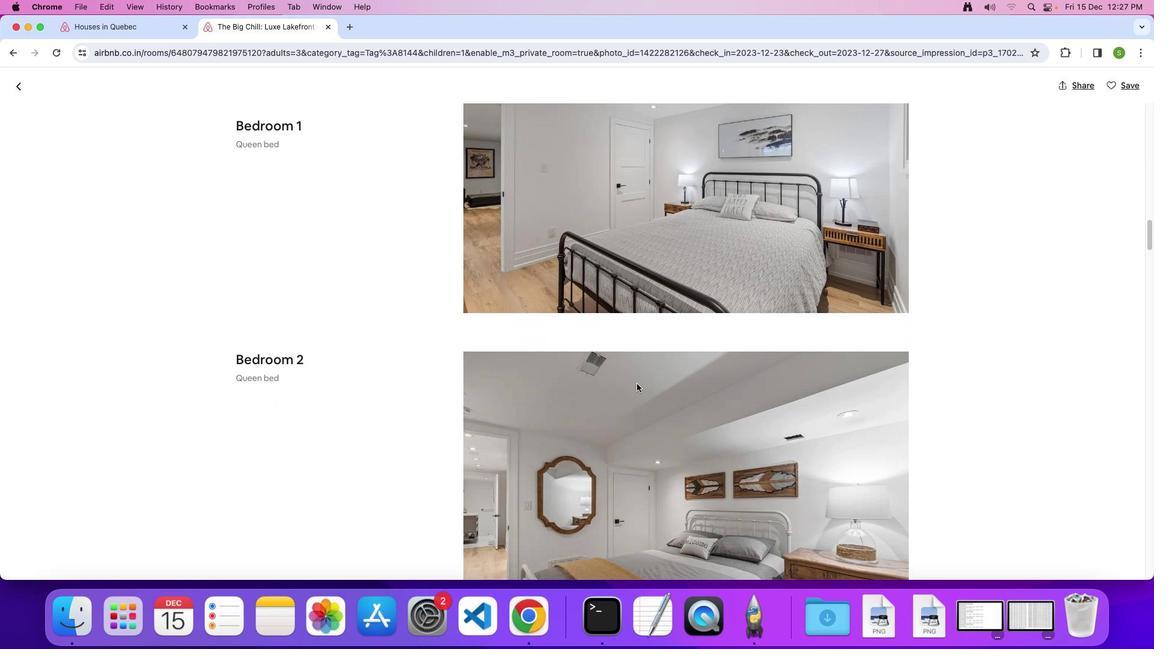 
Action: Mouse scrolled (637, 383) with delta (0, 0)
Screenshot: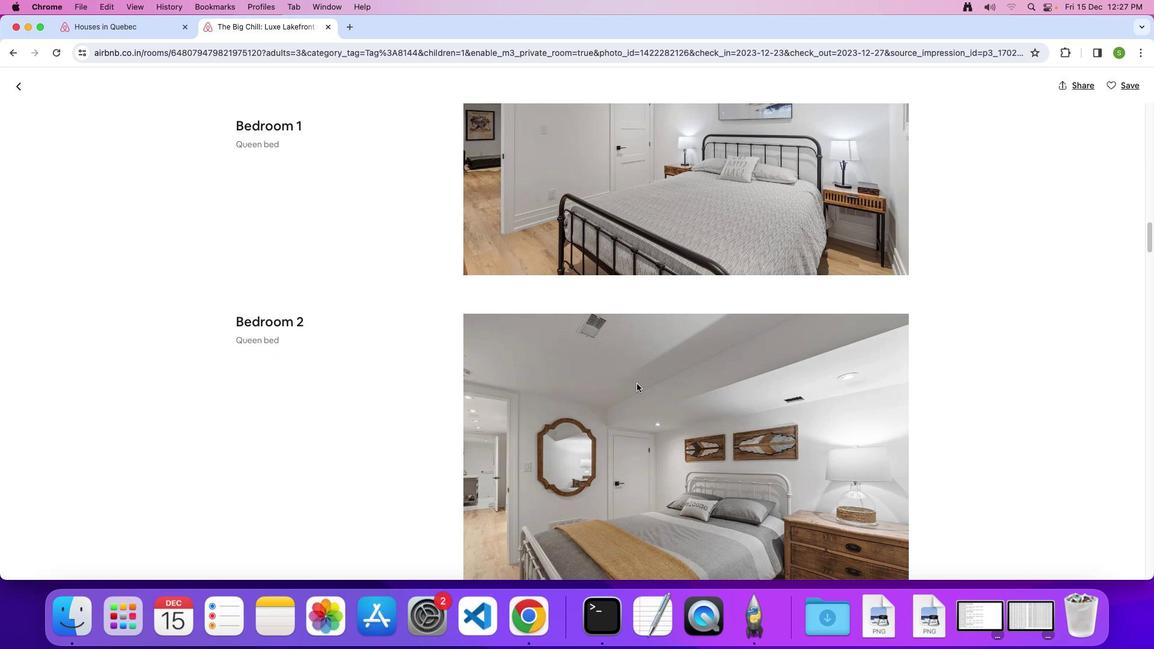 
Action: Mouse scrolled (637, 383) with delta (0, 0)
Screenshot: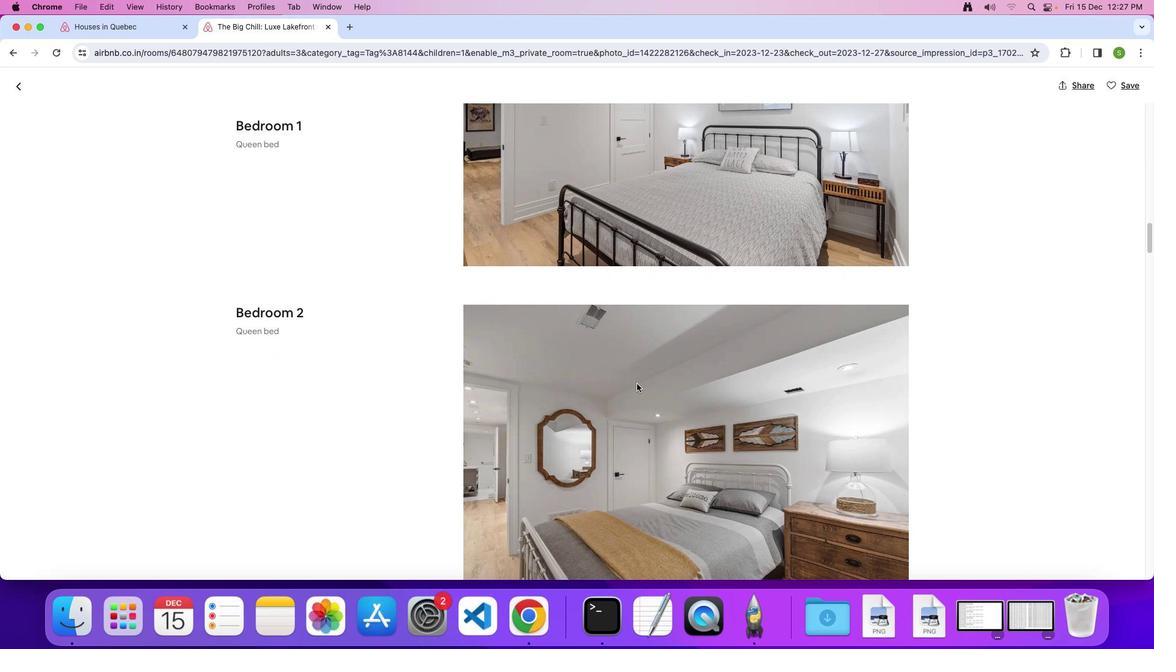 
Action: Mouse scrolled (637, 383) with delta (0, -1)
Screenshot: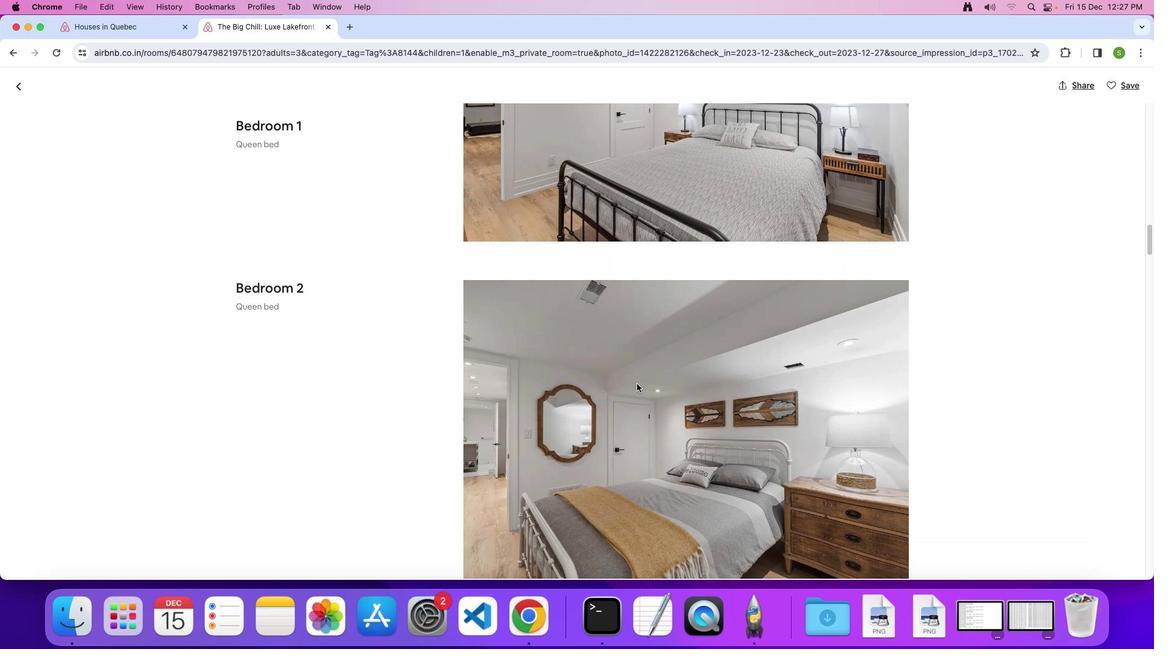 
Action: Mouse scrolled (637, 383) with delta (0, 0)
Screenshot: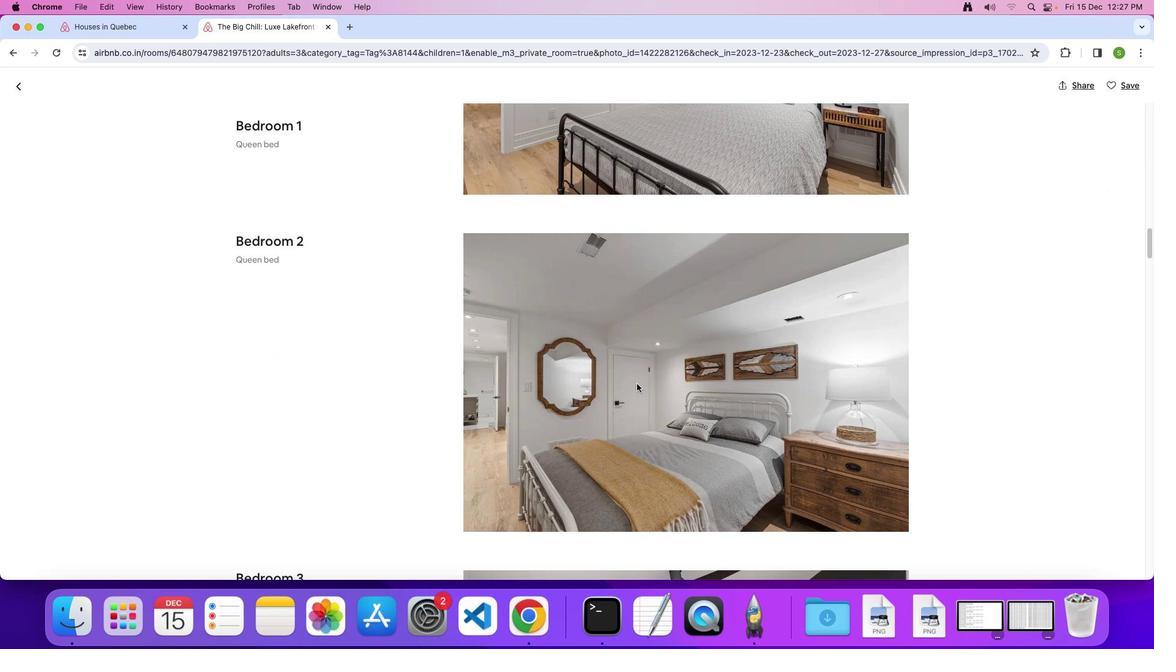 
Action: Mouse scrolled (637, 383) with delta (0, 0)
Screenshot: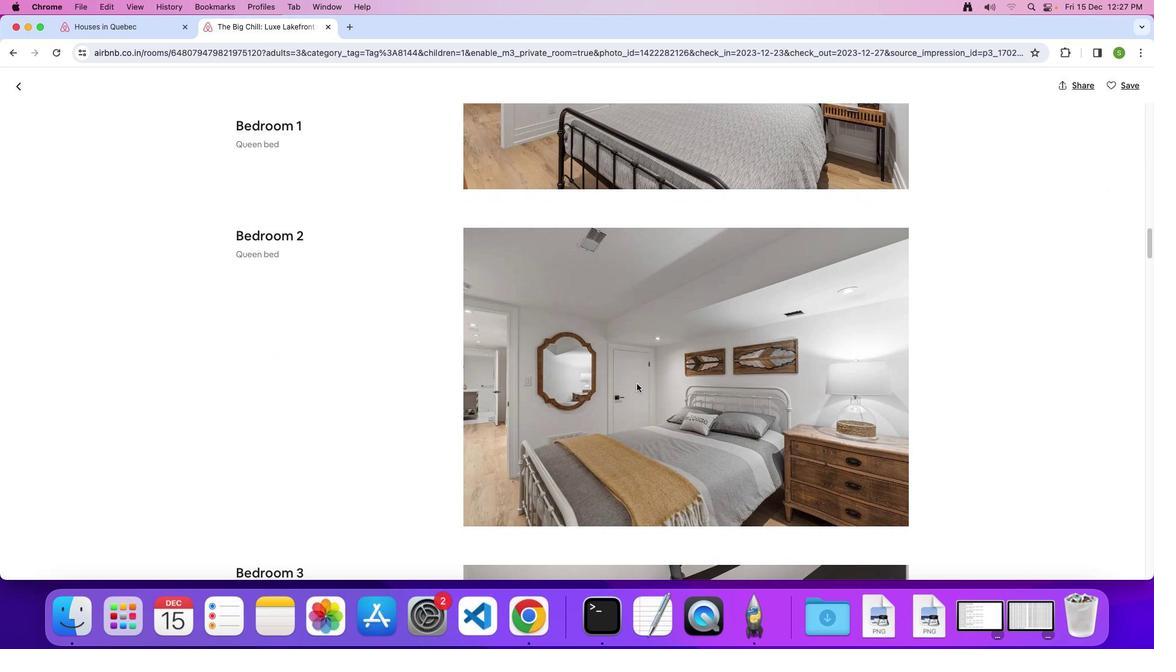 
Action: Mouse scrolled (637, 383) with delta (0, -1)
Screenshot: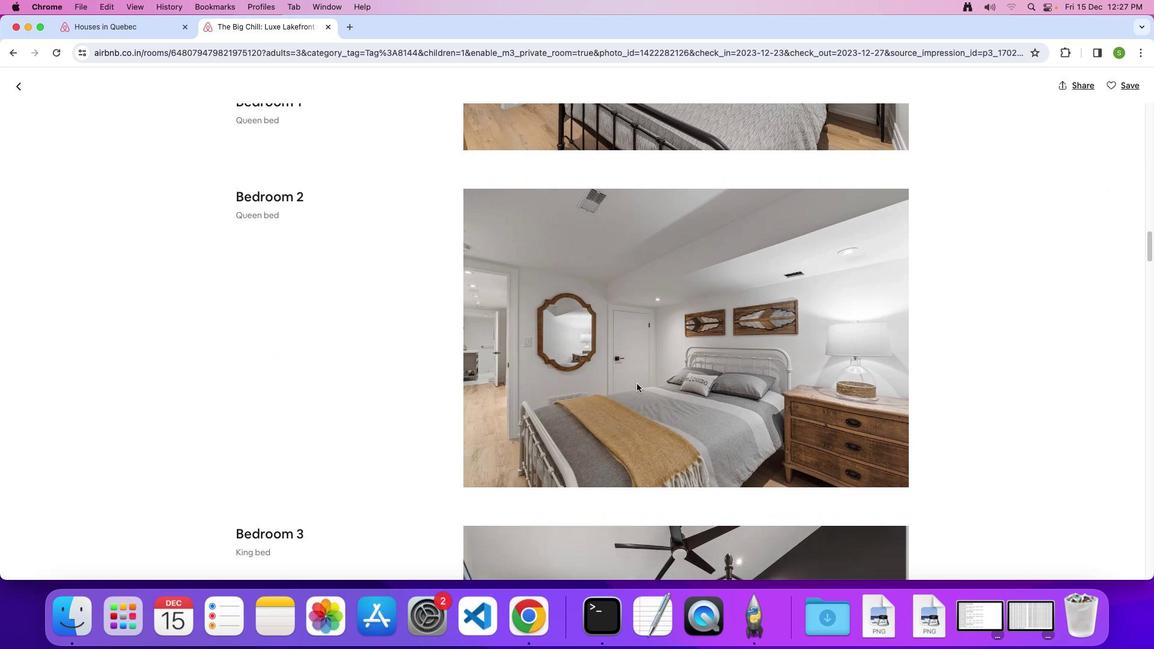 
Action: Mouse scrolled (637, 383) with delta (0, 0)
Screenshot: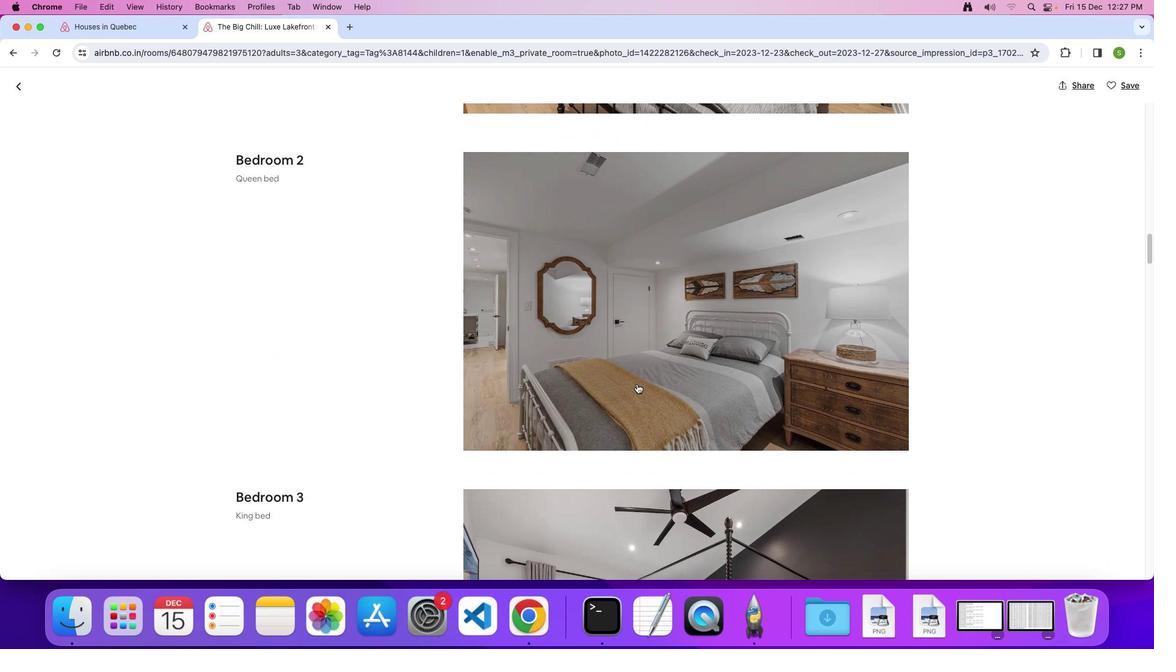 
Action: Mouse scrolled (637, 383) with delta (0, 0)
Screenshot: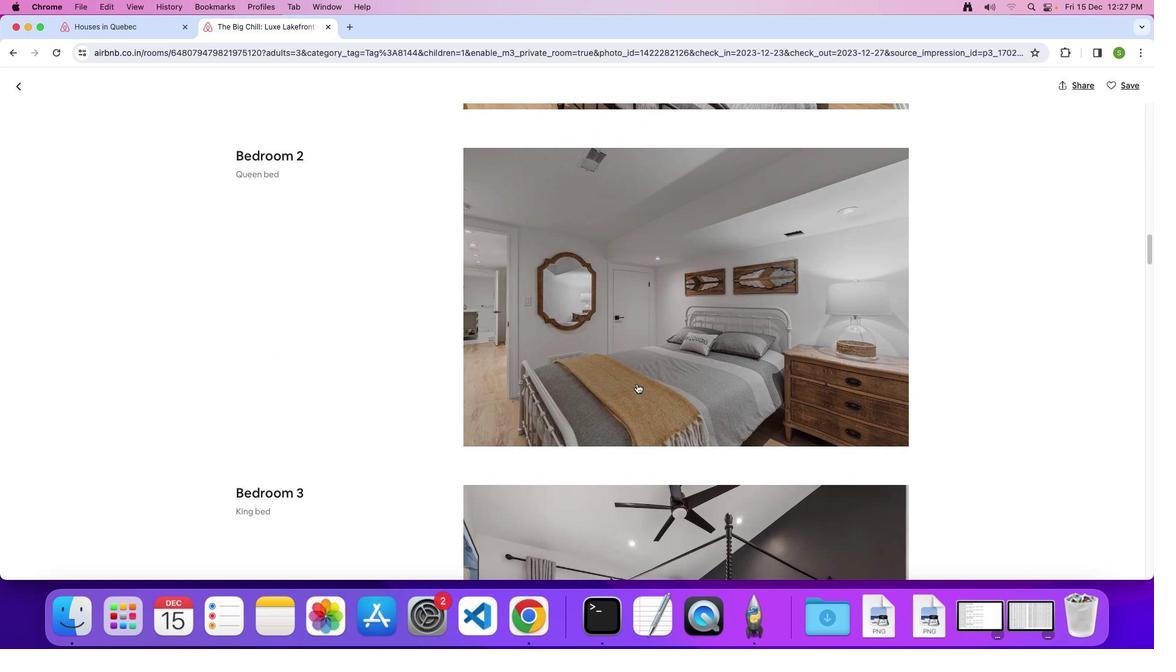 
Action: Mouse scrolled (637, 383) with delta (0, -1)
Screenshot: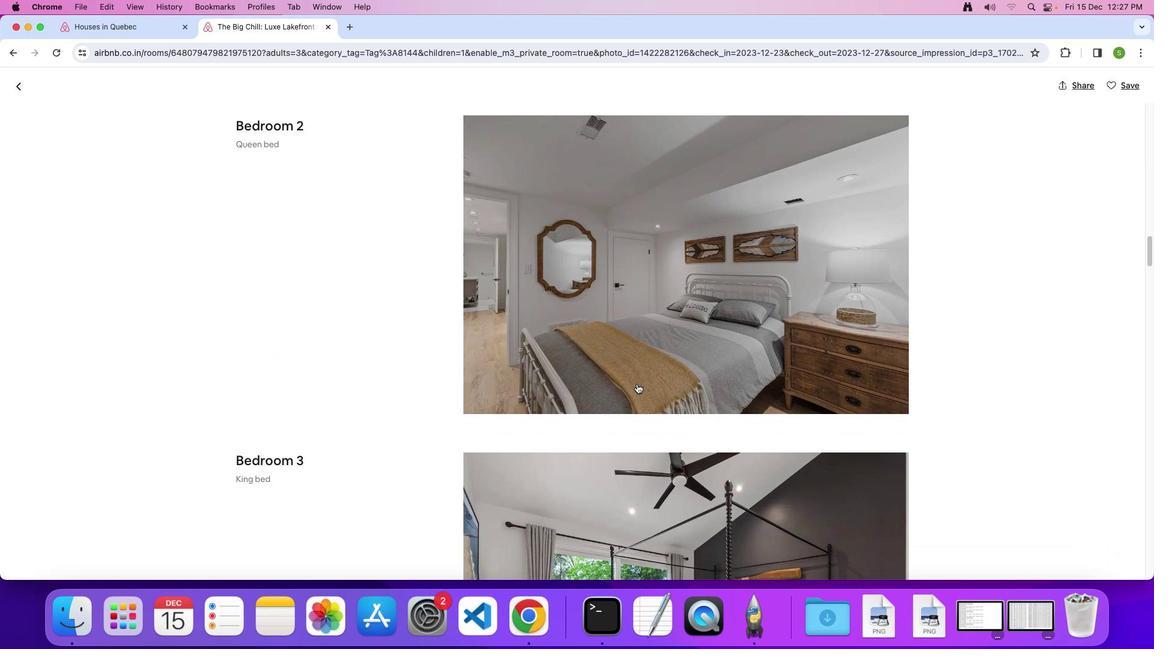 
Action: Mouse scrolled (637, 383) with delta (0, 0)
Screenshot: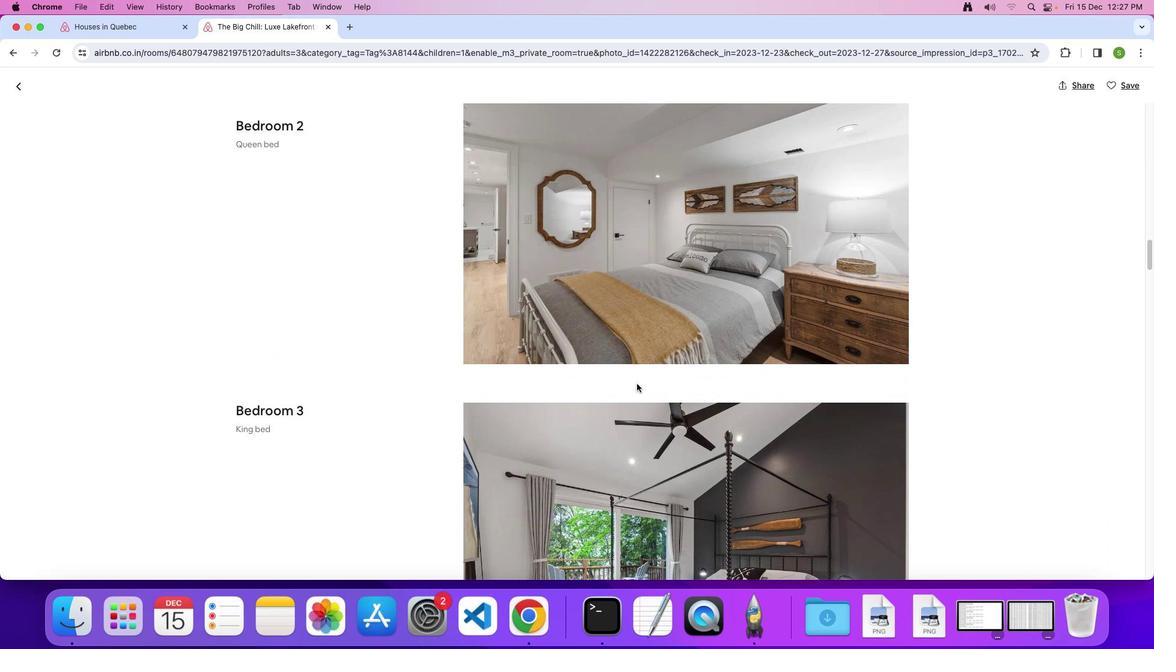 
Action: Mouse scrolled (637, 383) with delta (0, 0)
Screenshot: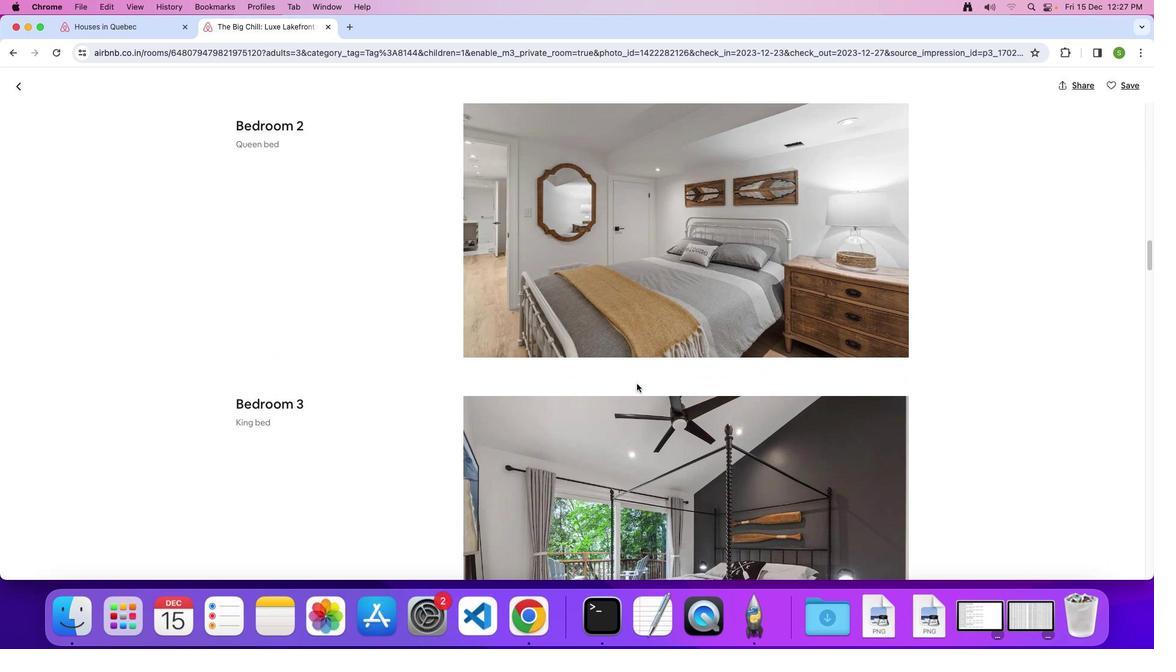 
Action: Mouse scrolled (637, 383) with delta (0, -1)
Screenshot: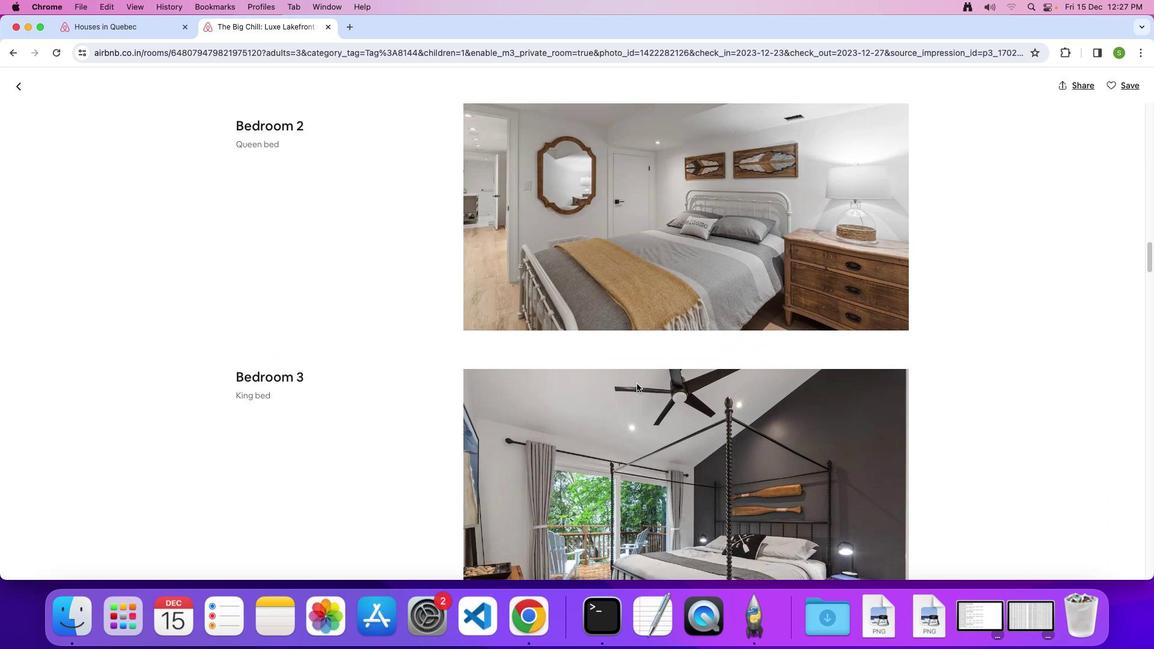 
Action: Mouse scrolled (637, 383) with delta (0, 0)
Screenshot: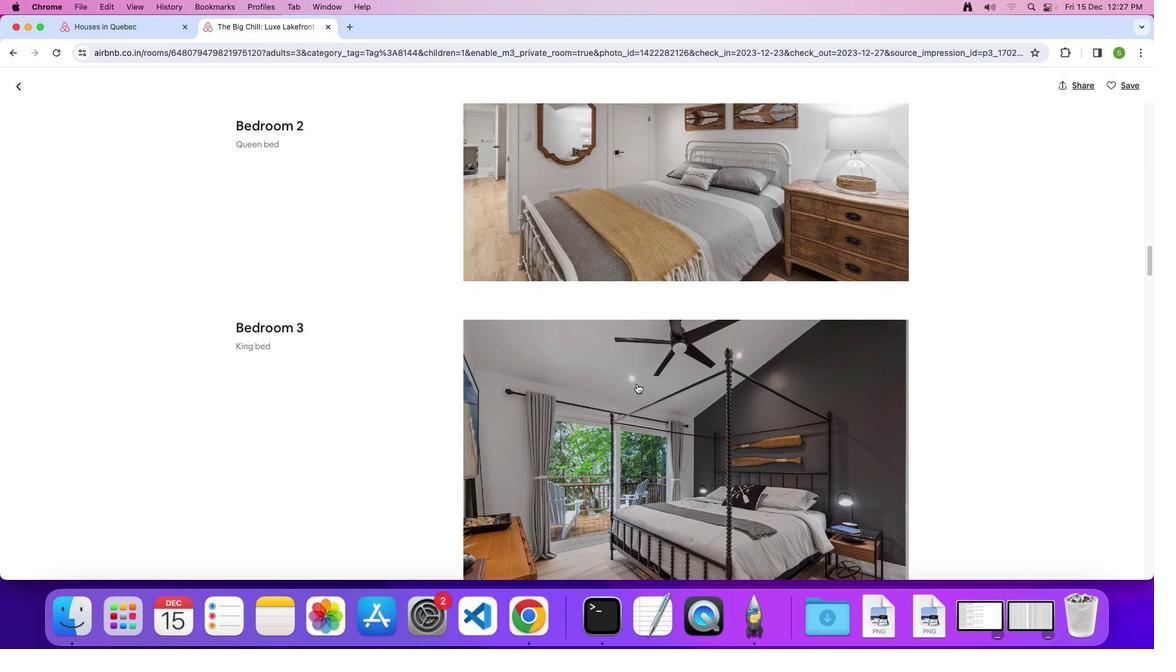 
Action: Mouse scrolled (637, 383) with delta (0, 0)
Screenshot: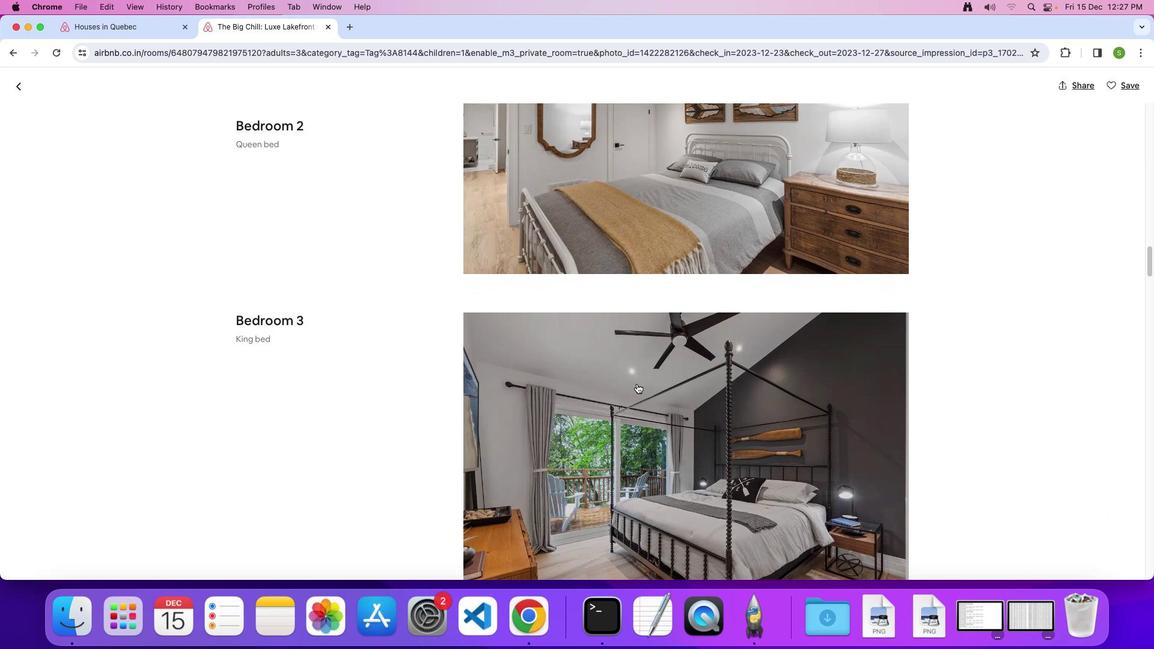 
Action: Mouse scrolled (637, 383) with delta (0, -1)
Screenshot: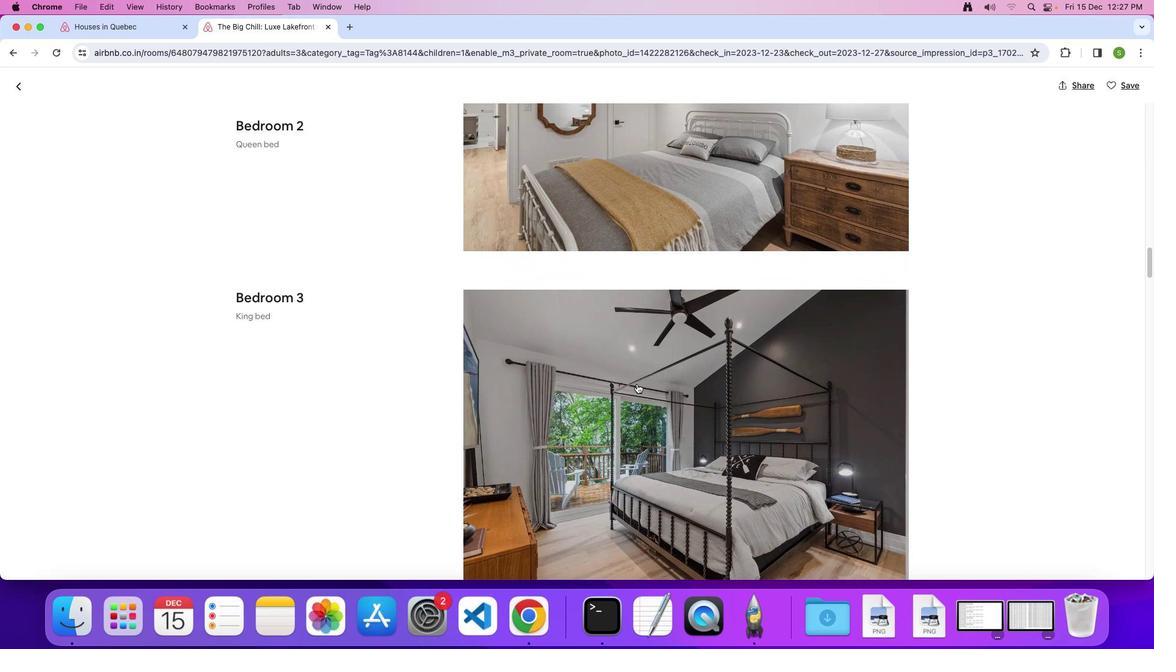 
Action: Mouse scrolled (637, 383) with delta (0, 0)
Screenshot: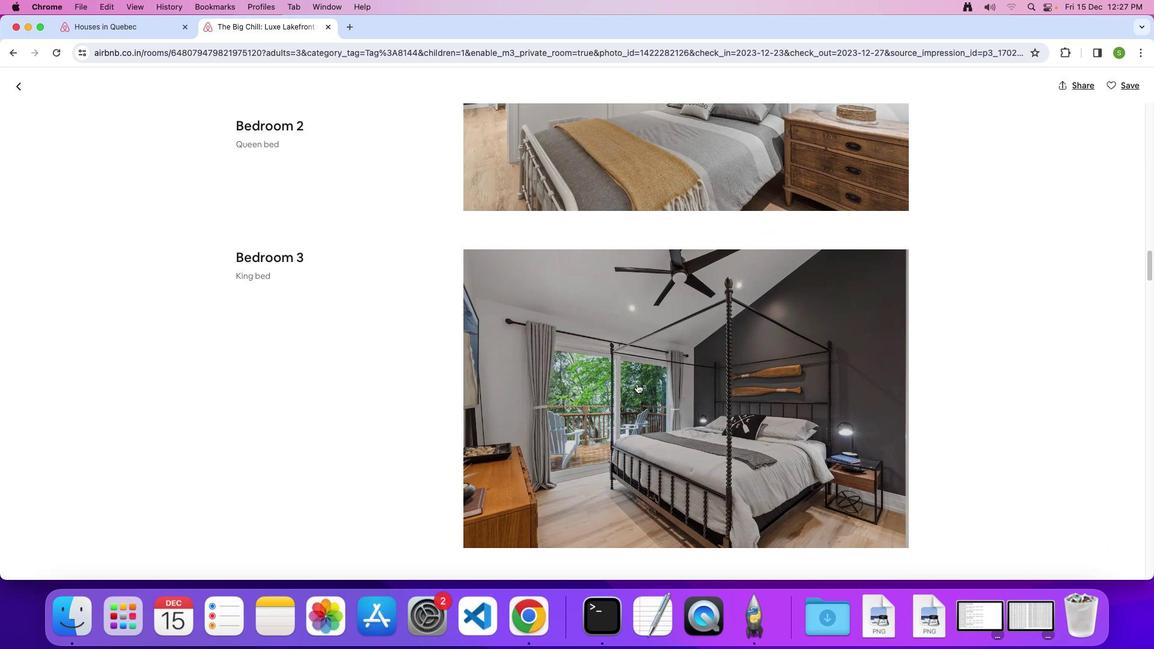 
Action: Mouse scrolled (637, 383) with delta (0, 0)
Screenshot: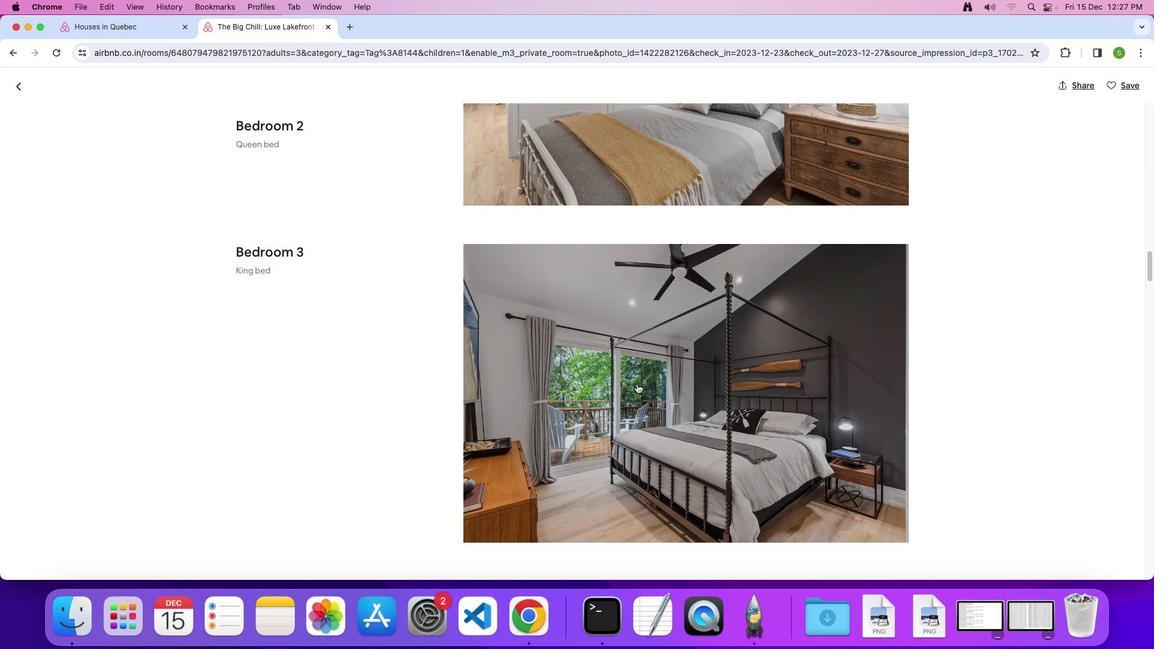 
Action: Mouse scrolled (637, 383) with delta (0, -1)
Screenshot: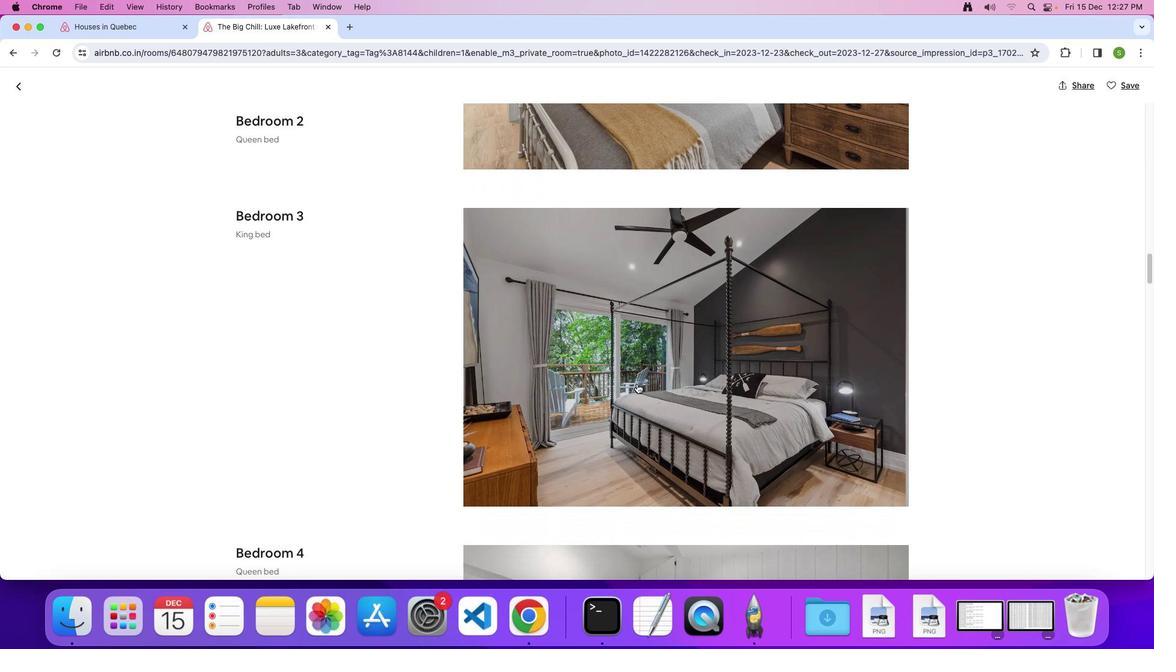 
Action: Mouse scrolled (637, 383) with delta (0, 0)
Screenshot: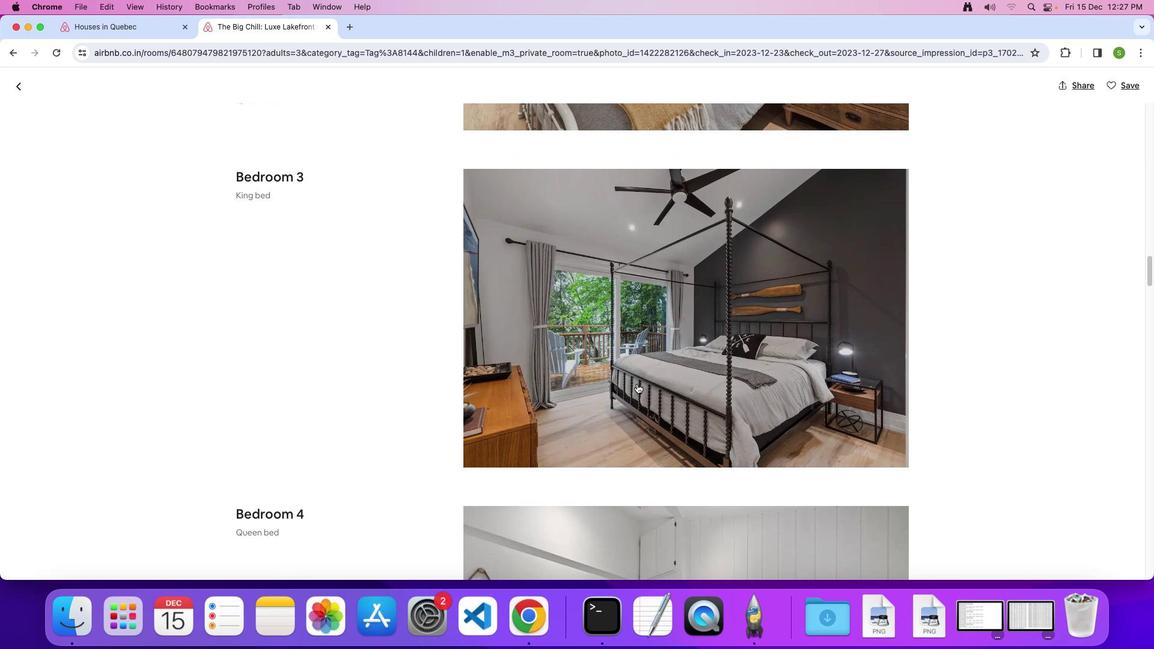 
Action: Mouse scrolled (637, 383) with delta (0, 0)
Screenshot: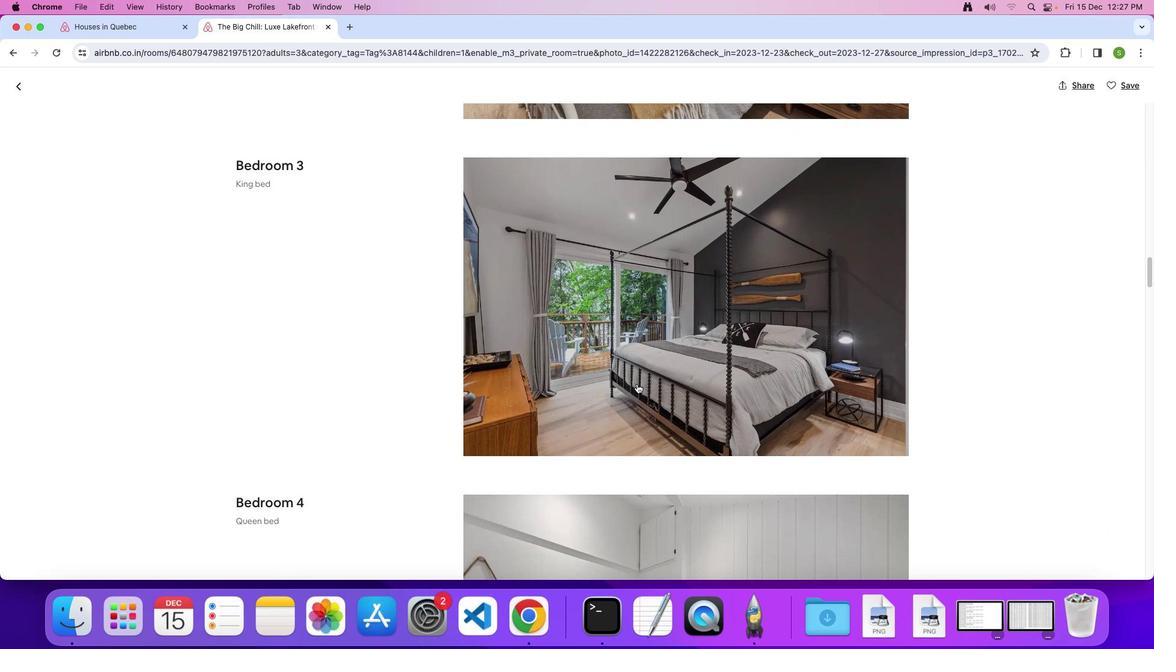 
Action: Mouse scrolled (637, 383) with delta (0, -1)
Screenshot: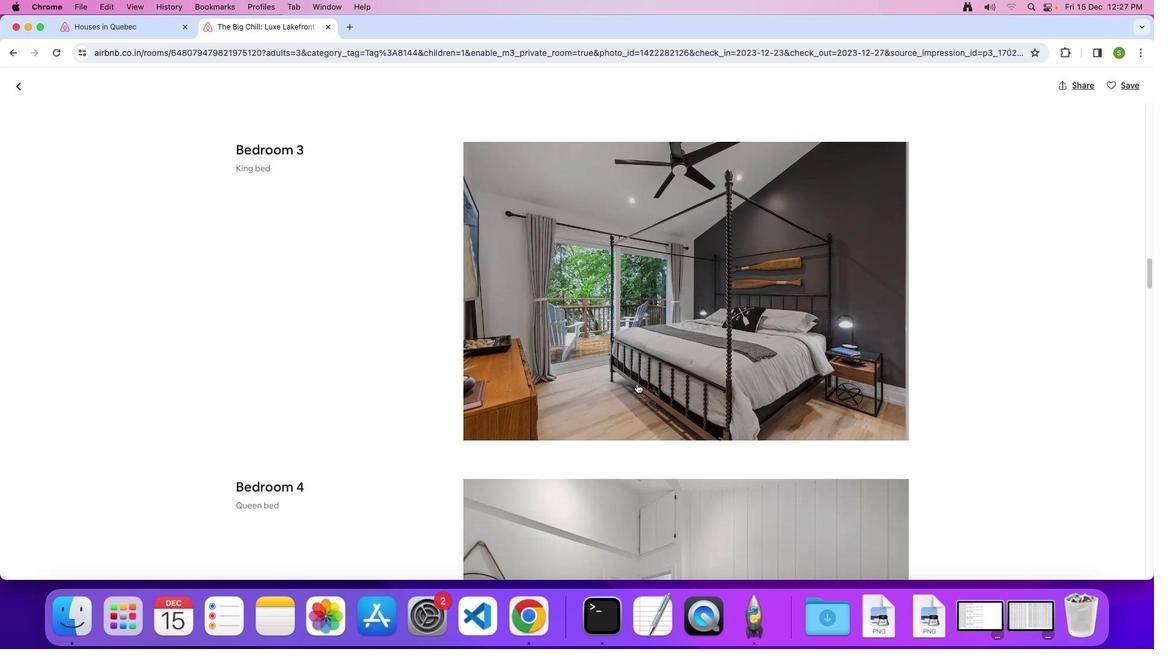 
Action: Mouse scrolled (637, 383) with delta (0, 0)
Screenshot: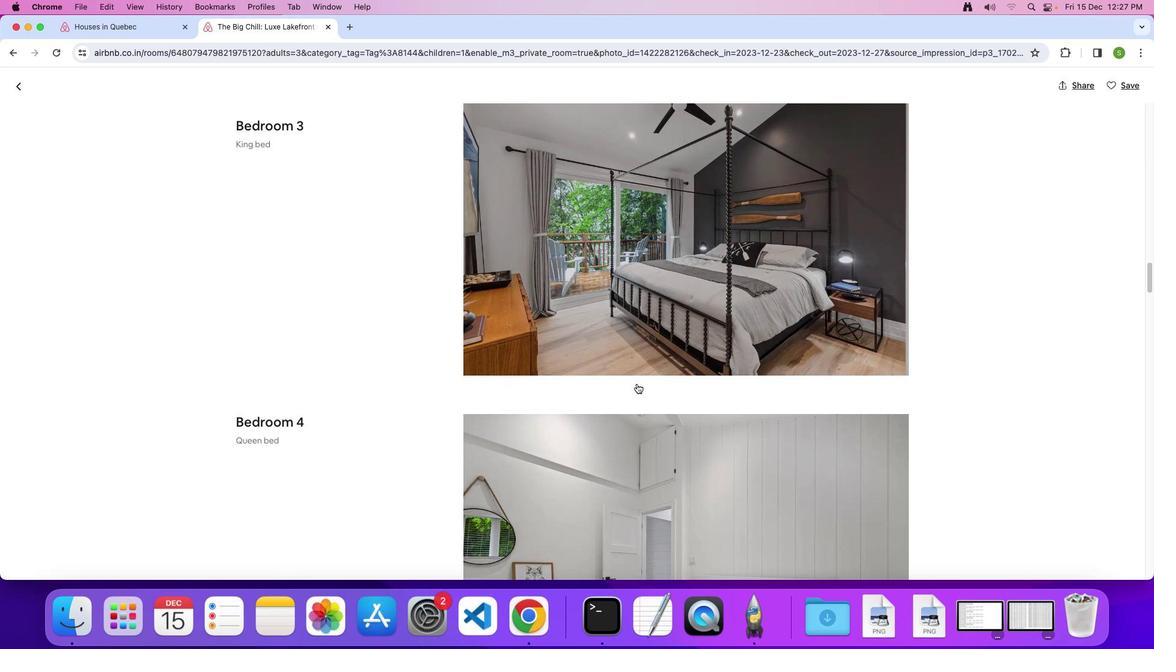
Action: Mouse scrolled (637, 383) with delta (0, 0)
Screenshot: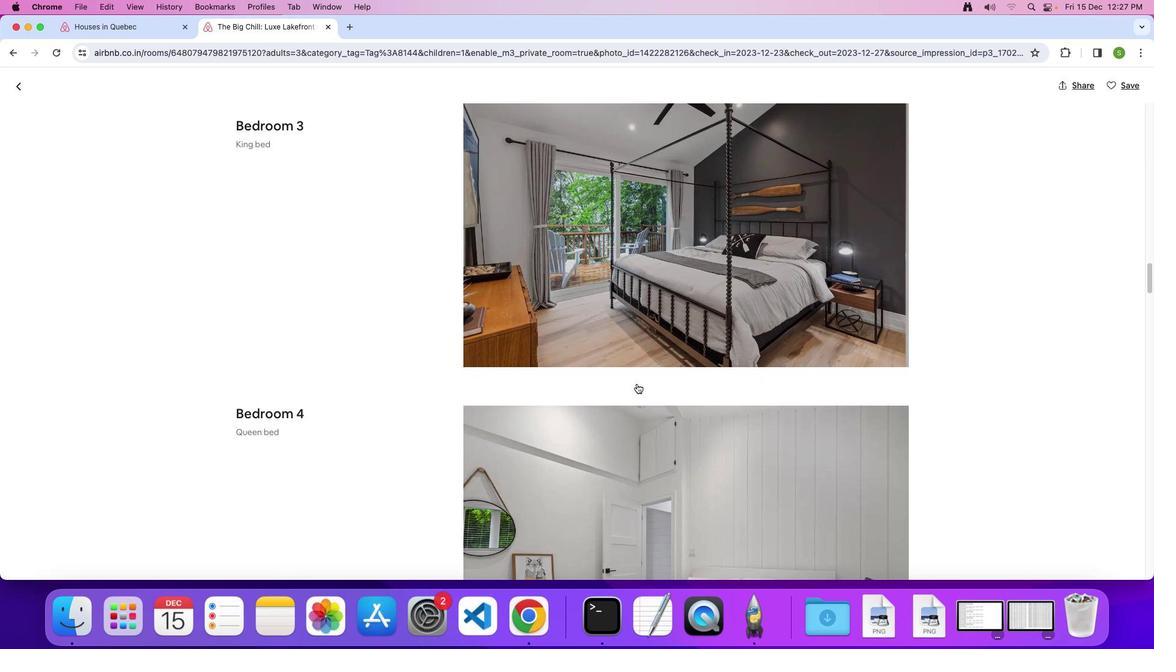 
Action: Mouse scrolled (637, 383) with delta (0, 0)
Screenshot: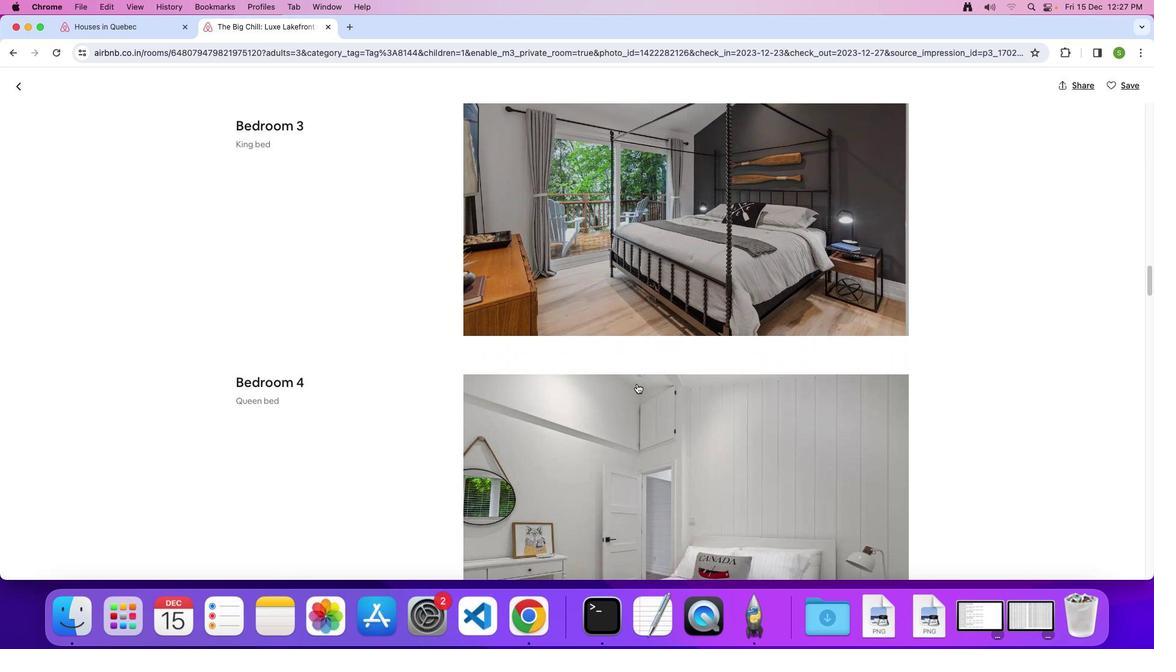 
Action: Mouse scrolled (637, 383) with delta (0, 0)
Screenshot: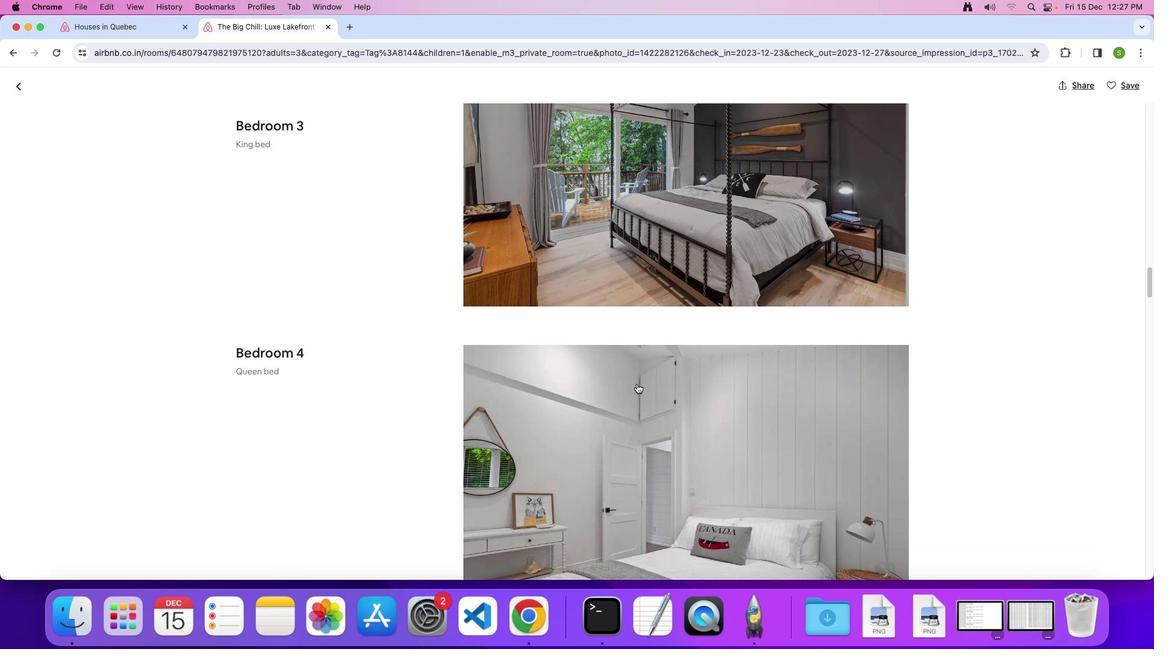 
Action: Mouse scrolled (637, 383) with delta (0, 0)
Screenshot: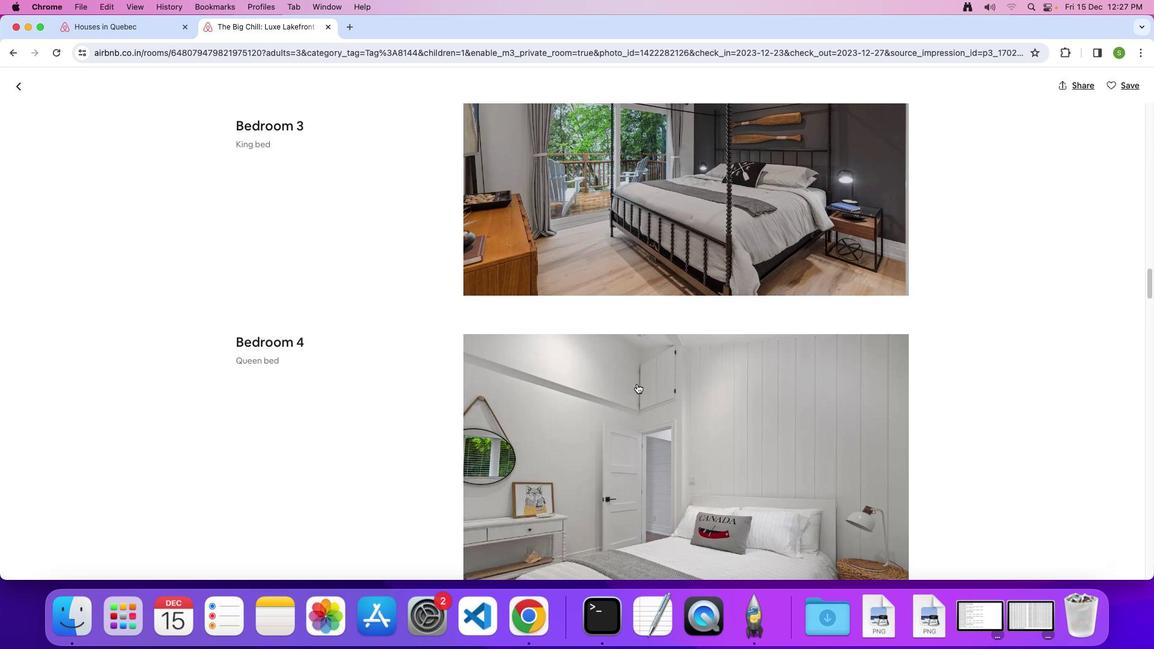 
Action: Mouse scrolled (637, 383) with delta (0, -1)
Screenshot: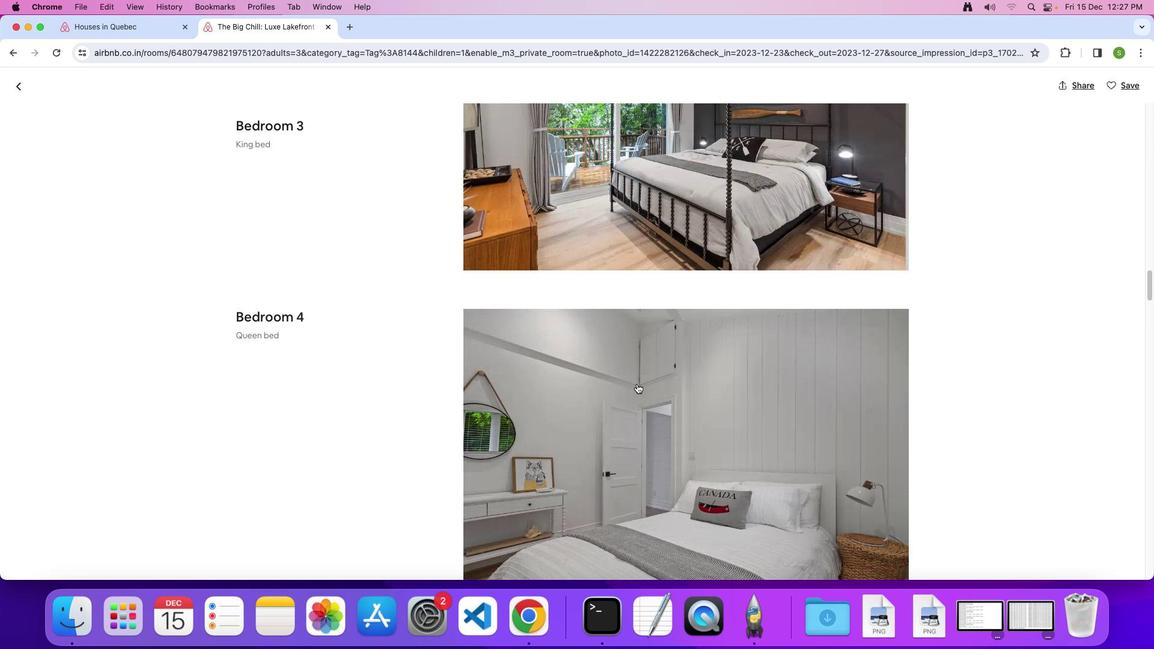 
Action: Mouse scrolled (637, 383) with delta (0, 0)
Screenshot: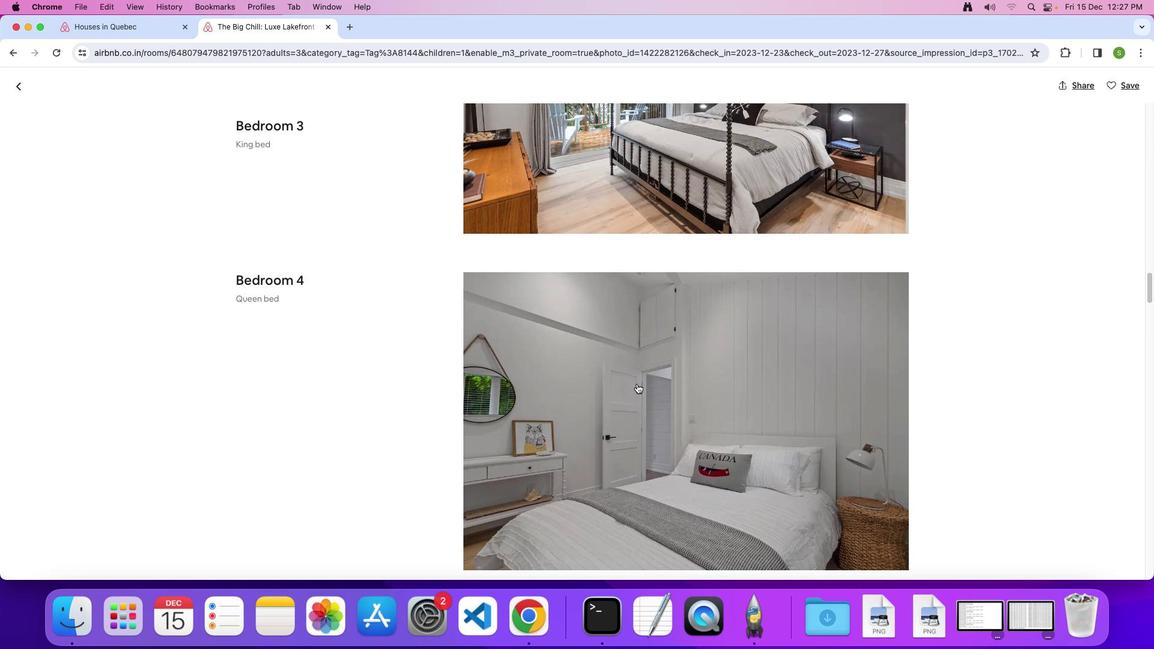 
Action: Mouse scrolled (637, 383) with delta (0, 0)
Screenshot: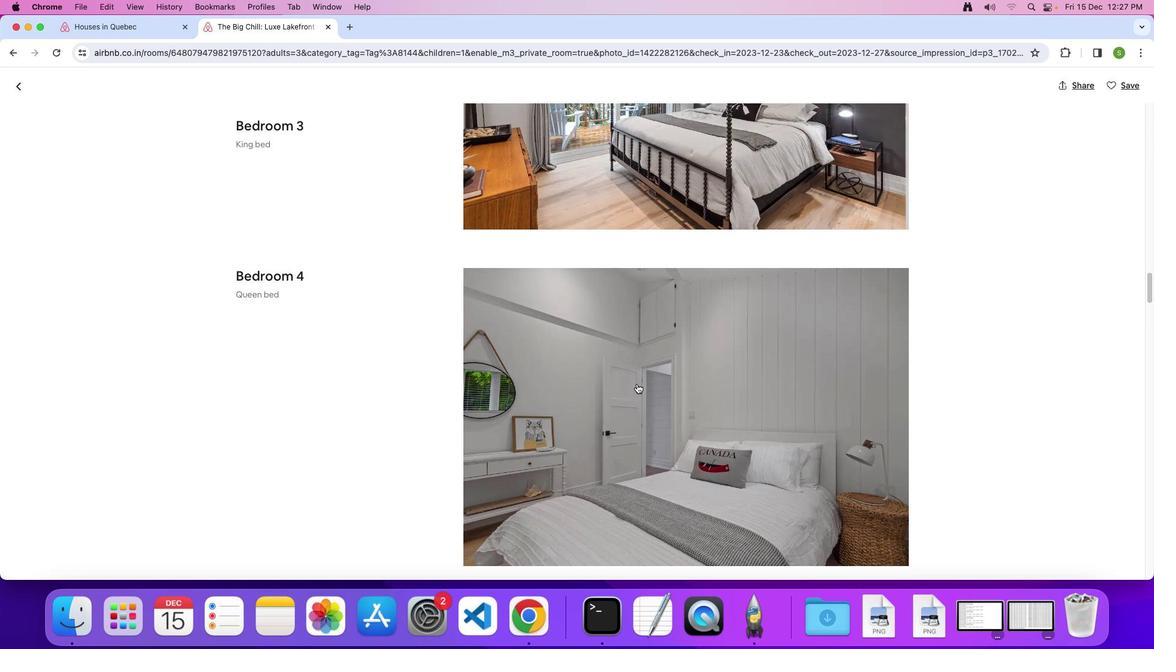 
Action: Mouse scrolled (637, 383) with delta (0, 0)
Screenshot: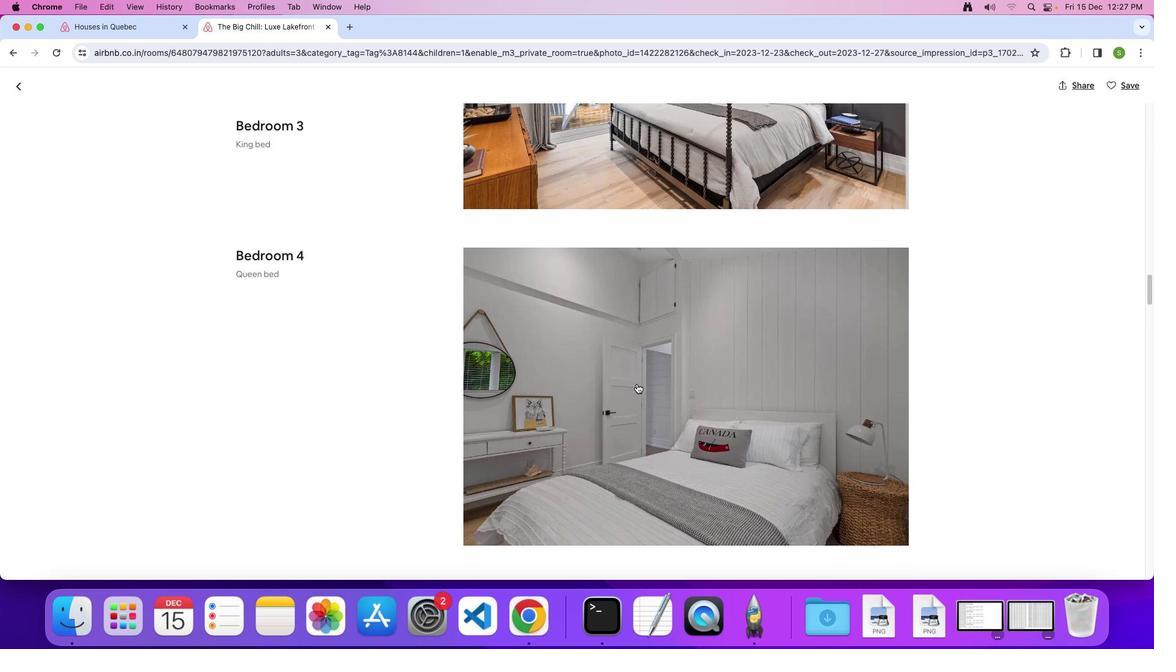 
Action: Mouse scrolled (637, 383) with delta (0, 0)
Screenshot: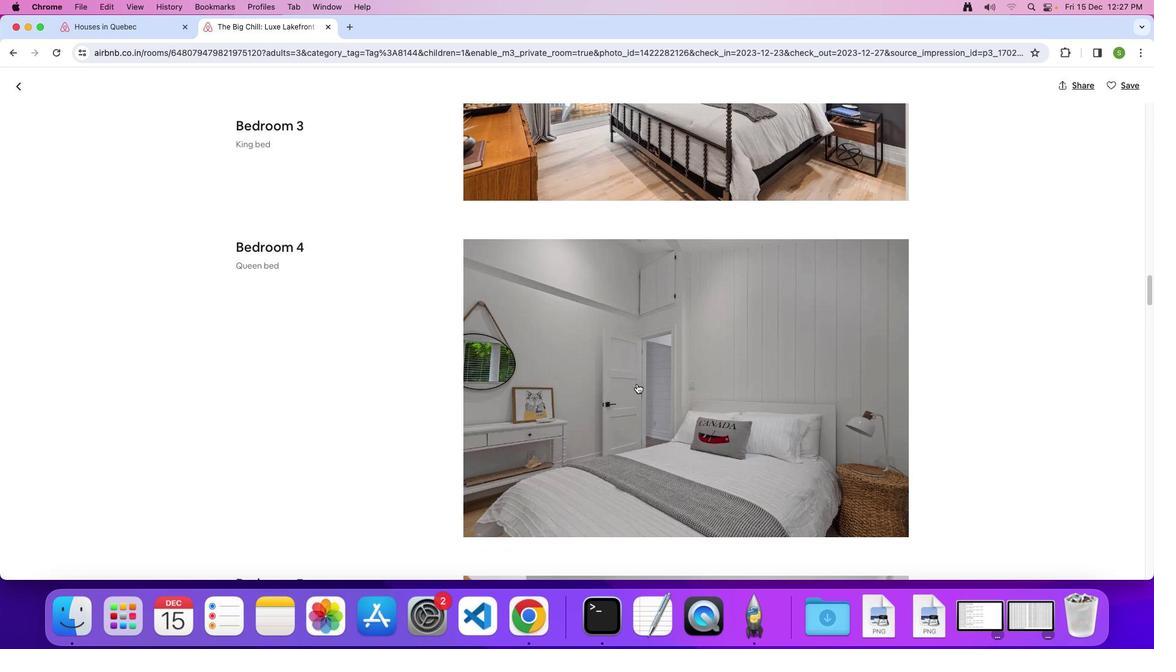 
Action: Mouse scrolled (637, 383) with delta (0, -1)
Screenshot: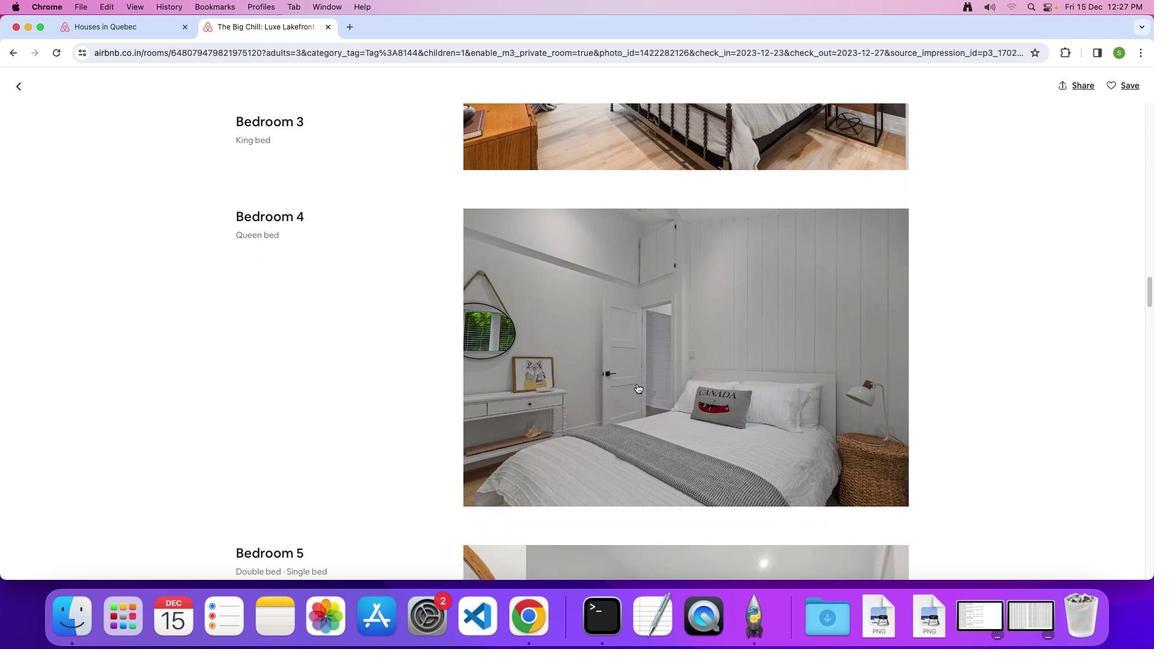 
Action: Mouse scrolled (637, 383) with delta (0, 0)
Screenshot: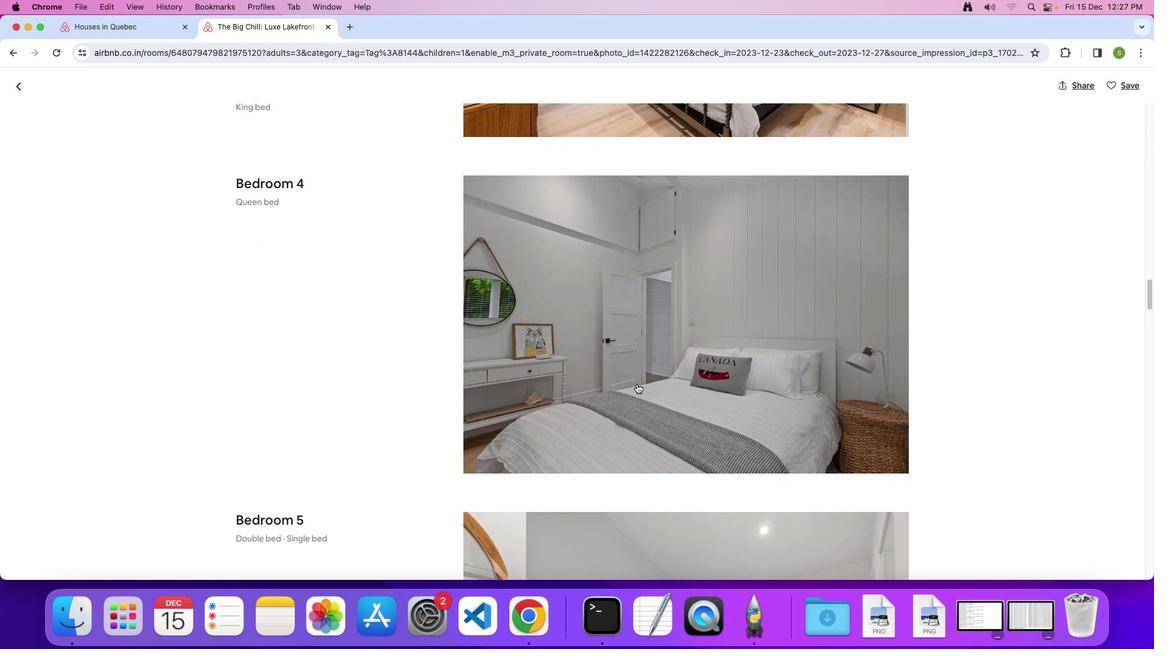 
Action: Mouse scrolled (637, 383) with delta (0, 0)
Screenshot: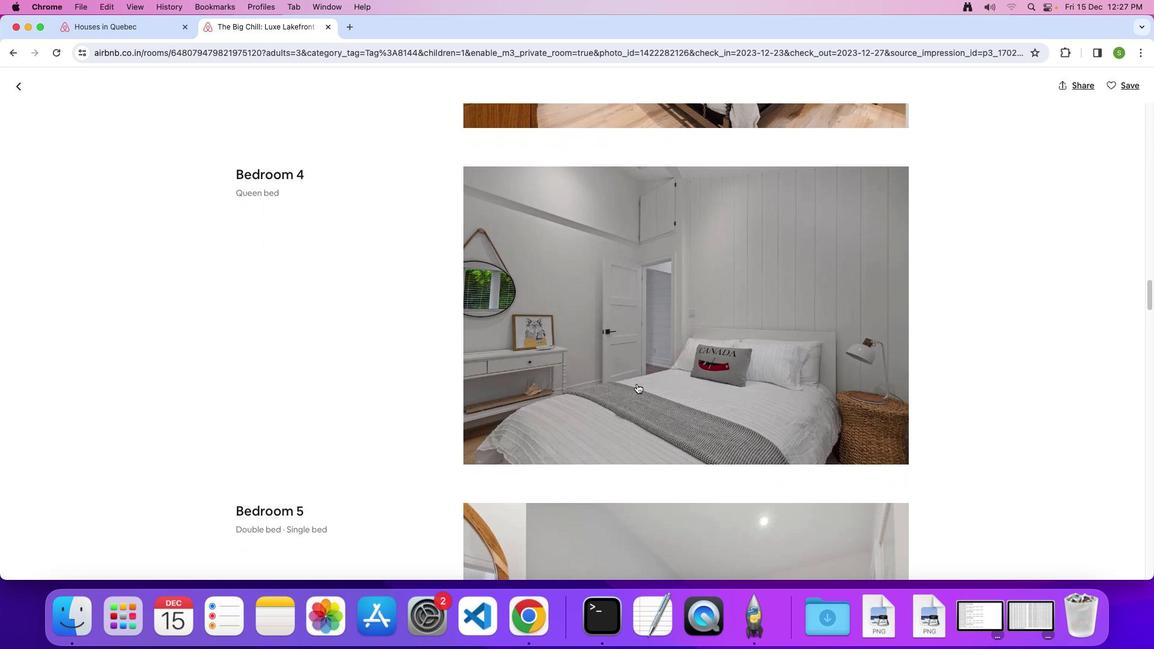 
Action: Mouse scrolled (637, 383) with delta (0, -1)
Screenshot: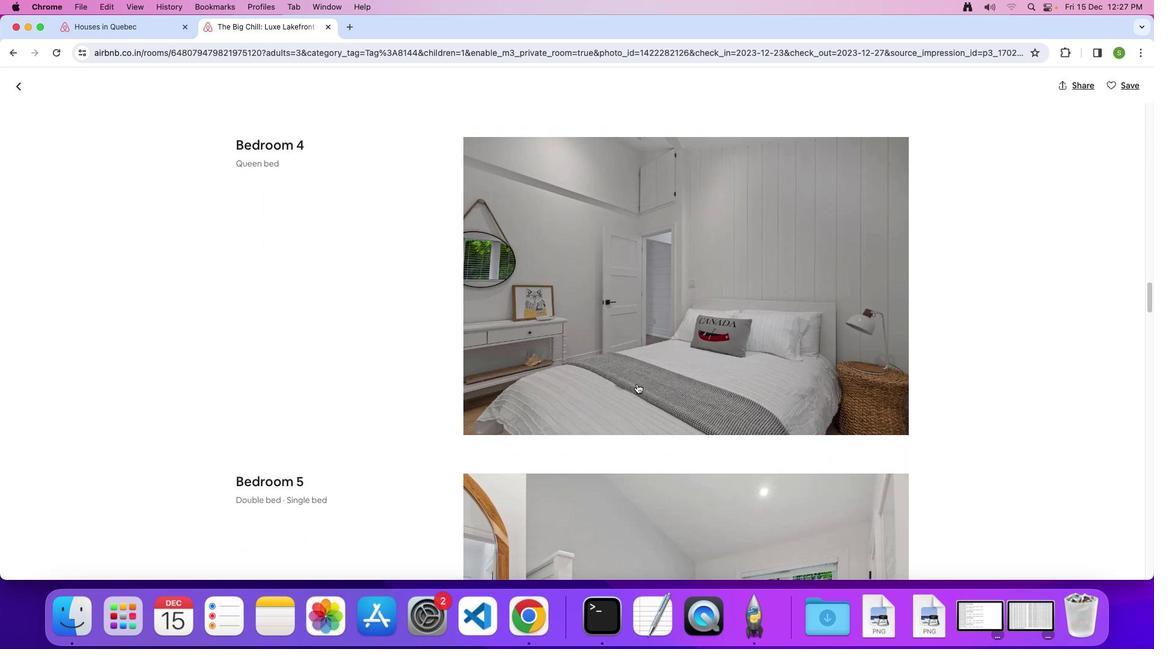 
Action: Mouse scrolled (637, 383) with delta (0, 0)
Screenshot: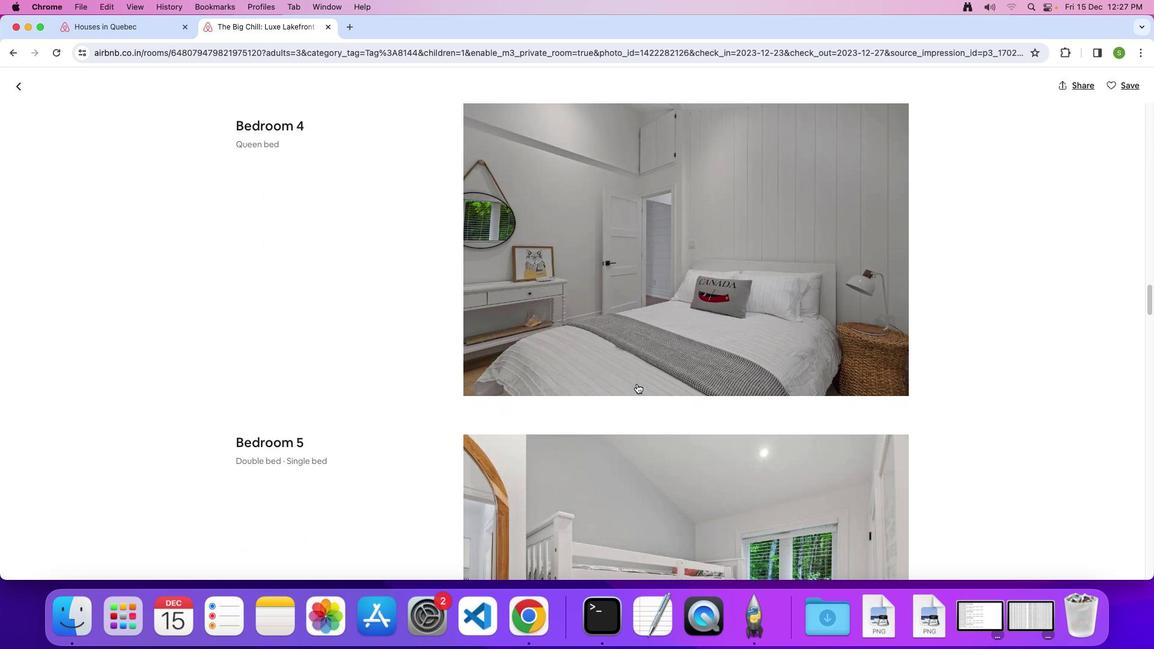 
Action: Mouse scrolled (637, 383) with delta (0, 0)
Screenshot: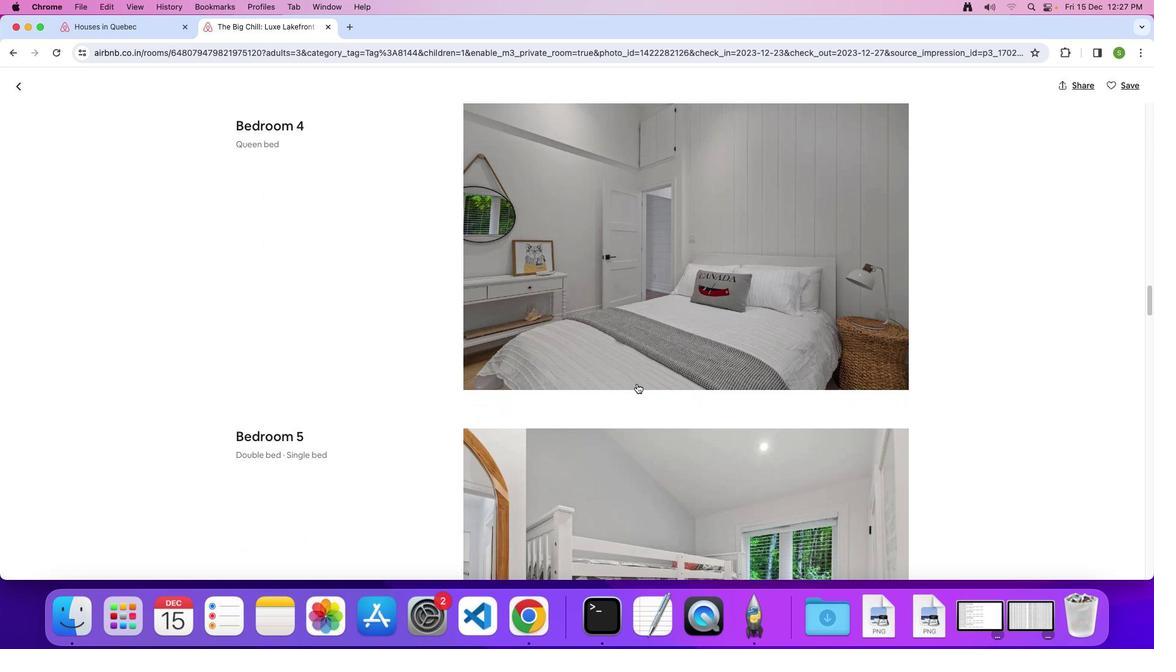 
Action: Mouse scrolled (637, 383) with delta (0, -1)
Screenshot: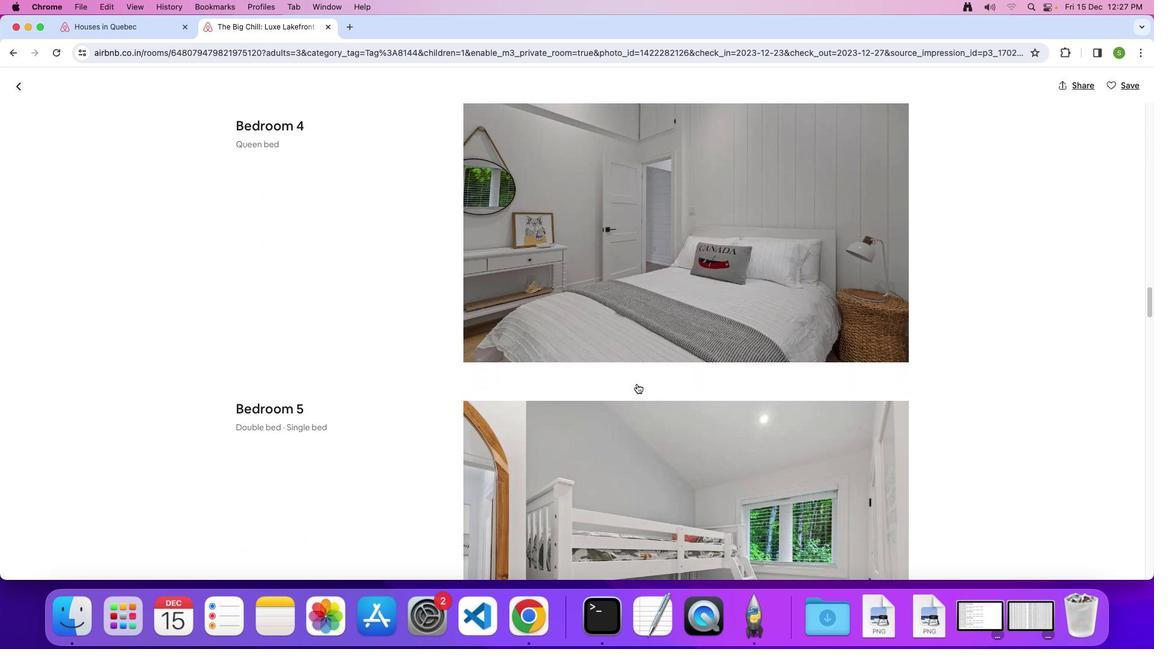 
Action: Mouse scrolled (637, 383) with delta (0, 0)
Screenshot: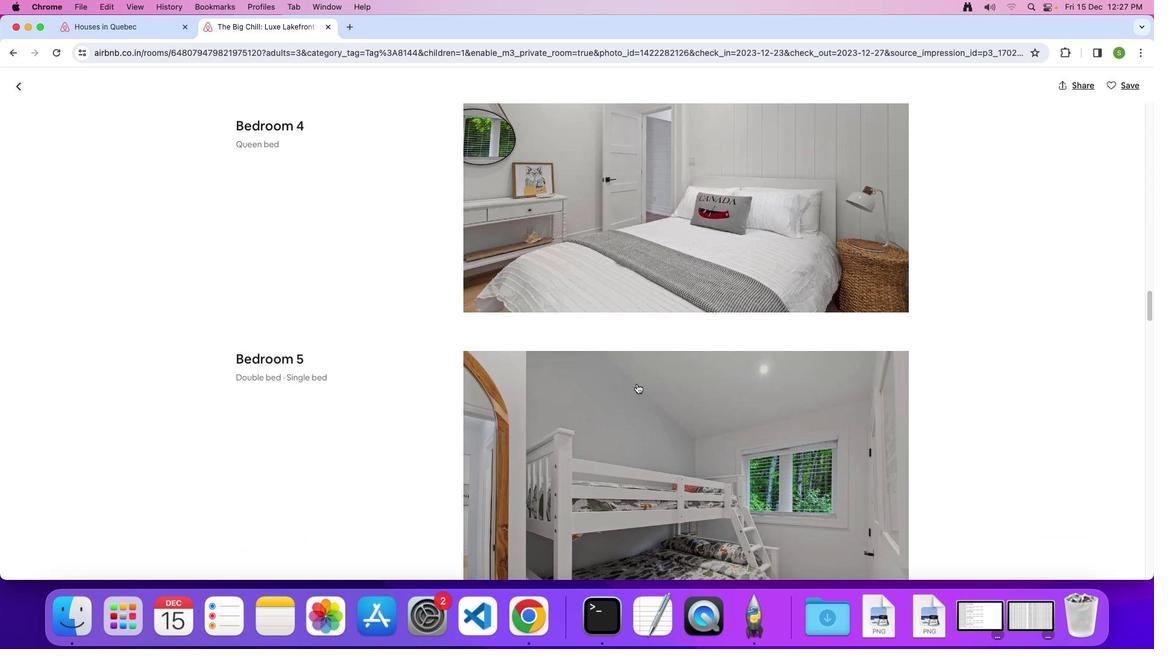 
Action: Mouse scrolled (637, 383) with delta (0, 0)
Screenshot: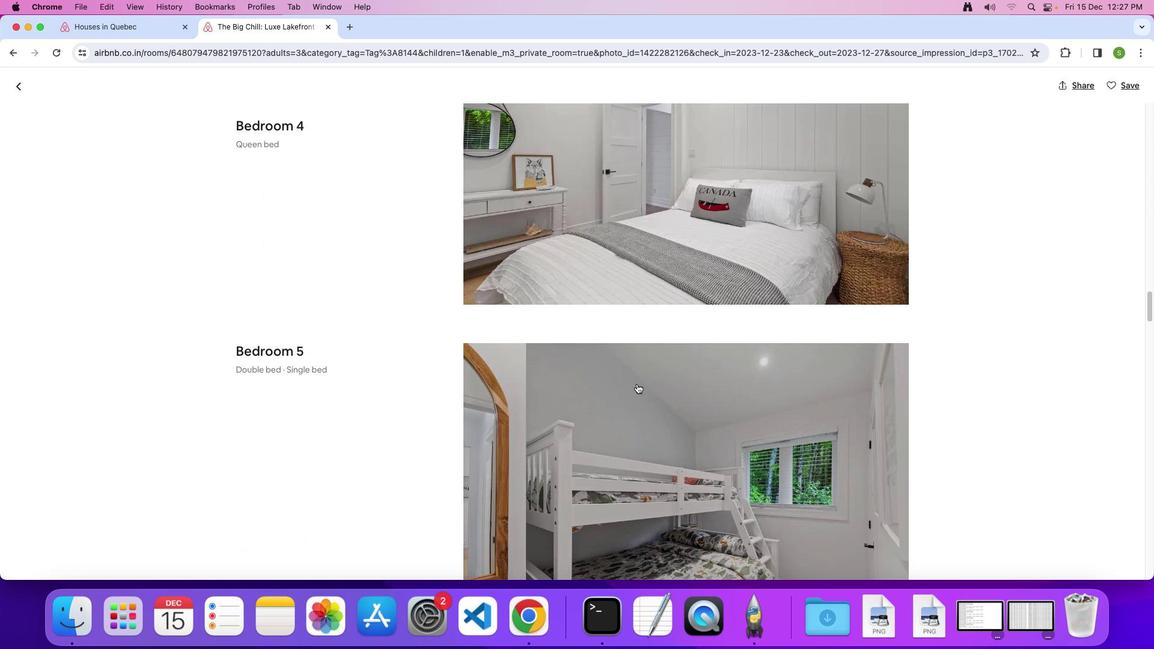 
Action: Mouse scrolled (637, 383) with delta (0, -1)
Screenshot: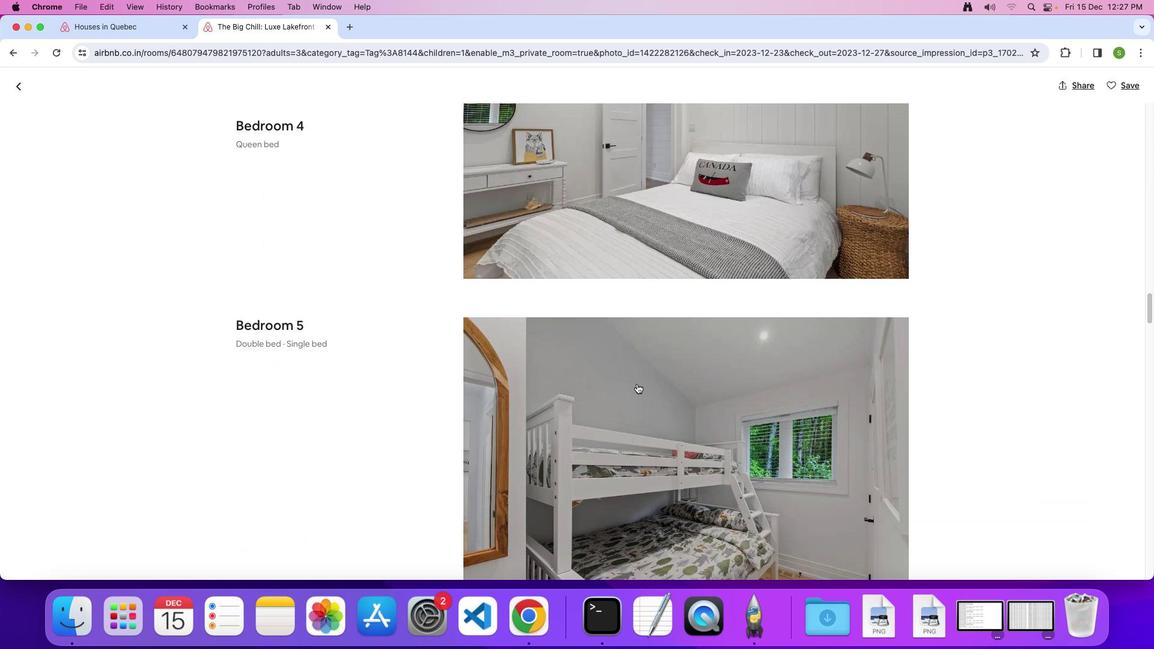 
Action: Mouse scrolled (637, 383) with delta (0, 0)
Screenshot: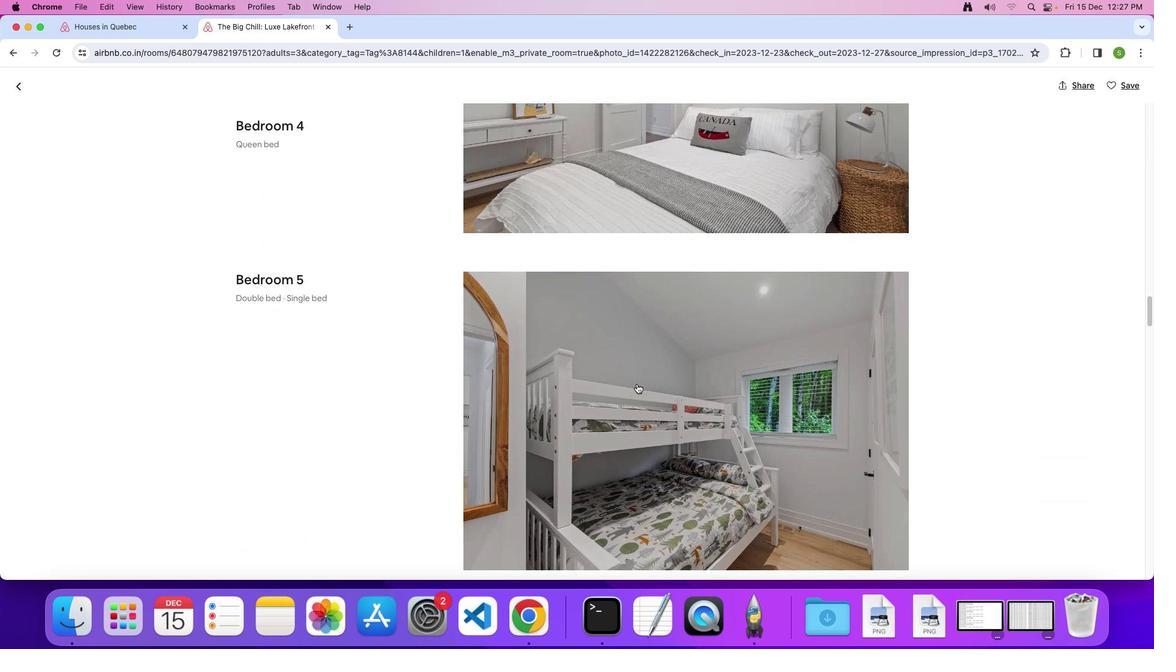 
Action: Mouse scrolled (637, 383) with delta (0, 0)
Screenshot: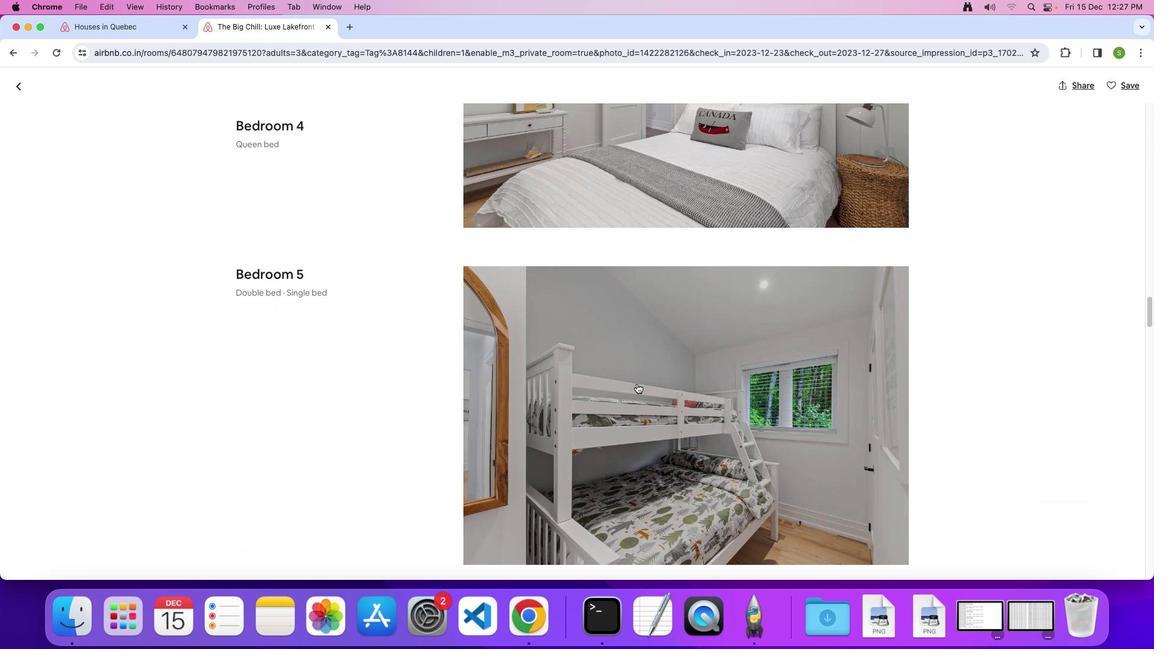 
Action: Mouse scrolled (637, 383) with delta (0, -1)
Screenshot: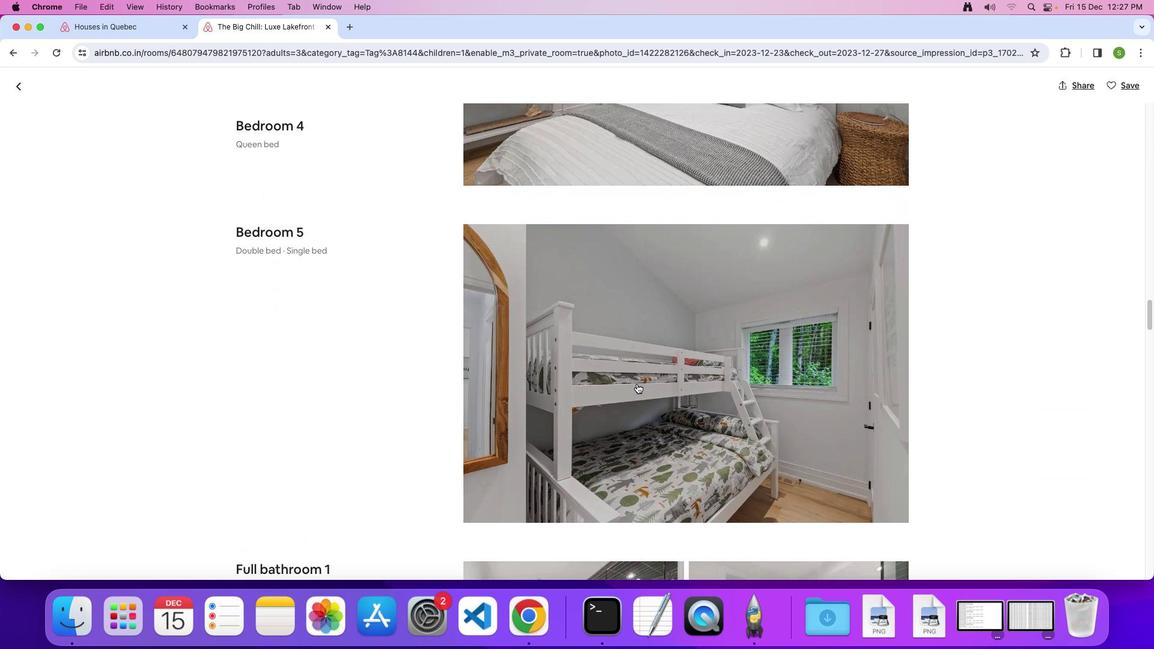 
Action: Mouse scrolled (637, 383) with delta (0, 0)
Screenshot: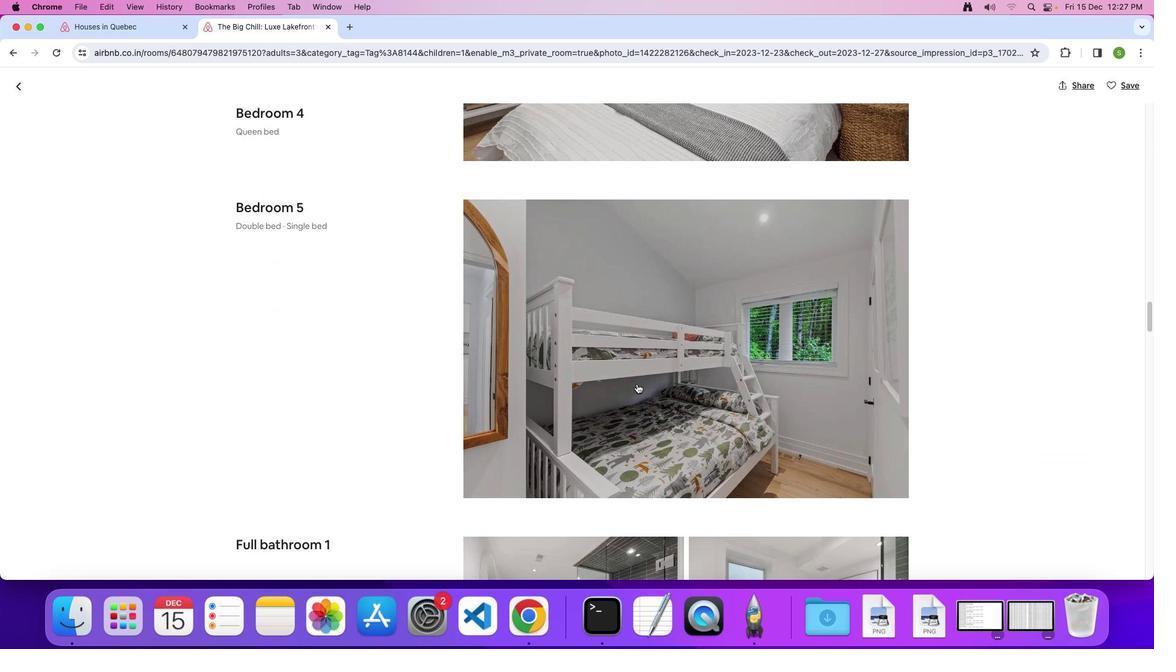 
Action: Mouse scrolled (637, 383) with delta (0, 0)
Screenshot: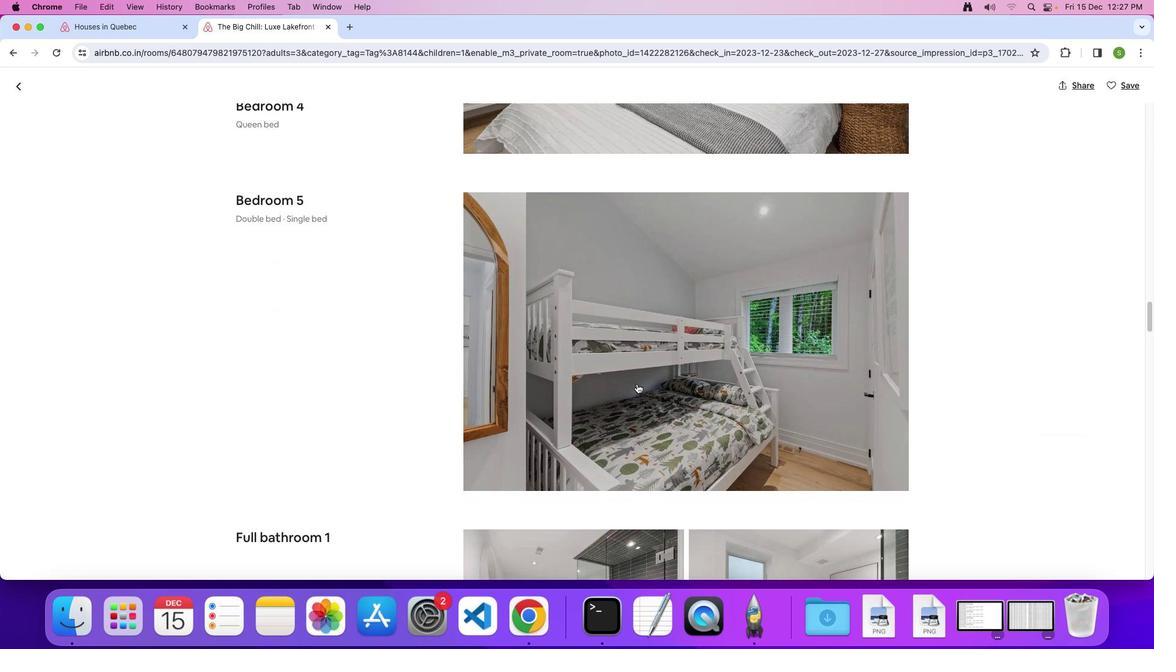 
Action: Mouse scrolled (637, 383) with delta (0, -1)
Screenshot: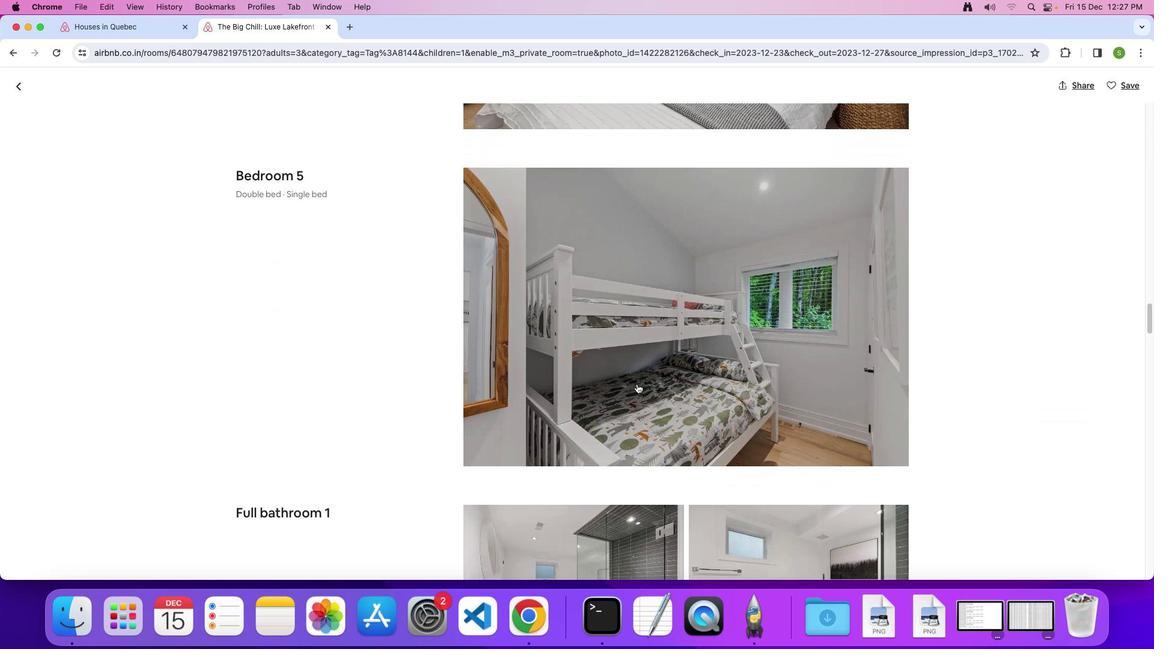 
Action: Mouse scrolled (637, 383) with delta (0, 0)
Screenshot: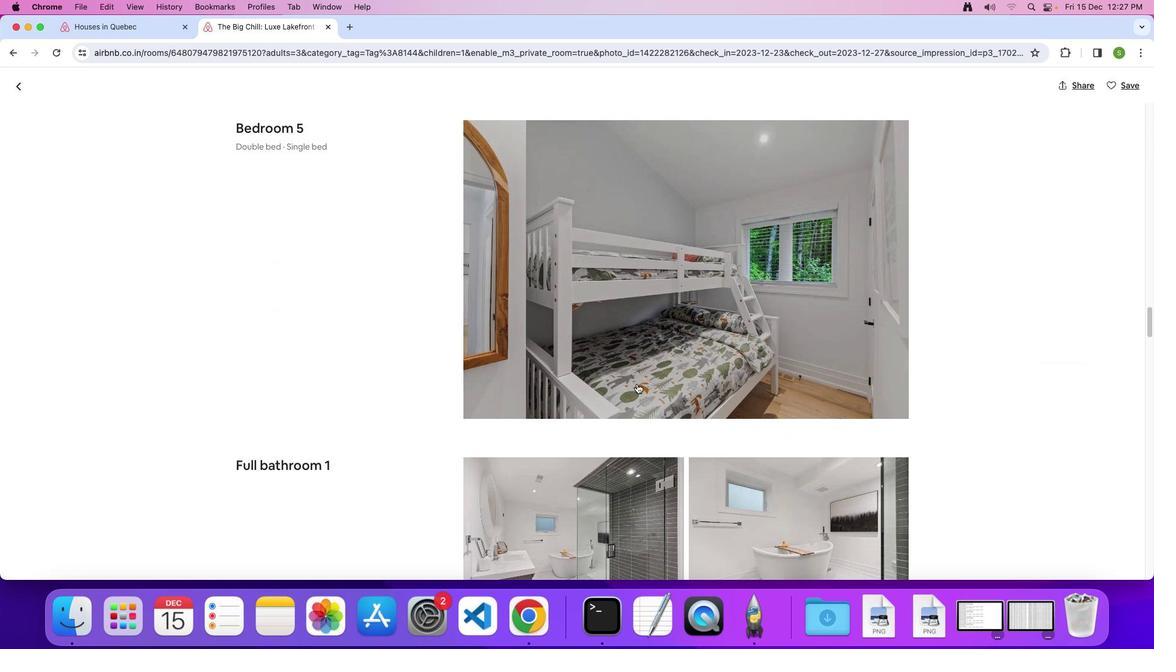 
Action: Mouse scrolled (637, 383) with delta (0, 0)
Screenshot: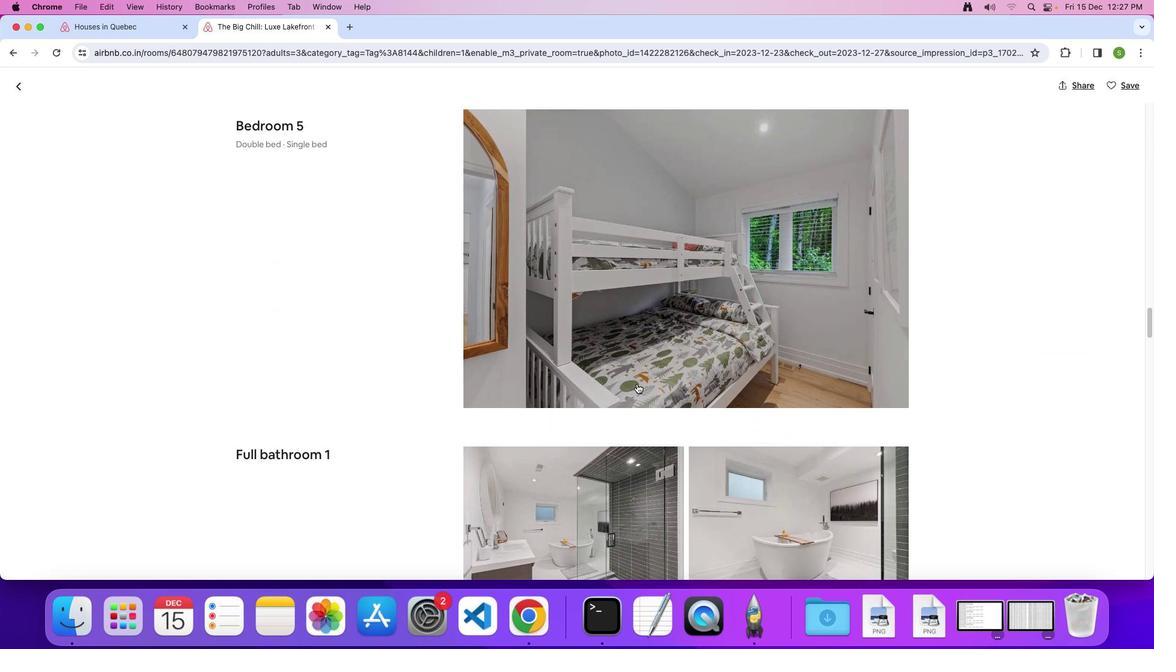 
Action: Mouse scrolled (637, 383) with delta (0, 0)
Screenshot: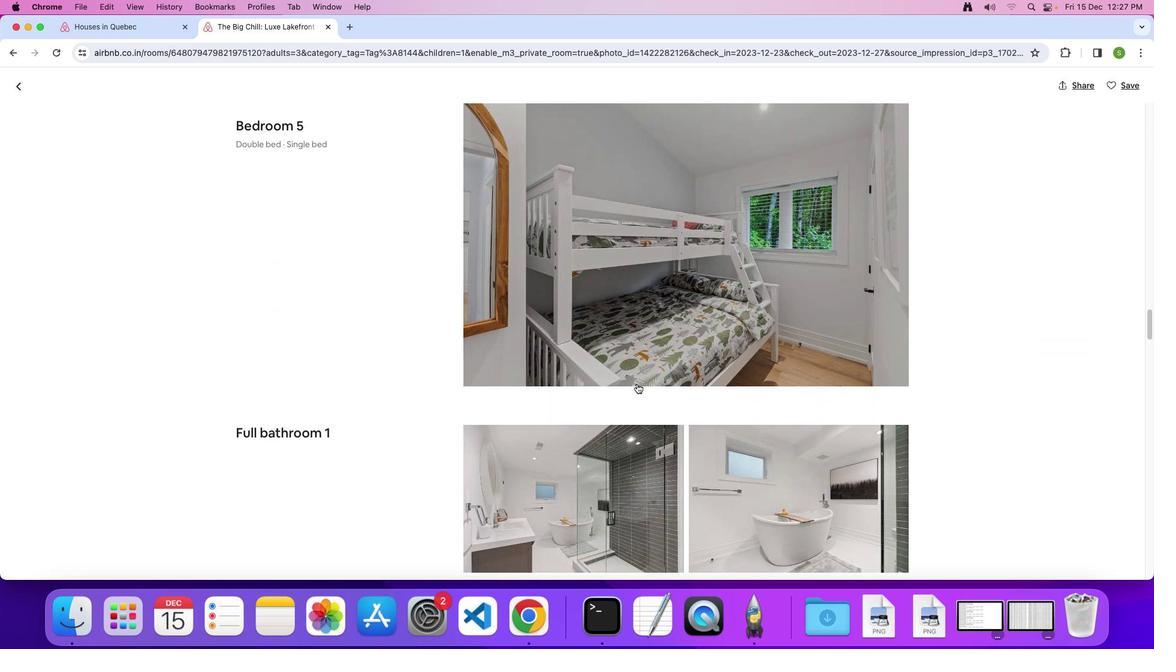 
Action: Mouse scrolled (637, 383) with delta (0, 0)
Screenshot: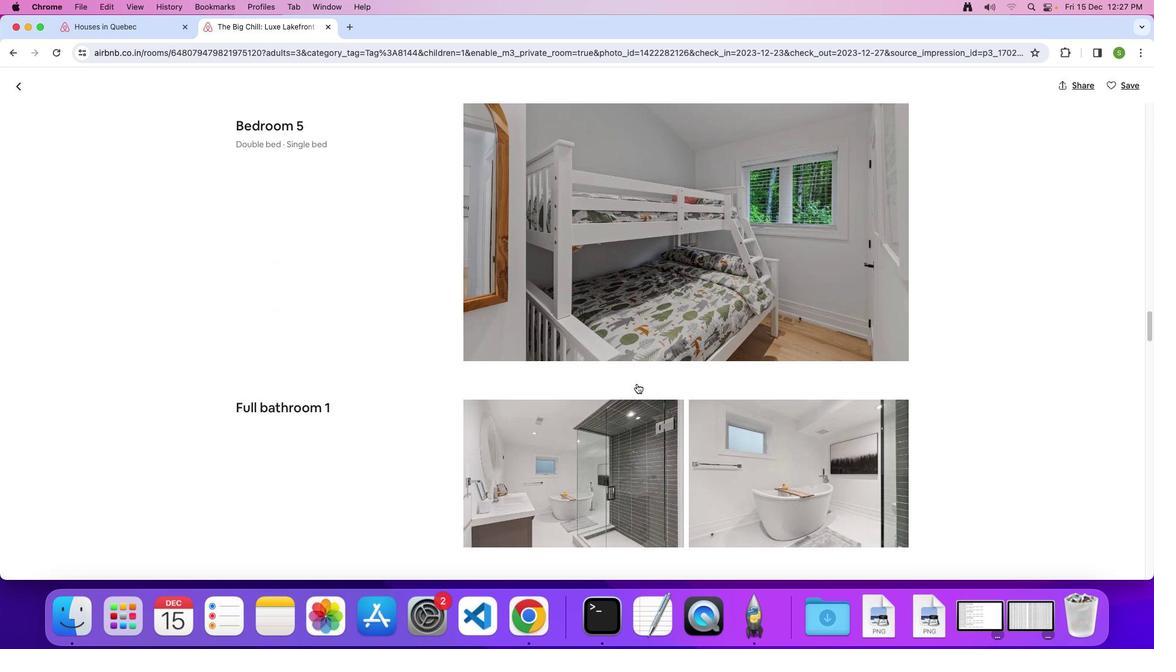 
Action: Mouse scrolled (637, 383) with delta (0, 0)
Screenshot: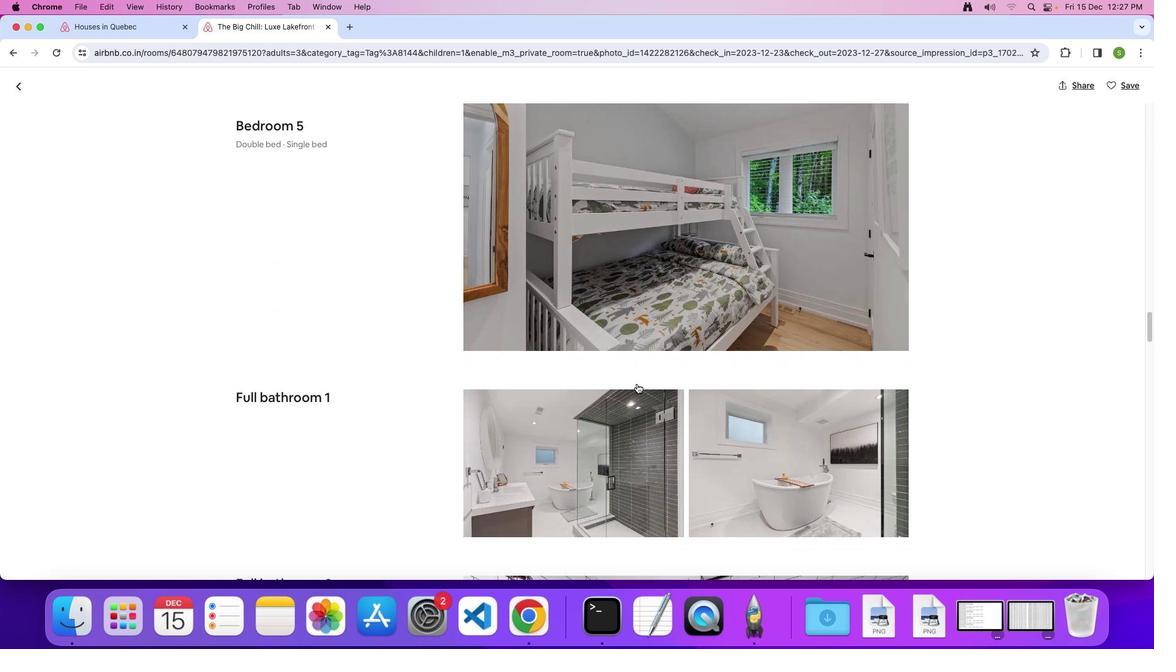 
Action: Mouse scrolled (637, 383) with delta (0, 0)
Screenshot: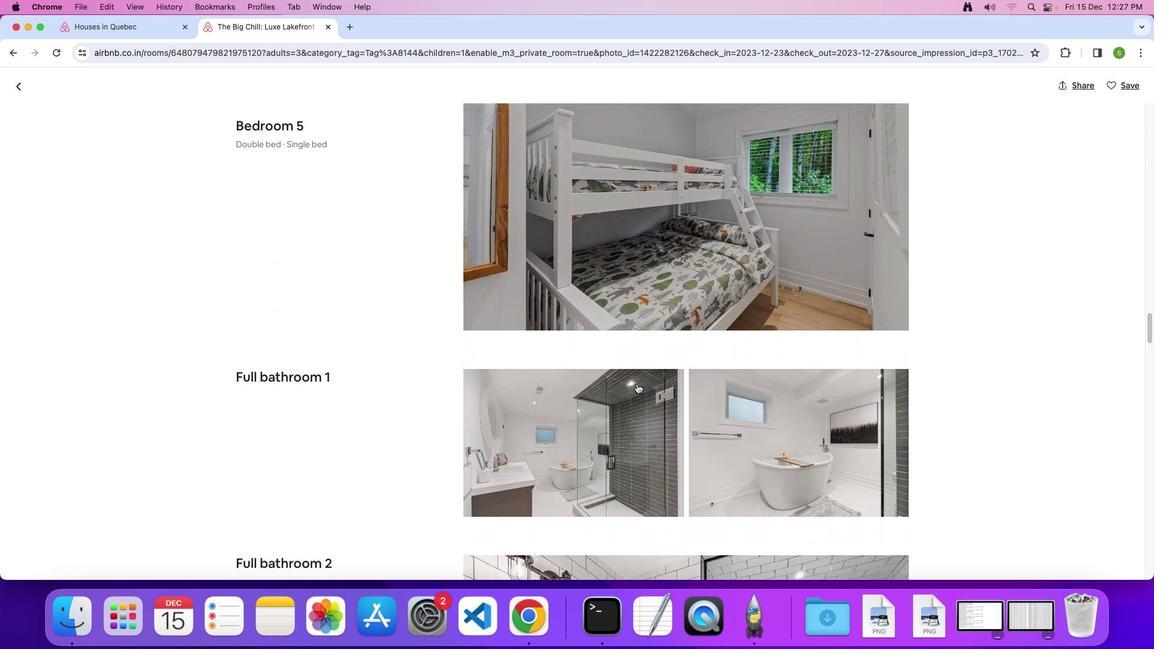 
Action: Mouse scrolled (637, 383) with delta (0, 0)
Screenshot: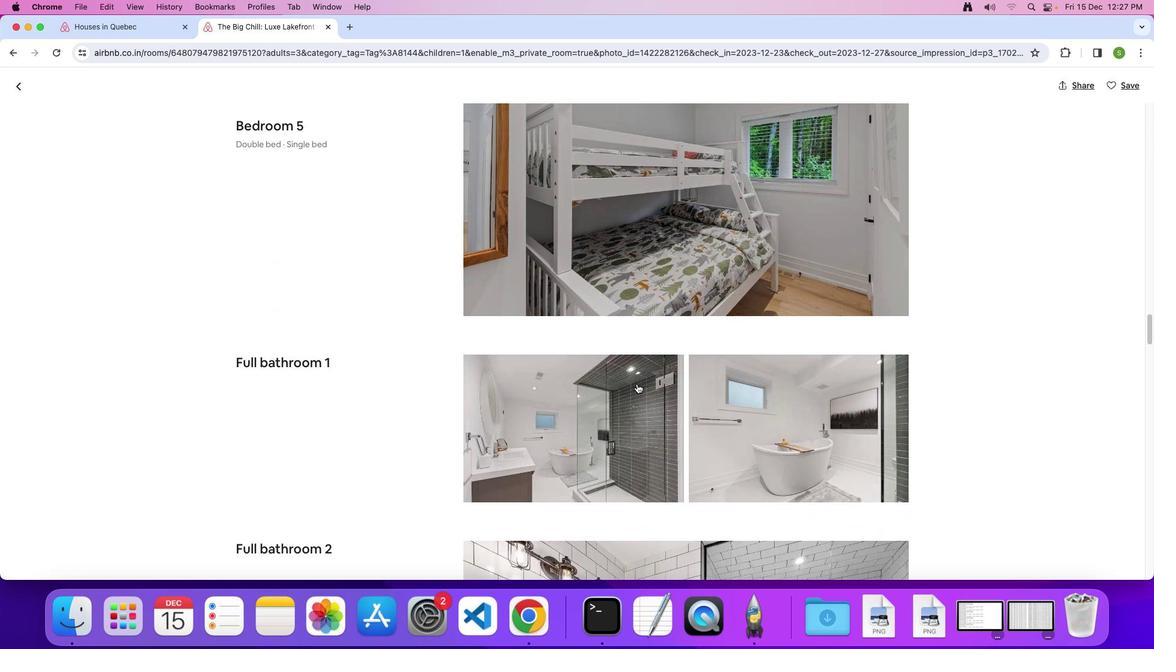 
Action: Mouse scrolled (637, 383) with delta (0, 0)
Screenshot: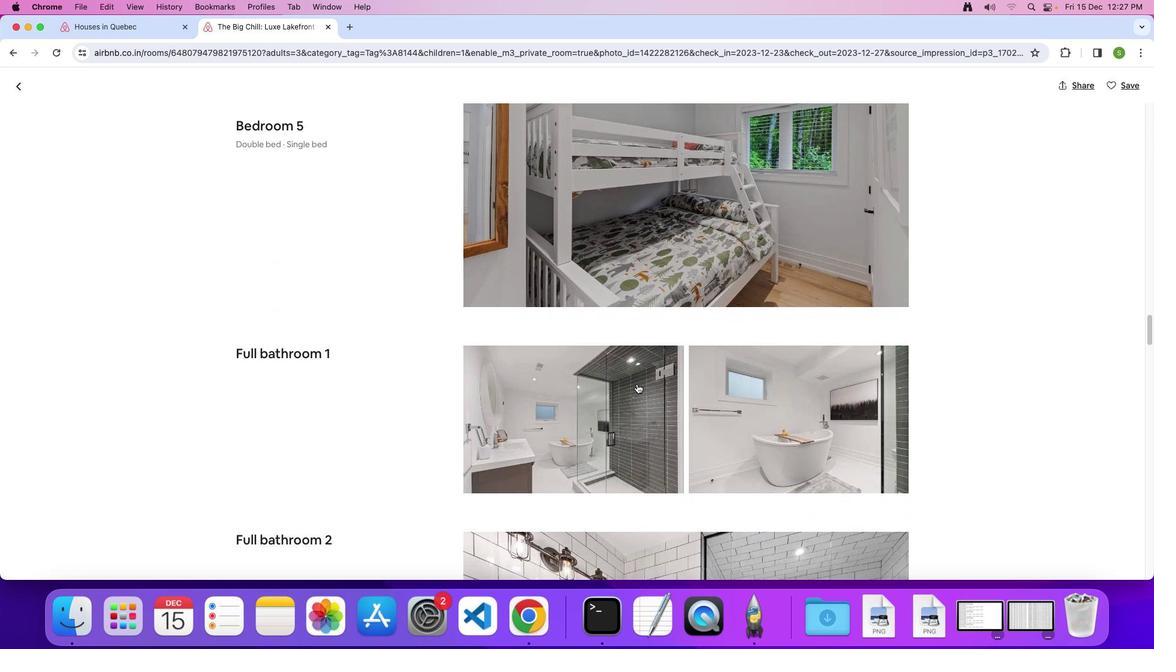 
Action: Mouse scrolled (637, 383) with delta (0, 0)
Screenshot: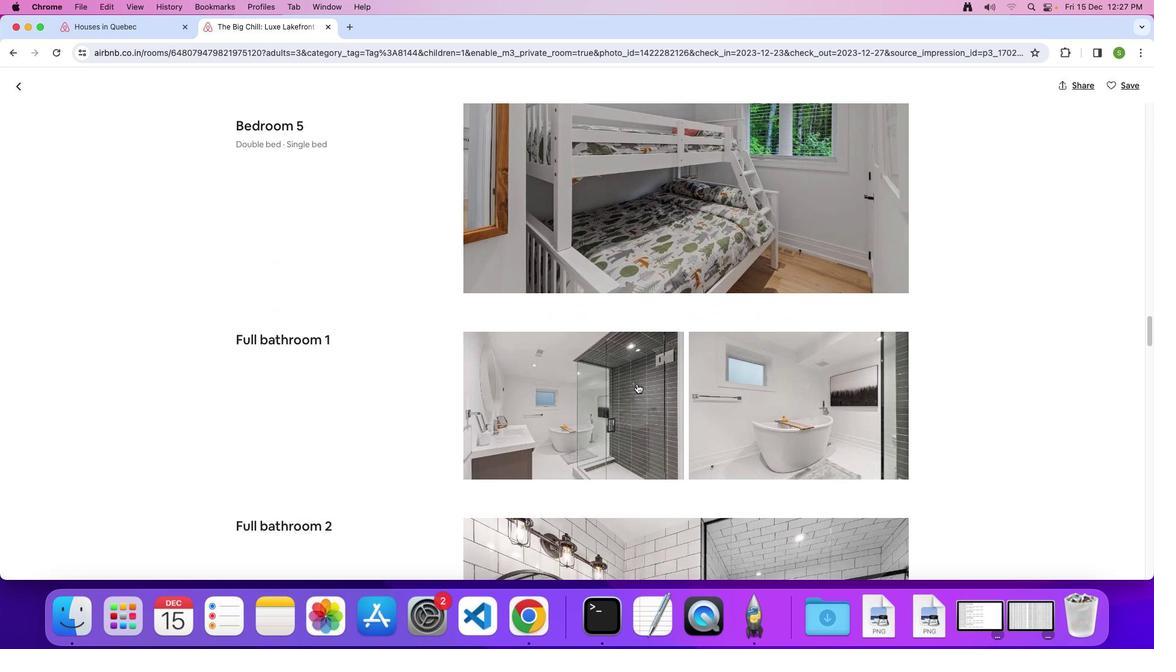 
Action: Mouse scrolled (637, 383) with delta (0, 0)
Screenshot: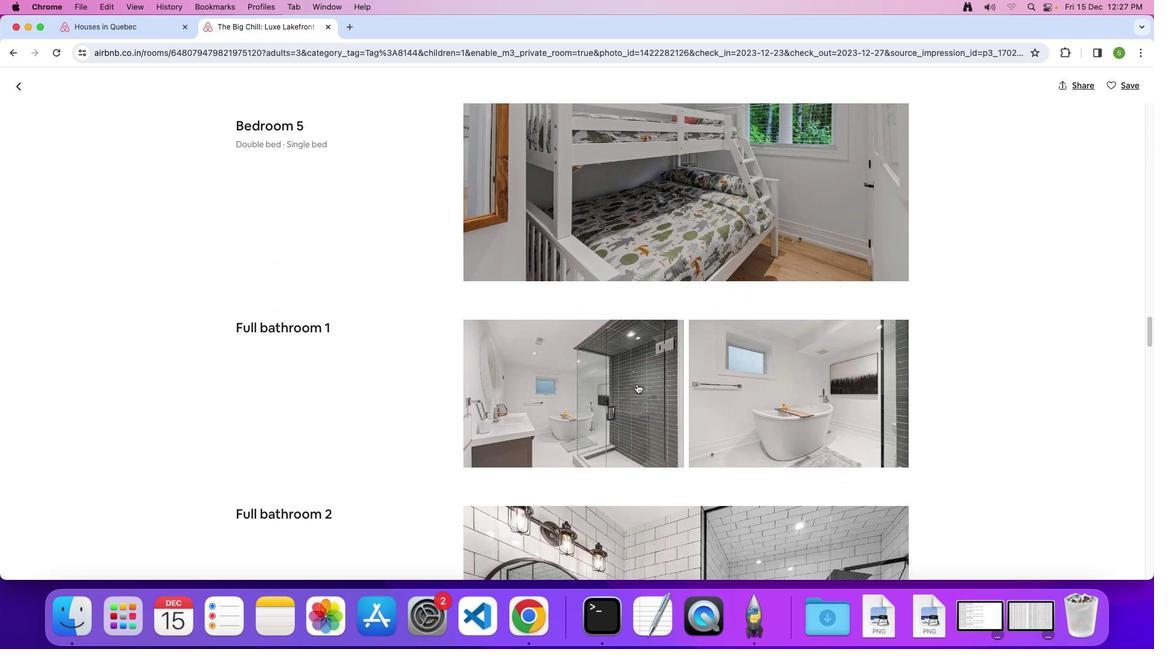 
Action: Mouse scrolled (637, 383) with delta (0, -1)
Screenshot: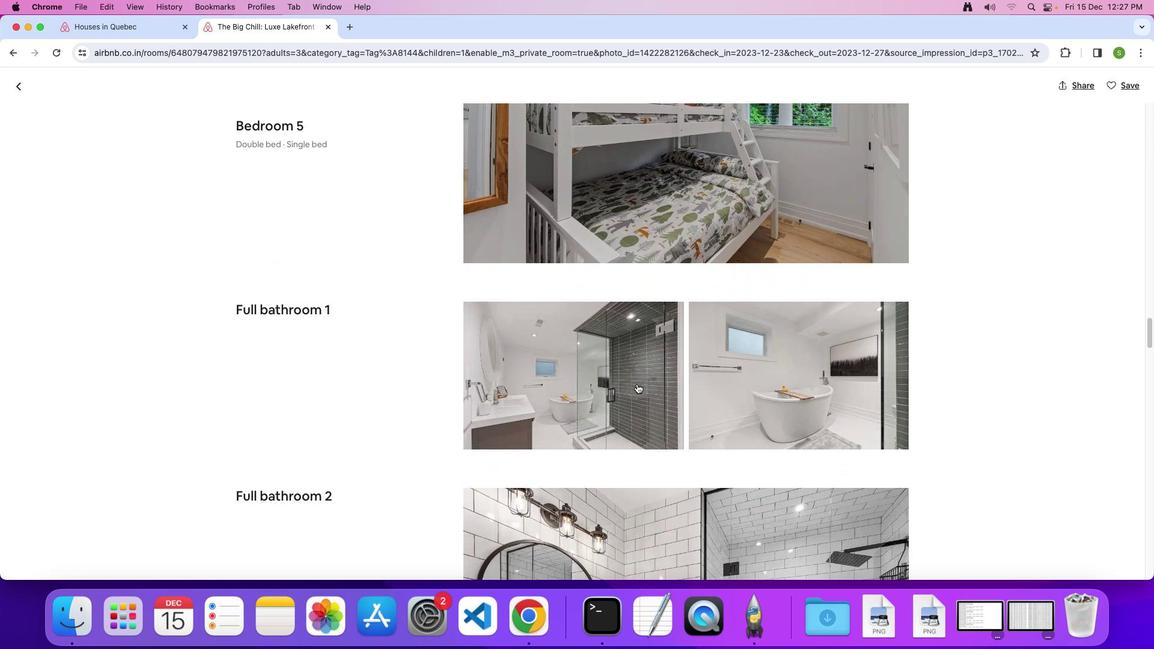 
Action: Mouse scrolled (637, 383) with delta (0, 0)
Screenshot: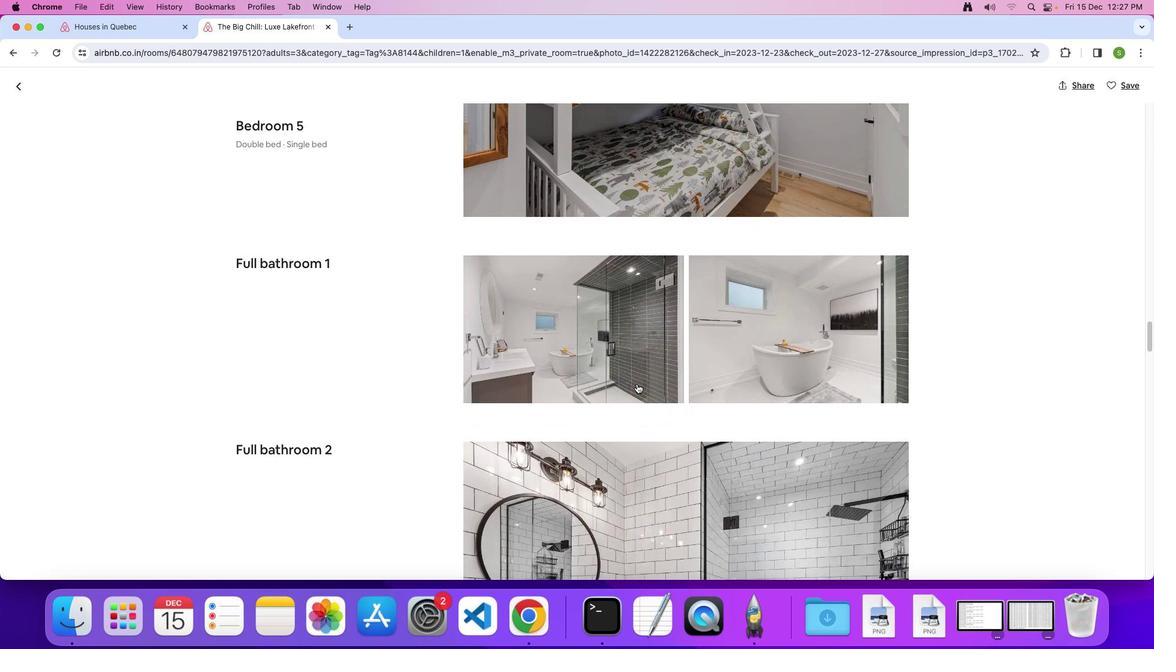 
Action: Mouse scrolled (637, 383) with delta (0, 0)
Screenshot: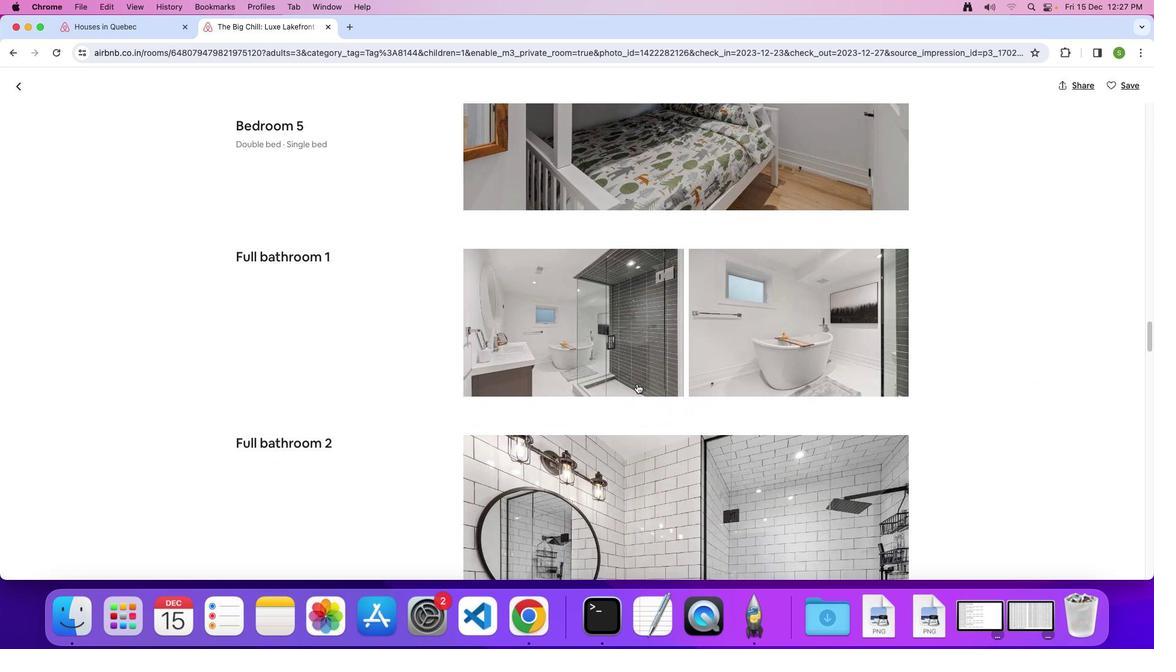
Action: Mouse scrolled (637, 383) with delta (0, -1)
Screenshot: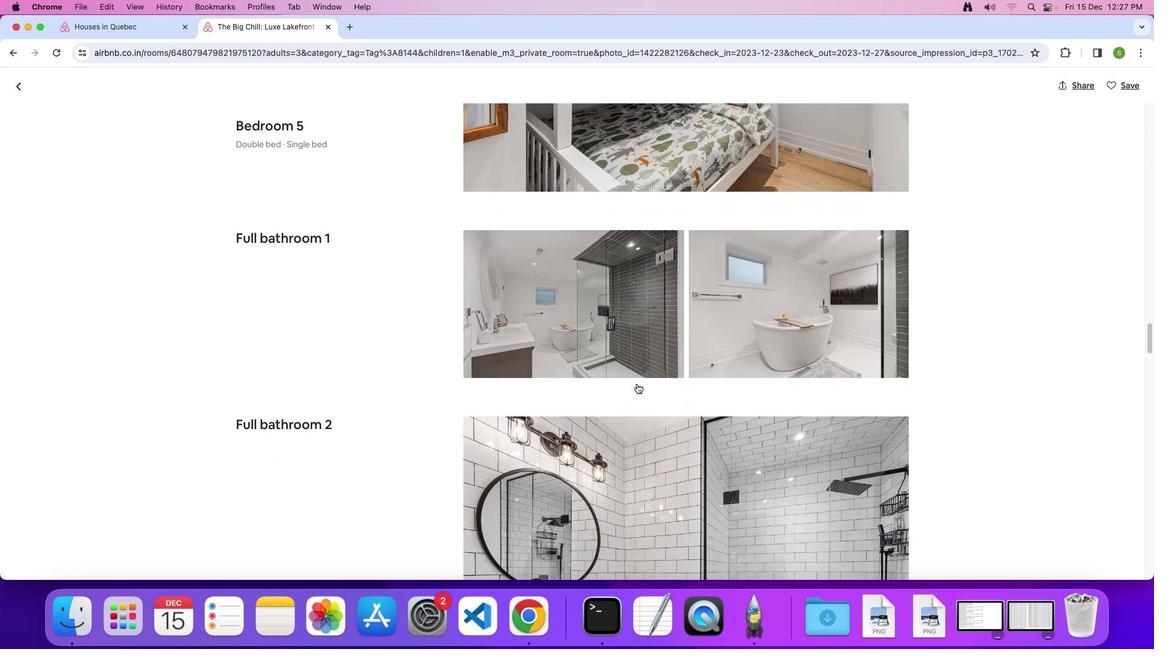 
Action: Mouse scrolled (637, 383) with delta (0, 0)
Screenshot: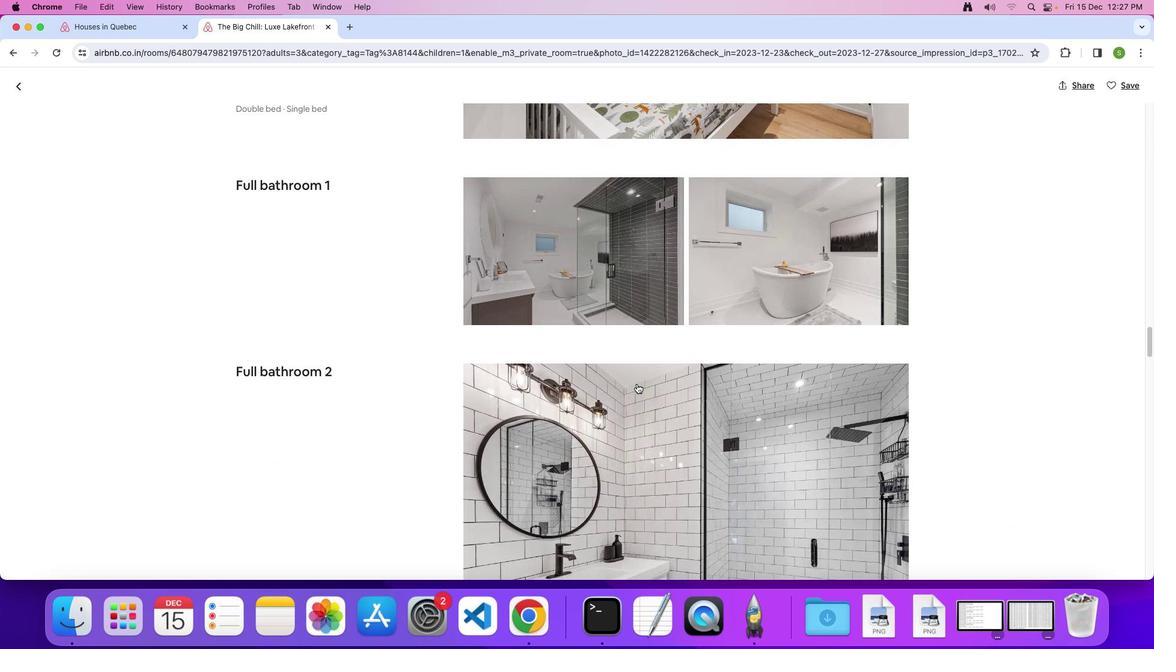 
Action: Mouse scrolled (637, 383) with delta (0, 0)
Screenshot: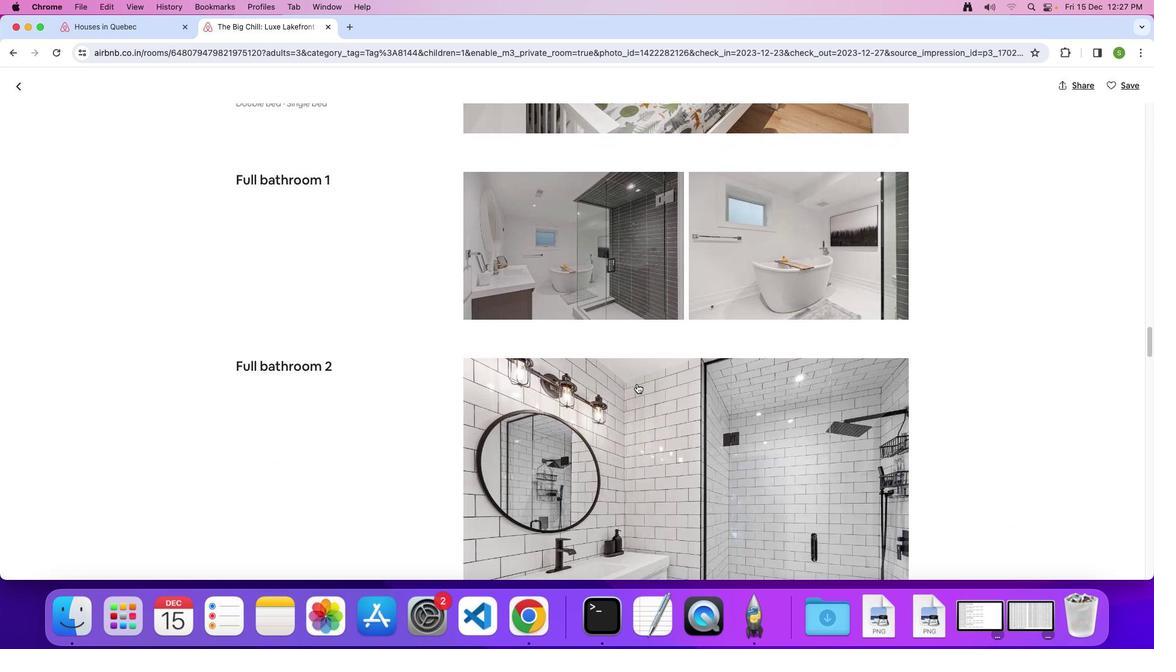 
Action: Mouse scrolled (637, 383) with delta (0, 0)
Screenshot: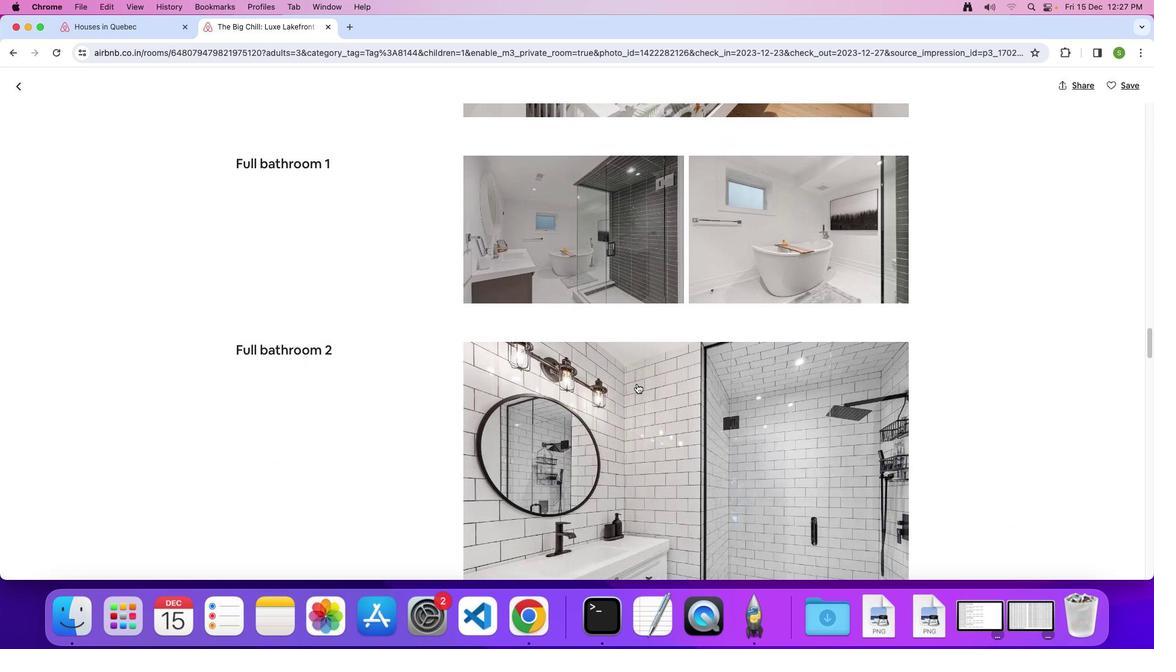 
Action: Mouse scrolled (637, 383) with delta (0, 0)
Screenshot: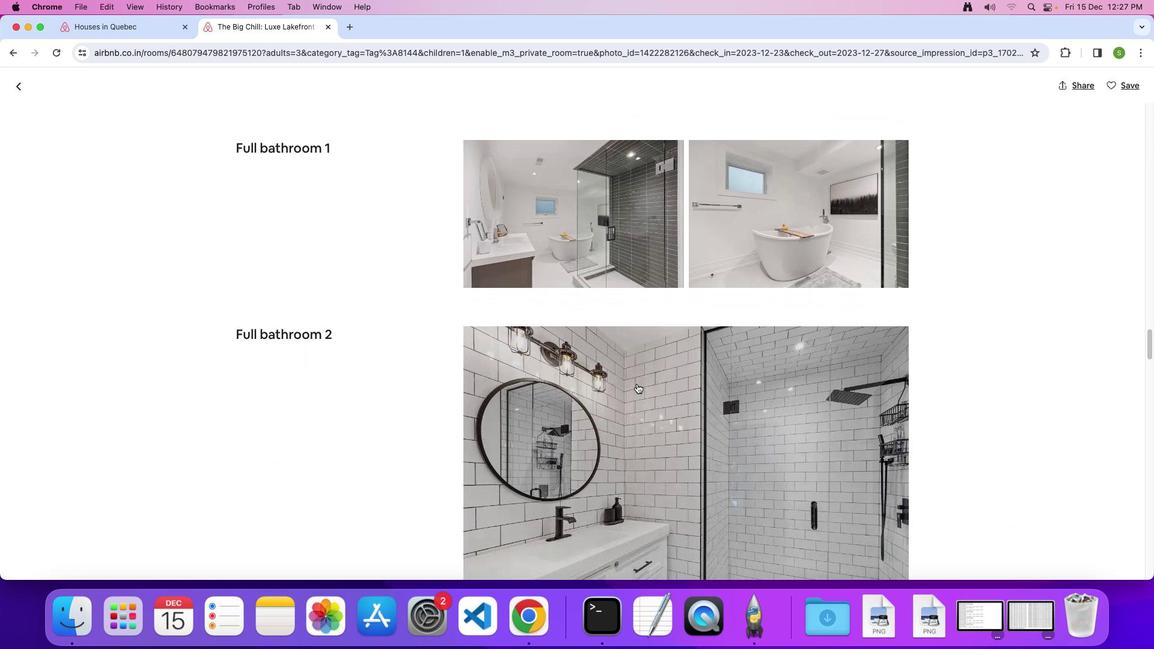 
Action: Mouse scrolled (637, 383) with delta (0, -1)
Screenshot: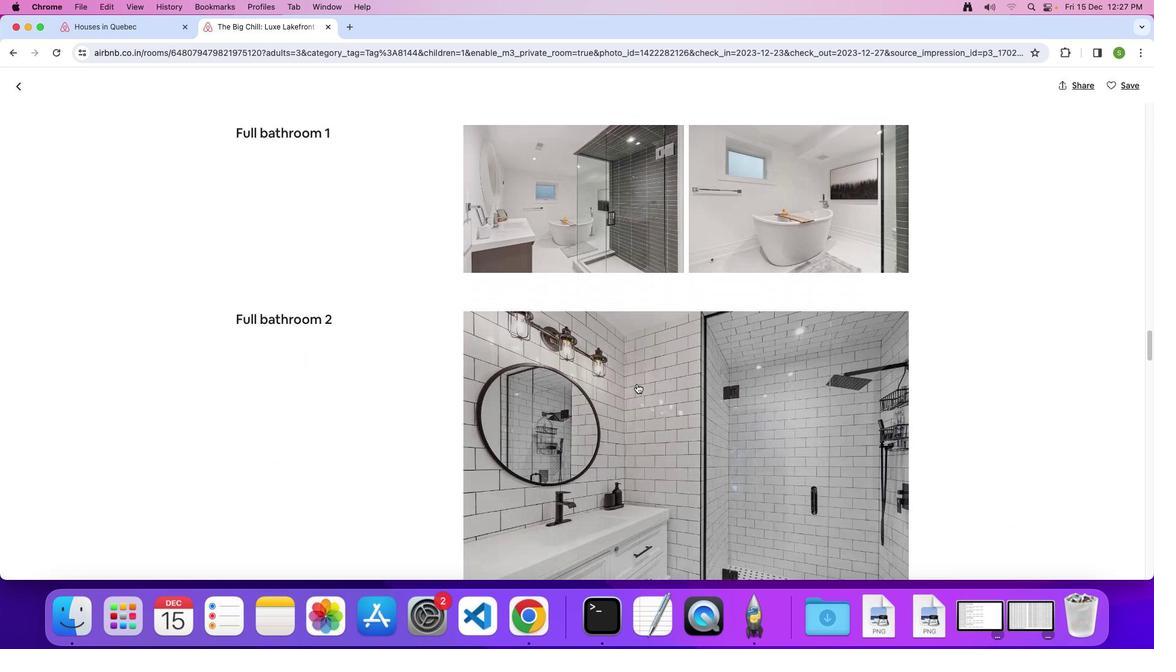 
Action: Mouse scrolled (637, 383) with delta (0, 0)
Screenshot: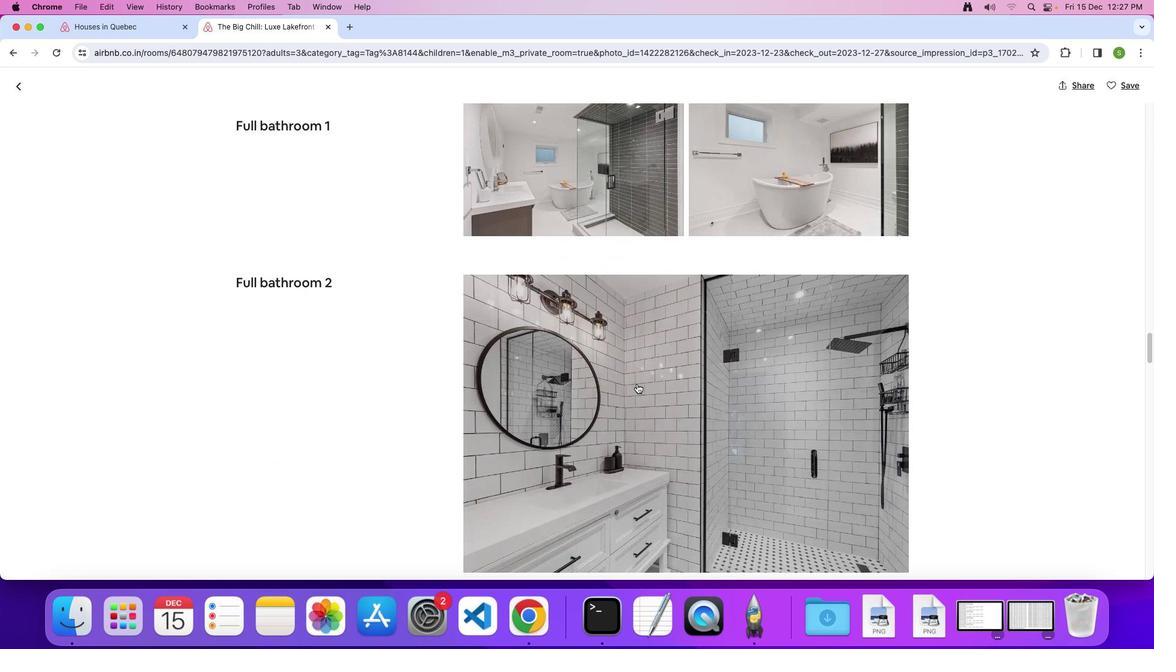 
Action: Mouse scrolled (637, 383) with delta (0, 0)
